 Task: Plan a trip to MSila, Algeria from 2nd December, 2023 to 10th December, 2023 for 1 adult.1  bedroom having 1 bed and 1 bathroom. Amenities needed are: washing machine. Look for 4 properties as per requirement.
Action: Mouse moved to (254, 211)
Screenshot: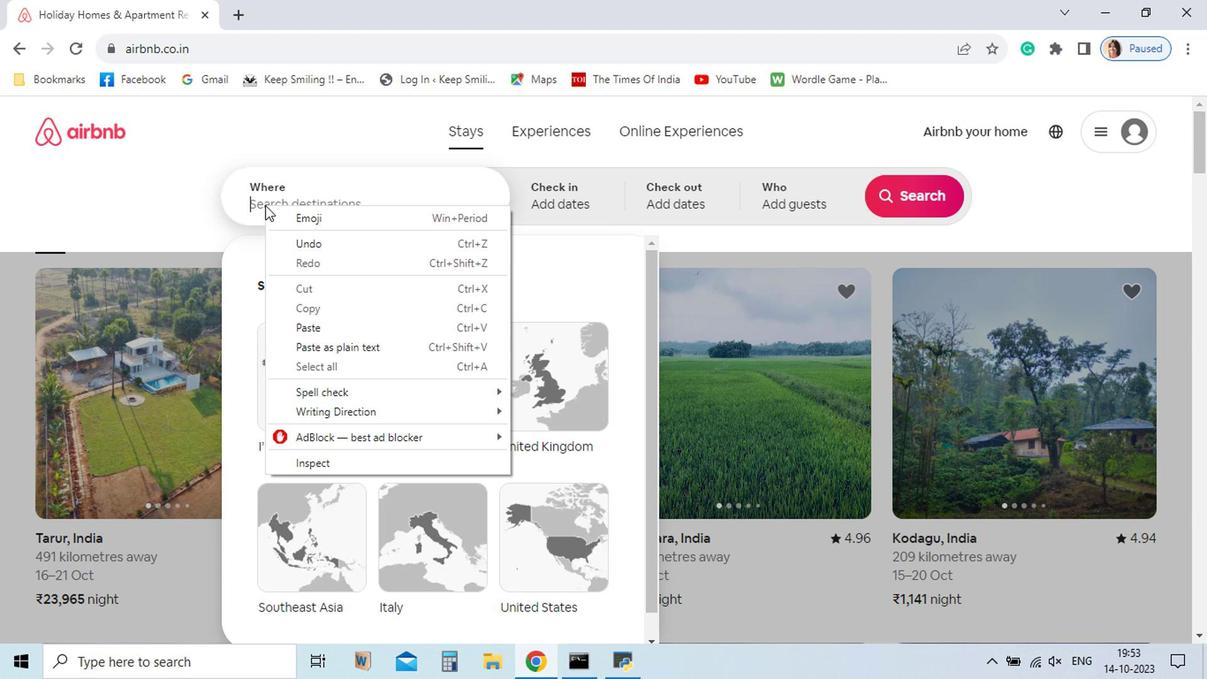 
Action: Mouse pressed right at (254, 211)
Screenshot: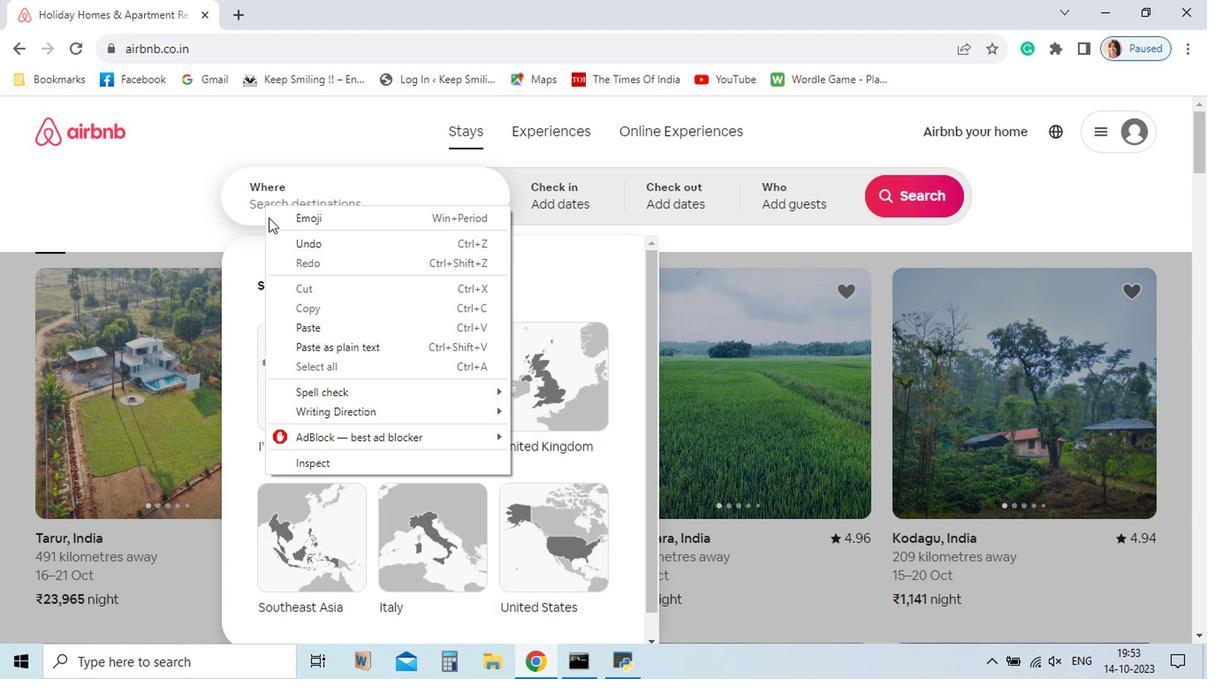 
Action: Mouse moved to (280, 301)
Screenshot: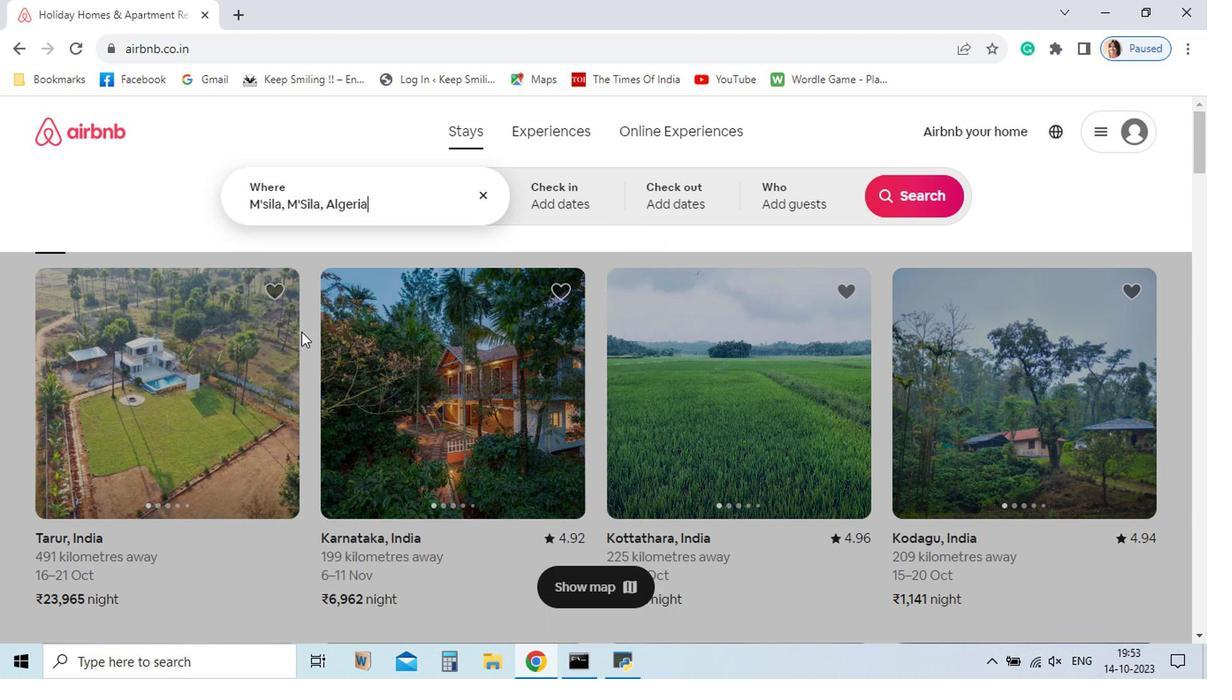 
Action: Mouse pressed left at (280, 301)
Screenshot: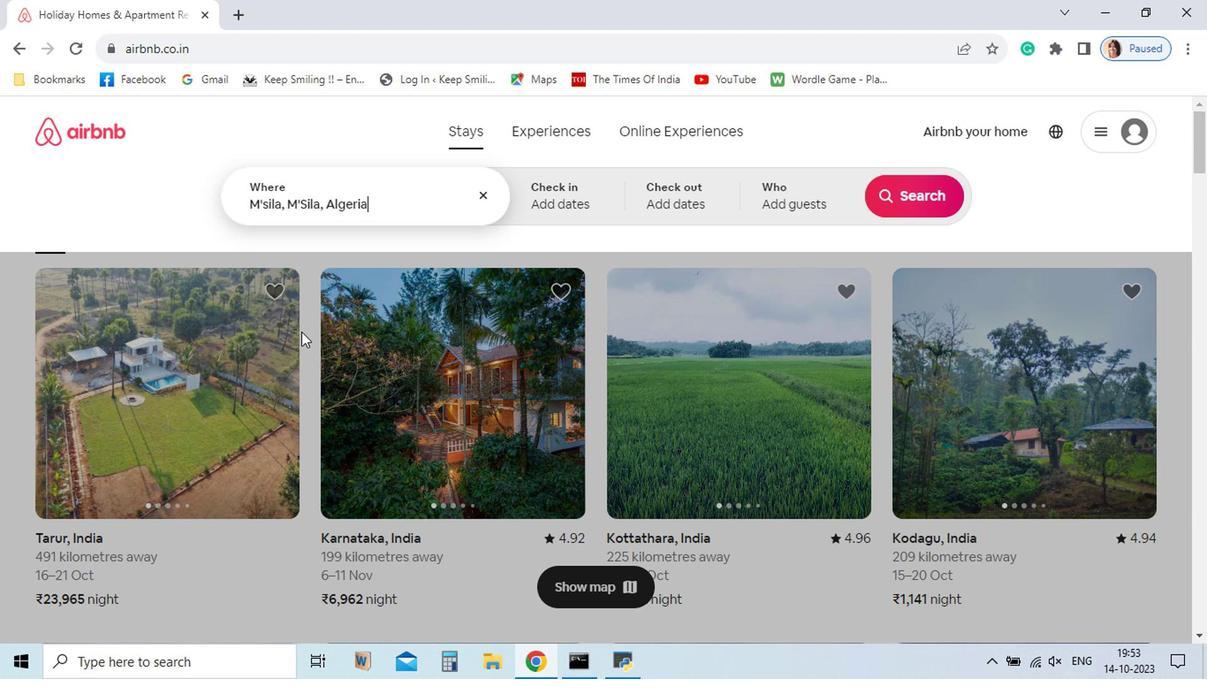 
Action: Mouse moved to (359, 269)
Screenshot: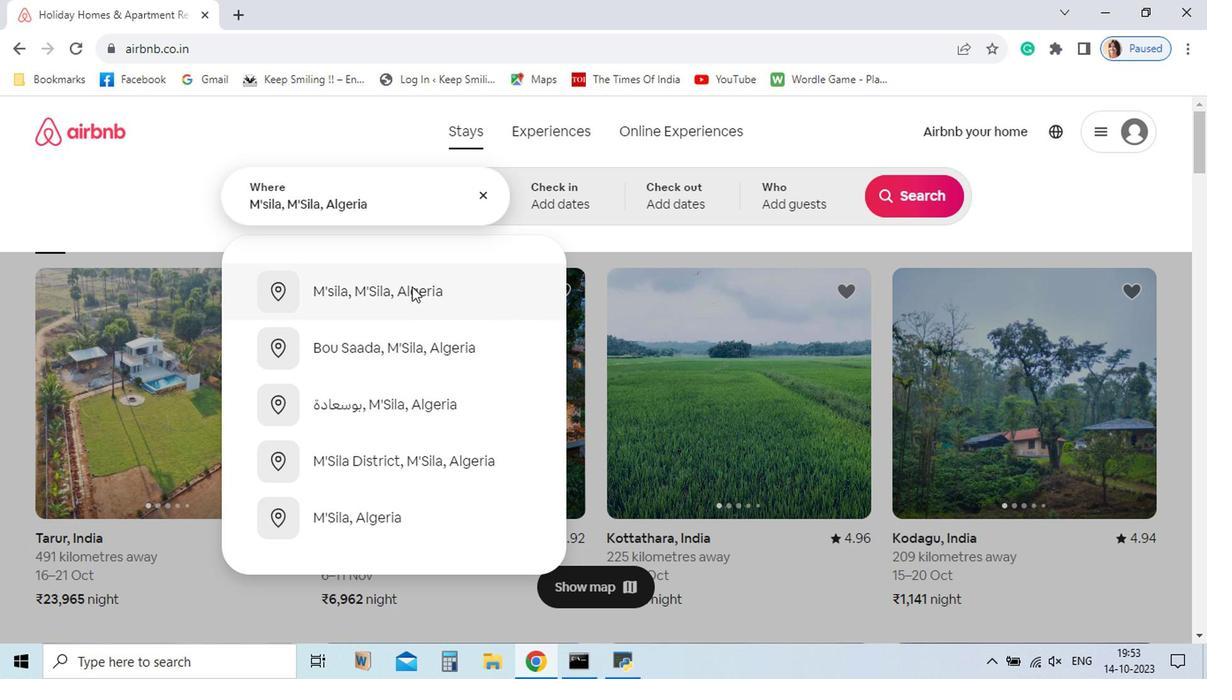 
Action: Mouse pressed left at (359, 269)
Screenshot: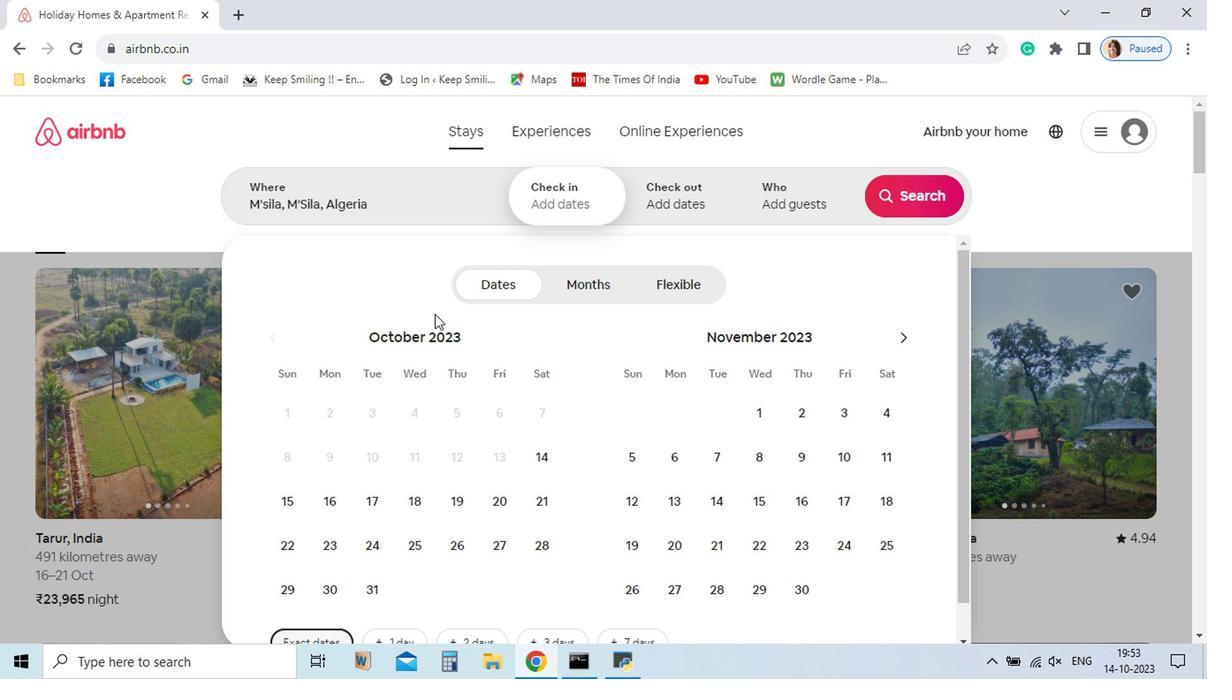 
Action: Mouse moved to (710, 306)
Screenshot: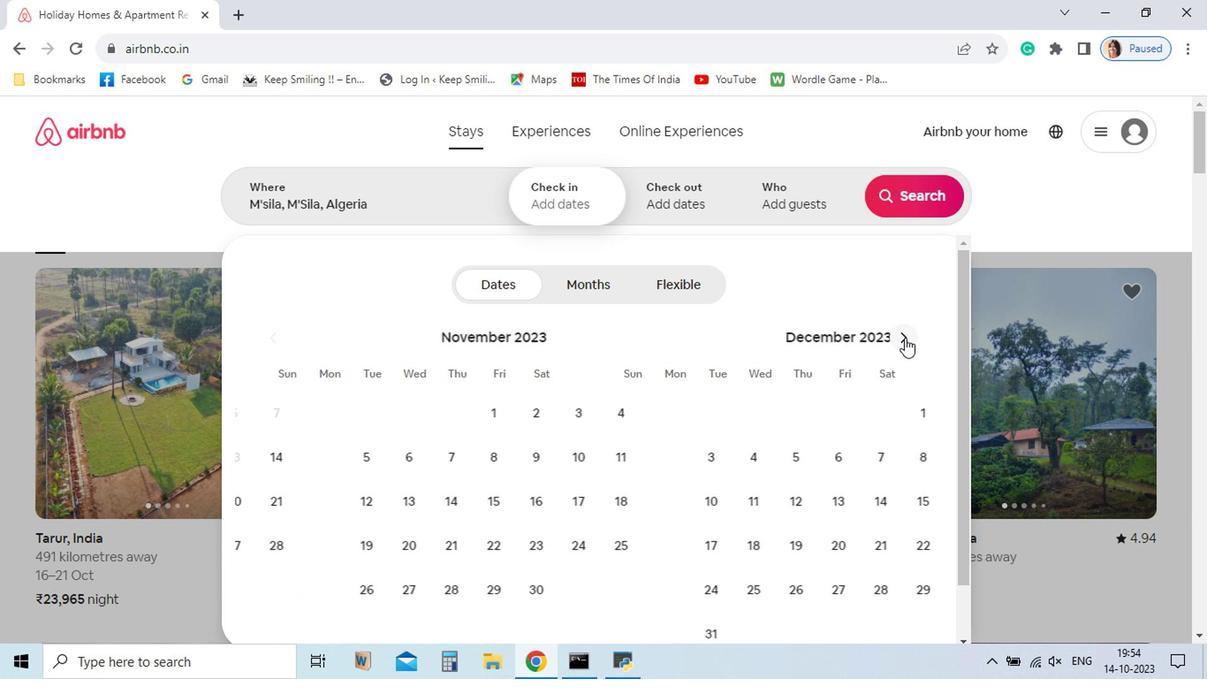 
Action: Mouse pressed left at (710, 306)
Screenshot: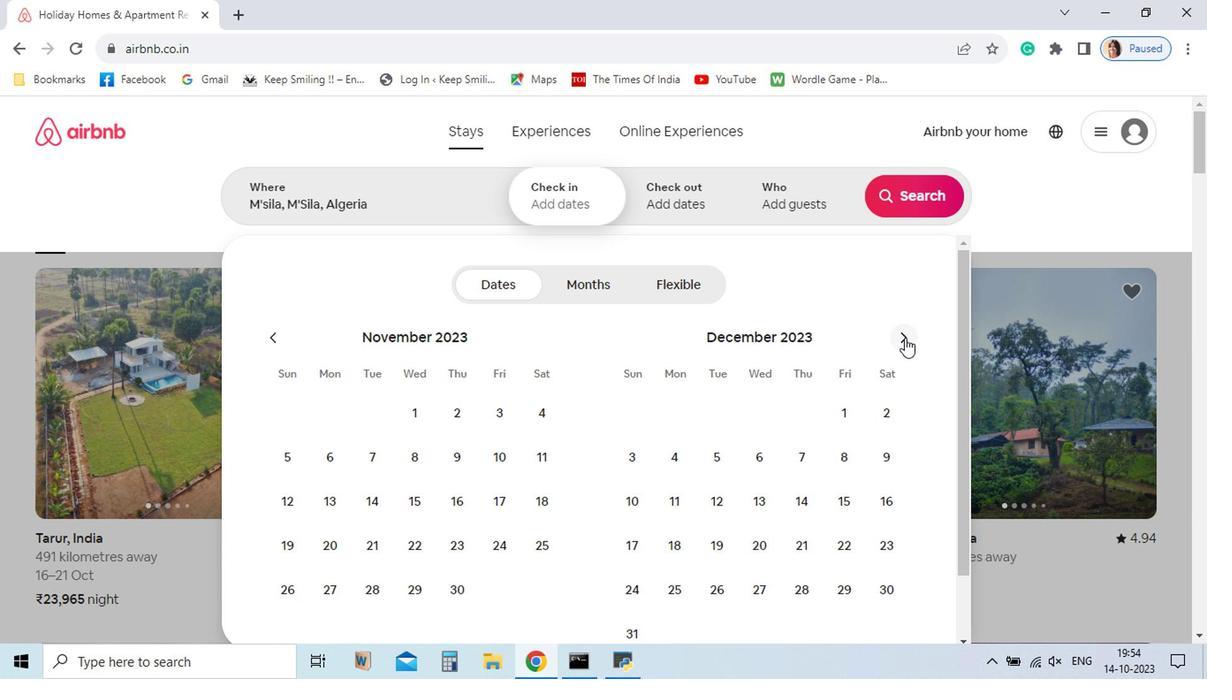 
Action: Mouse moved to (692, 356)
Screenshot: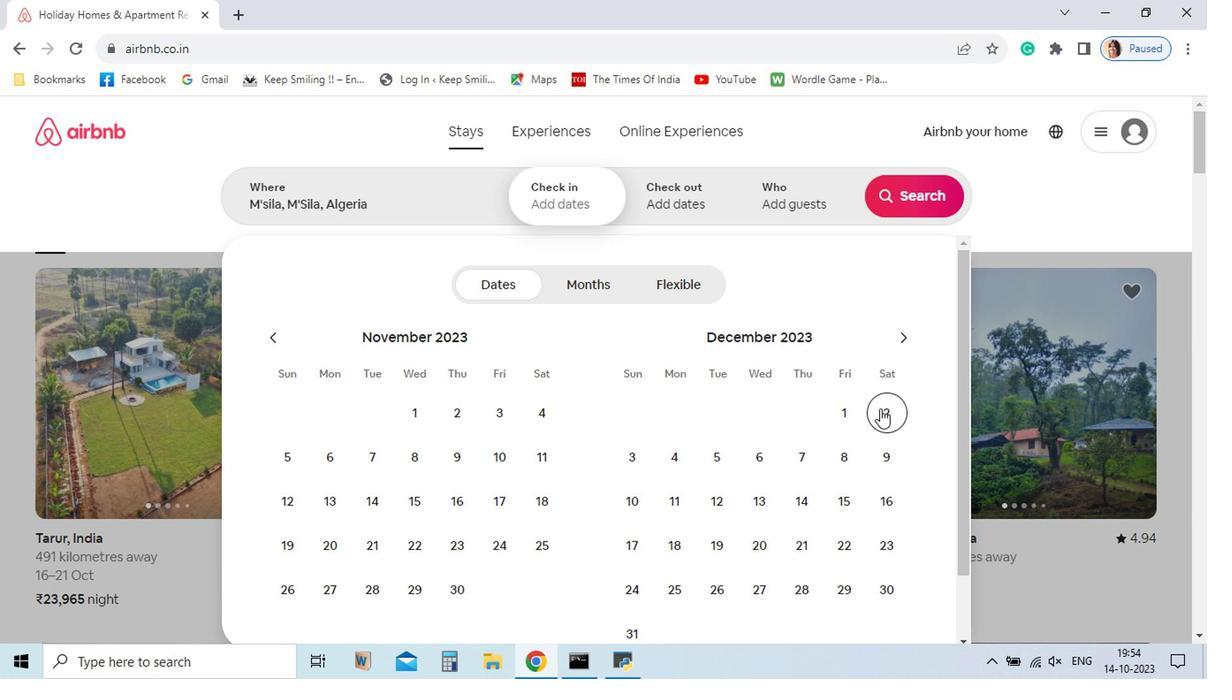 
Action: Mouse pressed left at (692, 356)
Screenshot: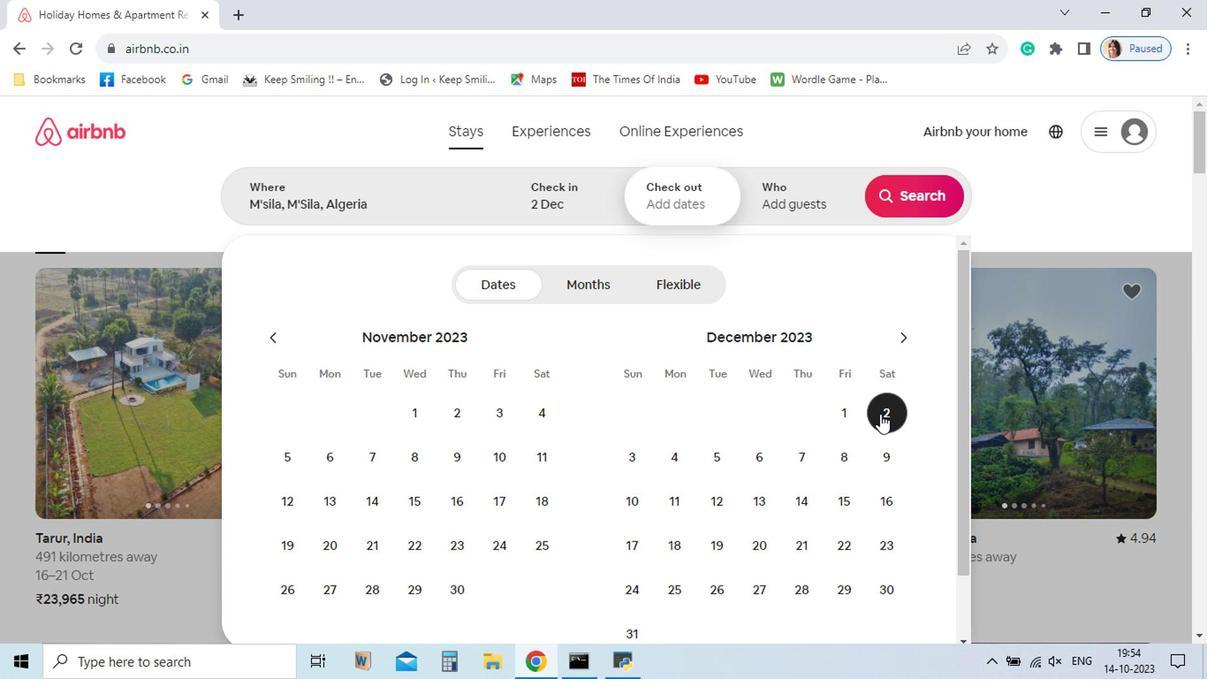 
Action: Mouse moved to (519, 423)
Screenshot: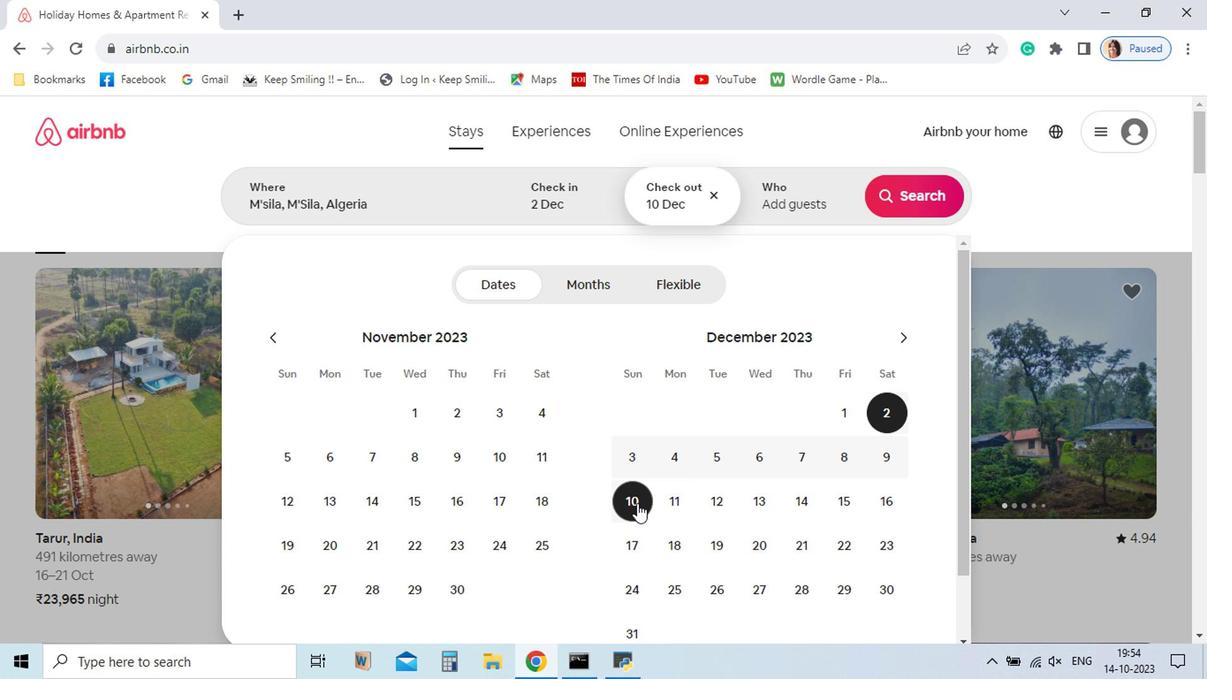 
Action: Mouse pressed left at (519, 423)
Screenshot: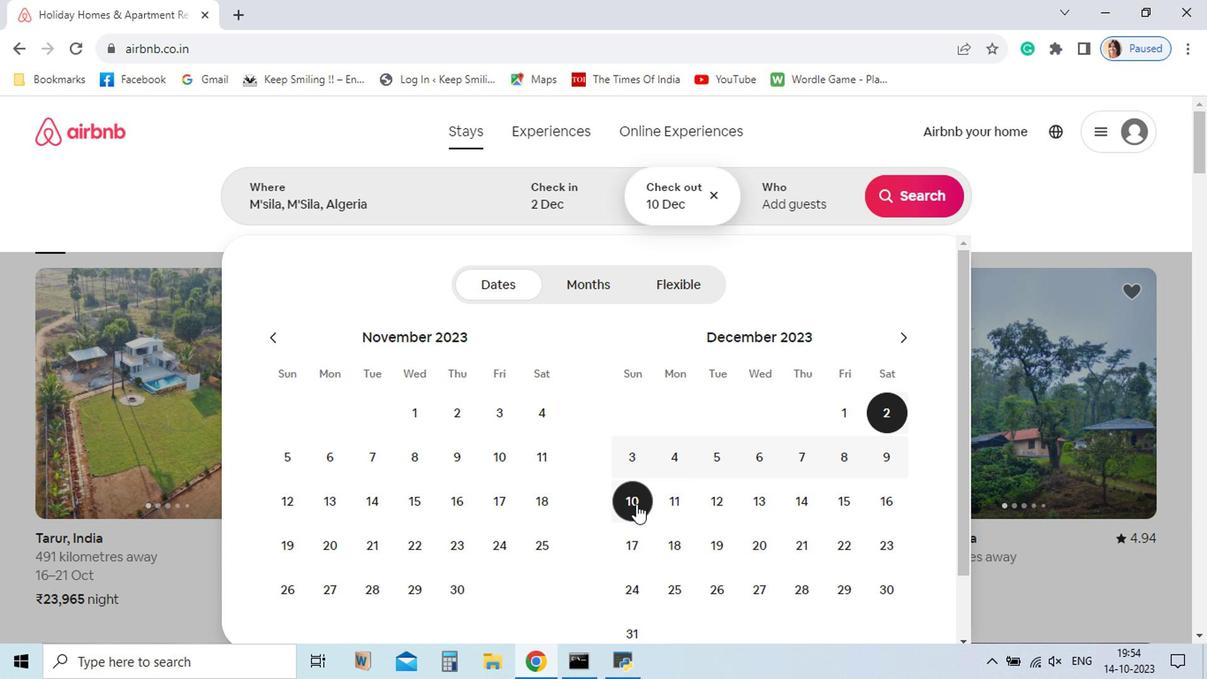 
Action: Mouse moved to (623, 210)
Screenshot: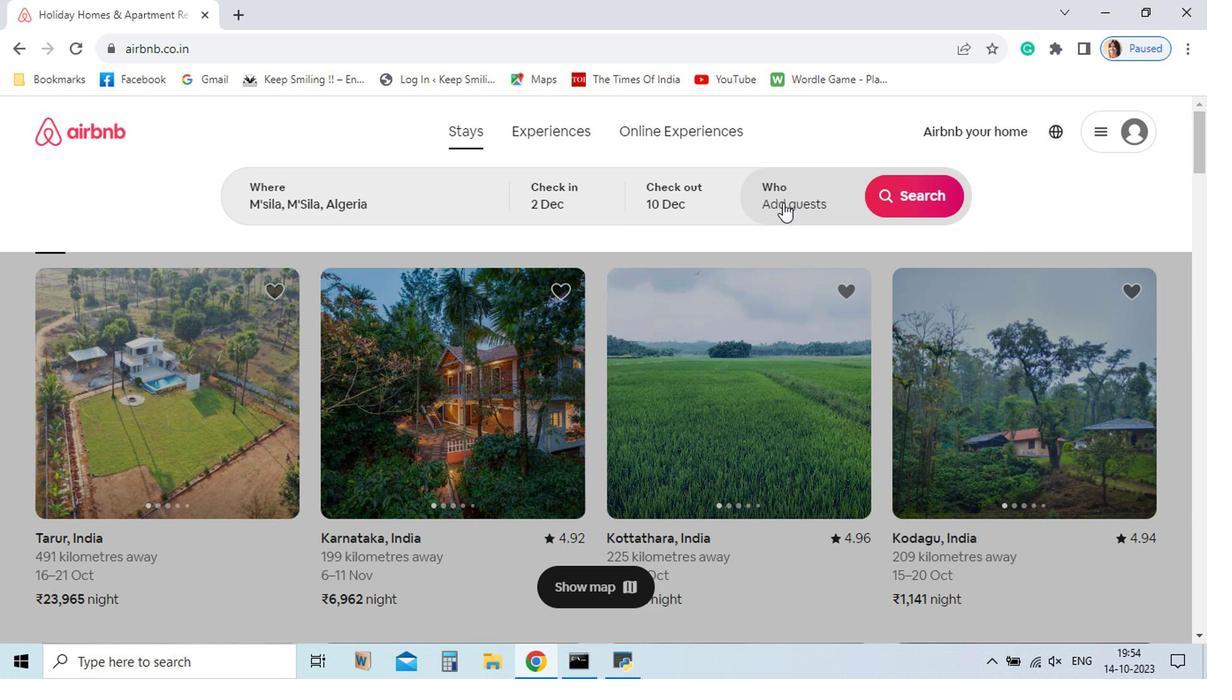 
Action: Mouse pressed left at (623, 210)
Screenshot: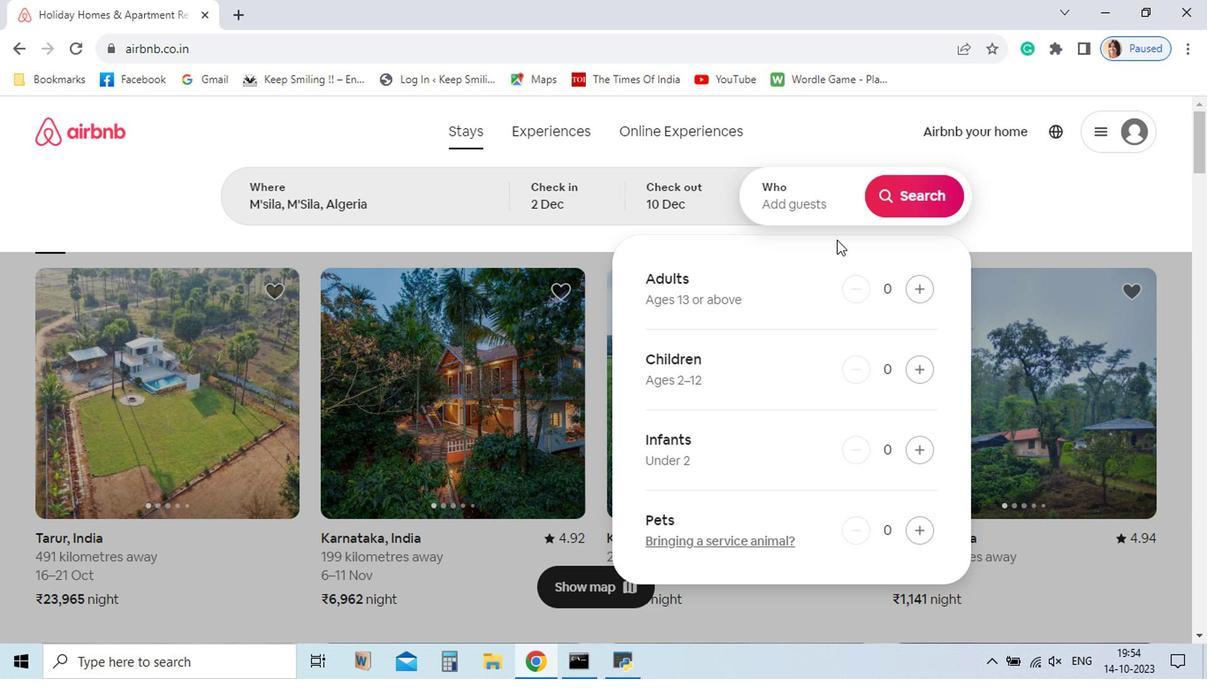 
Action: Mouse moved to (721, 274)
Screenshot: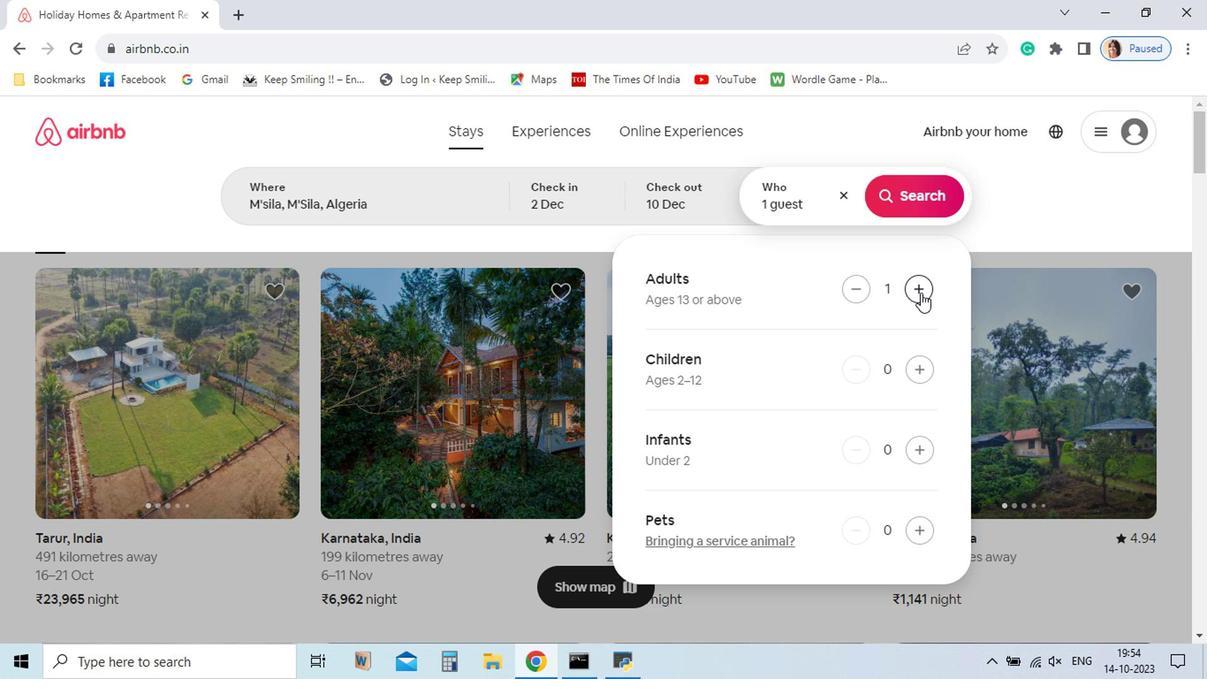 
Action: Mouse pressed left at (721, 274)
Screenshot: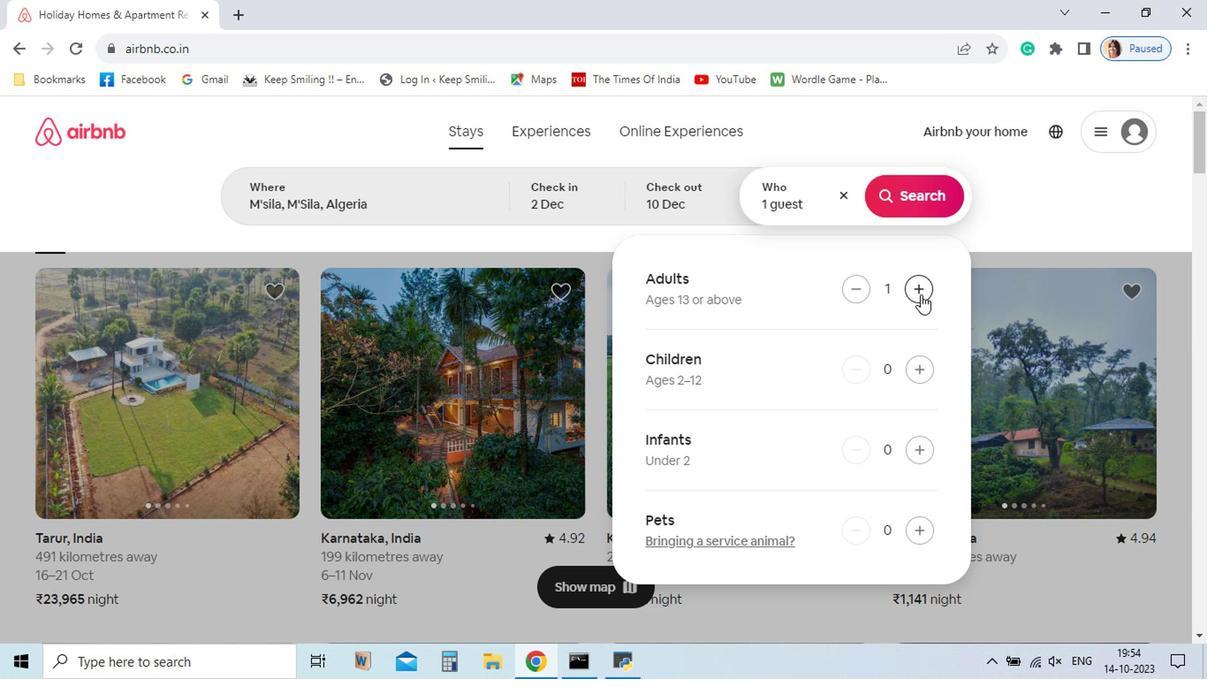 
Action: Mouse moved to (722, 205)
Screenshot: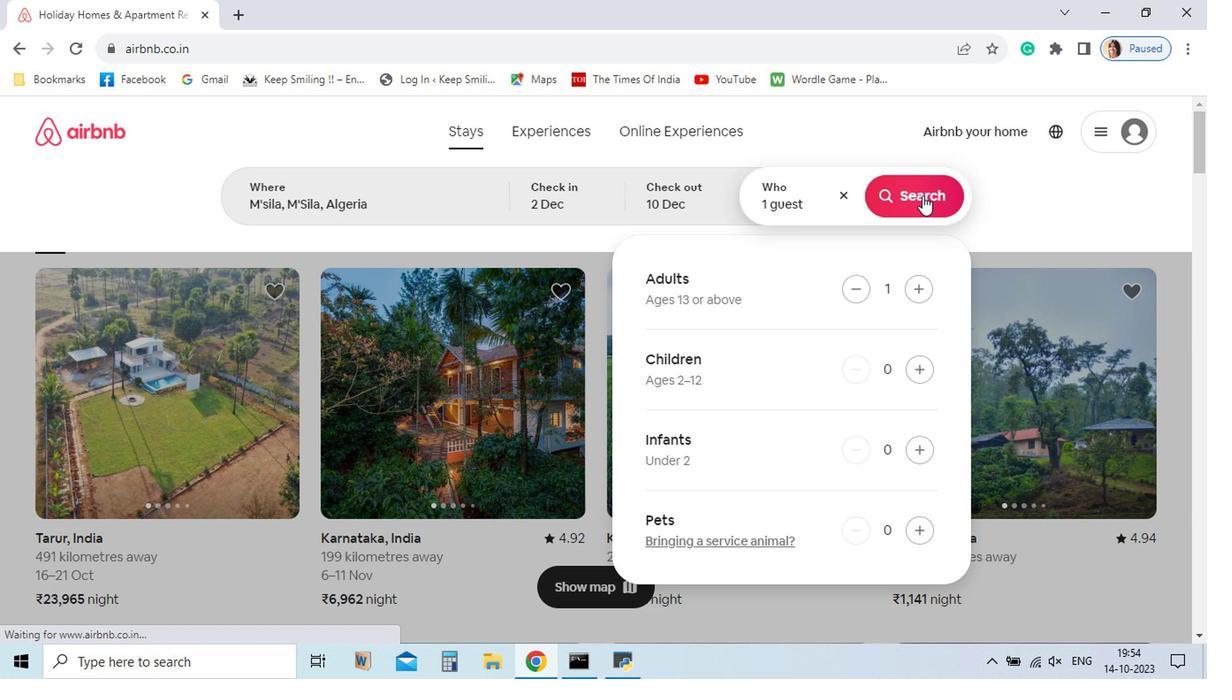 
Action: Mouse pressed left at (722, 205)
Screenshot: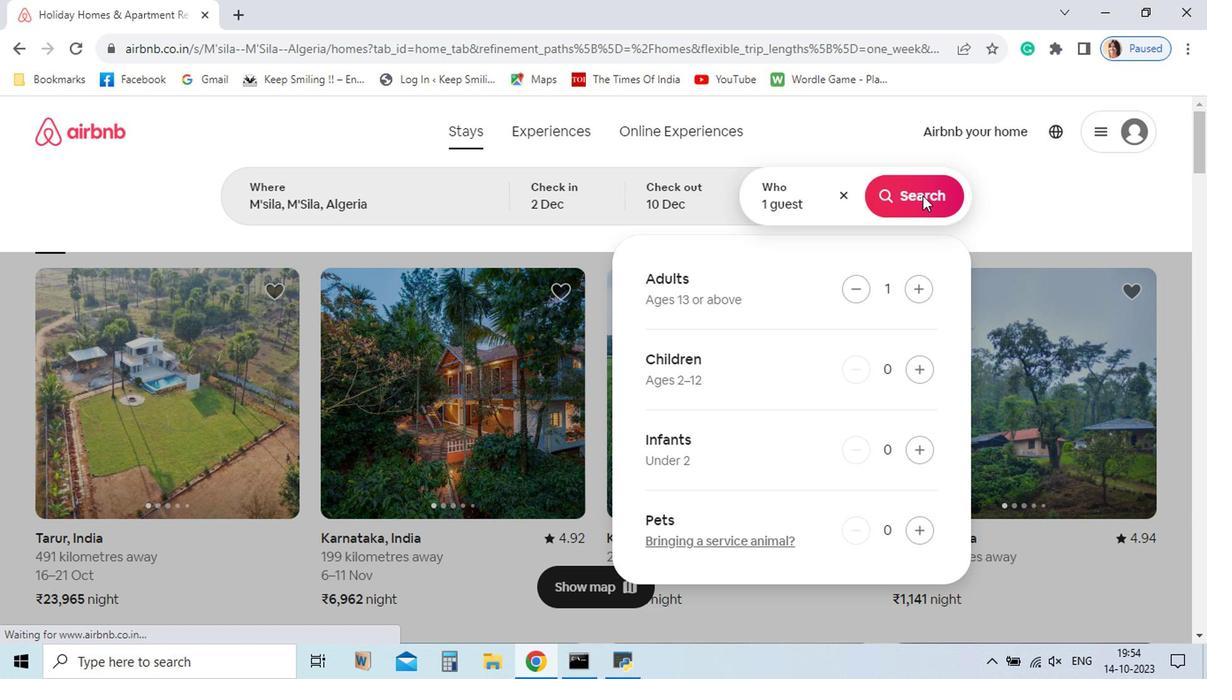 
Action: Mouse moved to (725, 206)
Screenshot: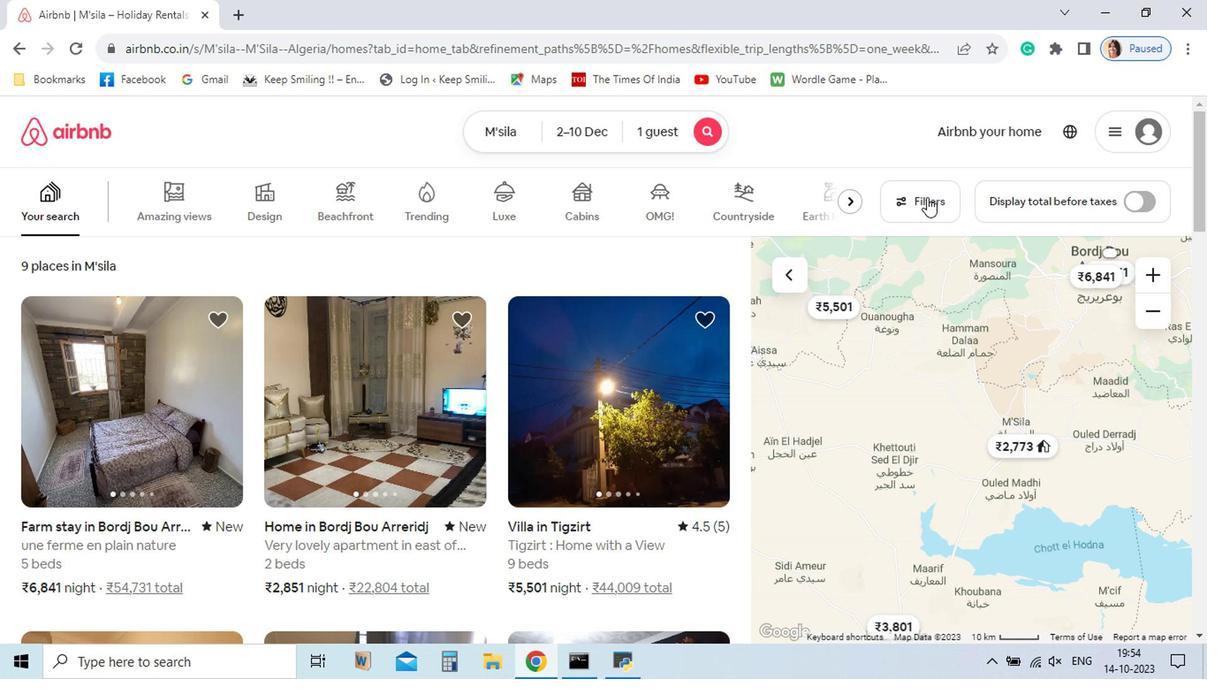 
Action: Mouse pressed left at (725, 206)
Screenshot: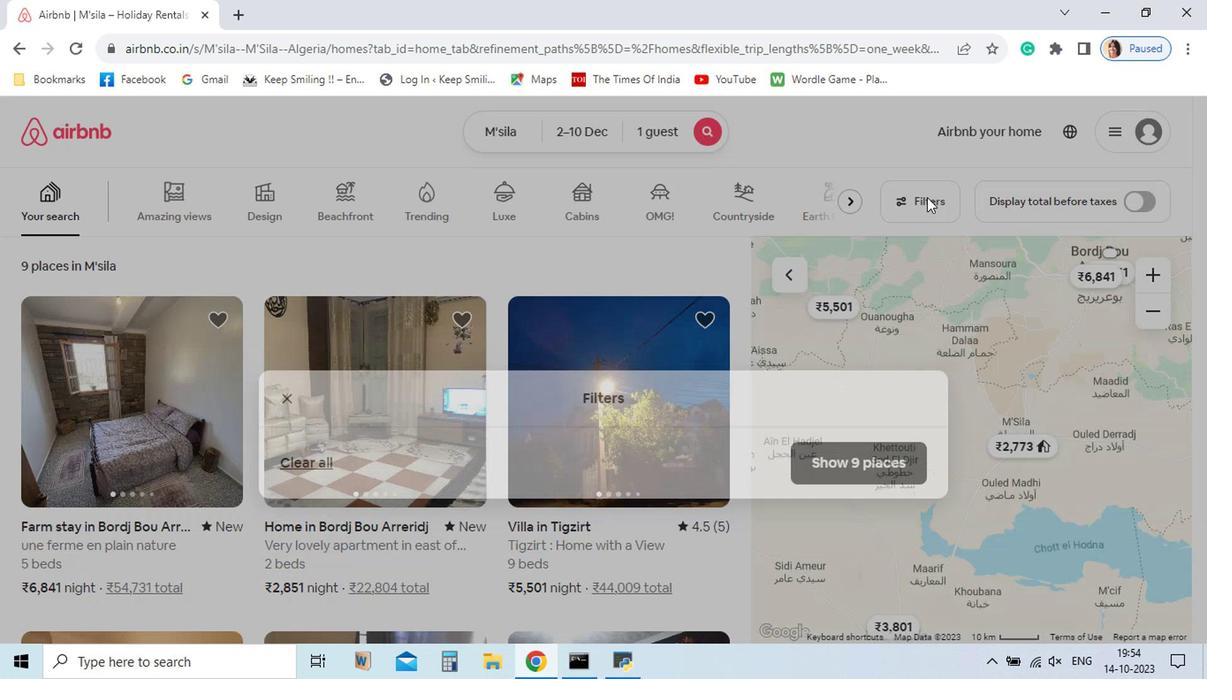 
Action: Mouse moved to (735, 239)
Screenshot: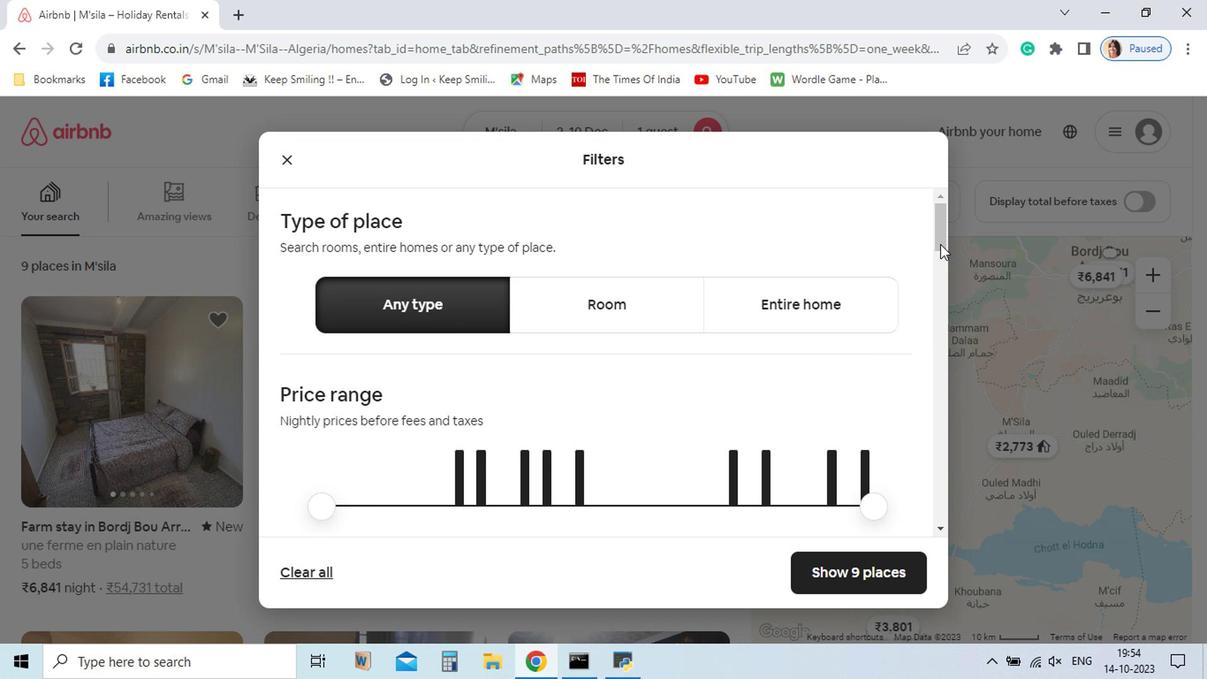 
Action: Mouse pressed left at (735, 239)
Screenshot: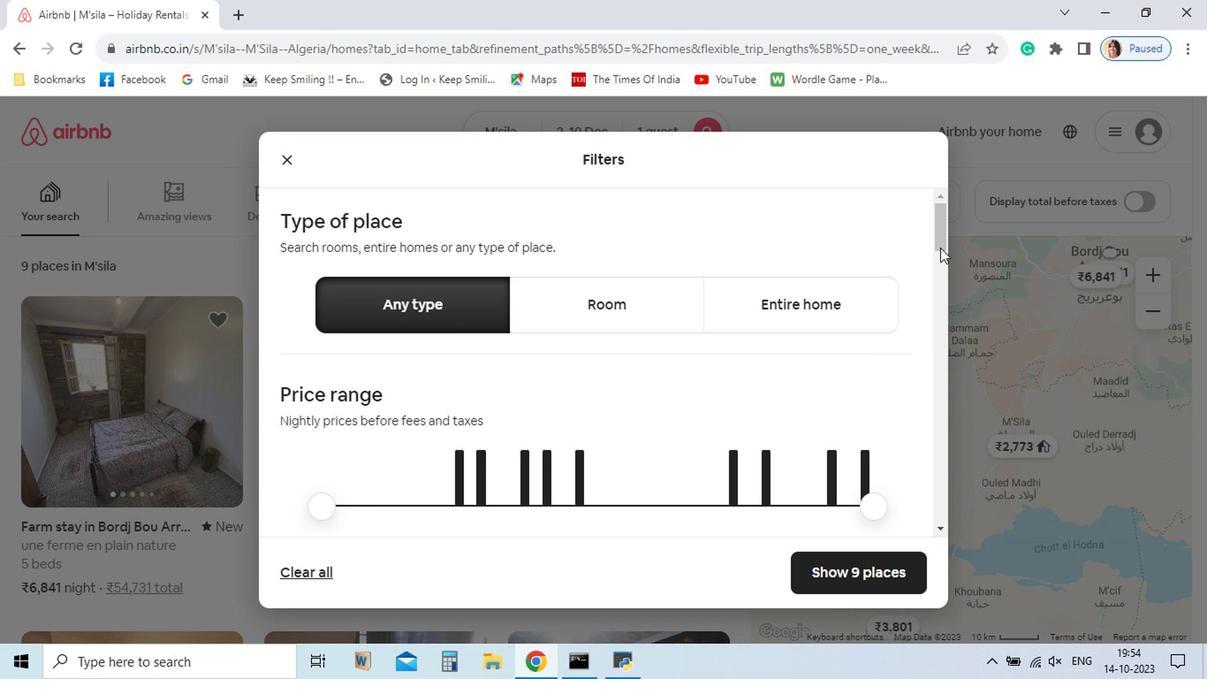 
Action: Mouse moved to (335, 259)
Screenshot: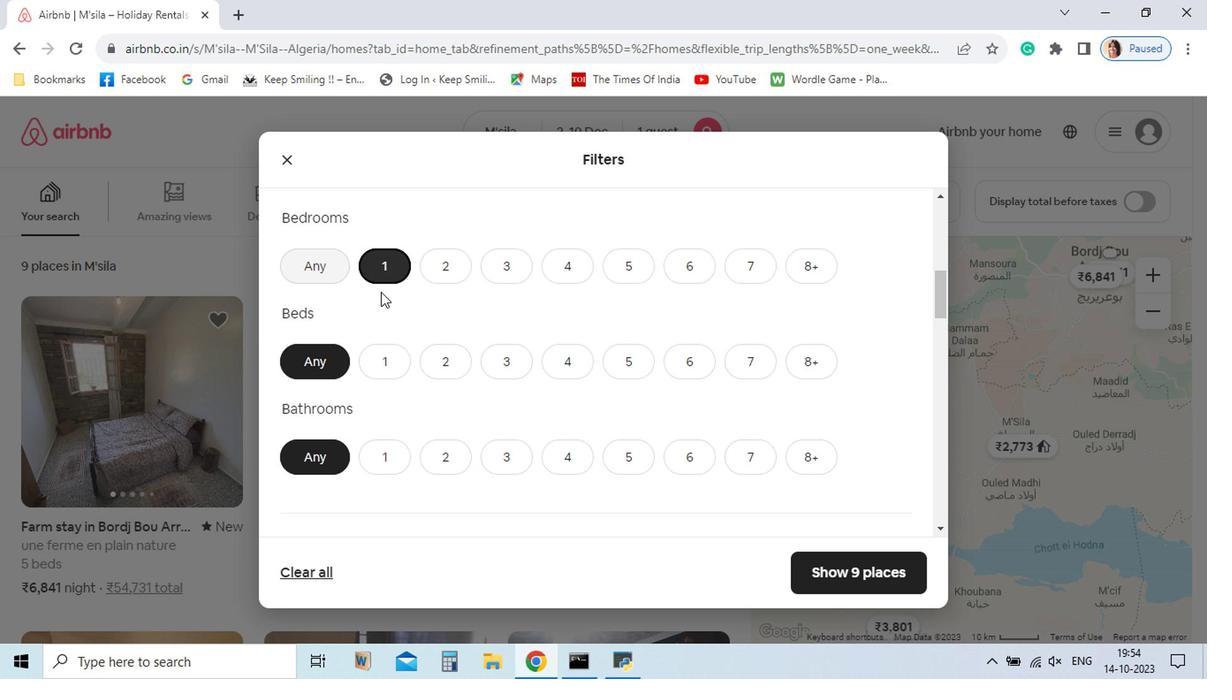 
Action: Mouse pressed left at (335, 259)
Screenshot: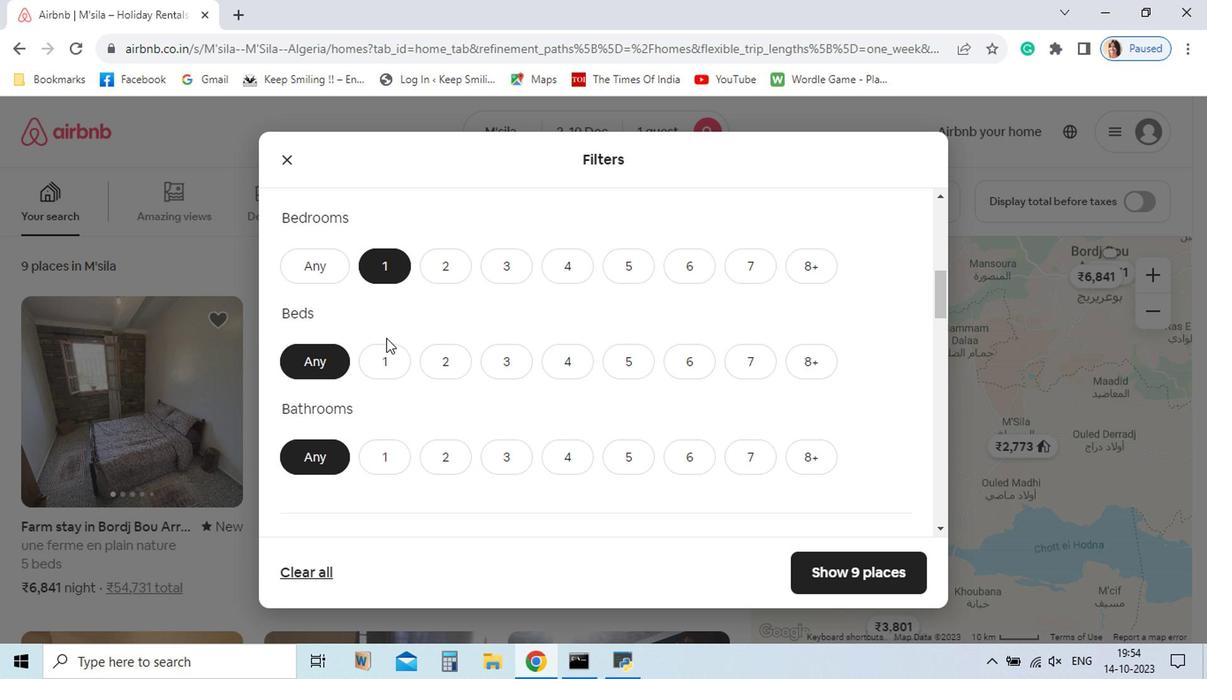 
Action: Mouse moved to (337, 318)
Screenshot: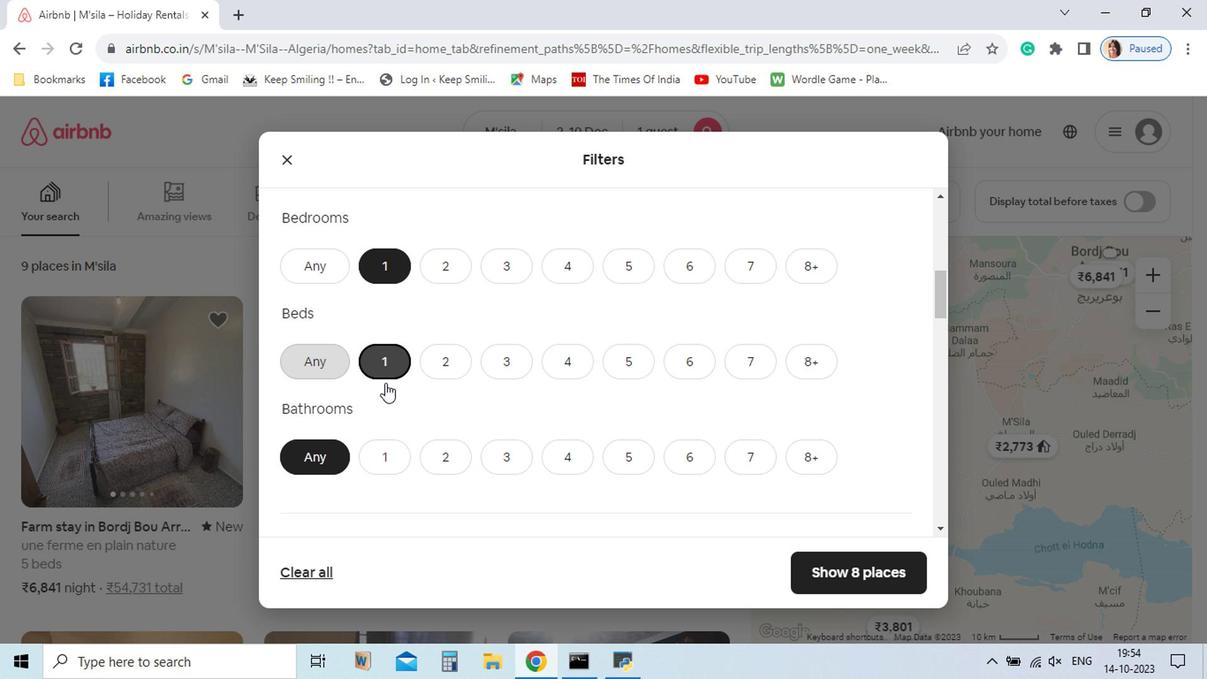 
Action: Mouse pressed left at (337, 318)
Screenshot: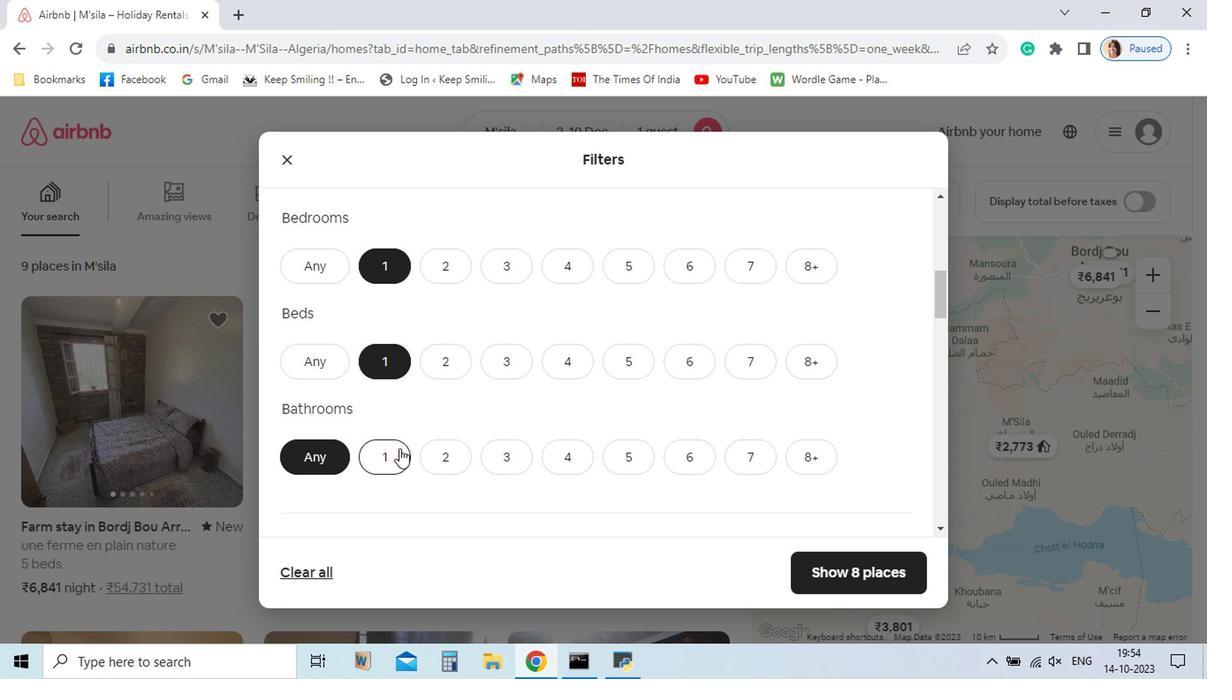 
Action: Mouse moved to (337, 396)
Screenshot: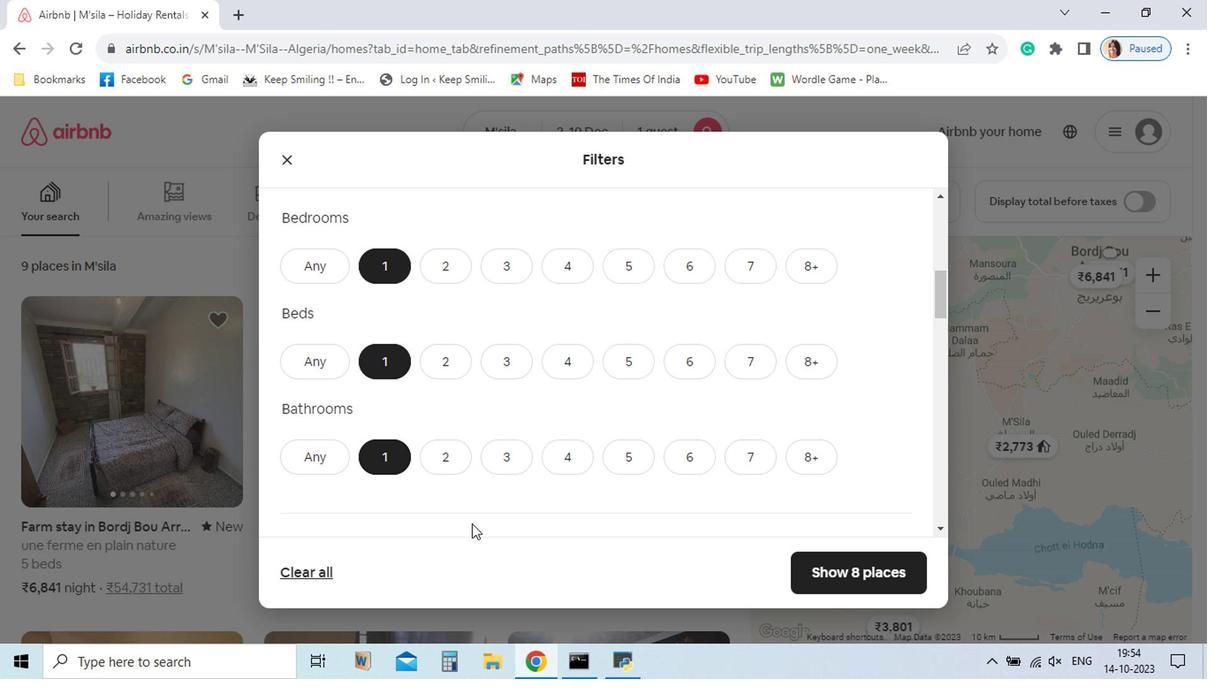 
Action: Mouse pressed left at (337, 396)
Screenshot: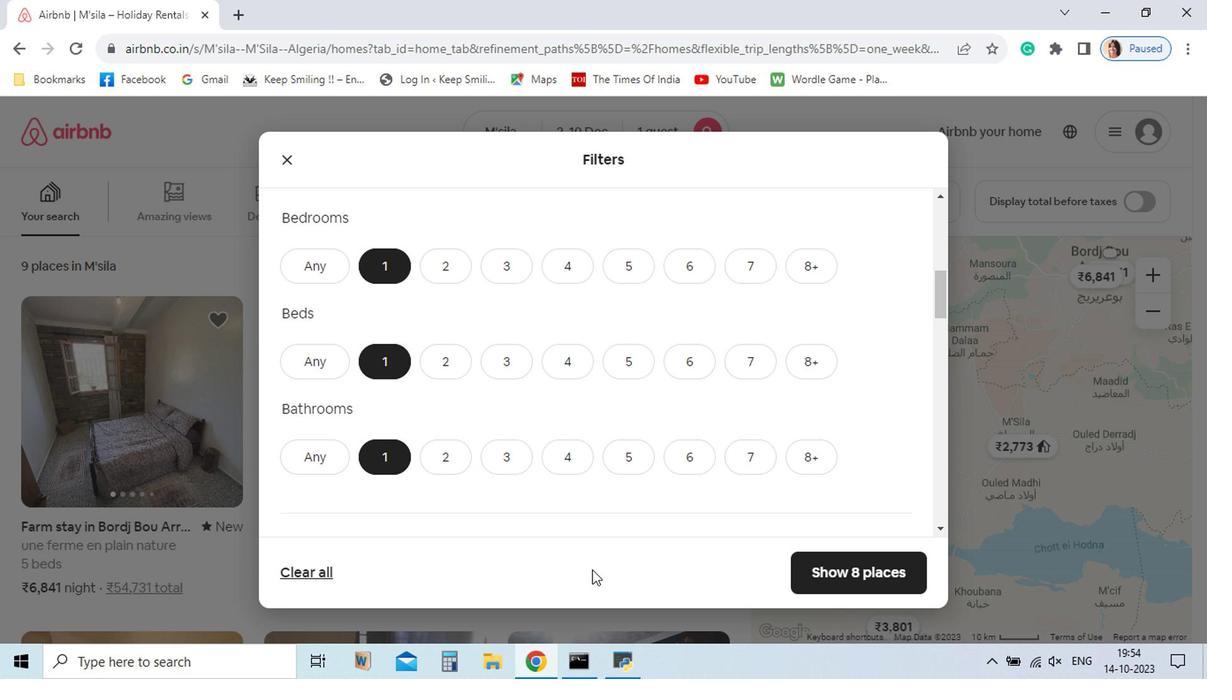 
Action: Mouse moved to (735, 284)
Screenshot: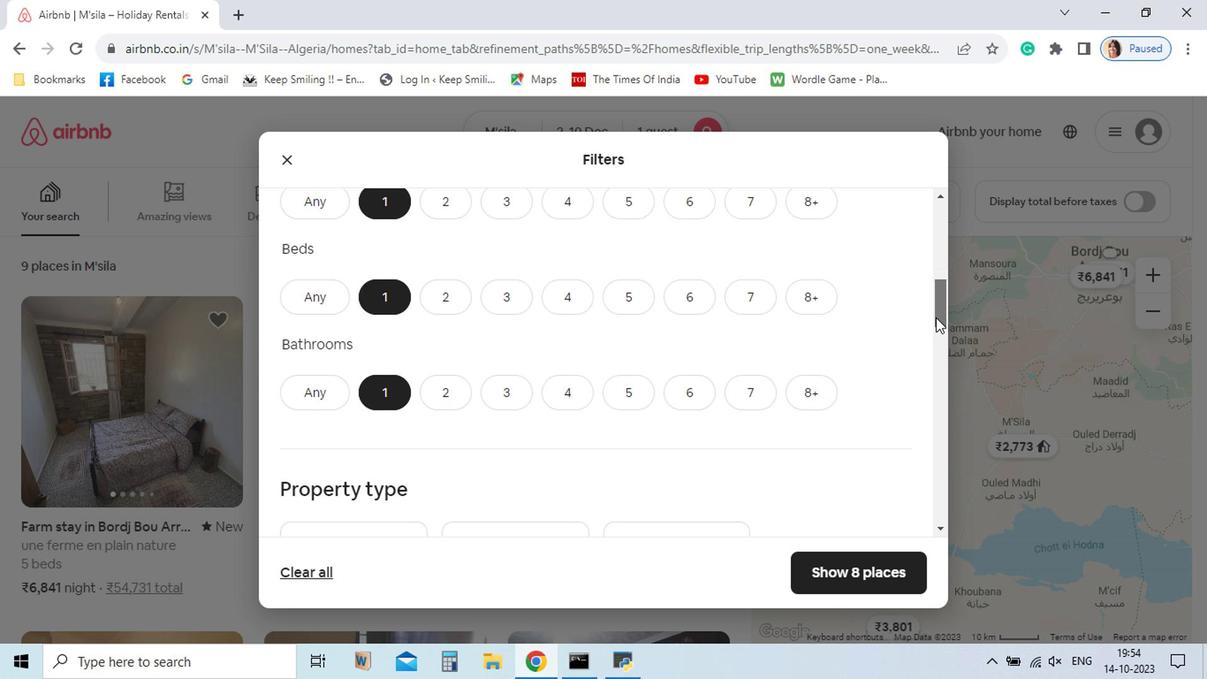 
Action: Mouse pressed left at (735, 284)
Screenshot: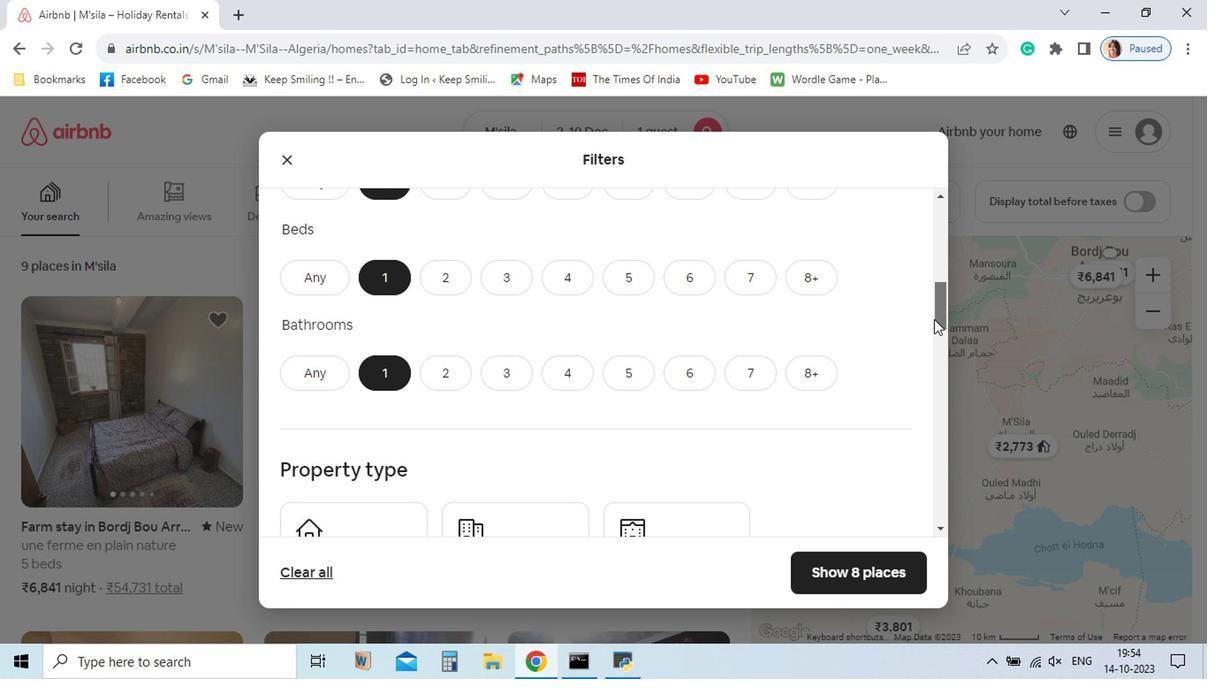 
Action: Mouse moved to (527, 331)
Screenshot: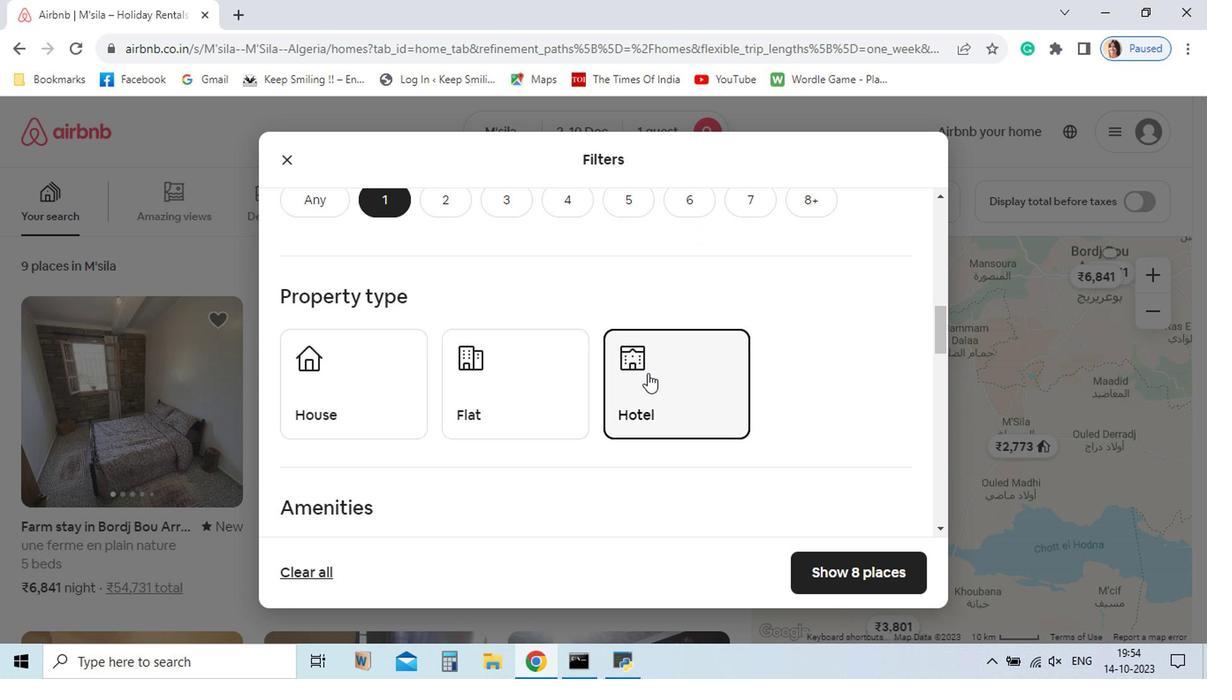 
Action: Mouse pressed left at (527, 331)
Screenshot: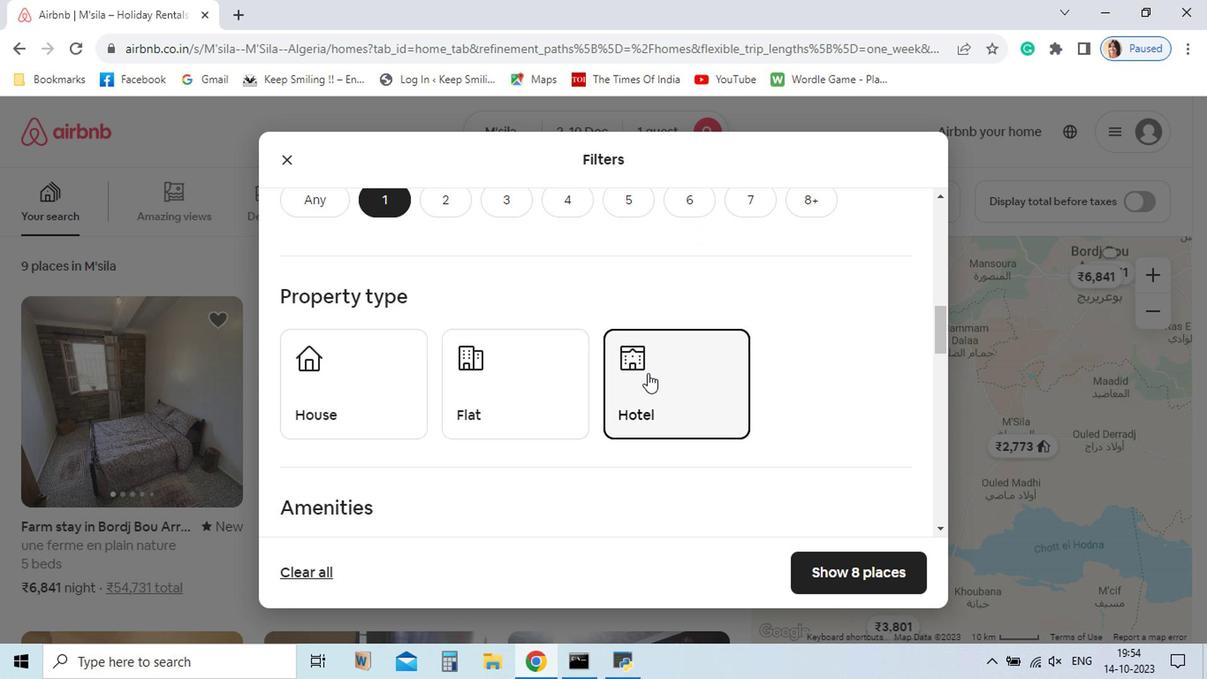
Action: Mouse moved to (528, 340)
Screenshot: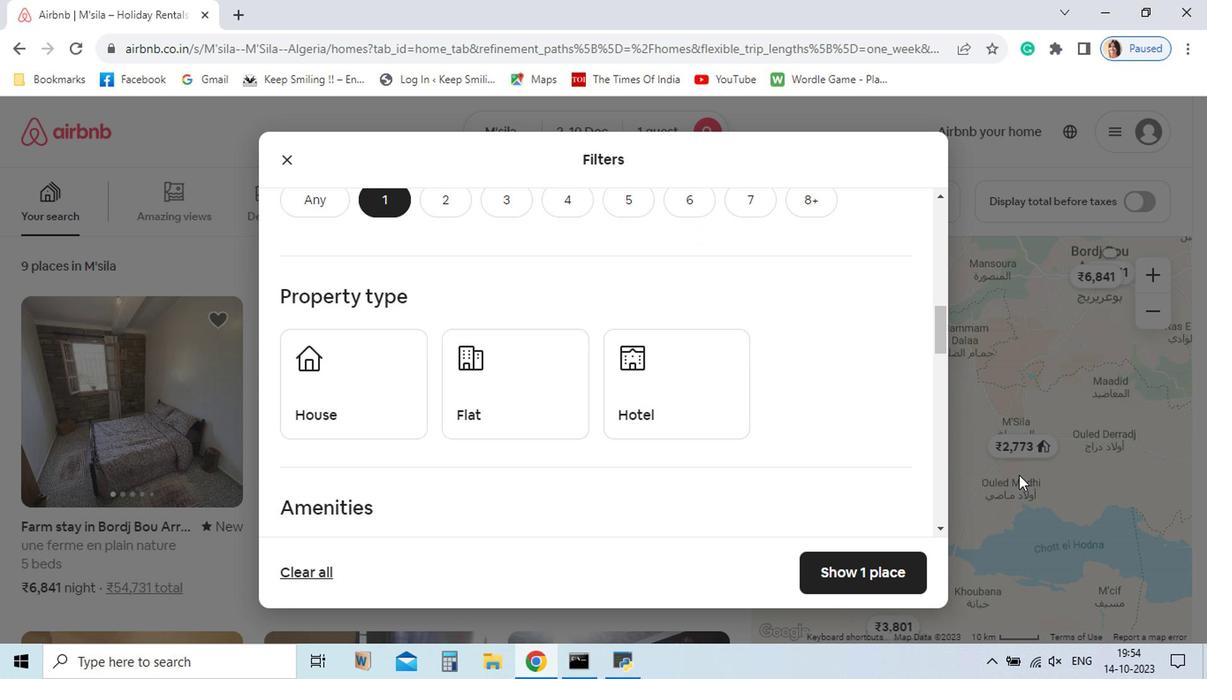 
Action: Mouse pressed left at (528, 340)
Screenshot: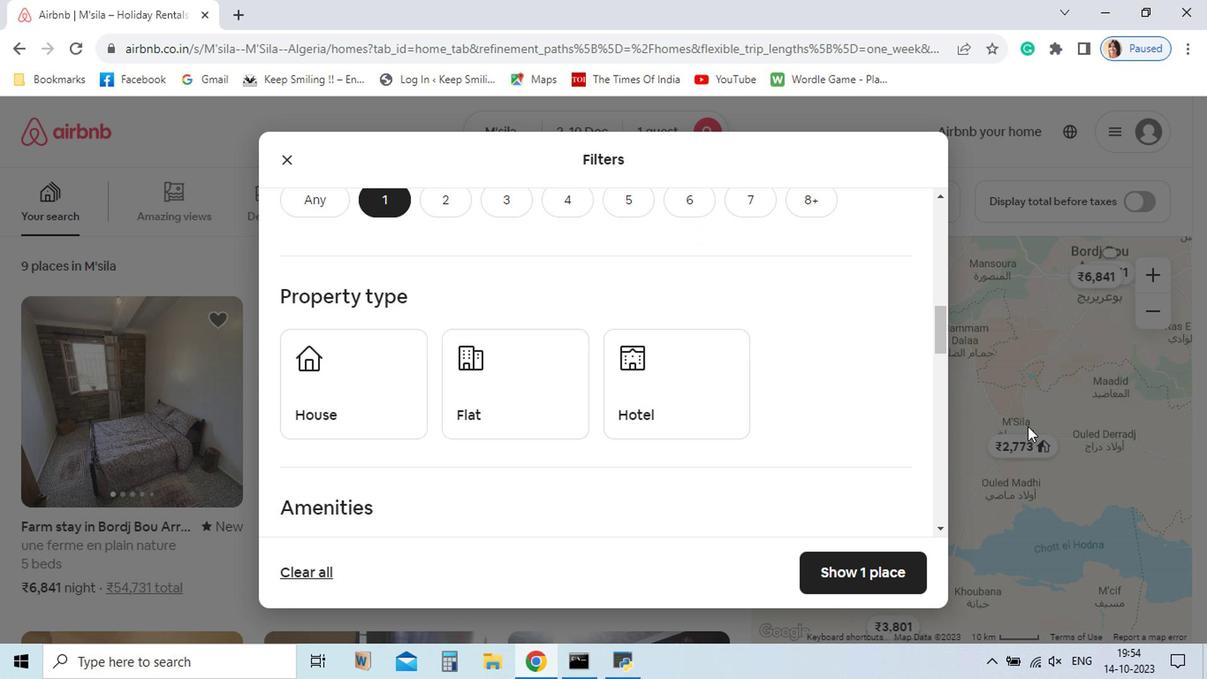 
Action: Mouse moved to (735, 310)
Screenshot: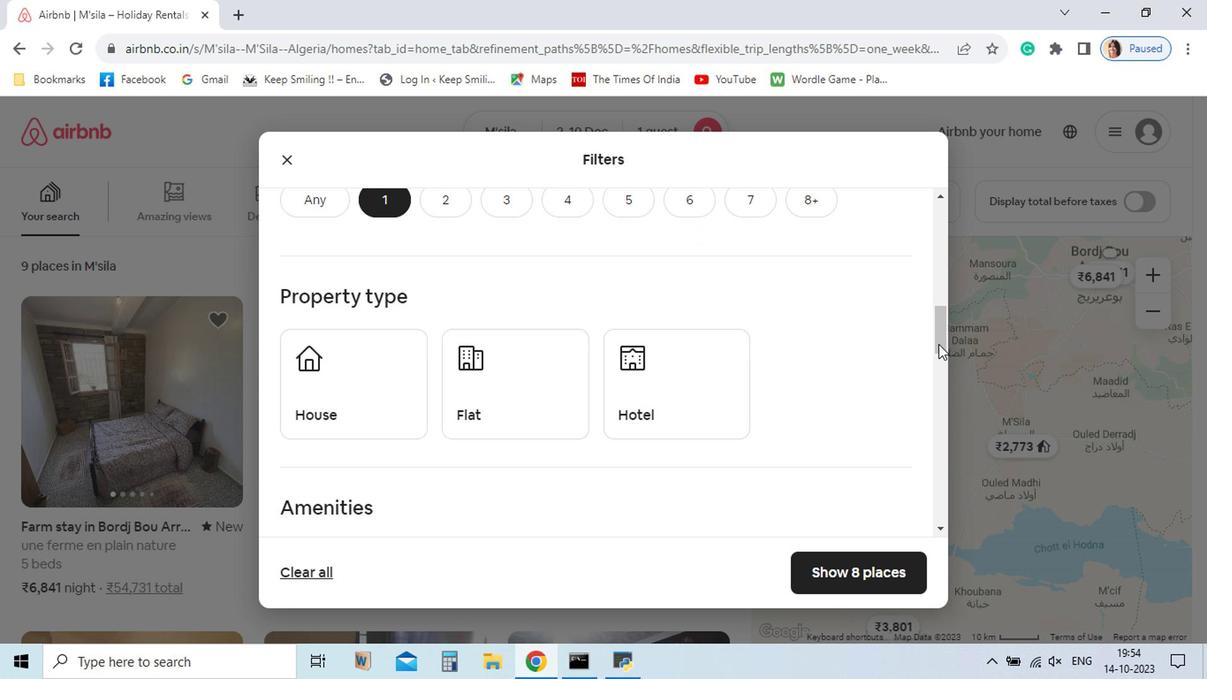 
Action: Mouse pressed left at (735, 310)
Screenshot: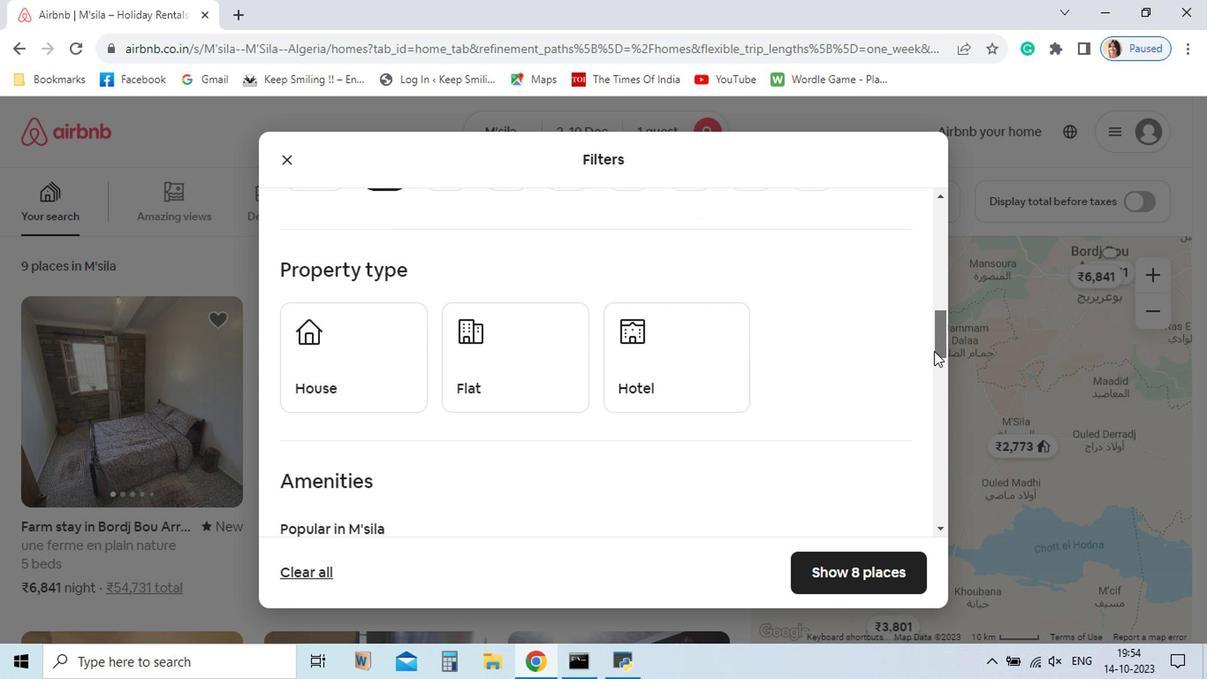 
Action: Mouse moved to (497, 379)
Screenshot: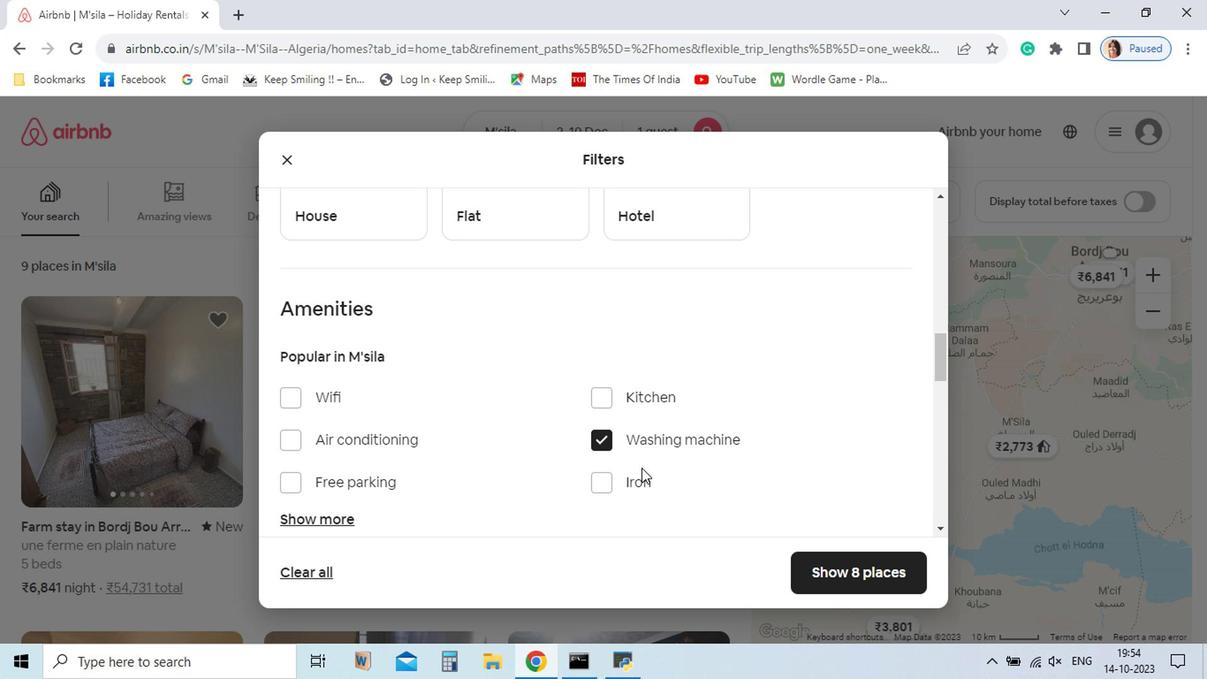 
Action: Mouse pressed left at (497, 379)
Screenshot: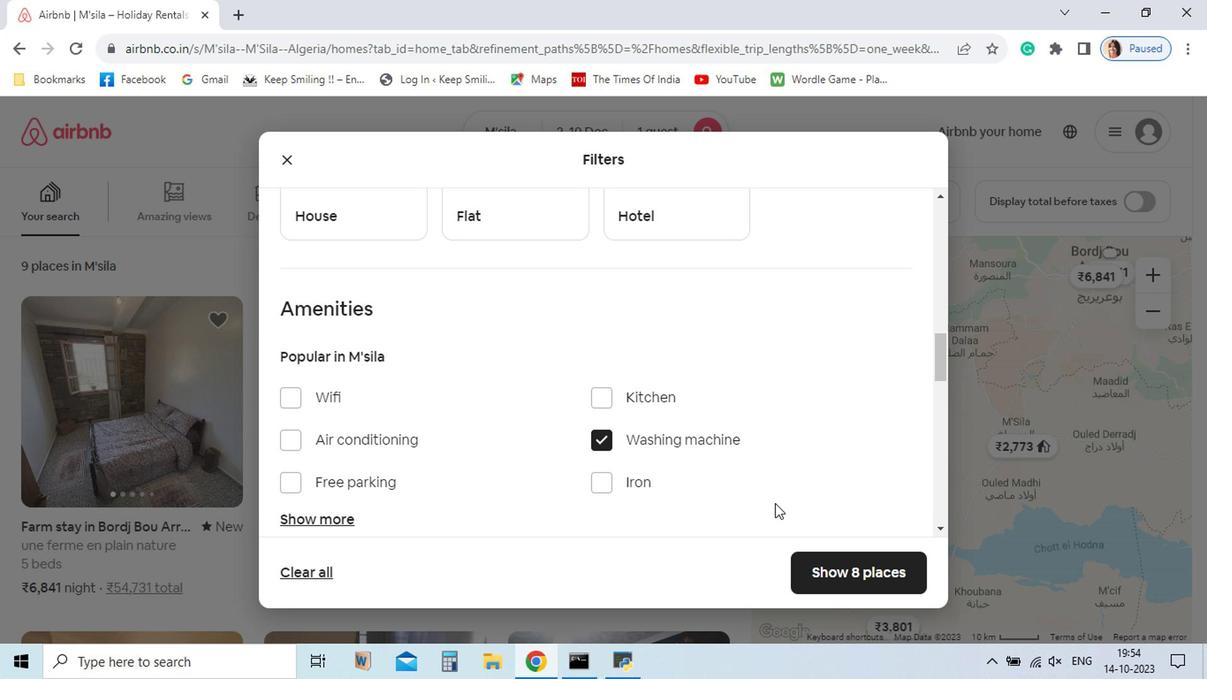 
Action: Mouse moved to (732, 324)
Screenshot: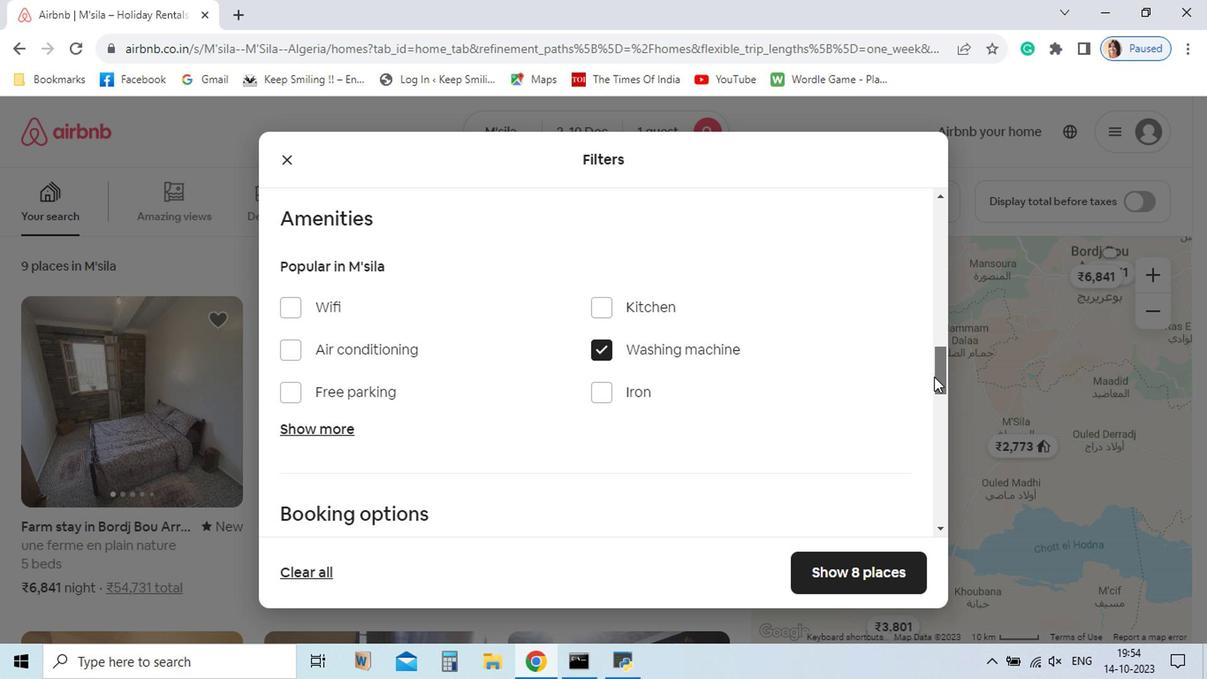 
Action: Mouse pressed left at (732, 324)
Screenshot: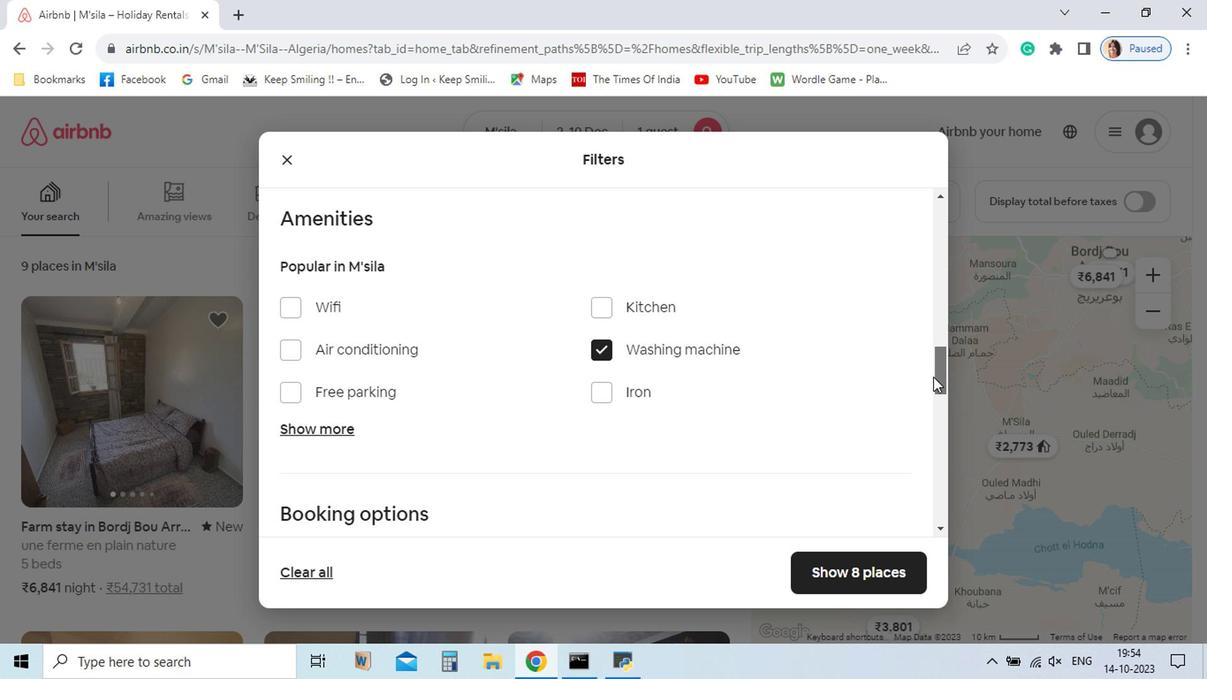 
Action: Mouse moved to (679, 473)
Screenshot: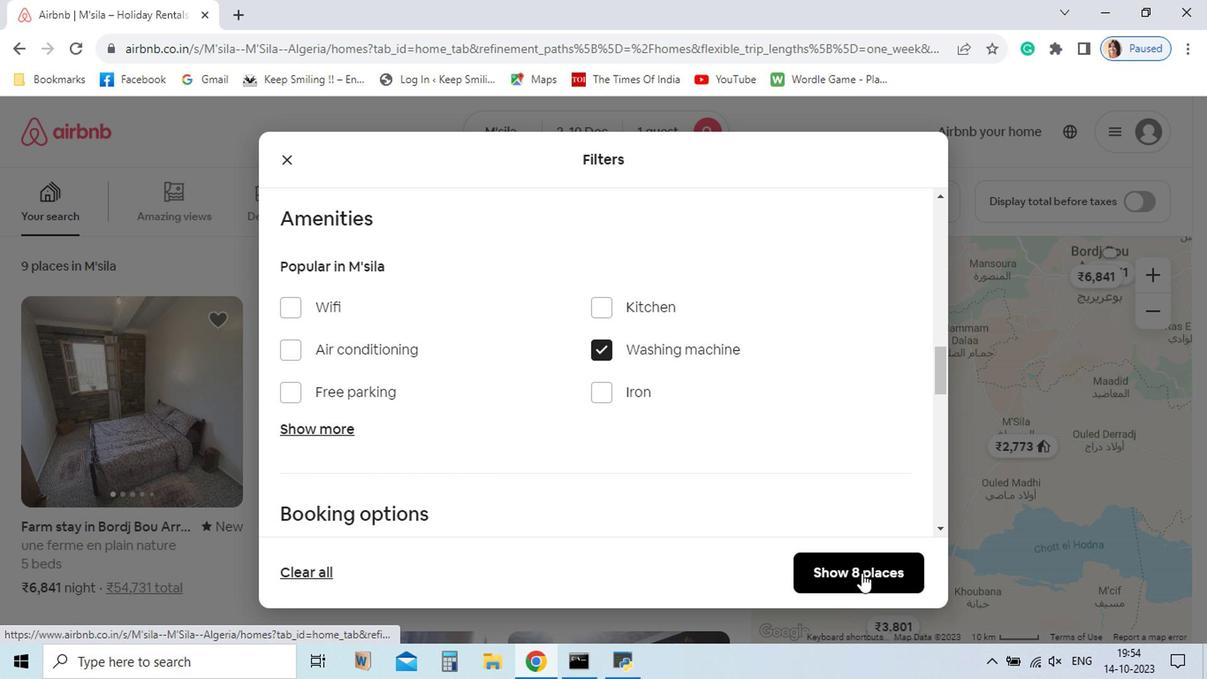 
Action: Mouse pressed left at (679, 473)
Screenshot: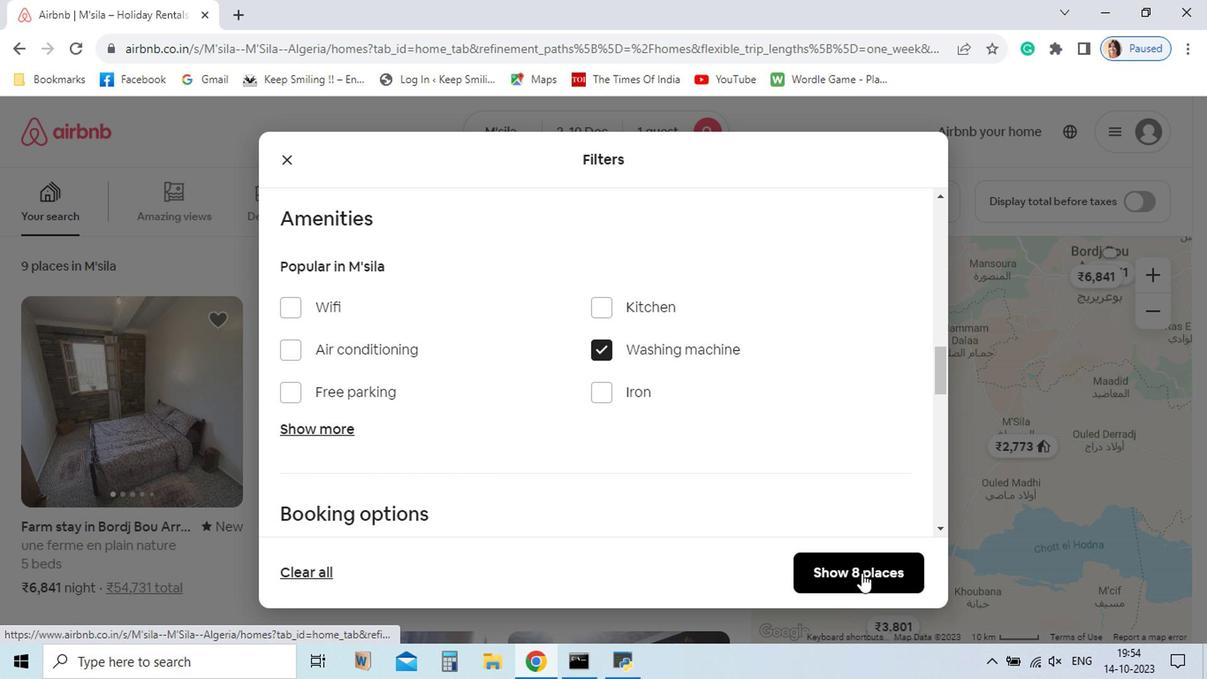 
Action: Mouse moved to (530, 501)
Screenshot: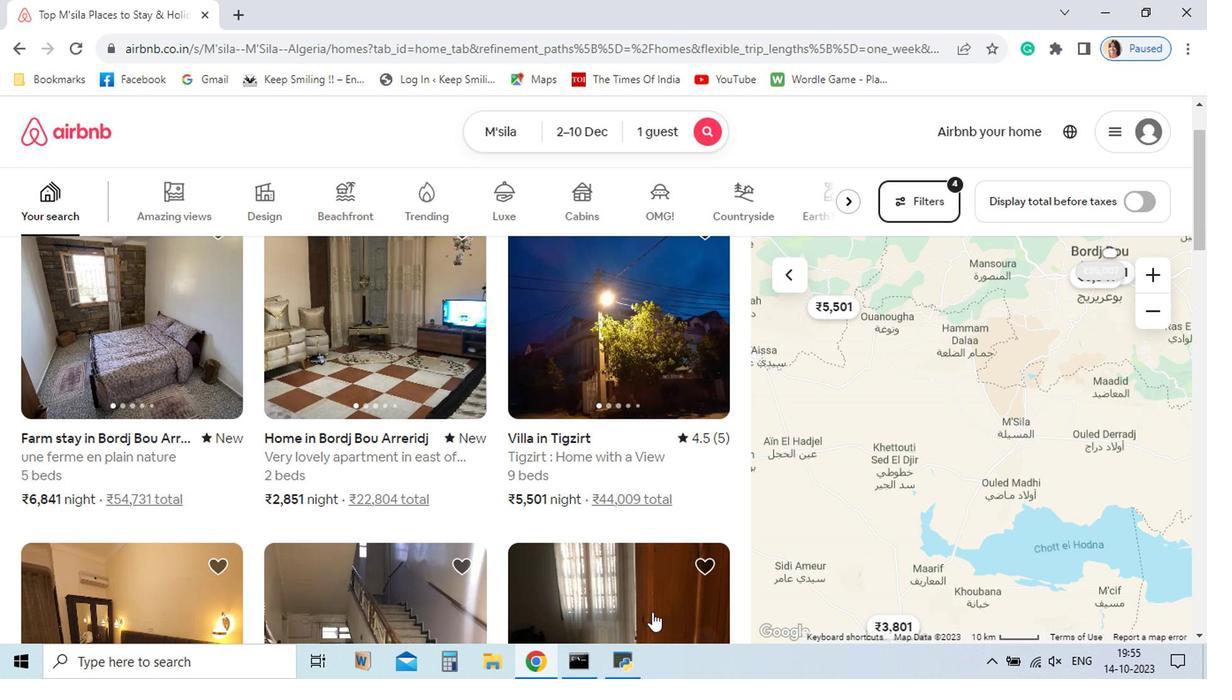 
Action: Mouse scrolled (530, 501) with delta (0, 0)
Screenshot: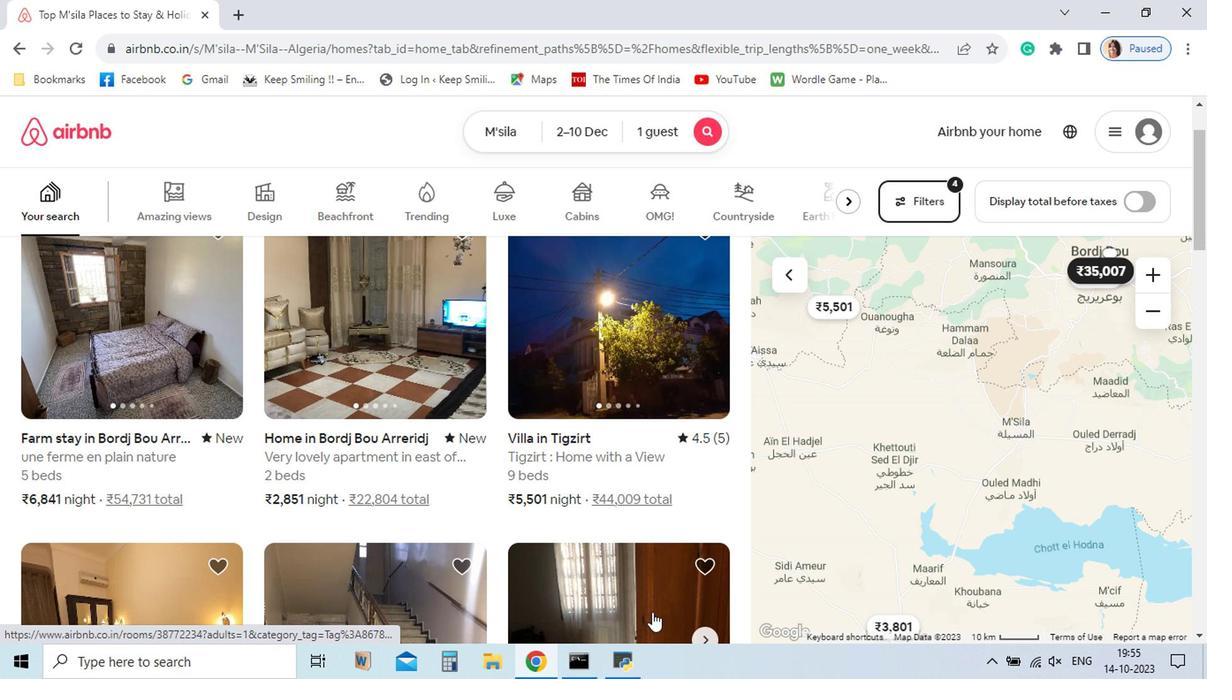 
Action: Mouse moved to (530, 501)
Screenshot: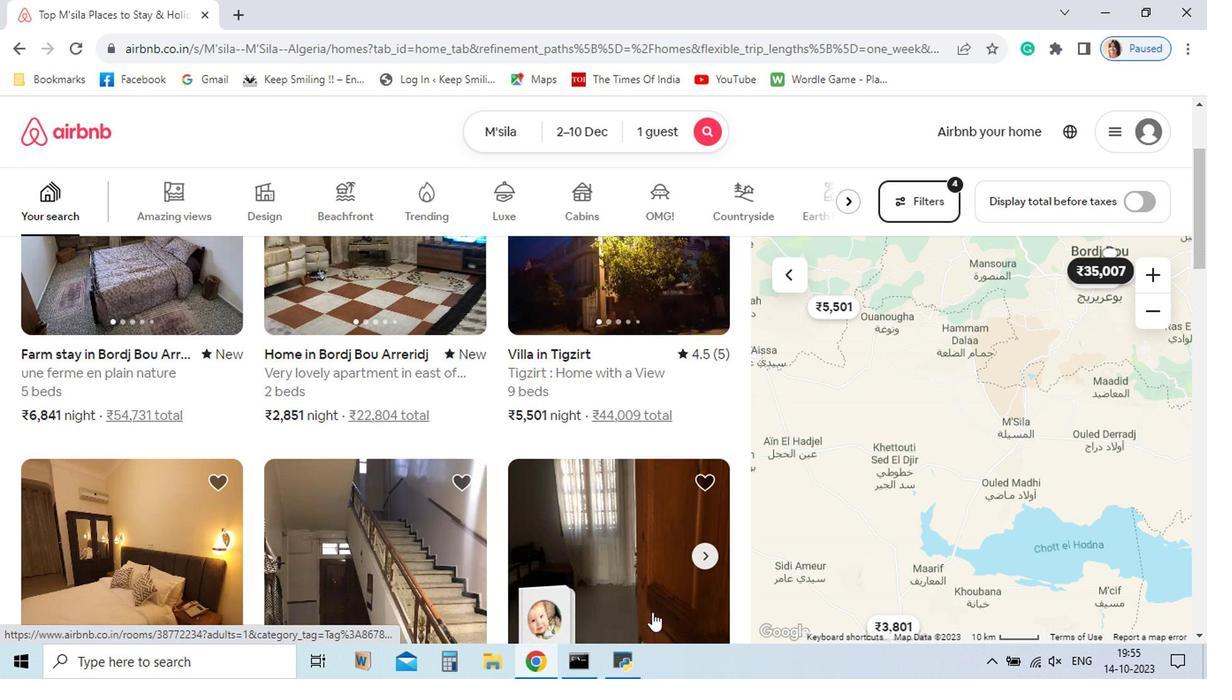 
Action: Mouse scrolled (530, 500) with delta (0, 0)
Screenshot: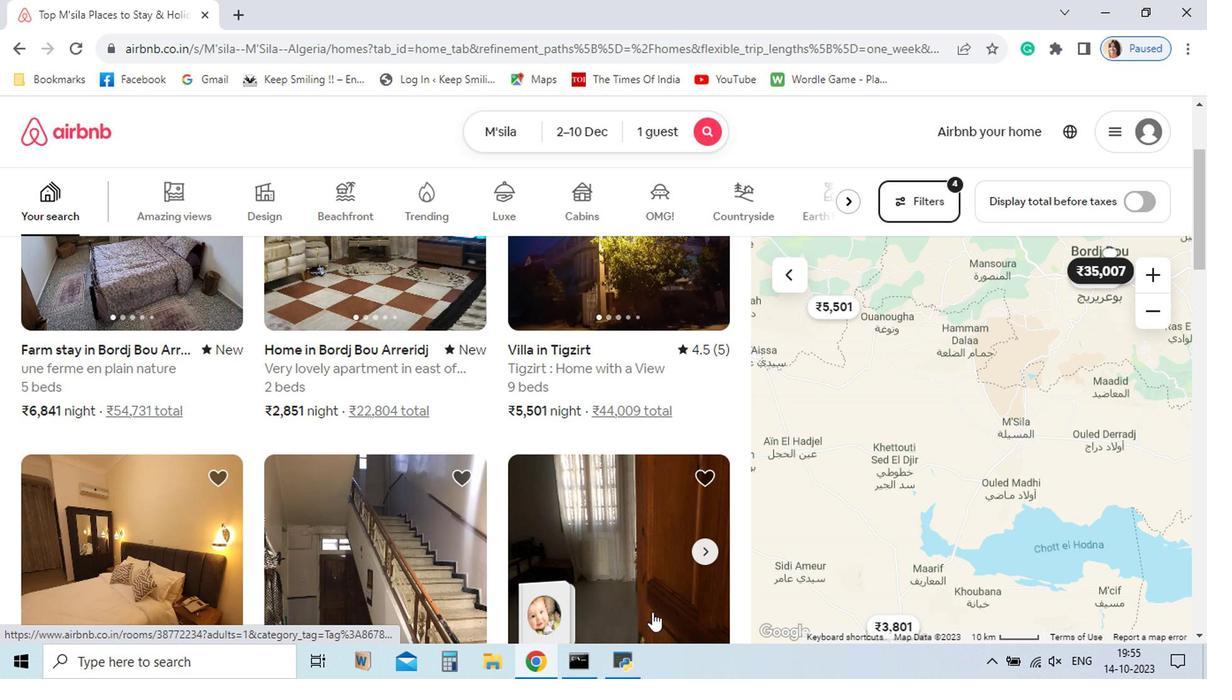 
Action: Mouse scrolled (530, 500) with delta (0, 0)
Screenshot: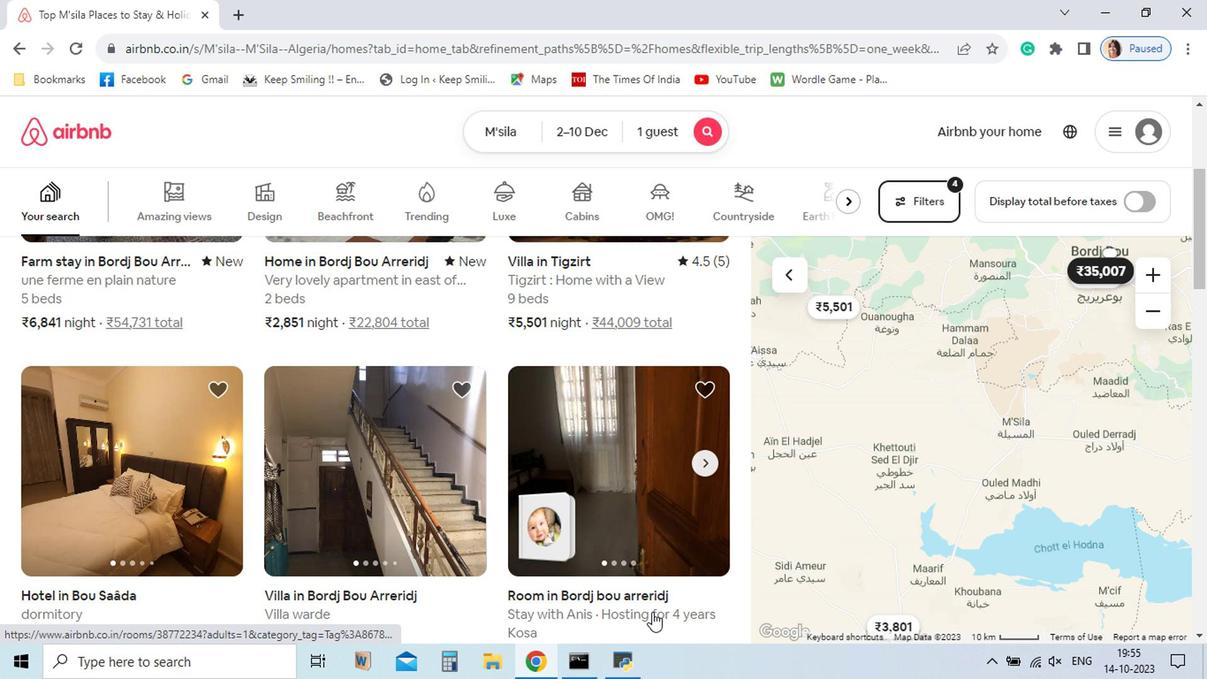 
Action: Mouse scrolled (530, 500) with delta (0, 0)
Screenshot: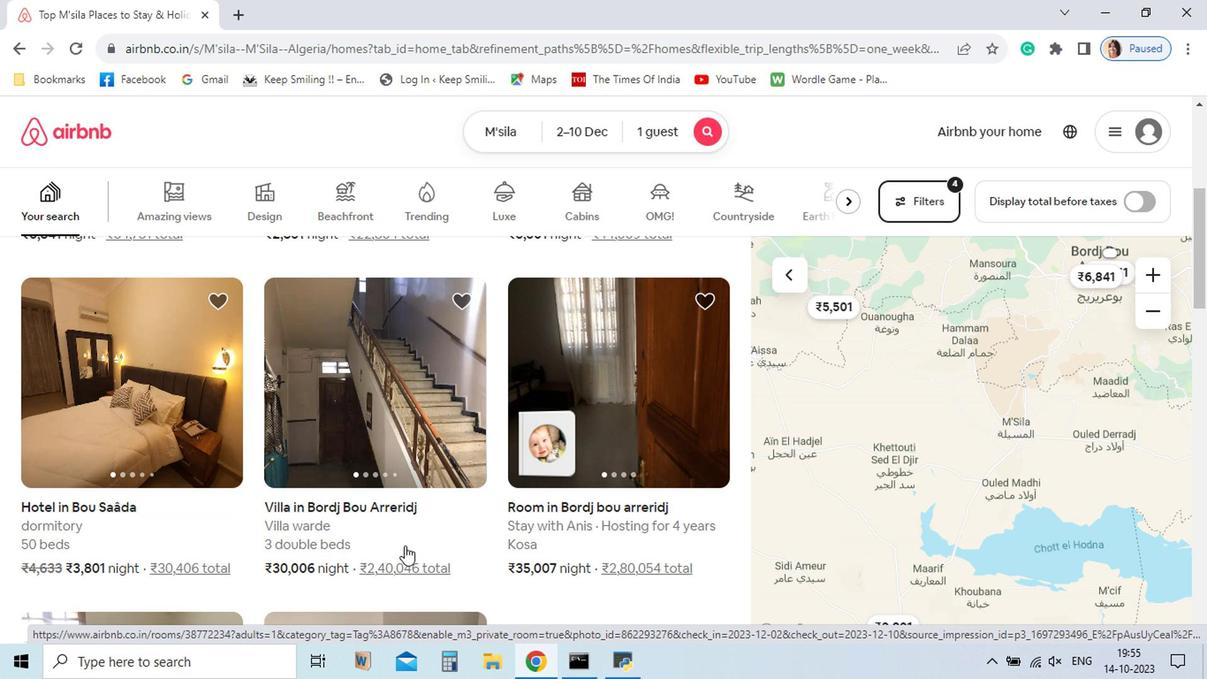 
Action: Mouse moved to (127, 427)
Screenshot: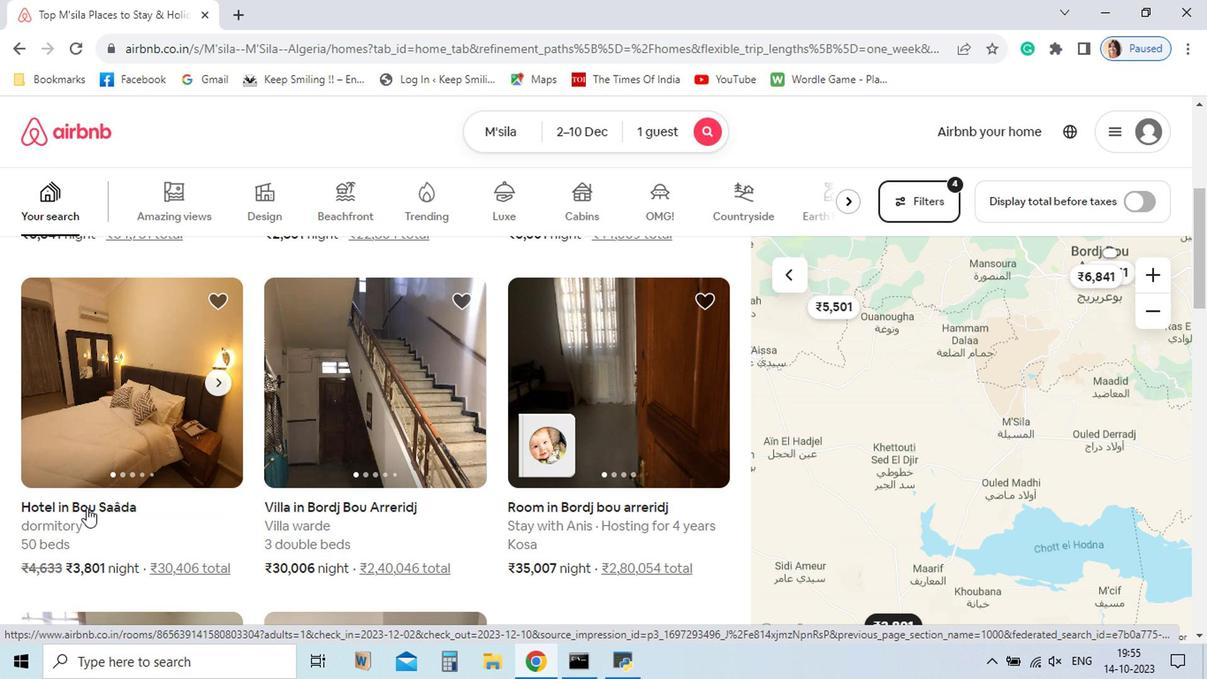 
Action: Mouse pressed left at (127, 427)
Screenshot: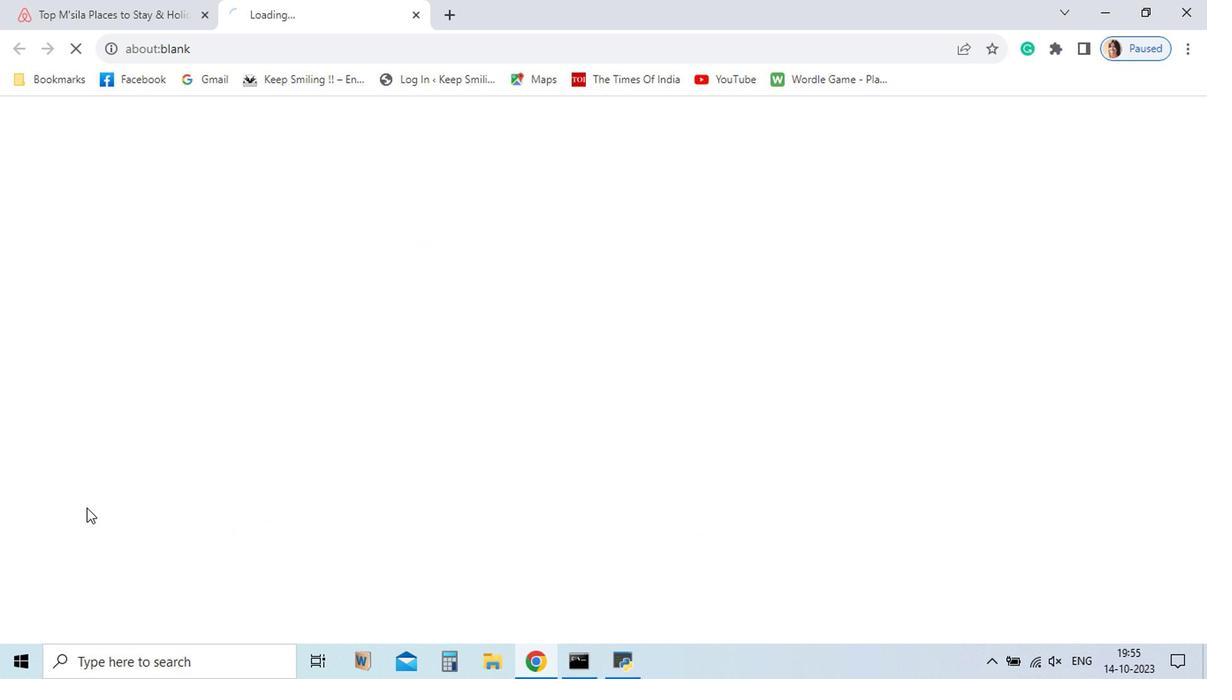 
Action: Mouse moved to (774, 416)
Screenshot: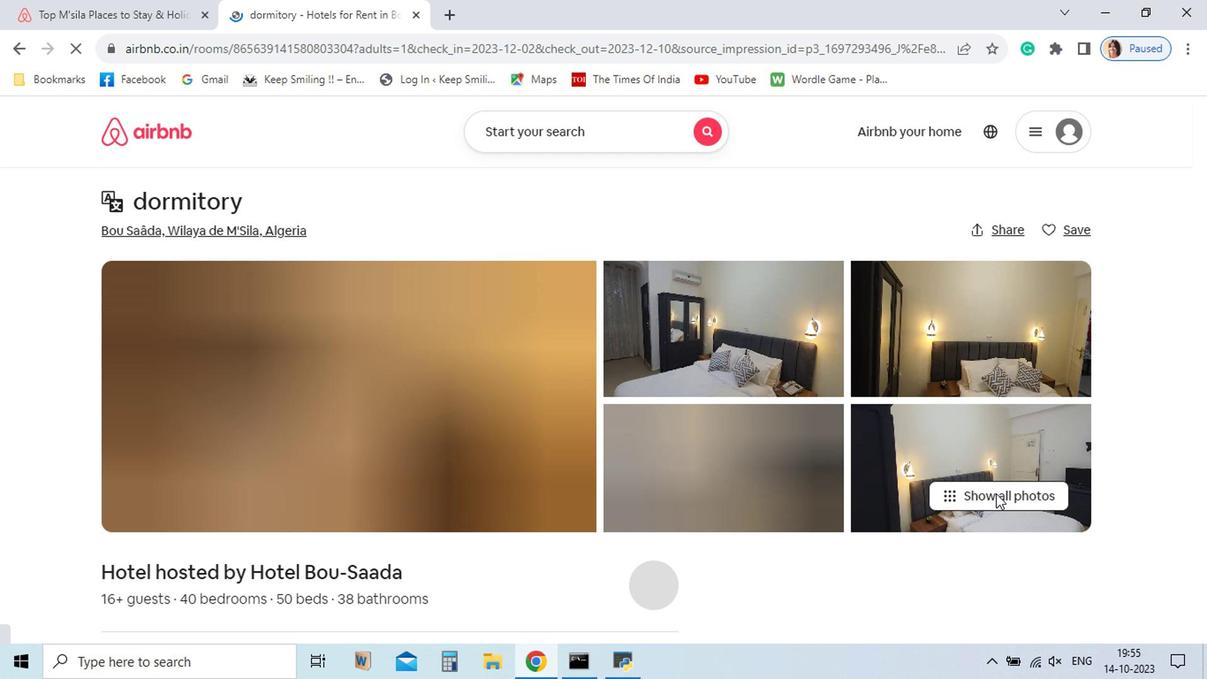
Action: Mouse pressed left at (774, 416)
Screenshot: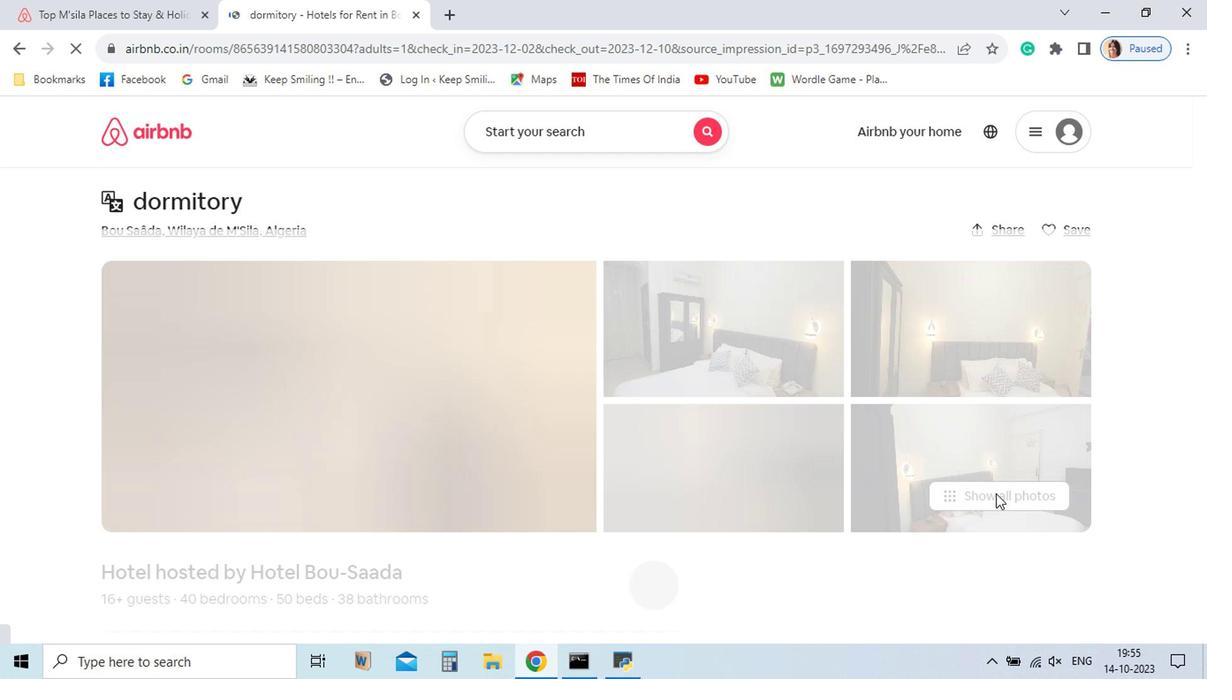 
Action: Mouse moved to (920, 226)
Screenshot: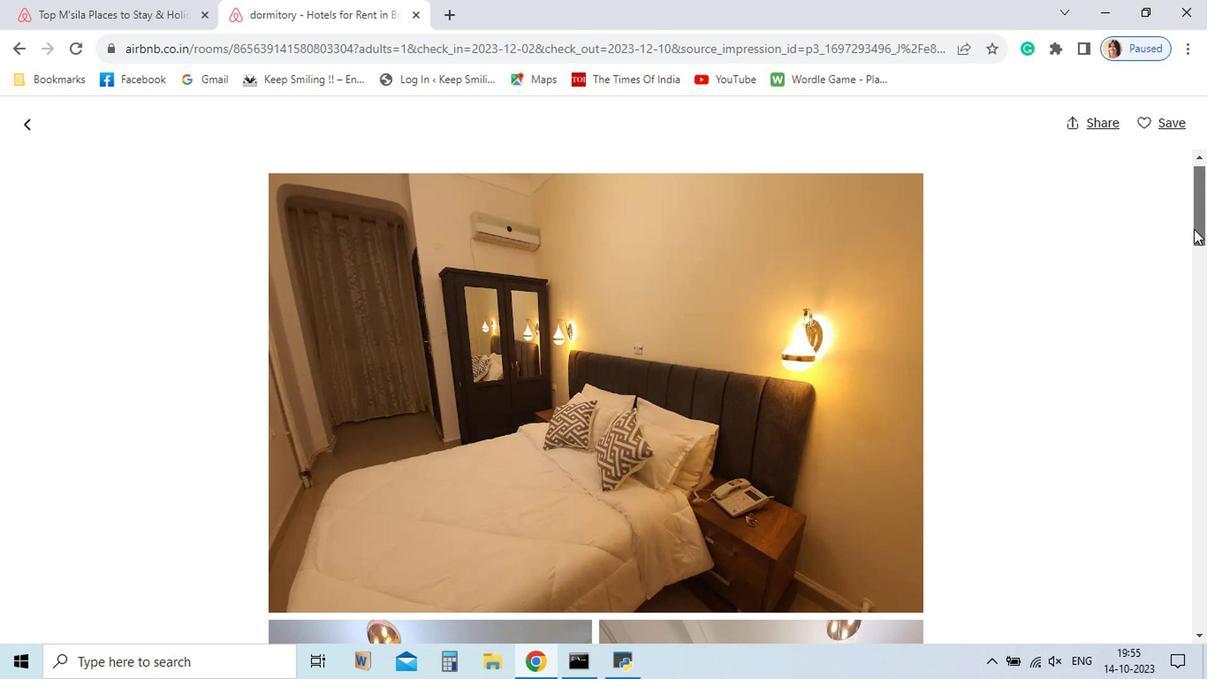
Action: Mouse pressed left at (920, 226)
Screenshot: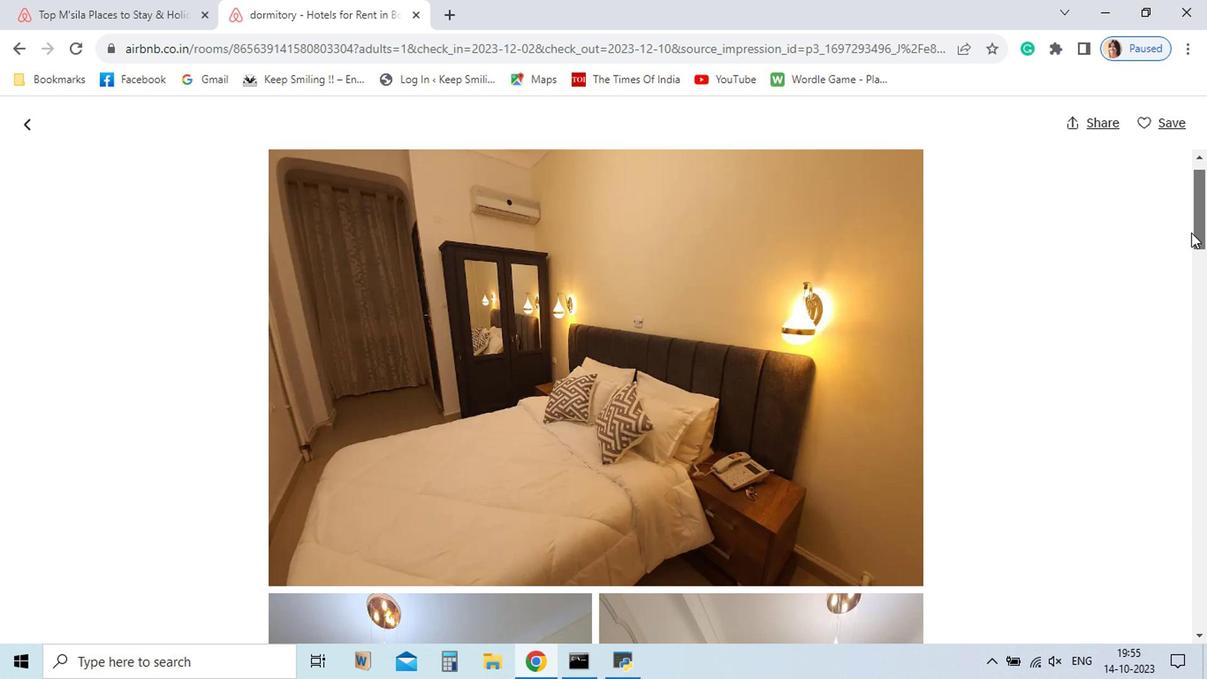 
Action: Mouse moved to (91, 155)
Screenshot: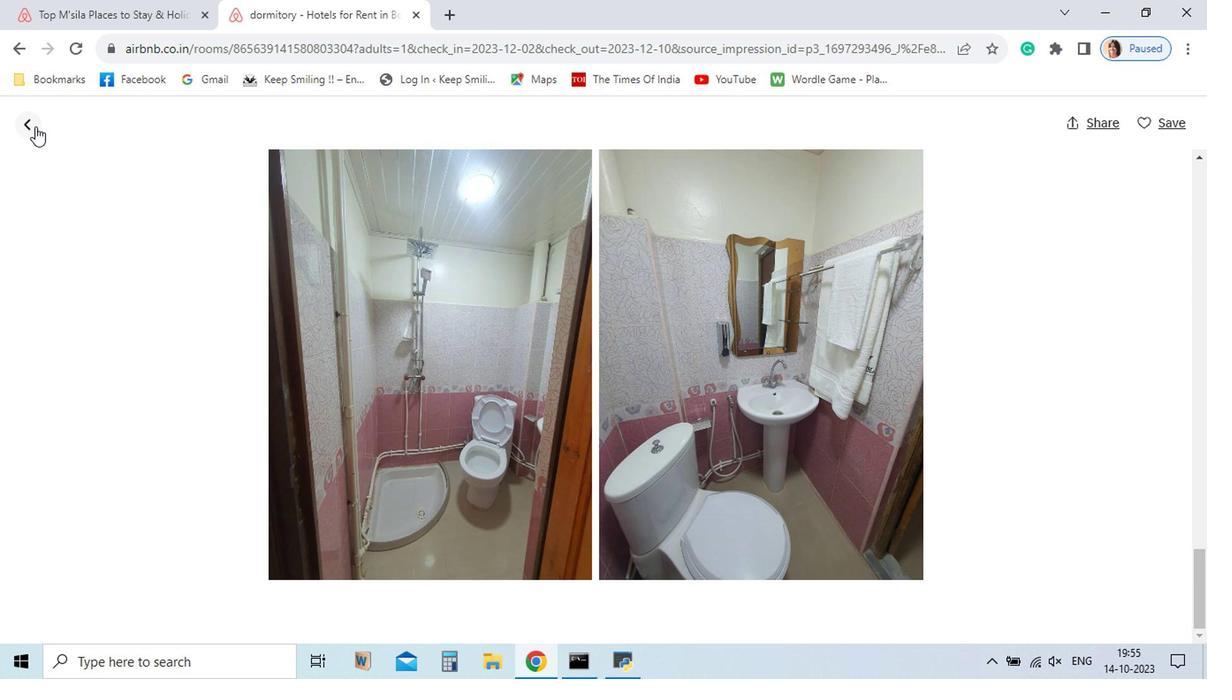 
Action: Mouse pressed left at (91, 155)
Screenshot: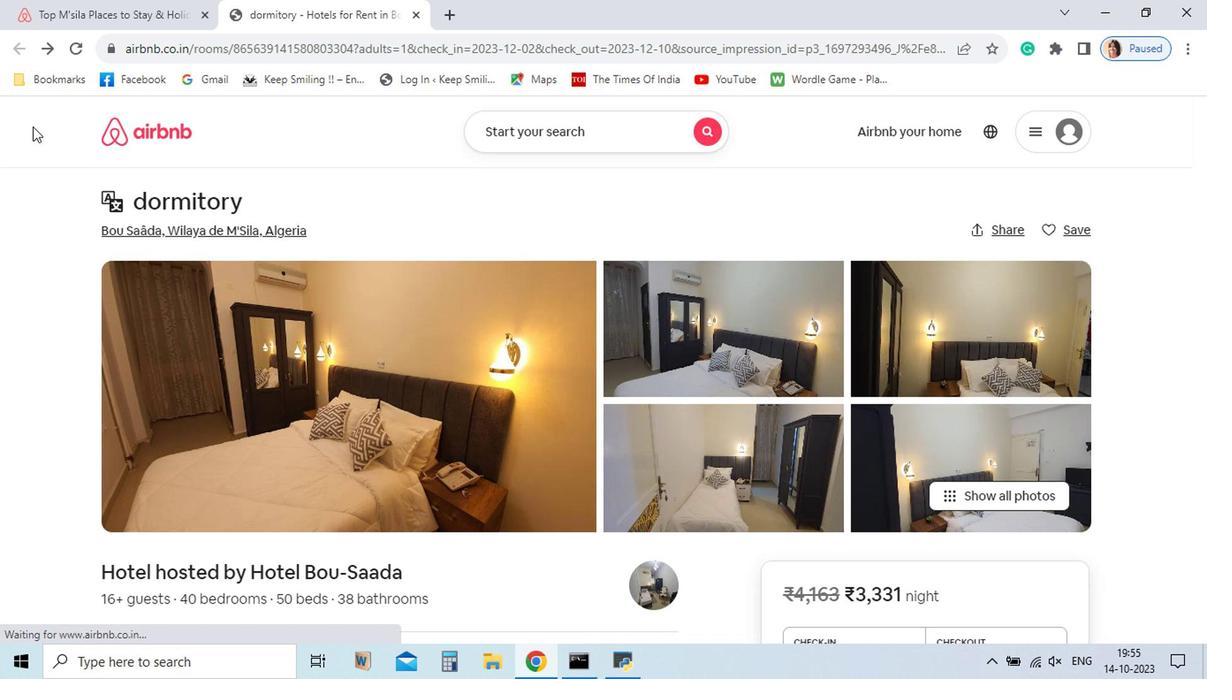 
Action: Mouse moved to (918, 521)
Screenshot: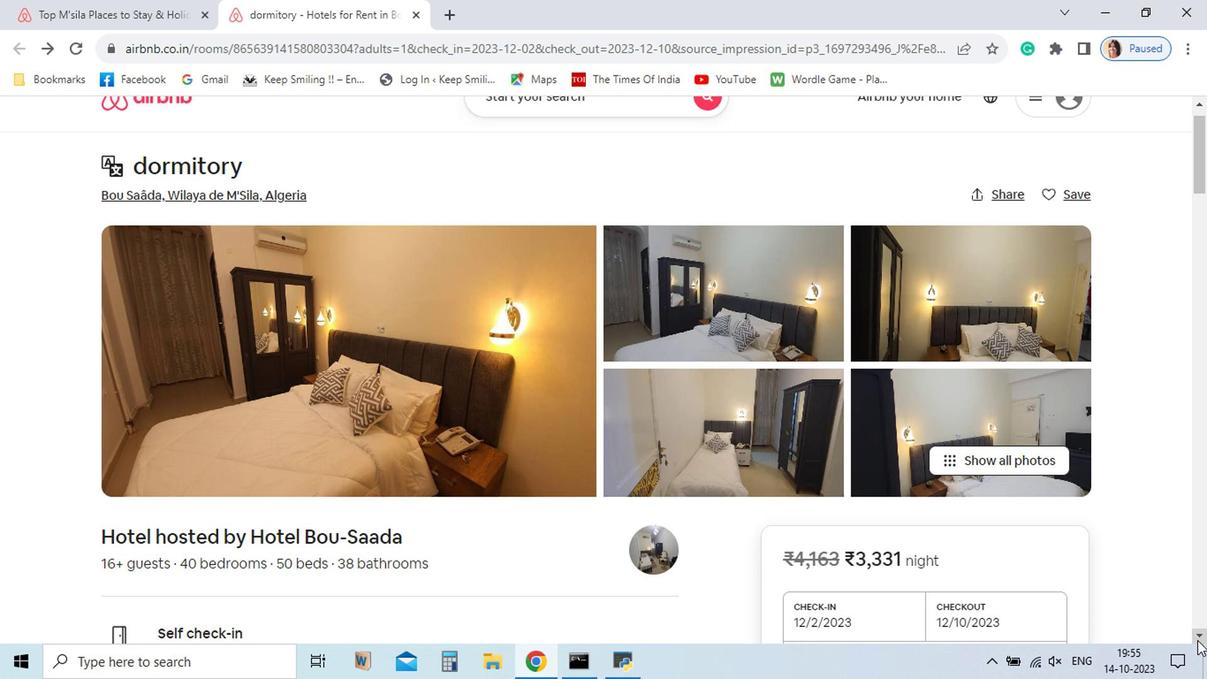 
Action: Mouse pressed left at (918, 521)
Screenshot: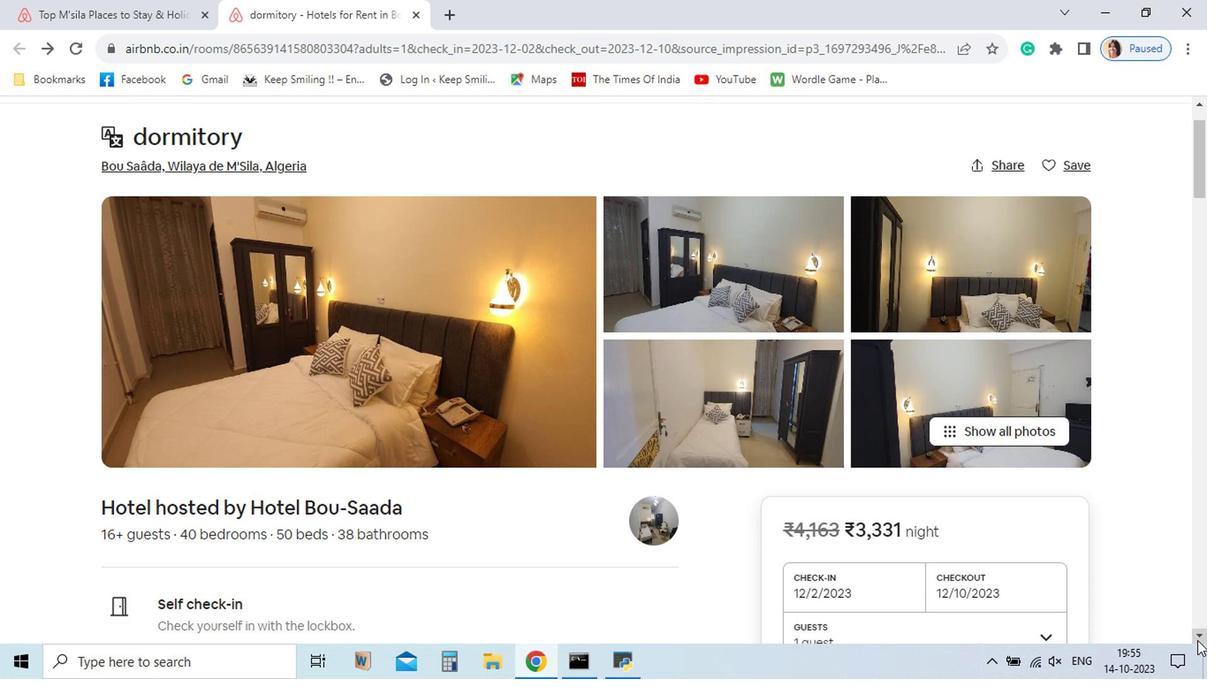 
Action: Mouse pressed left at (918, 521)
Screenshot: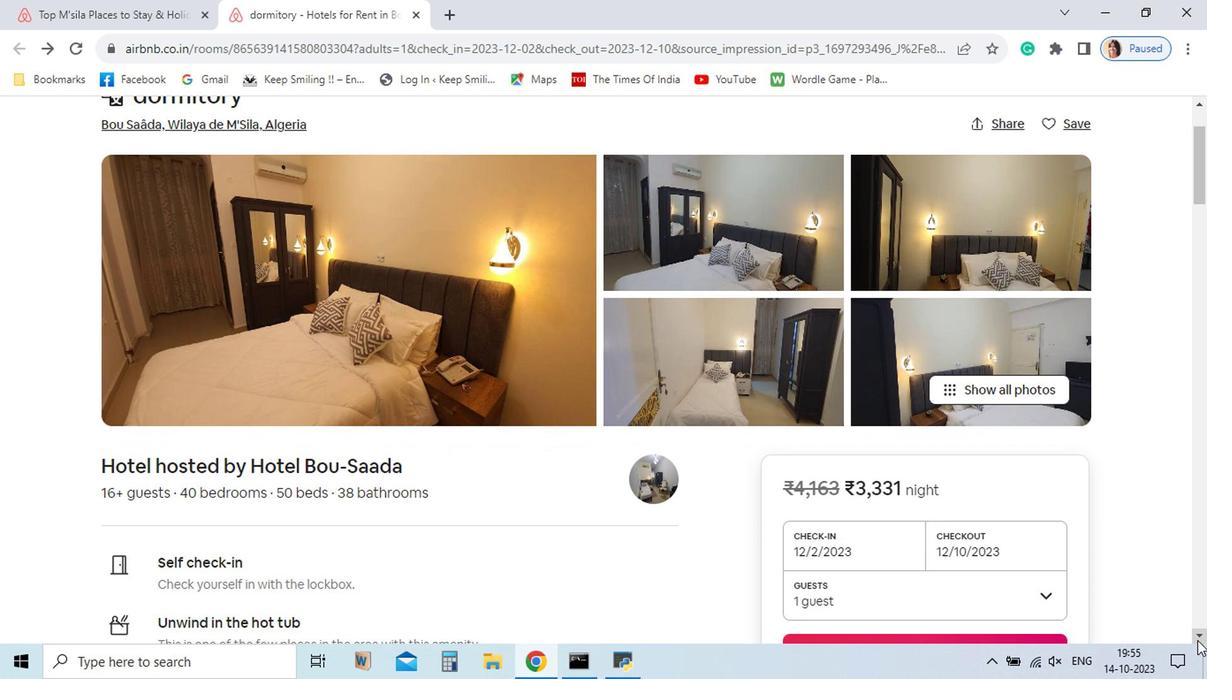 
Action: Mouse pressed left at (918, 521)
Screenshot: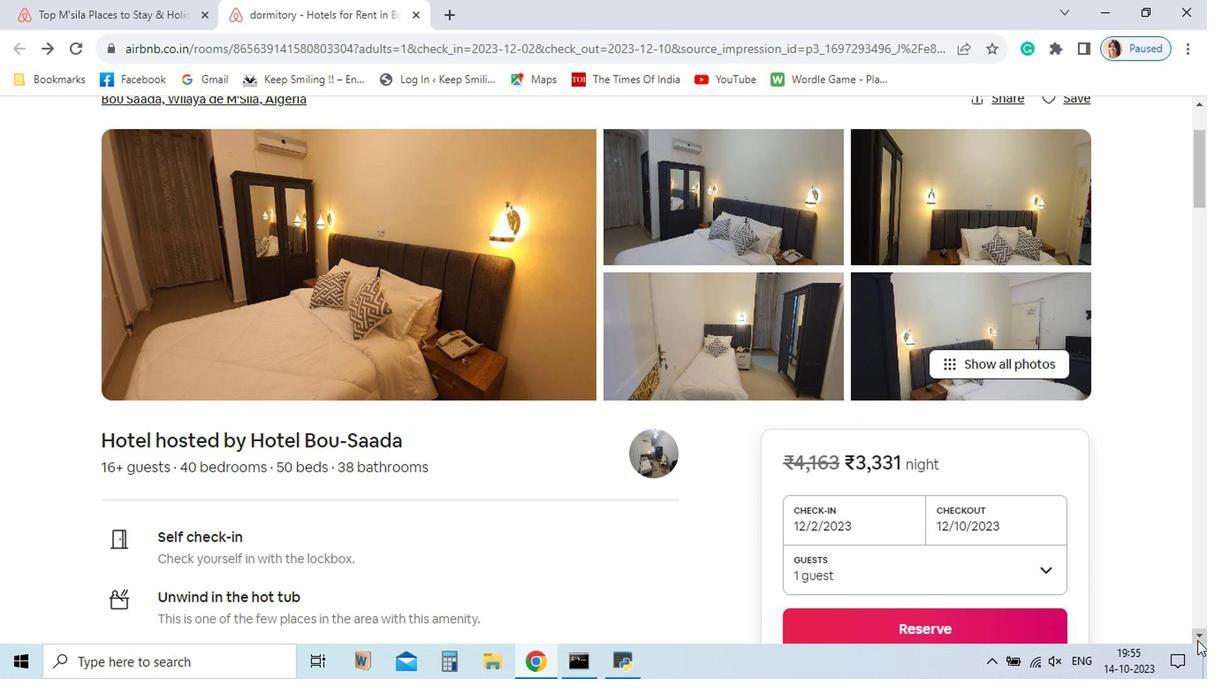 
Action: Mouse pressed left at (918, 521)
Screenshot: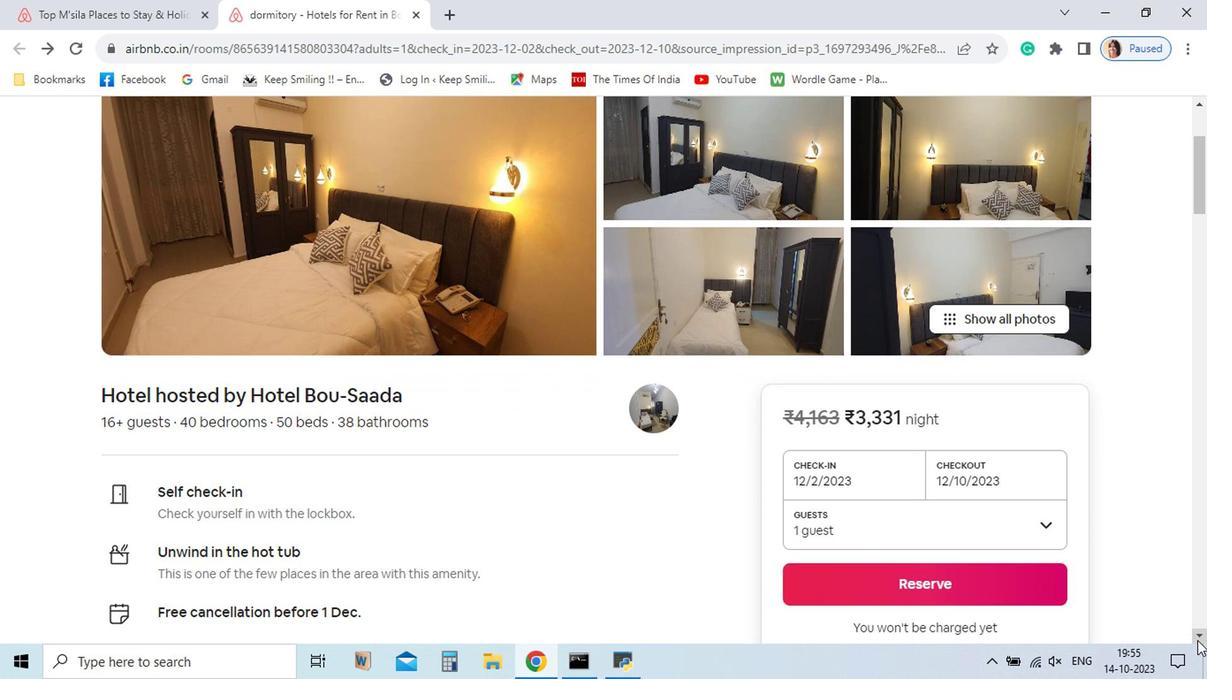 
Action: Mouse pressed left at (918, 521)
Screenshot: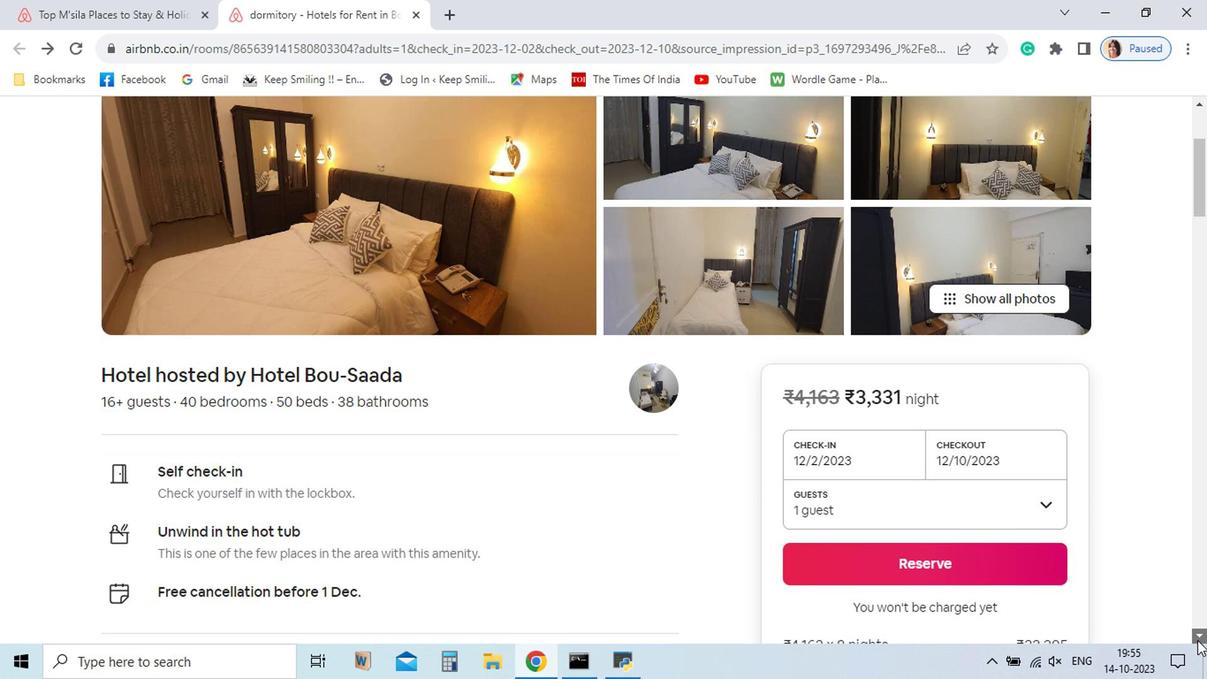 
Action: Mouse pressed left at (918, 521)
Screenshot: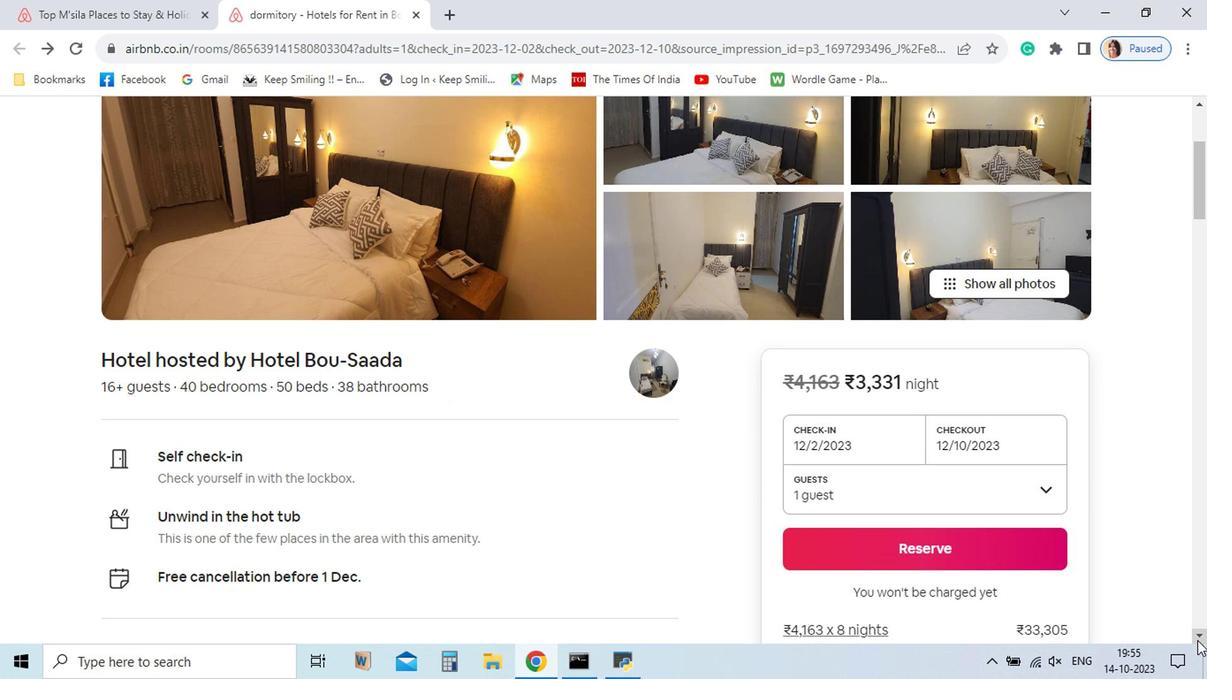 
Action: Mouse pressed left at (918, 521)
Screenshot: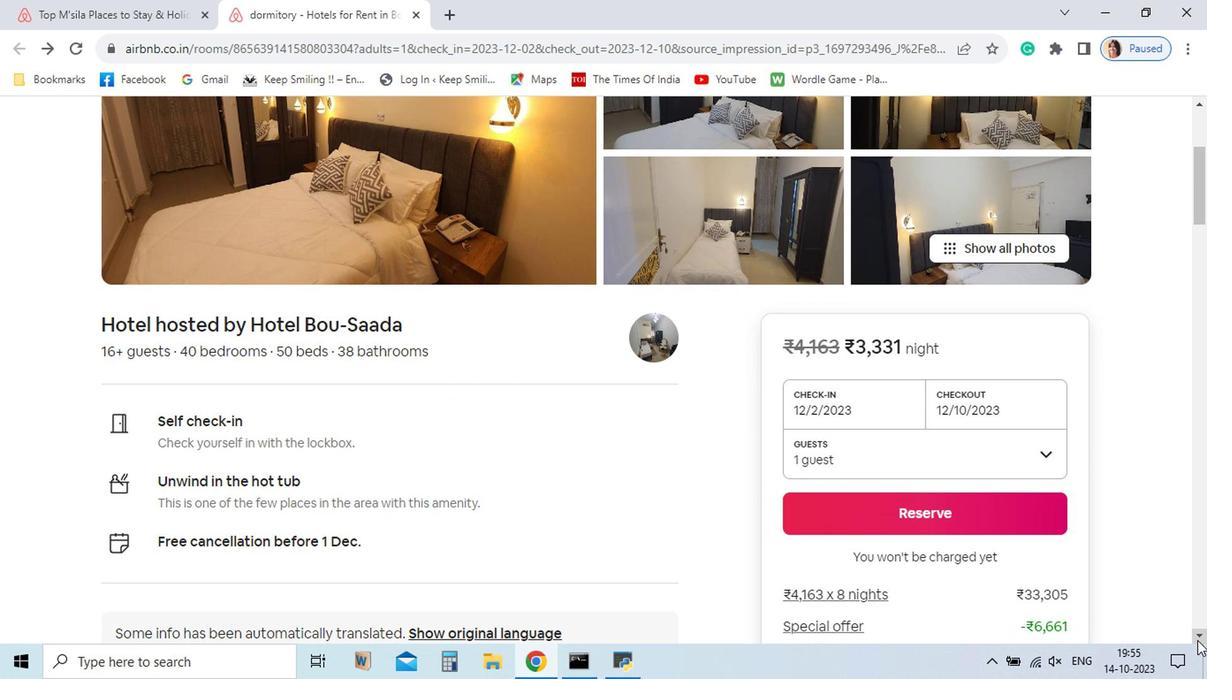 
Action: Mouse pressed left at (918, 521)
Screenshot: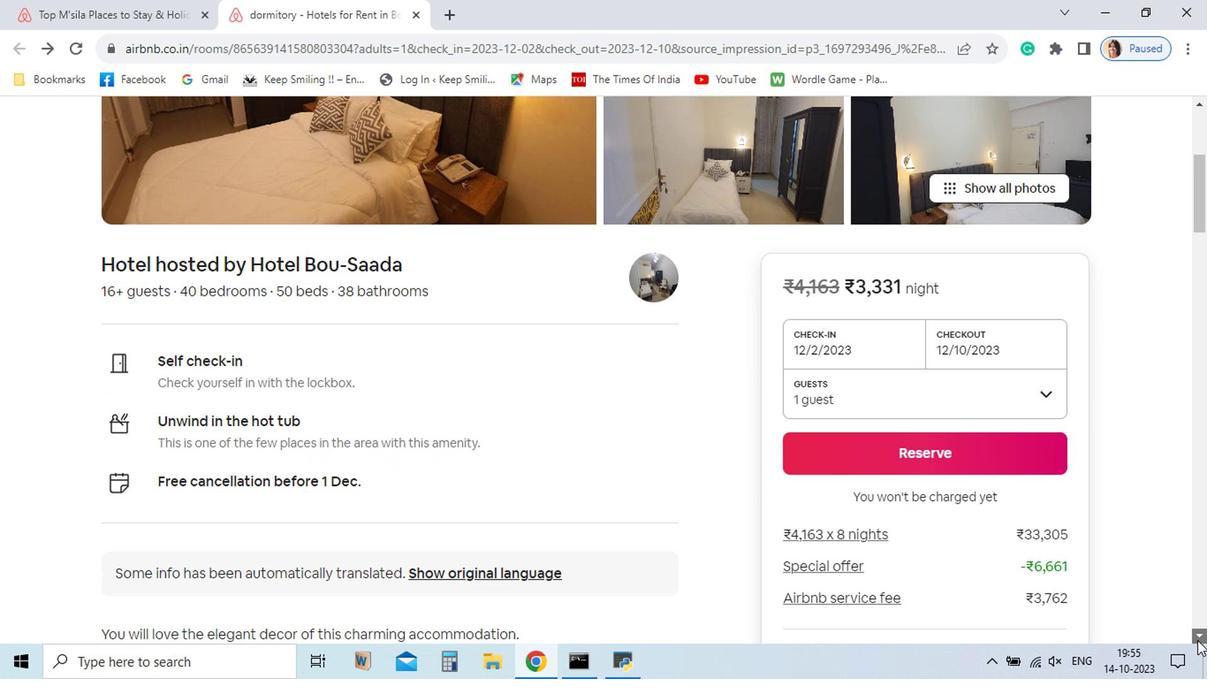 
Action: Mouse pressed left at (918, 521)
Screenshot: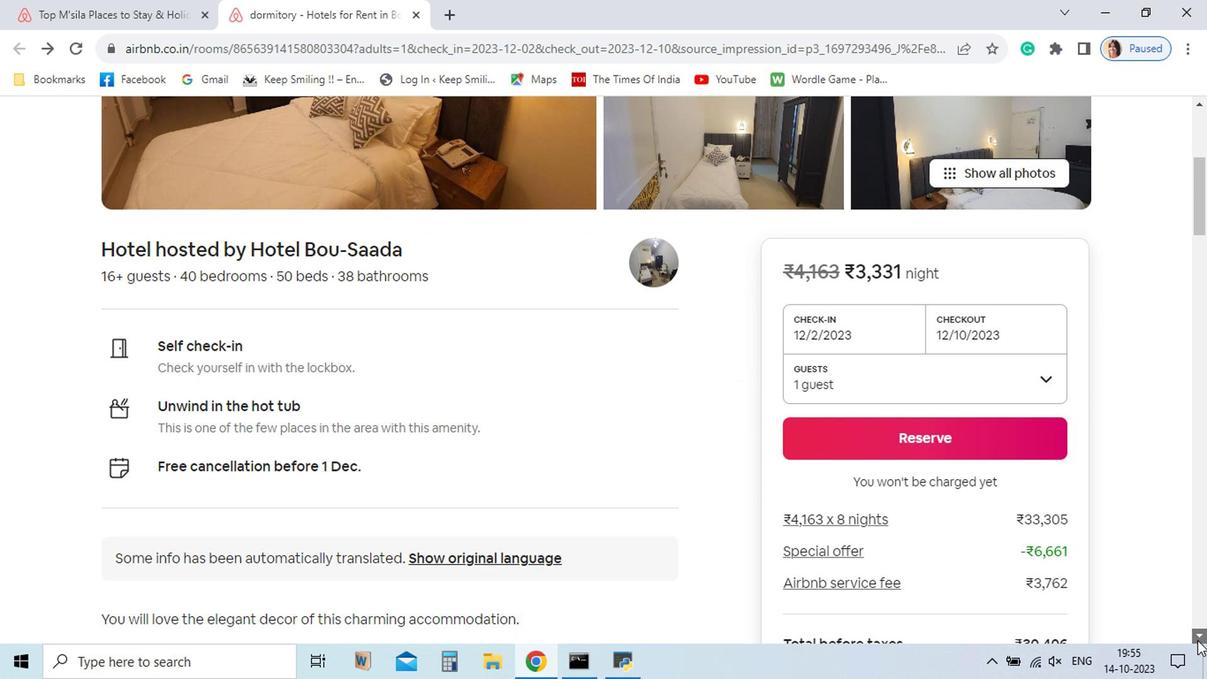 
Action: Mouse pressed left at (918, 521)
Screenshot: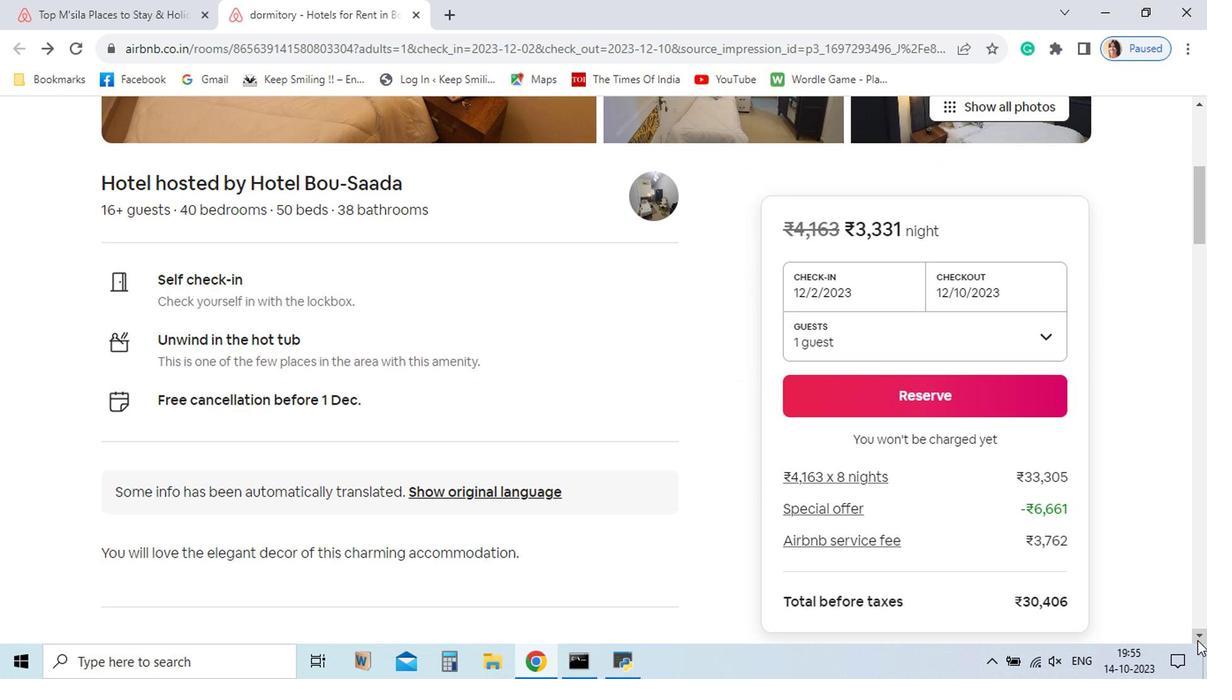 
Action: Mouse pressed left at (918, 521)
Screenshot: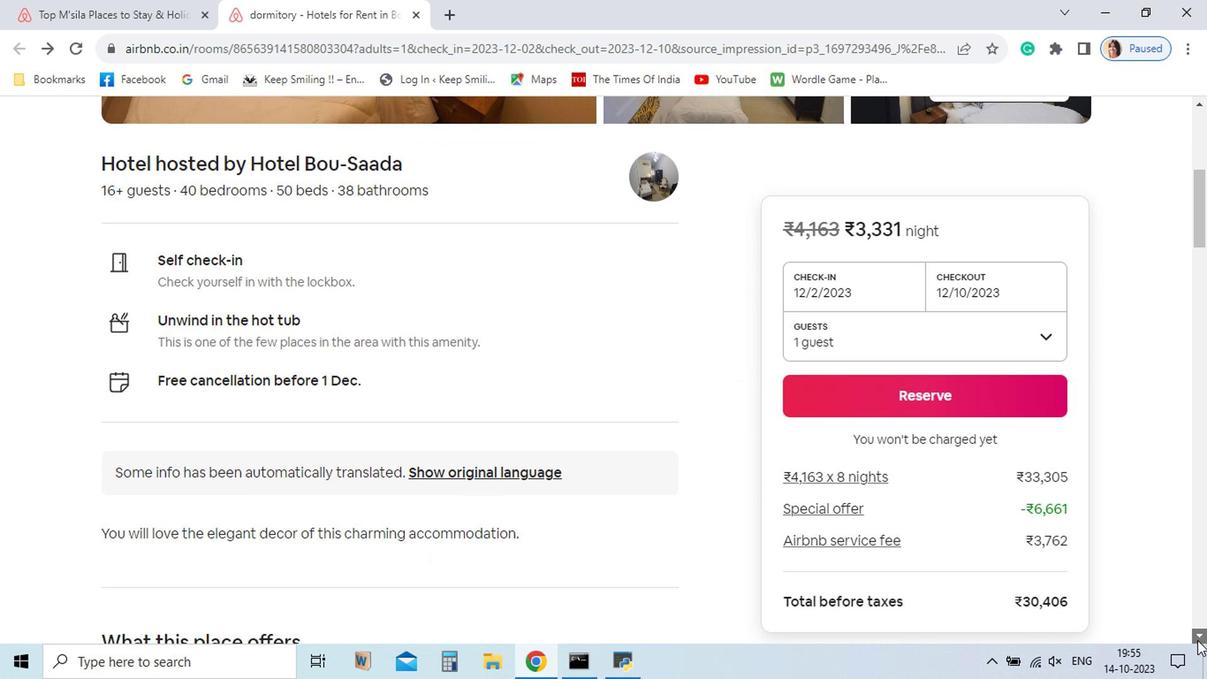 
Action: Mouse pressed left at (918, 521)
Screenshot: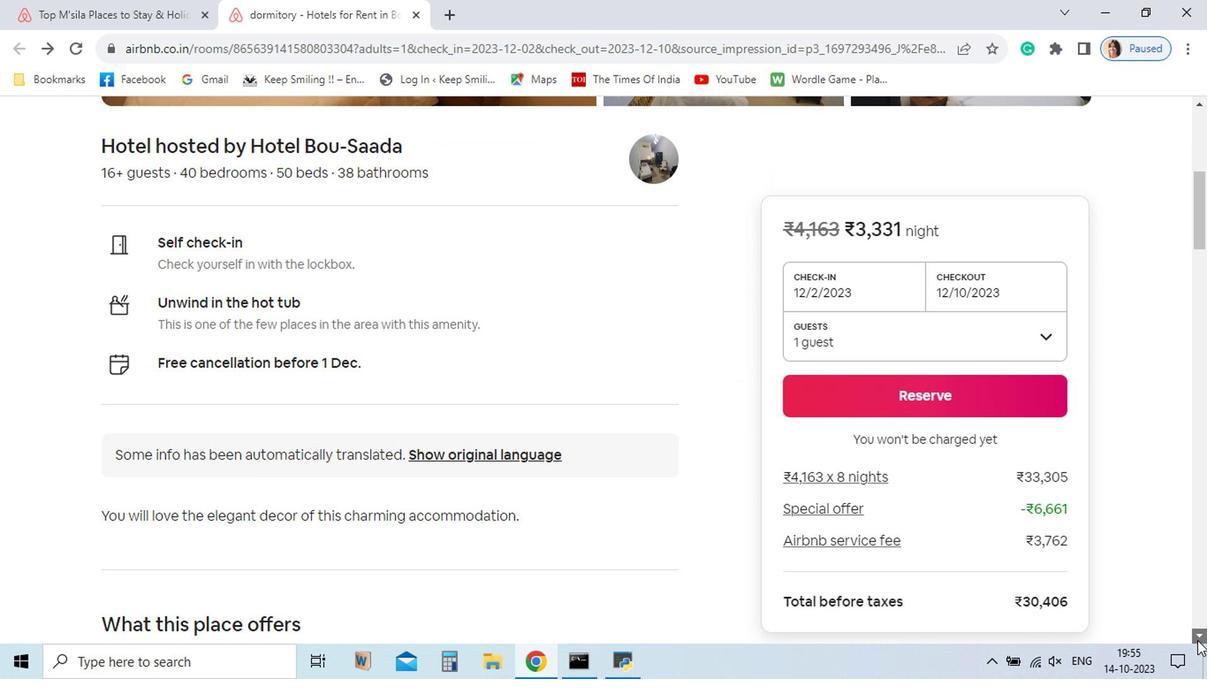 
Action: Mouse pressed left at (918, 521)
Screenshot: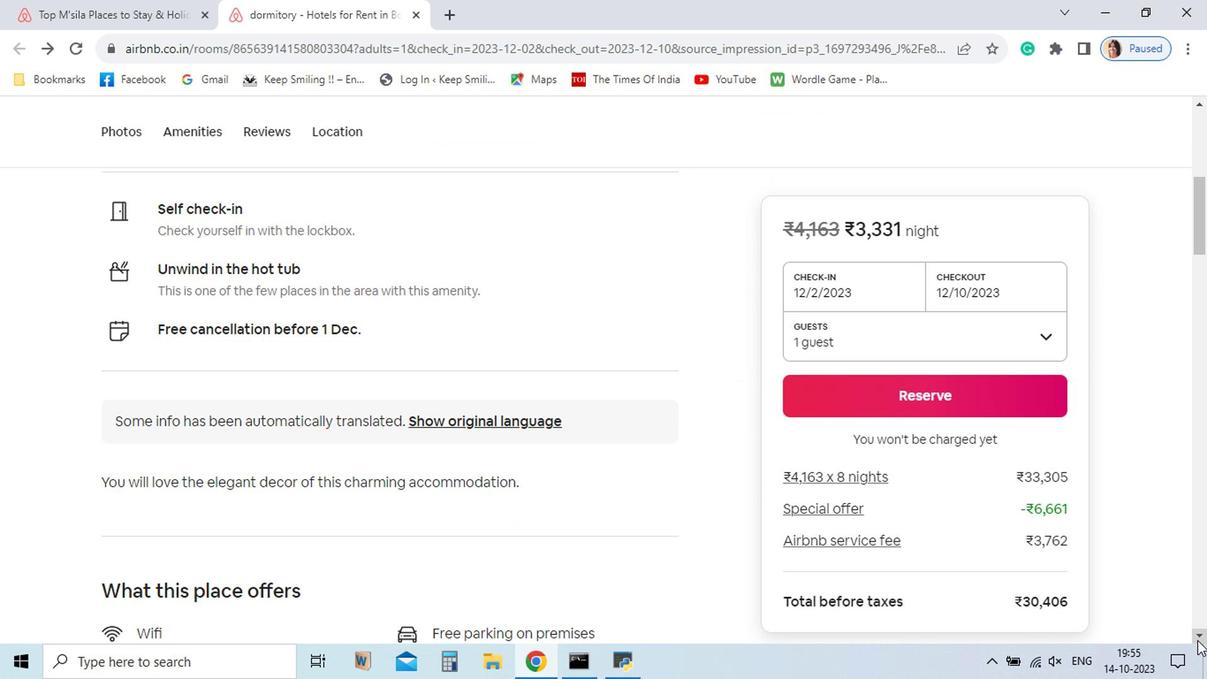 
Action: Mouse pressed left at (918, 521)
Screenshot: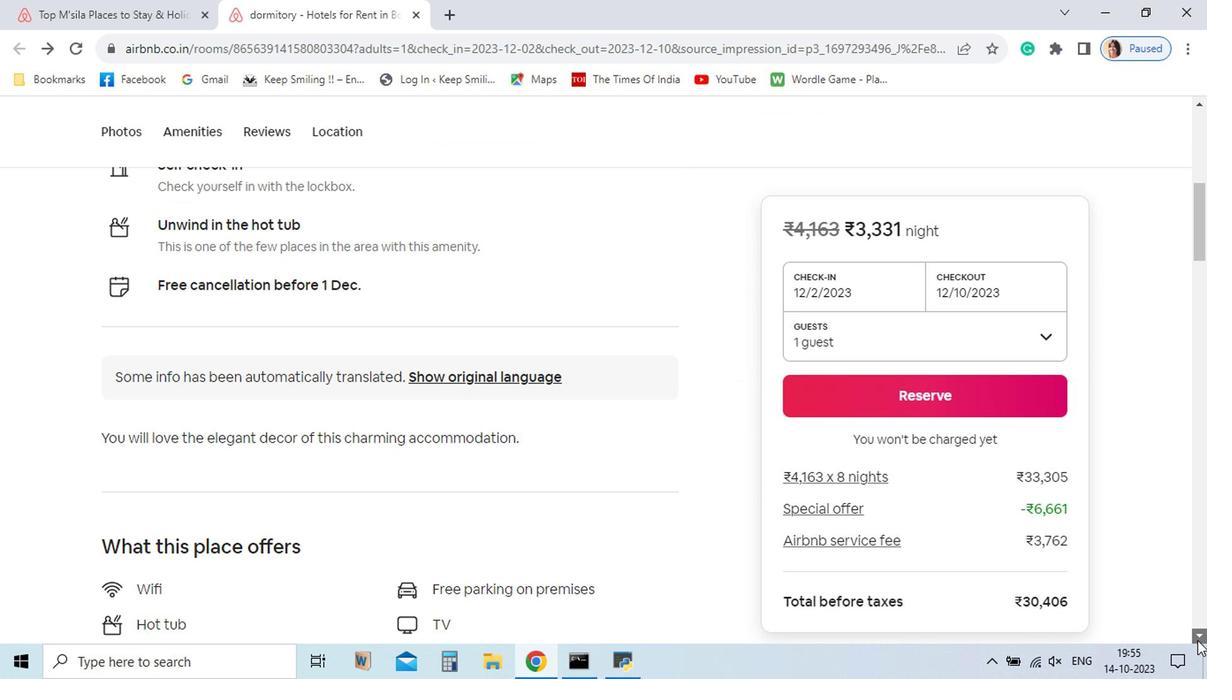 
Action: Mouse pressed left at (918, 521)
Screenshot: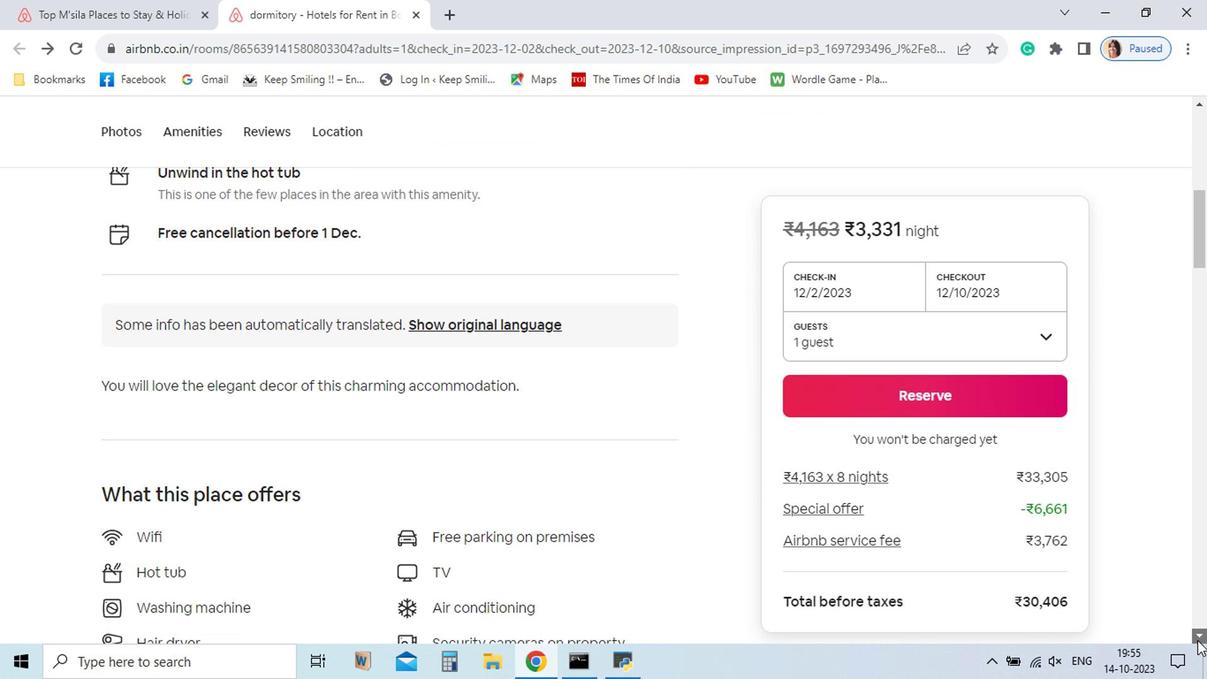 
Action: Mouse pressed left at (918, 521)
Screenshot: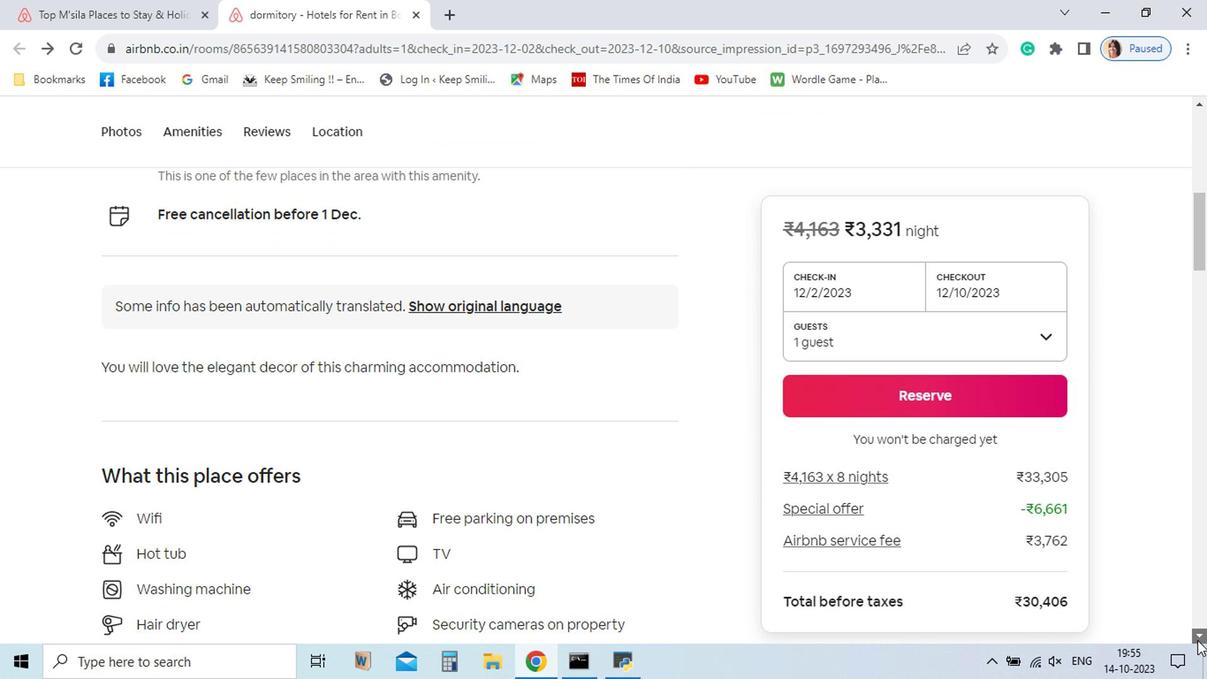 
Action: Mouse pressed left at (918, 521)
Screenshot: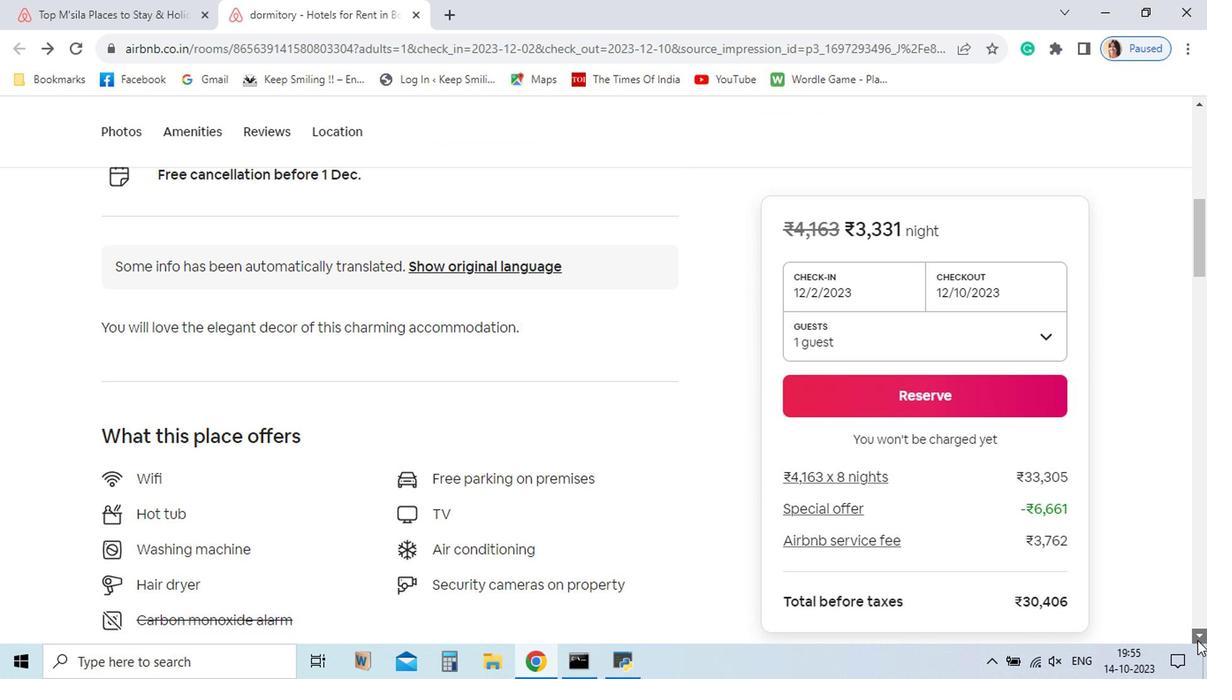 
Action: Mouse pressed left at (918, 521)
Screenshot: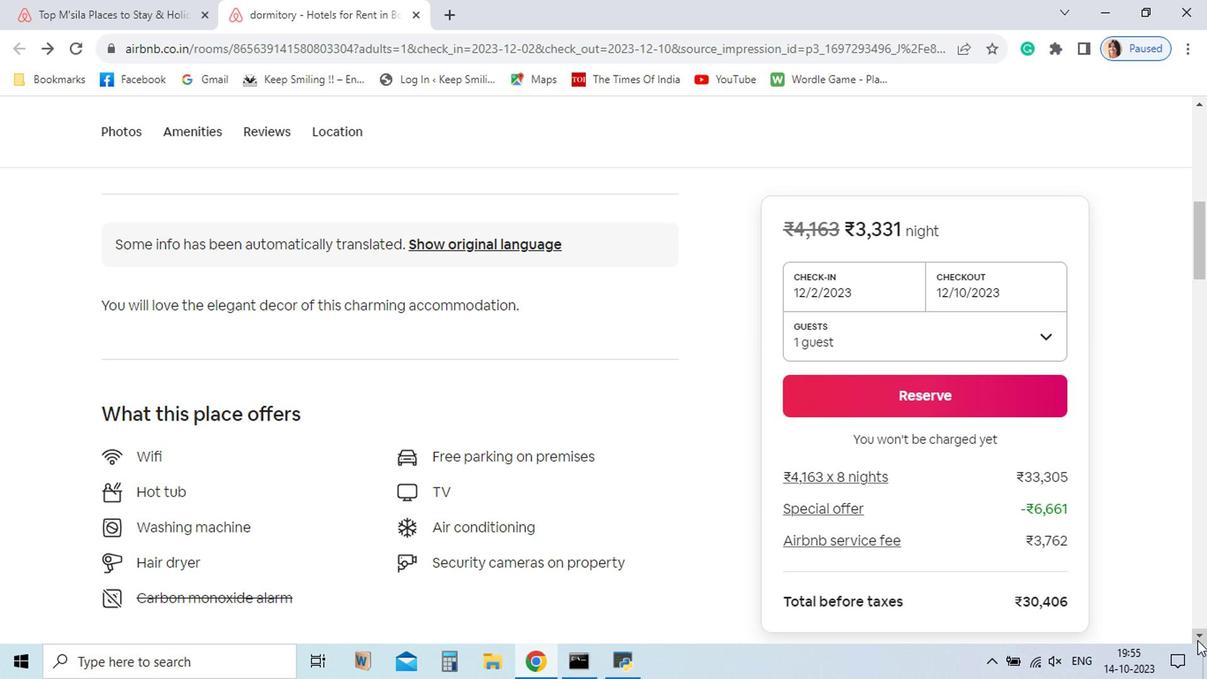 
Action: Mouse pressed left at (918, 521)
Screenshot: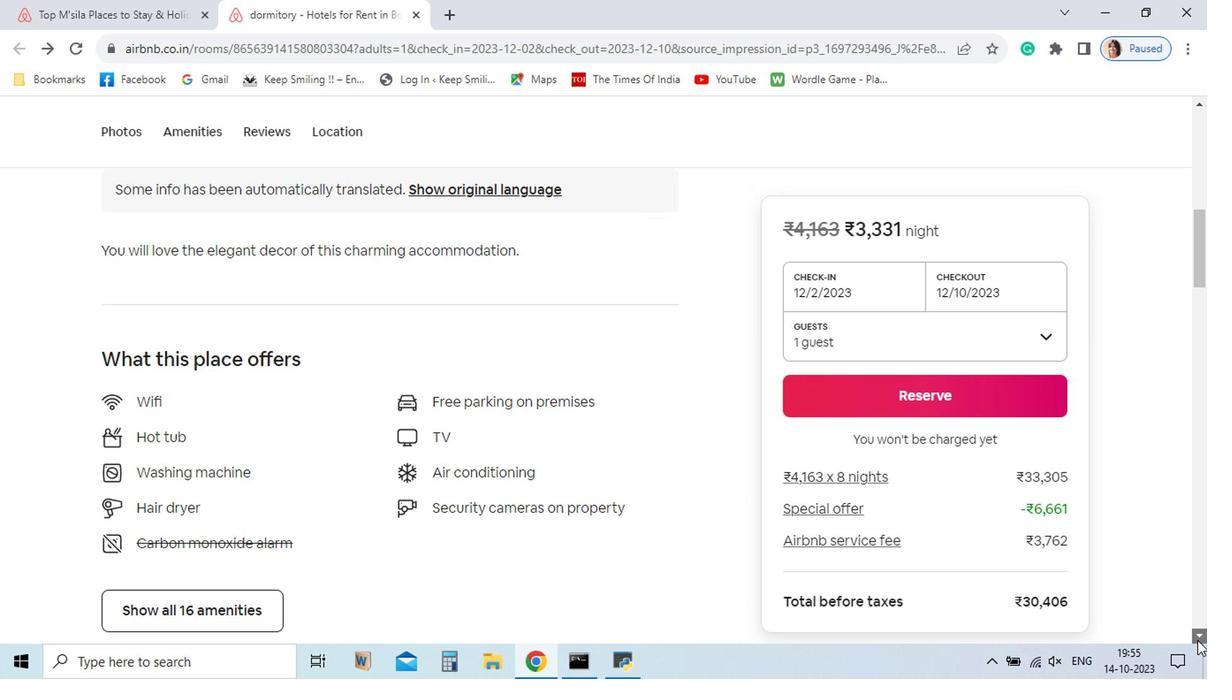 
Action: Mouse pressed left at (918, 521)
Screenshot: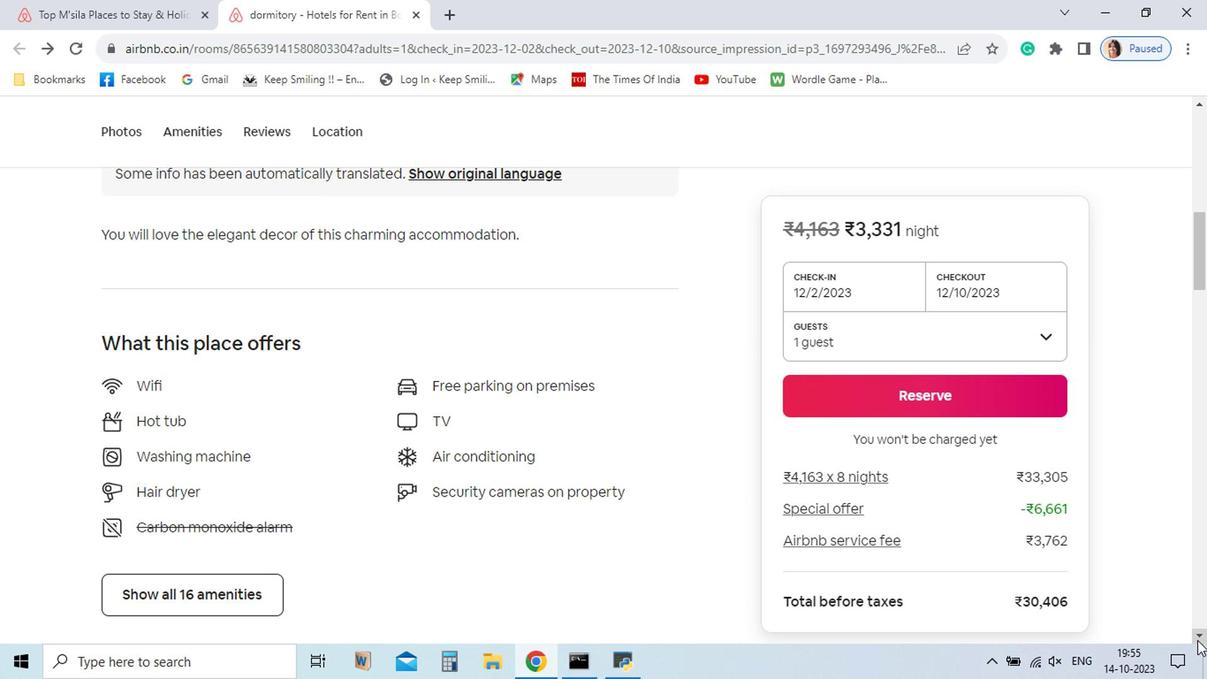 
Action: Mouse moved to (201, 487)
Screenshot: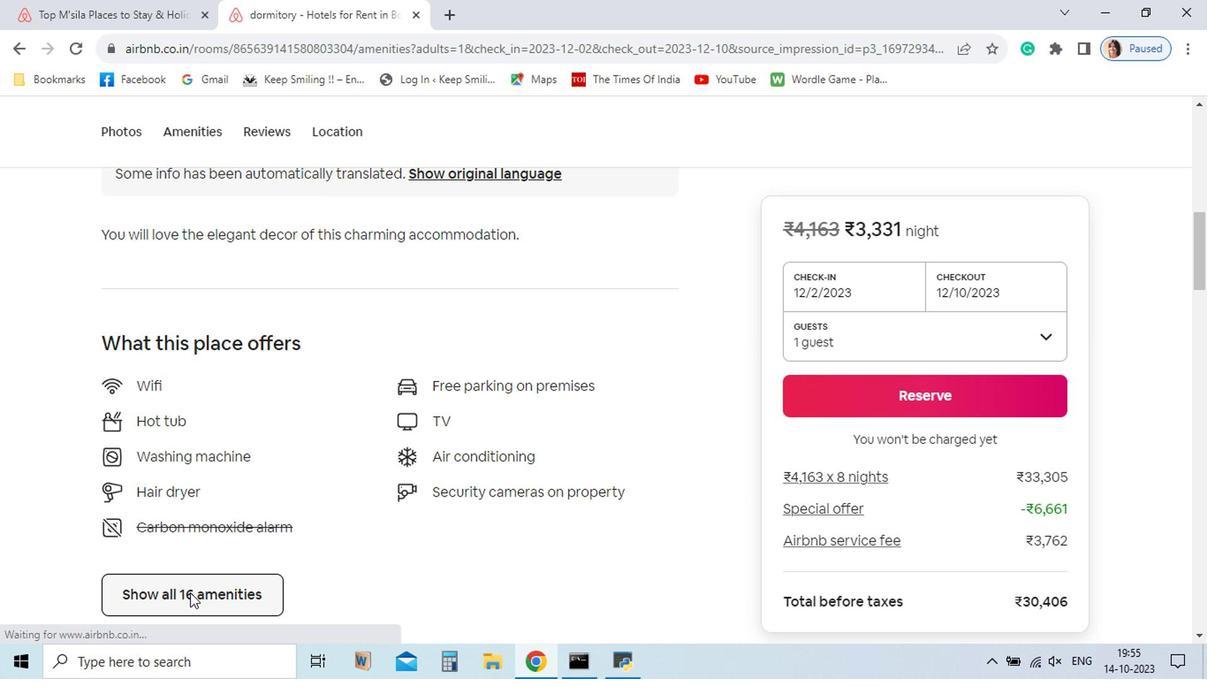
Action: Mouse pressed left at (201, 487)
Screenshot: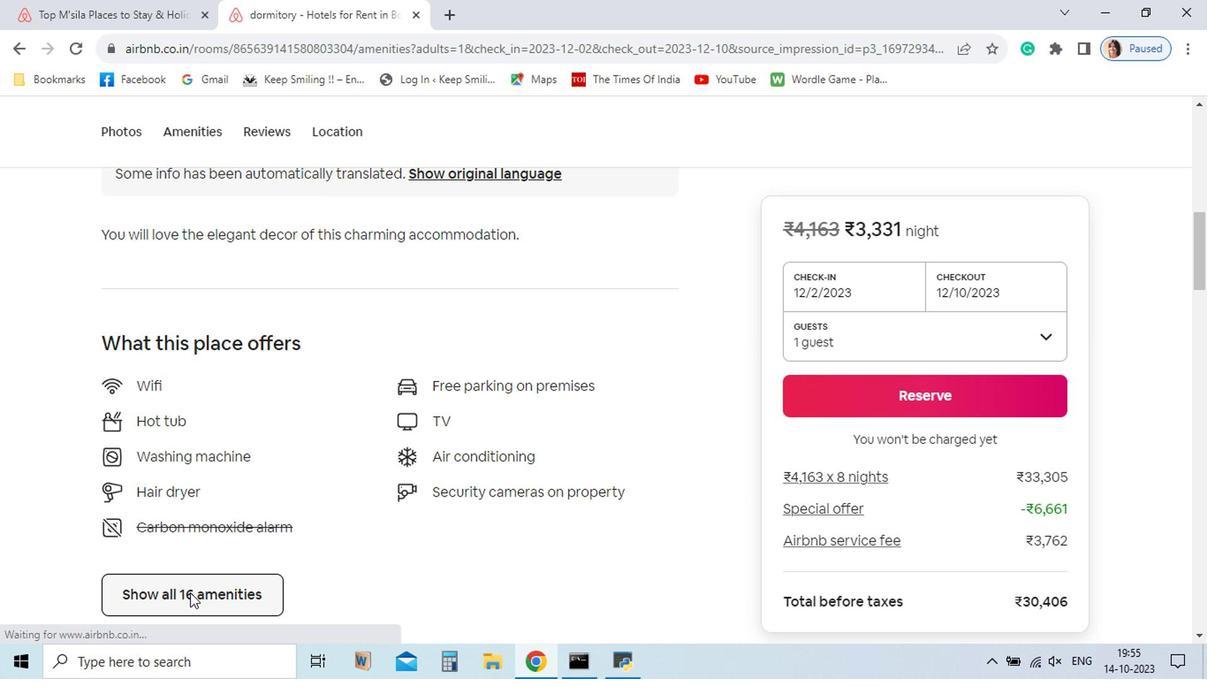 
Action: Mouse moved to (733, 493)
Screenshot: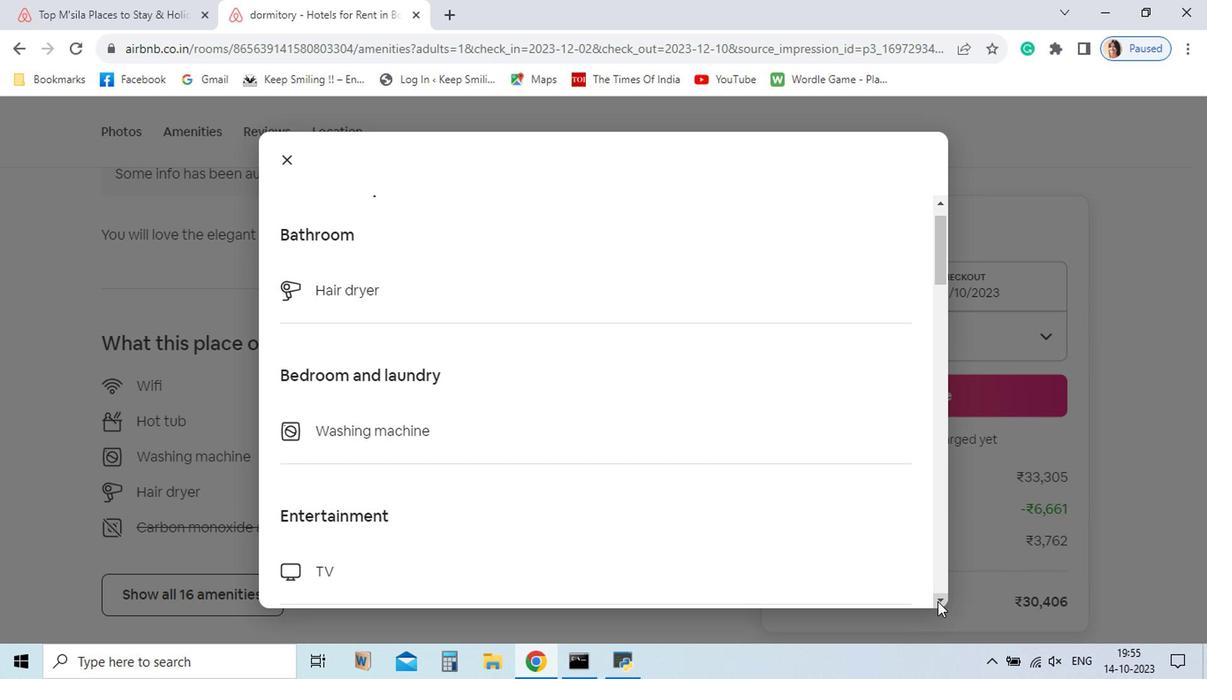 
Action: Mouse pressed left at (733, 493)
Screenshot: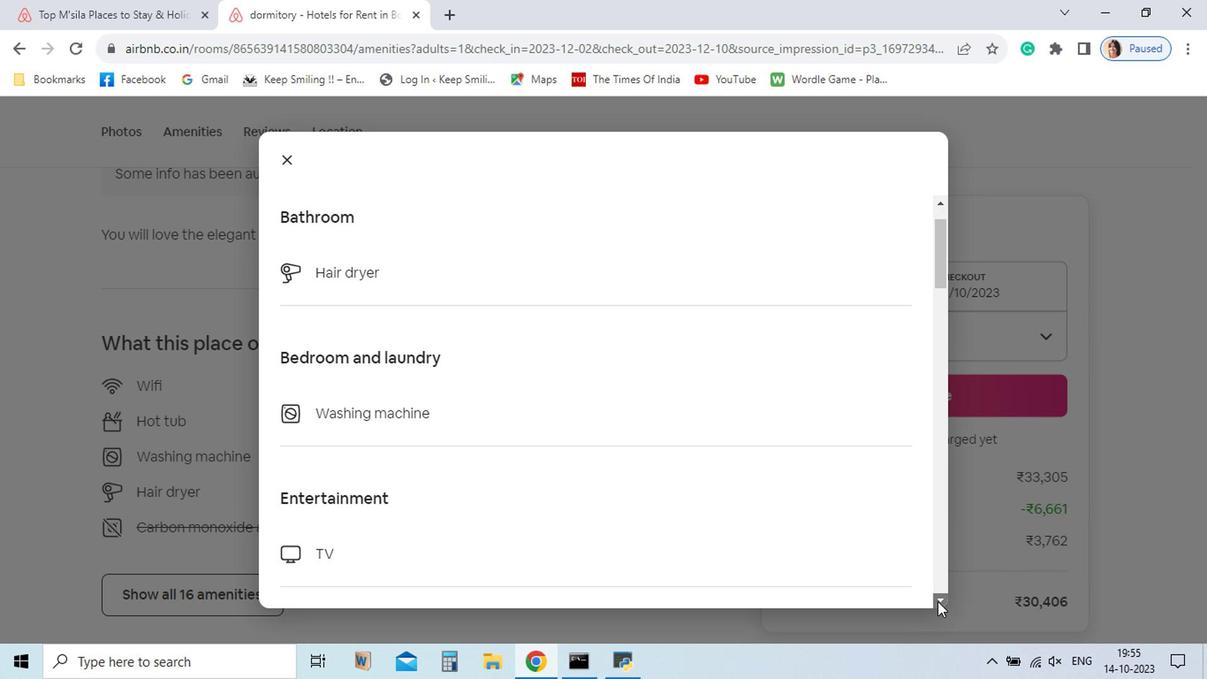 
Action: Mouse pressed left at (733, 493)
Screenshot: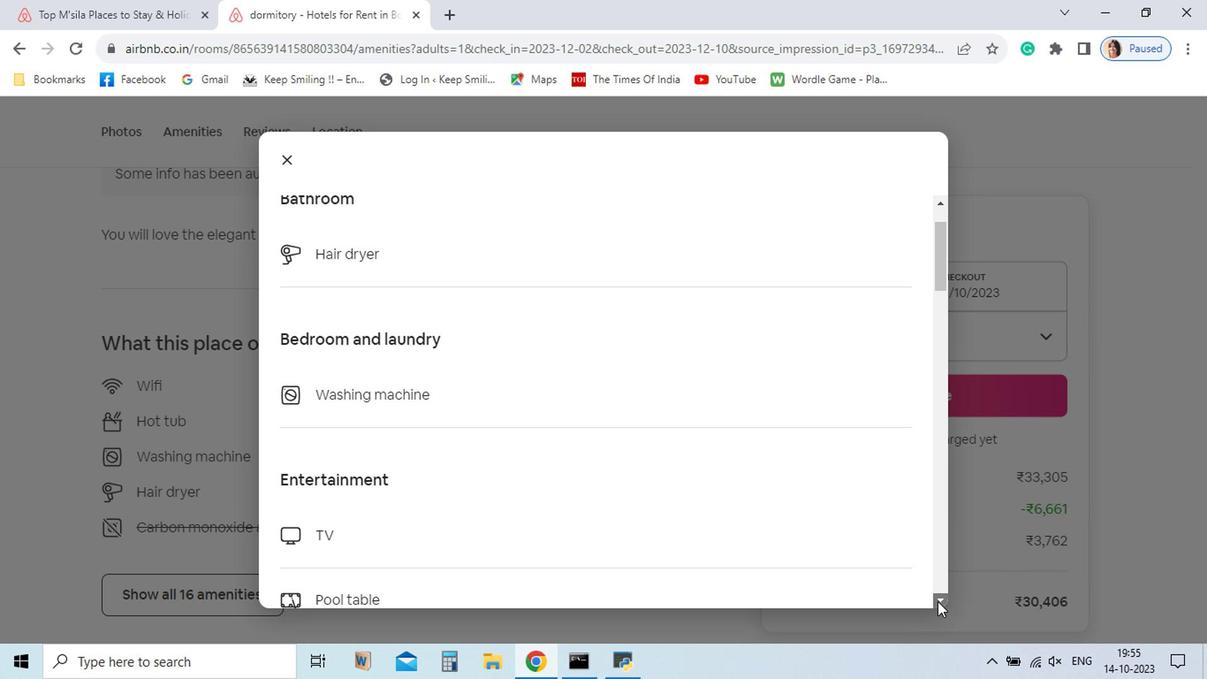 
Action: Mouse pressed left at (733, 493)
Screenshot: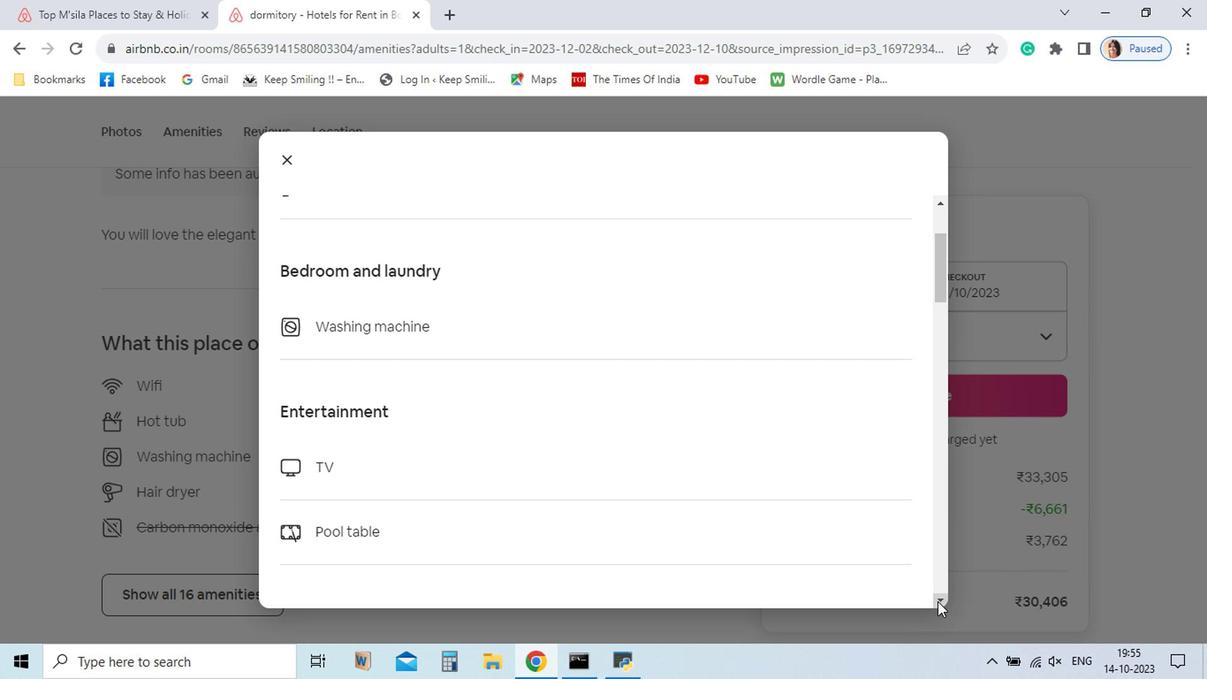 
Action: Mouse pressed left at (733, 493)
Screenshot: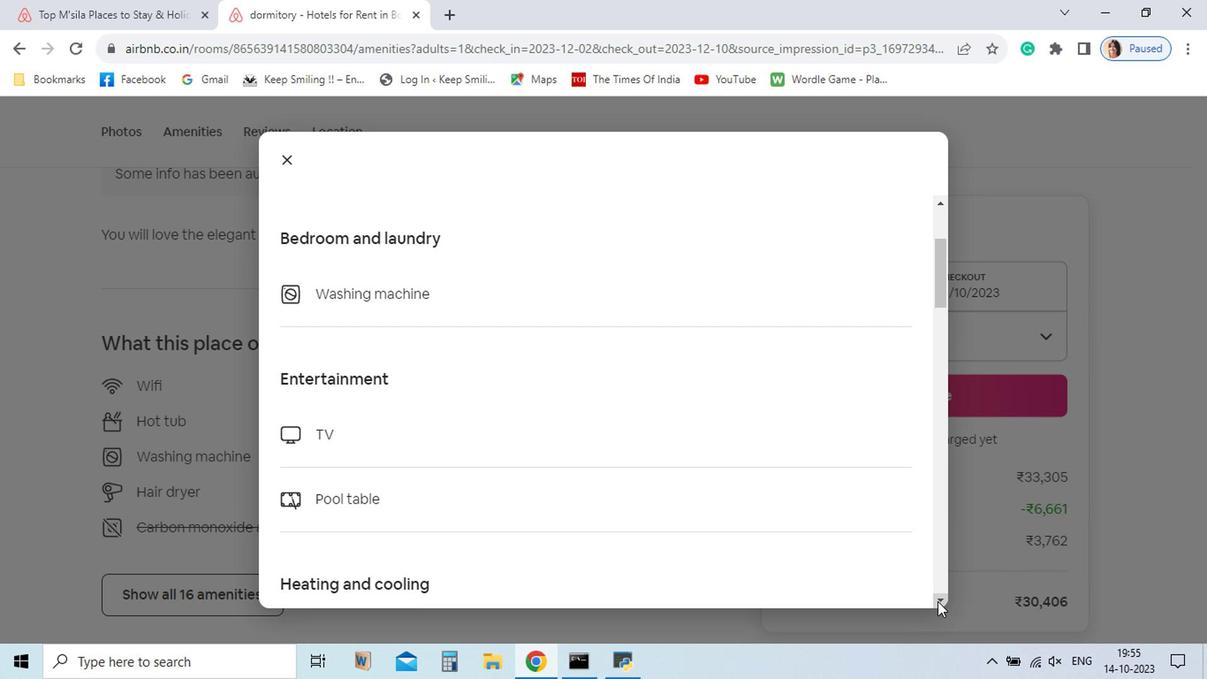 
Action: Mouse pressed left at (733, 493)
Screenshot: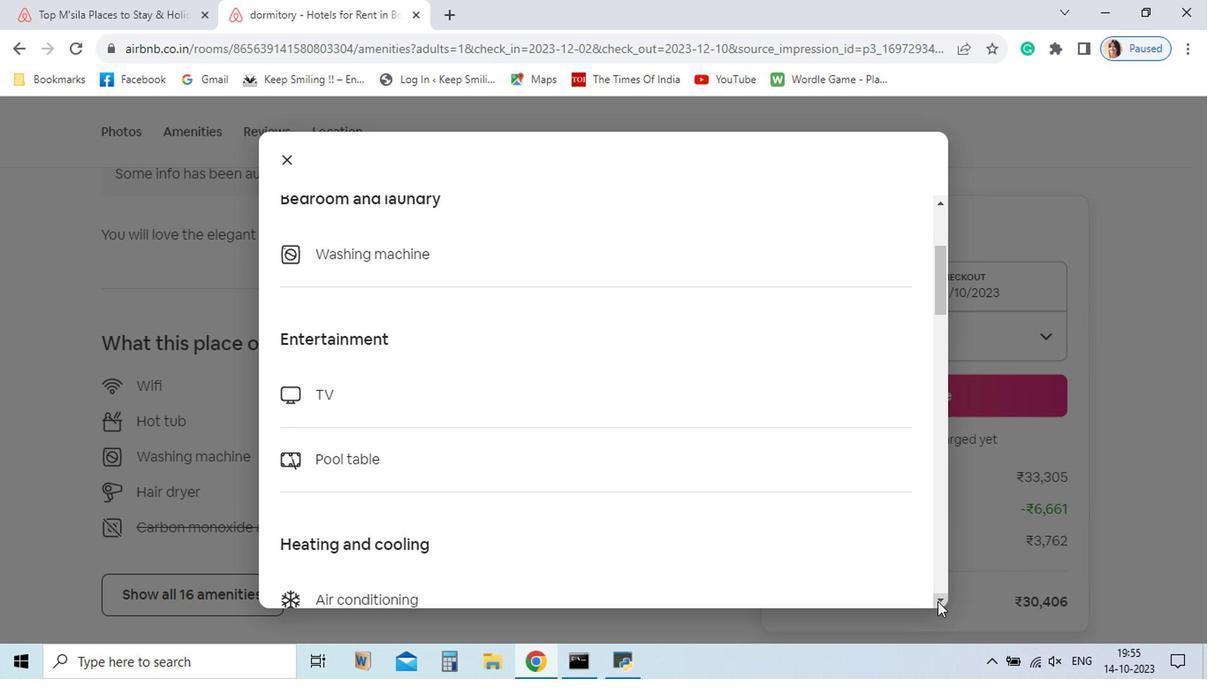 
Action: Mouse pressed left at (733, 493)
Screenshot: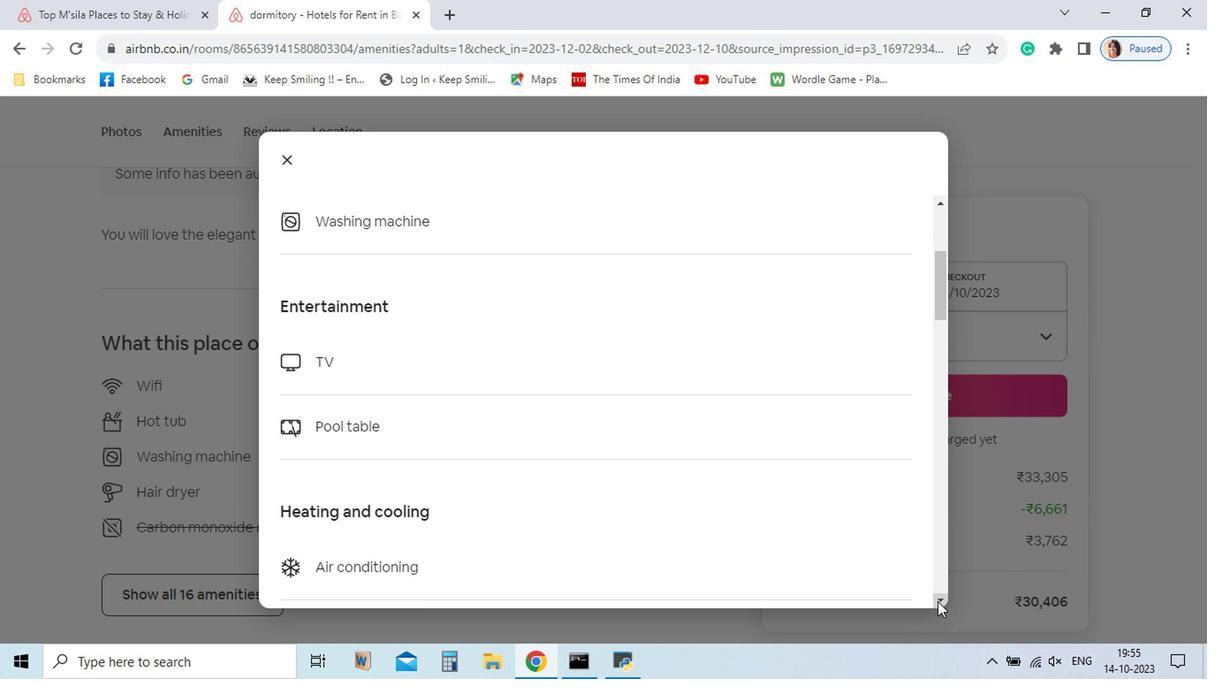
Action: Mouse pressed left at (733, 493)
Screenshot: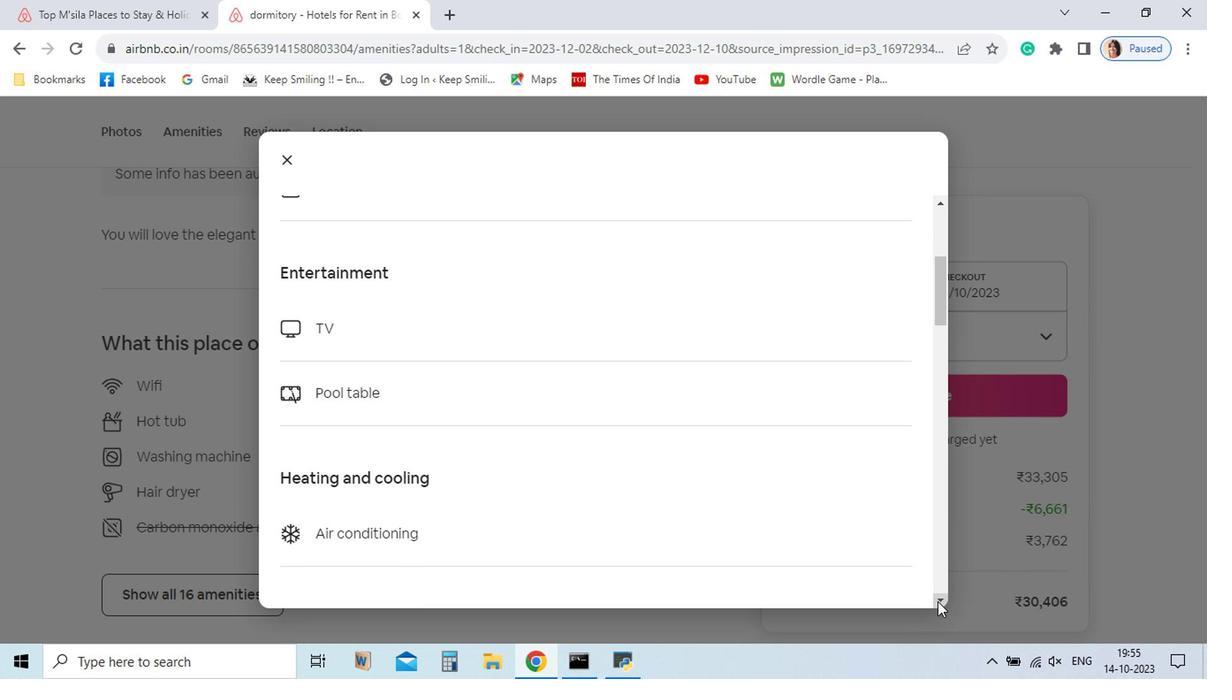 
Action: Mouse pressed left at (733, 493)
Screenshot: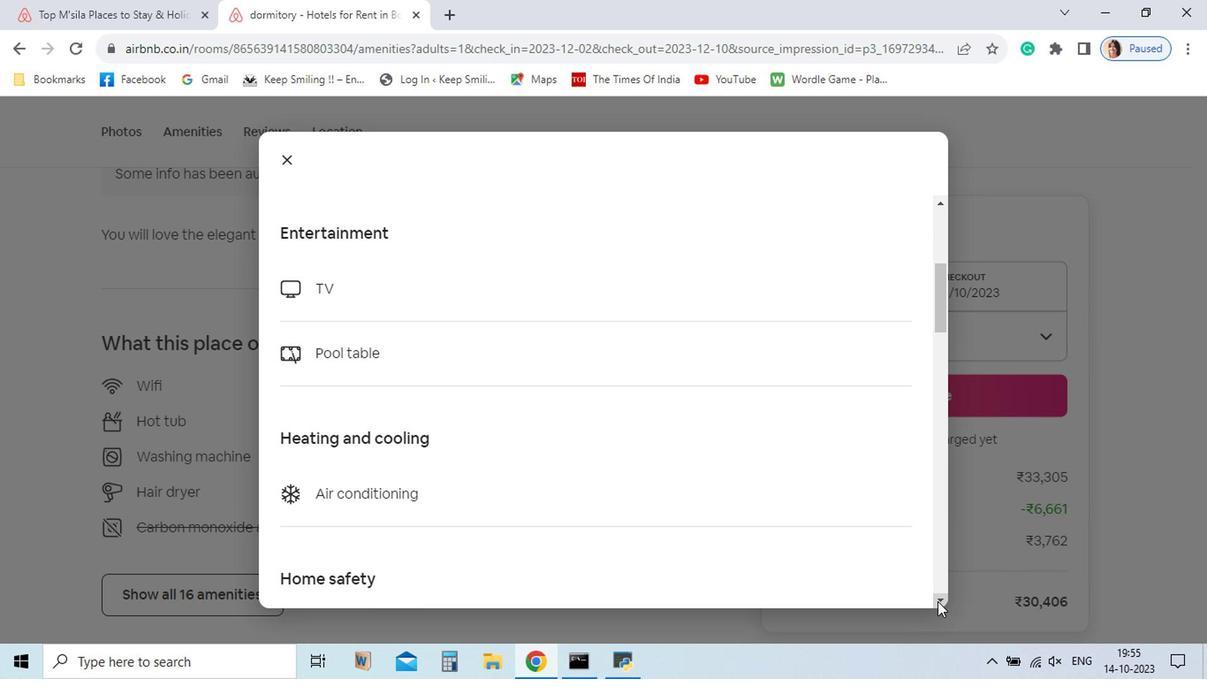 
Action: Mouse pressed left at (733, 493)
Screenshot: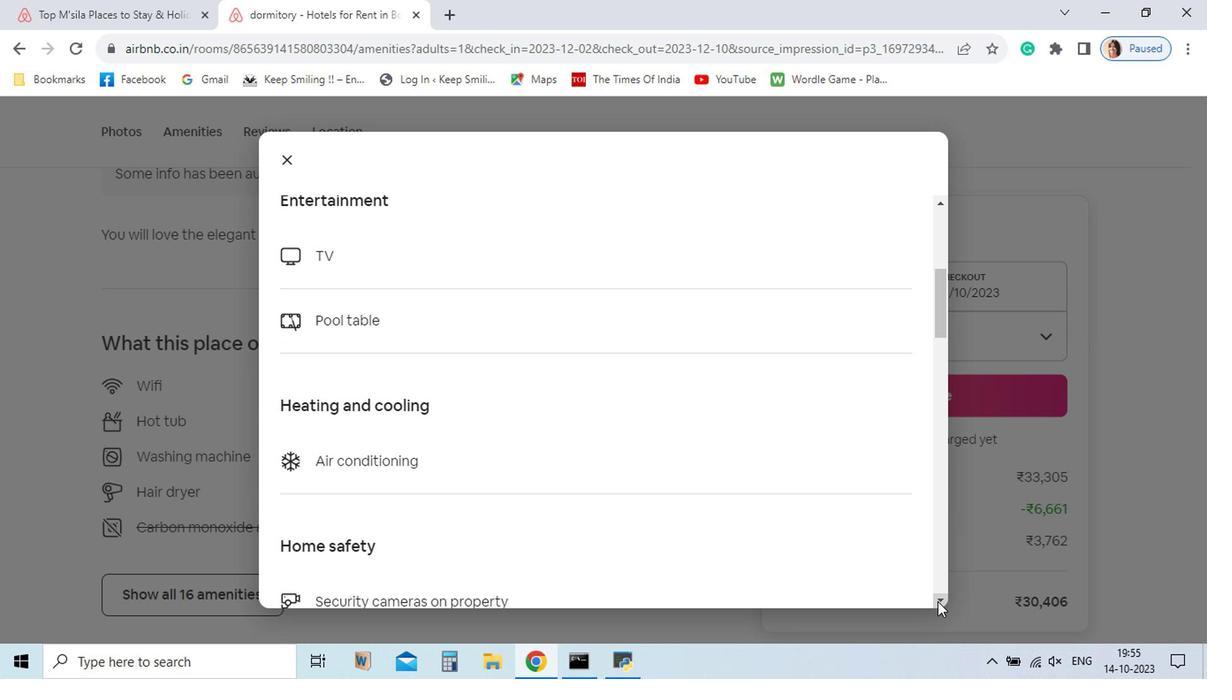 
Action: Mouse pressed left at (733, 493)
Screenshot: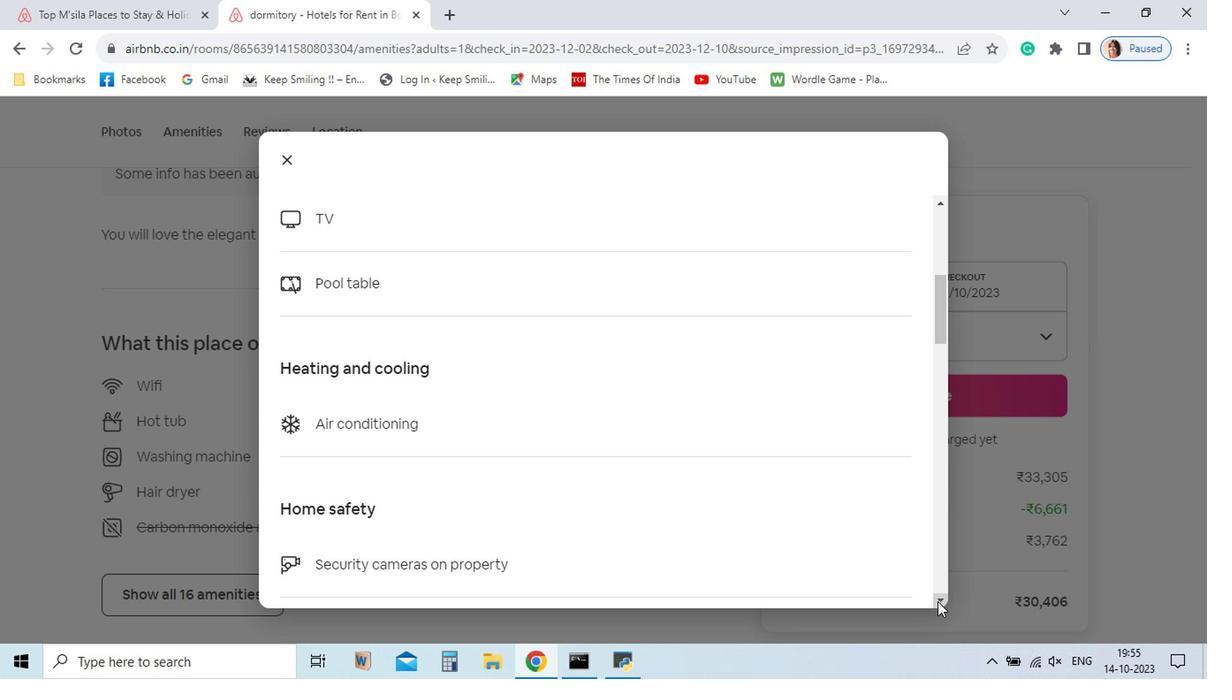 
Action: Mouse pressed left at (733, 493)
Screenshot: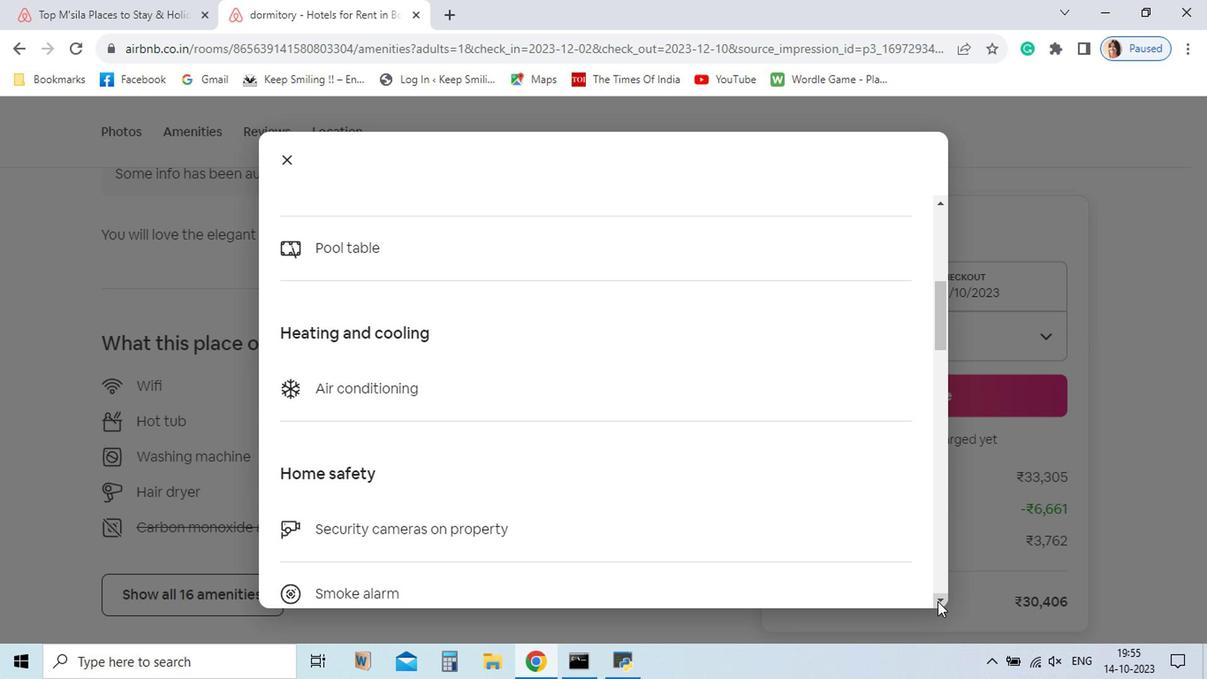 
Action: Mouse pressed left at (733, 493)
Screenshot: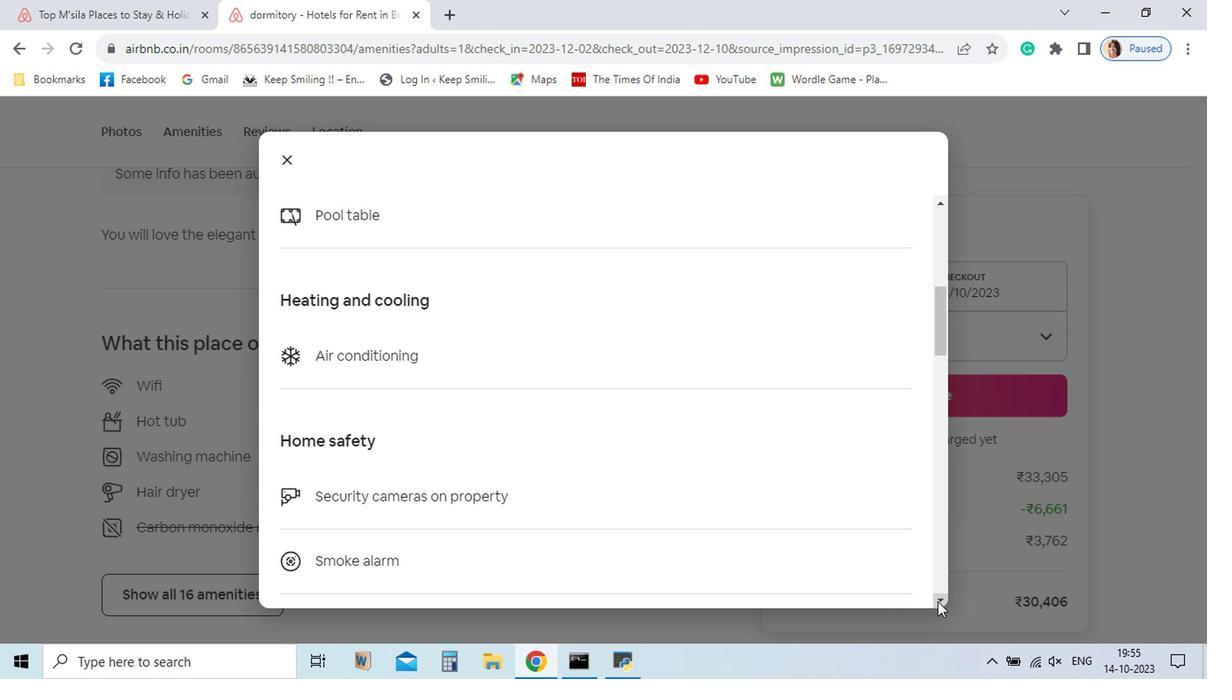 
Action: Mouse pressed left at (733, 493)
Screenshot: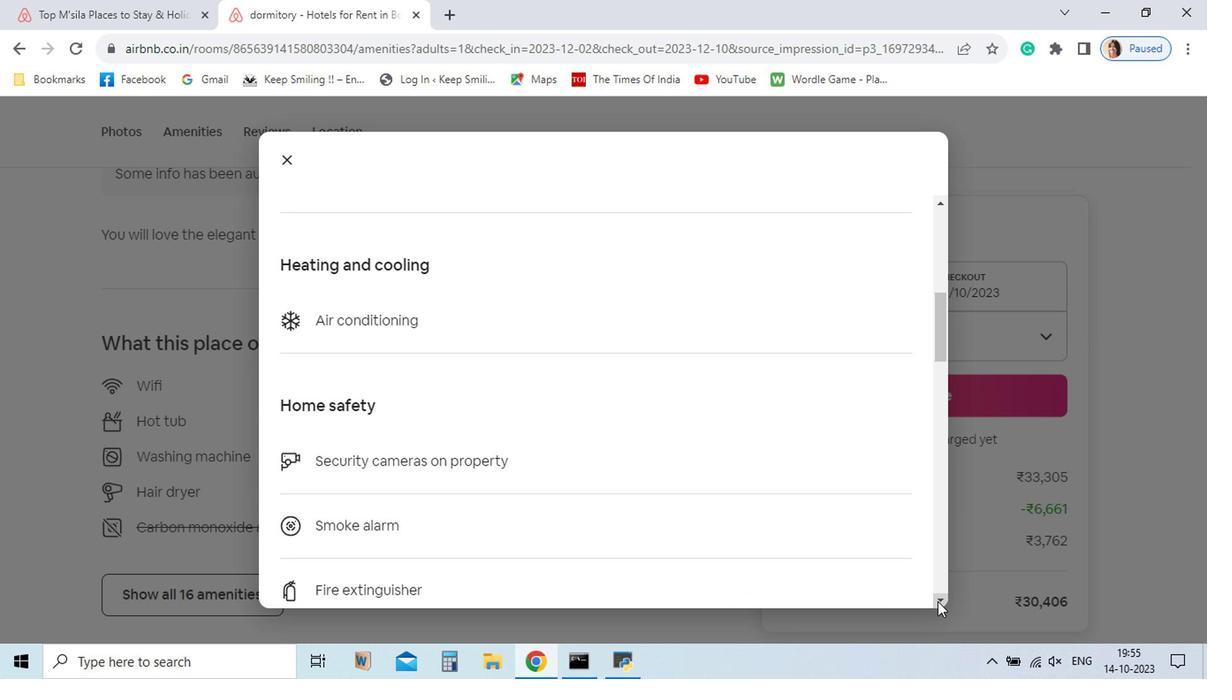 
Action: Mouse pressed left at (733, 493)
Screenshot: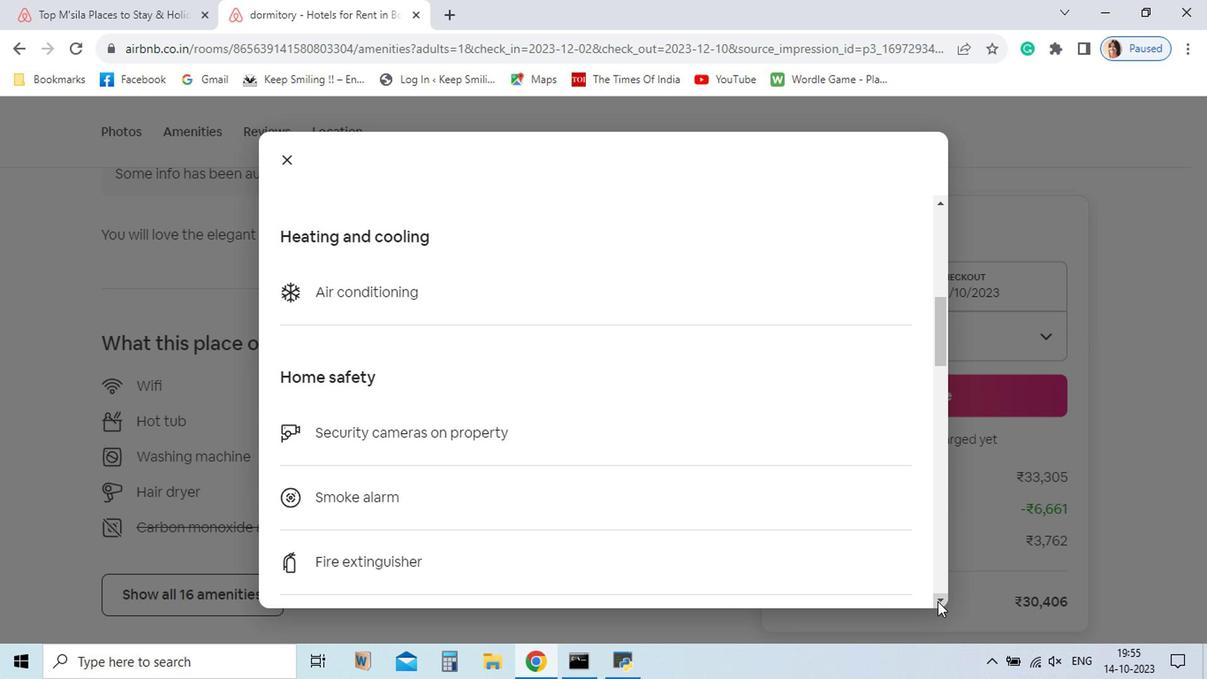 
Action: Mouse pressed left at (733, 493)
Screenshot: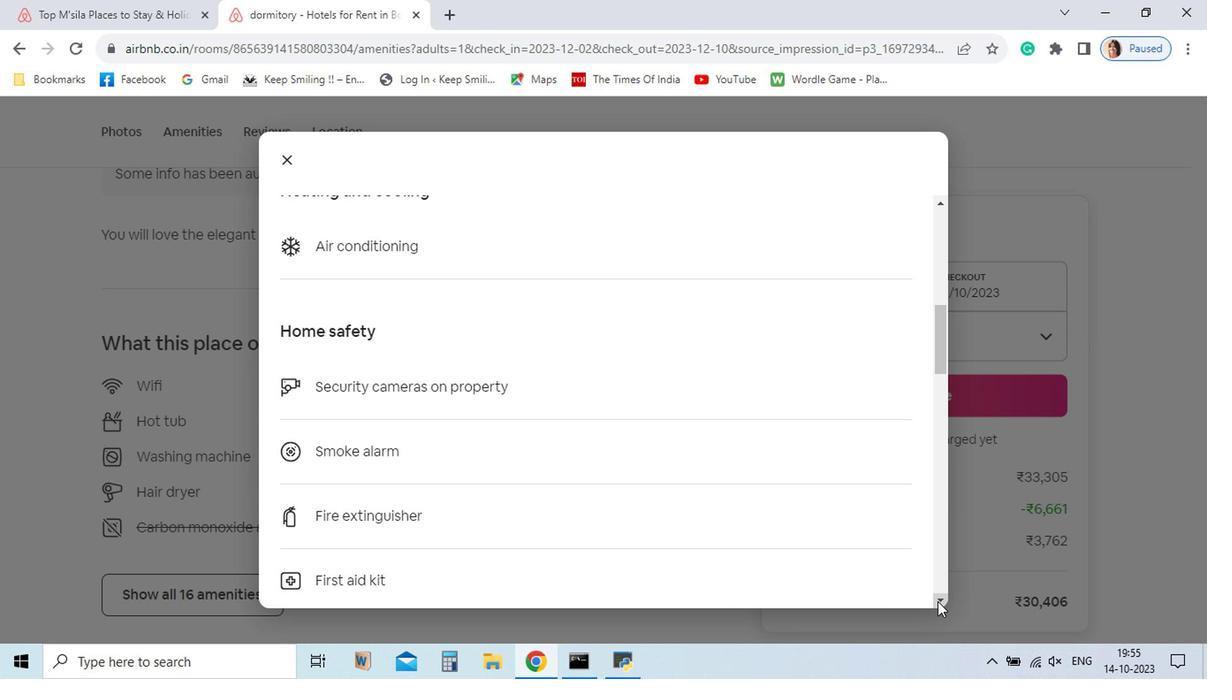 
Action: Mouse pressed left at (733, 493)
Screenshot: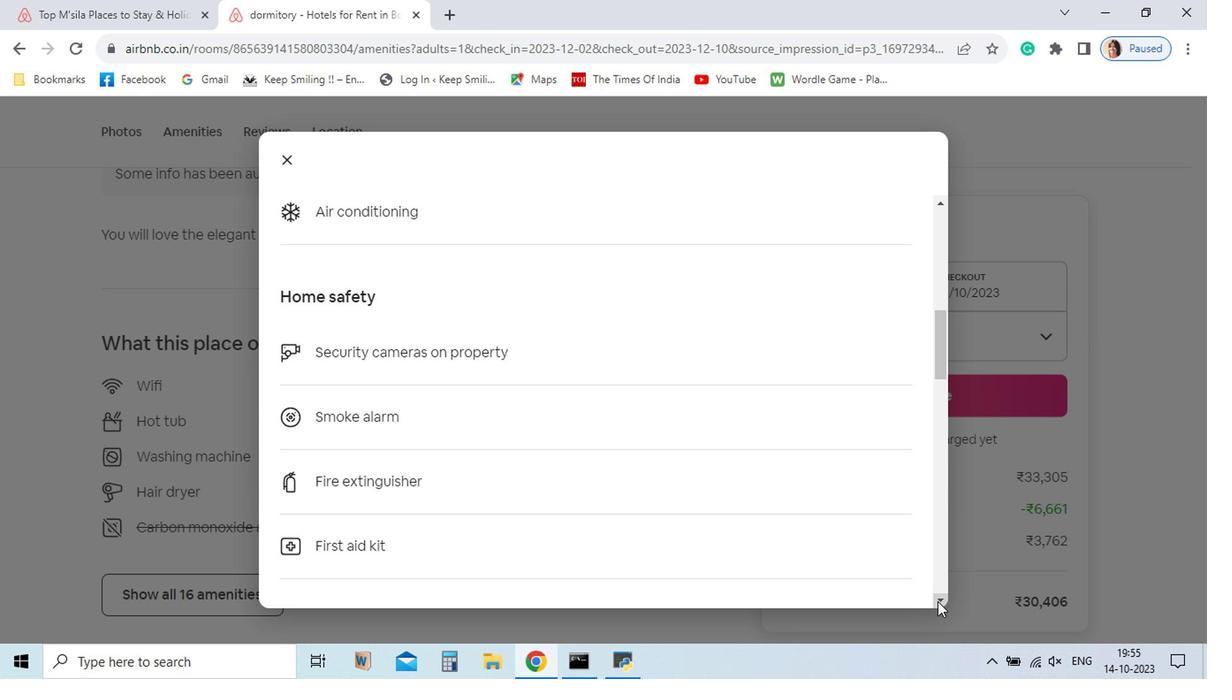 
Action: Mouse pressed left at (733, 493)
Screenshot: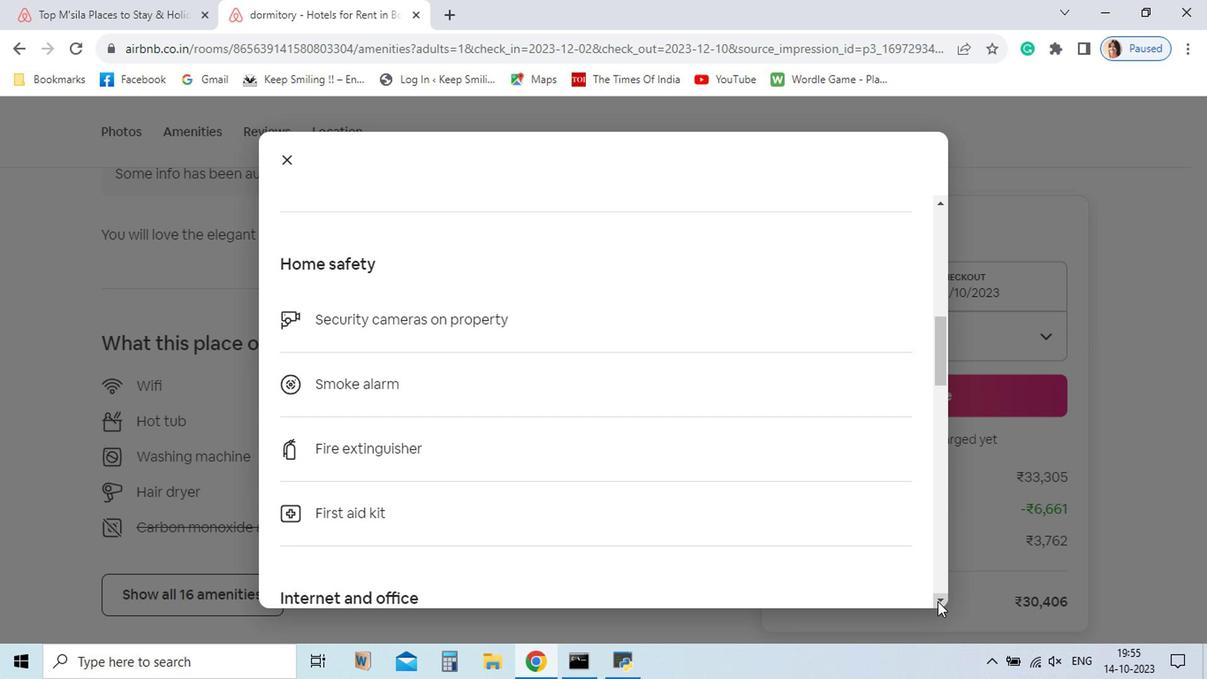 
Action: Mouse pressed left at (733, 493)
Screenshot: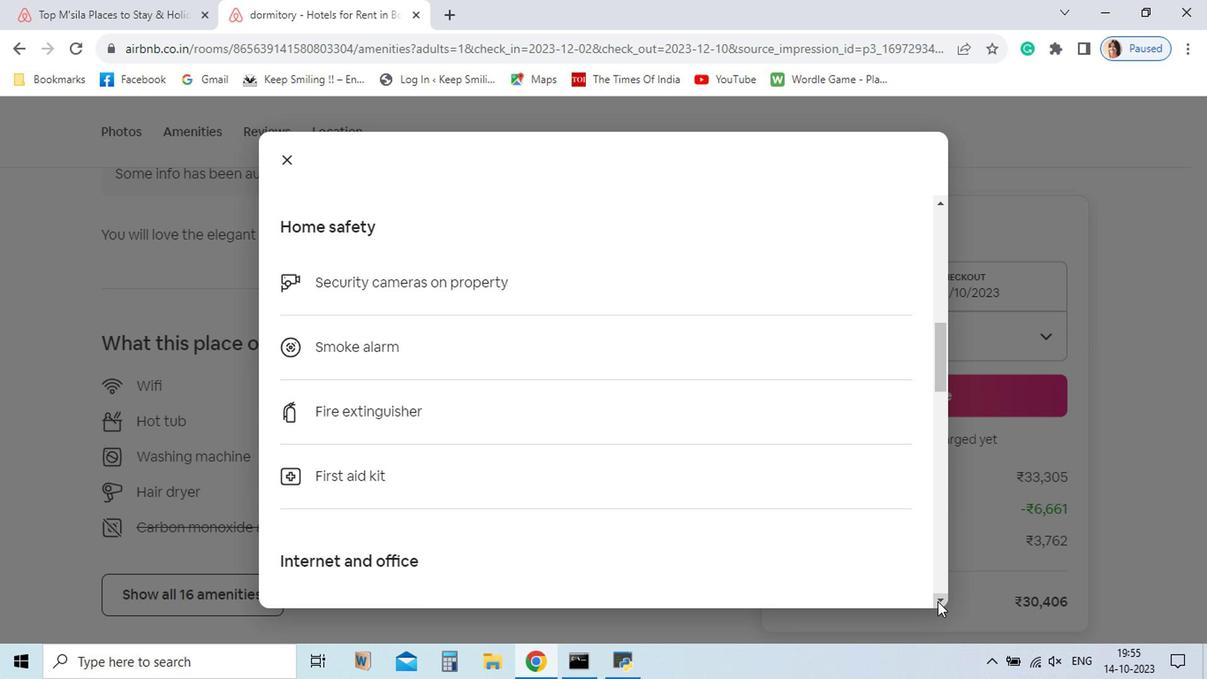 
Action: Mouse pressed left at (733, 493)
Screenshot: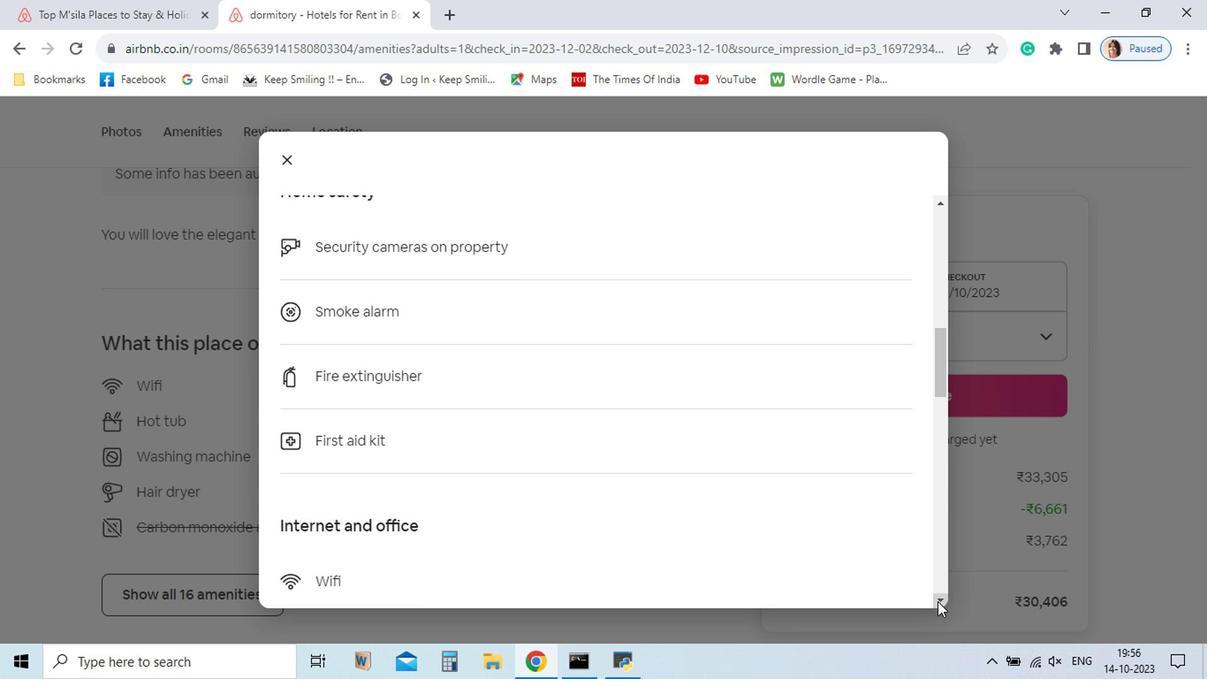 
Action: Mouse pressed left at (733, 493)
Screenshot: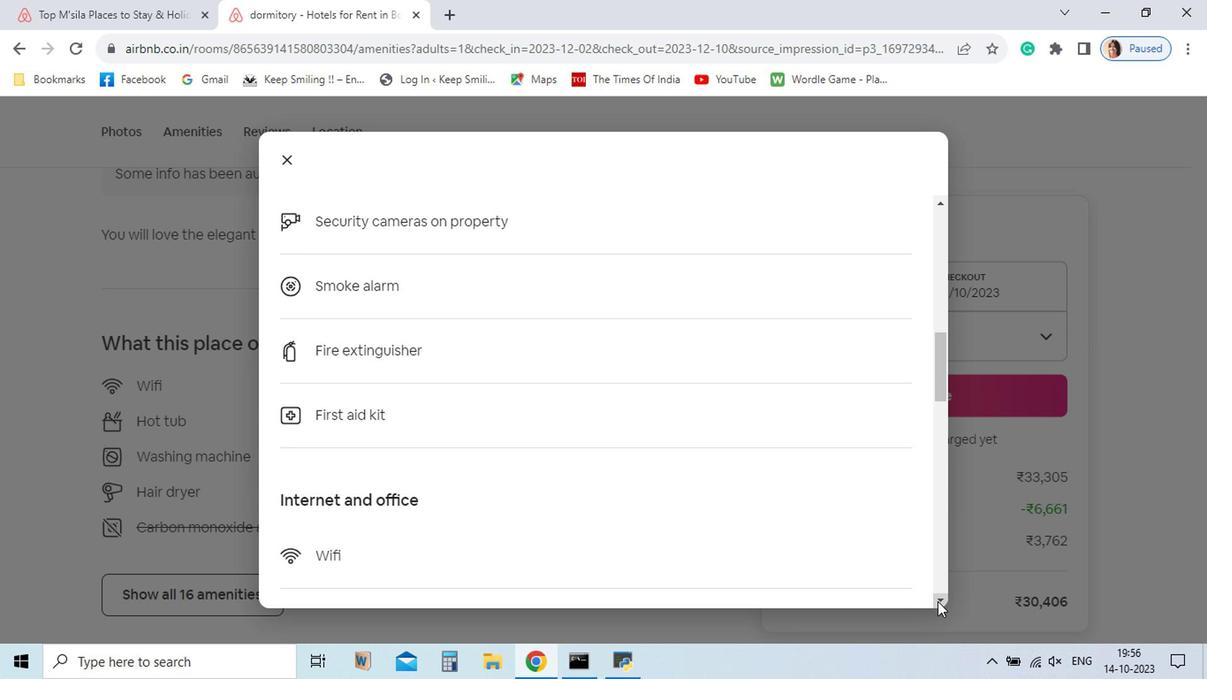 
Action: Mouse pressed left at (733, 493)
Screenshot: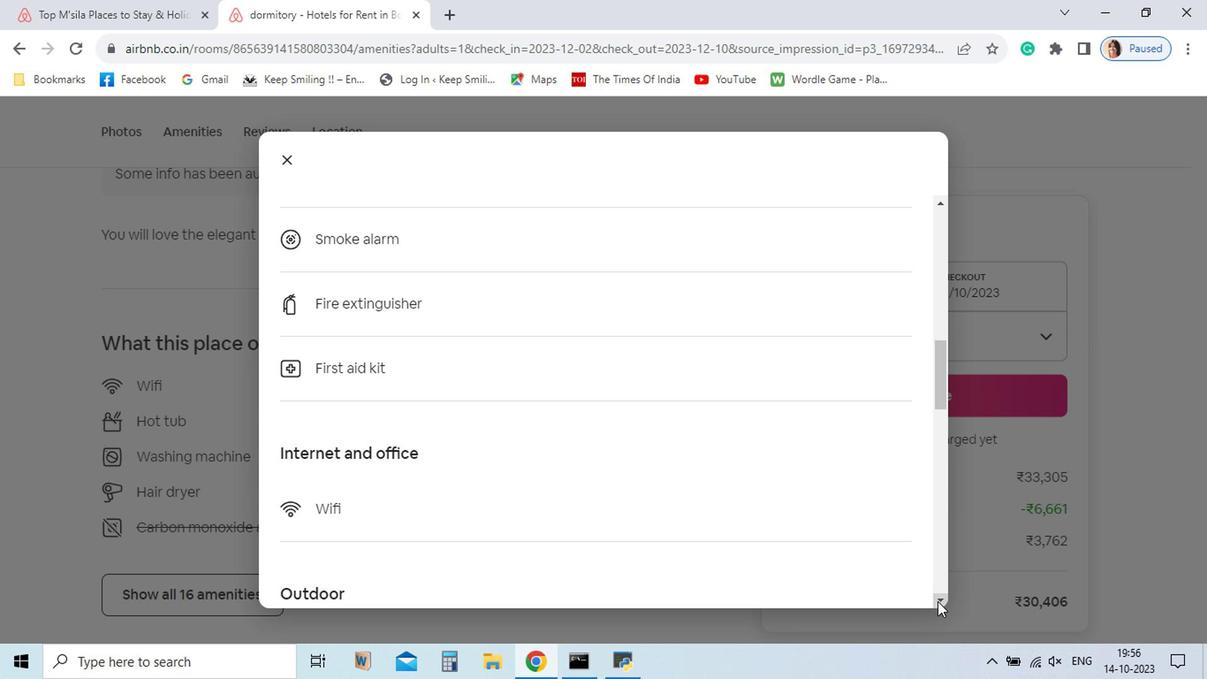 
Action: Mouse pressed left at (733, 493)
Screenshot: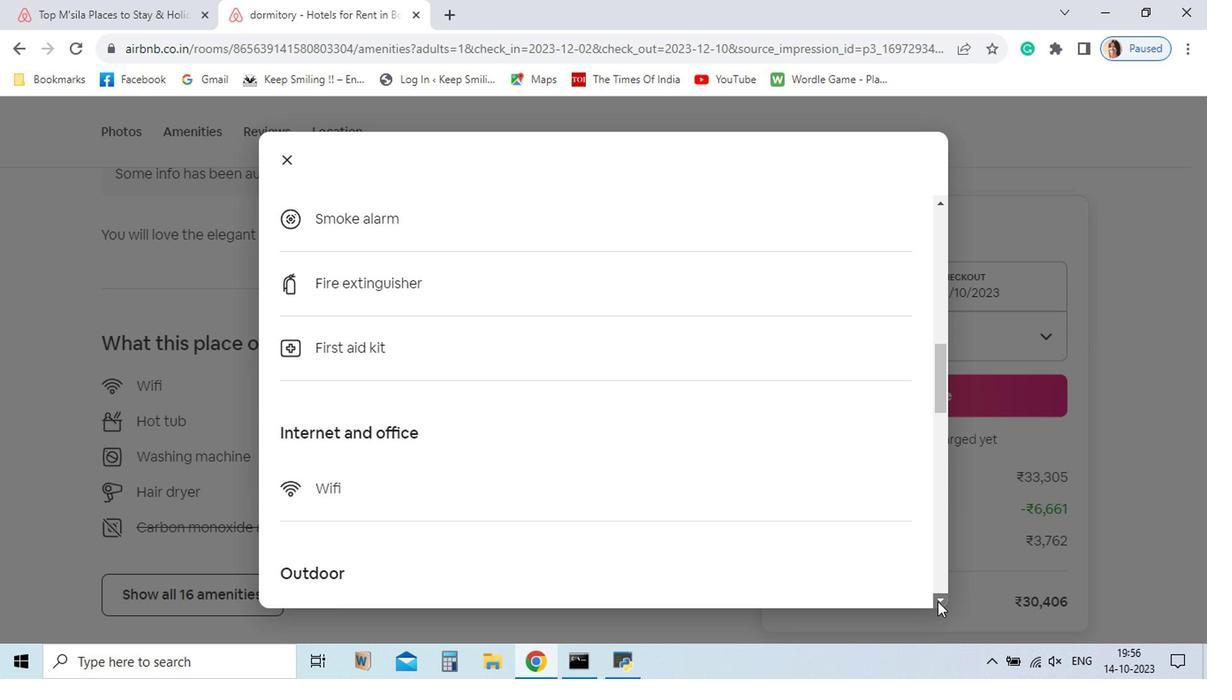 
Action: Mouse pressed left at (733, 493)
Screenshot: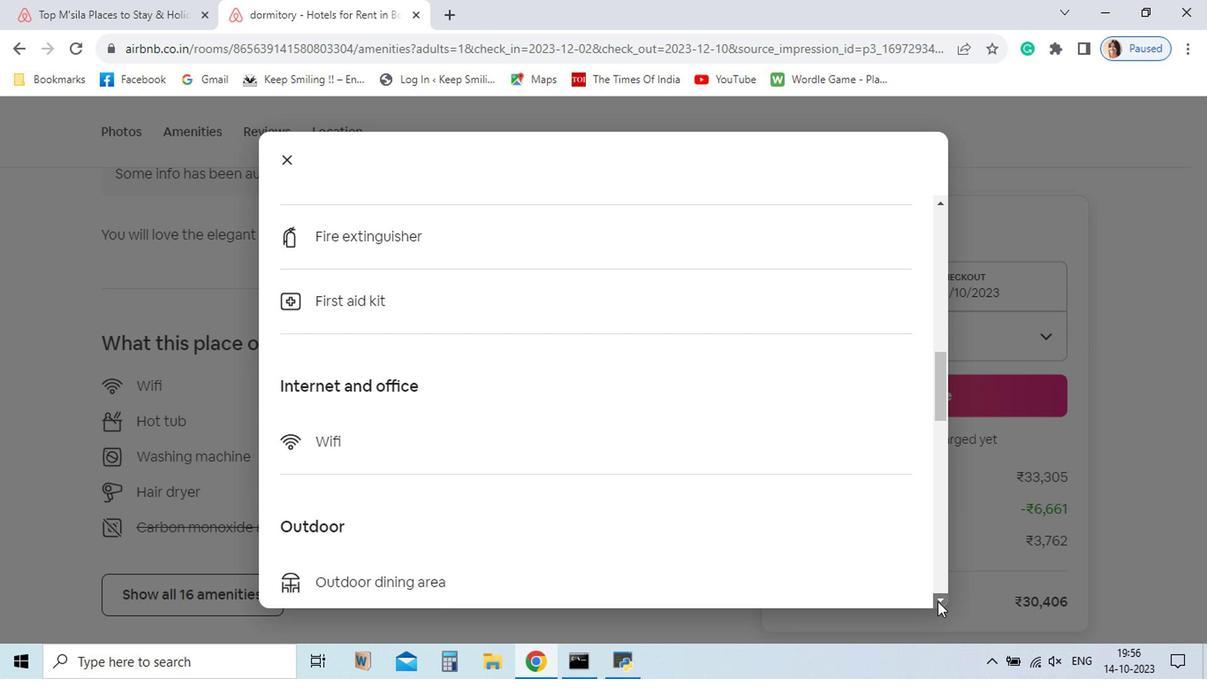 
Action: Mouse pressed left at (733, 493)
Screenshot: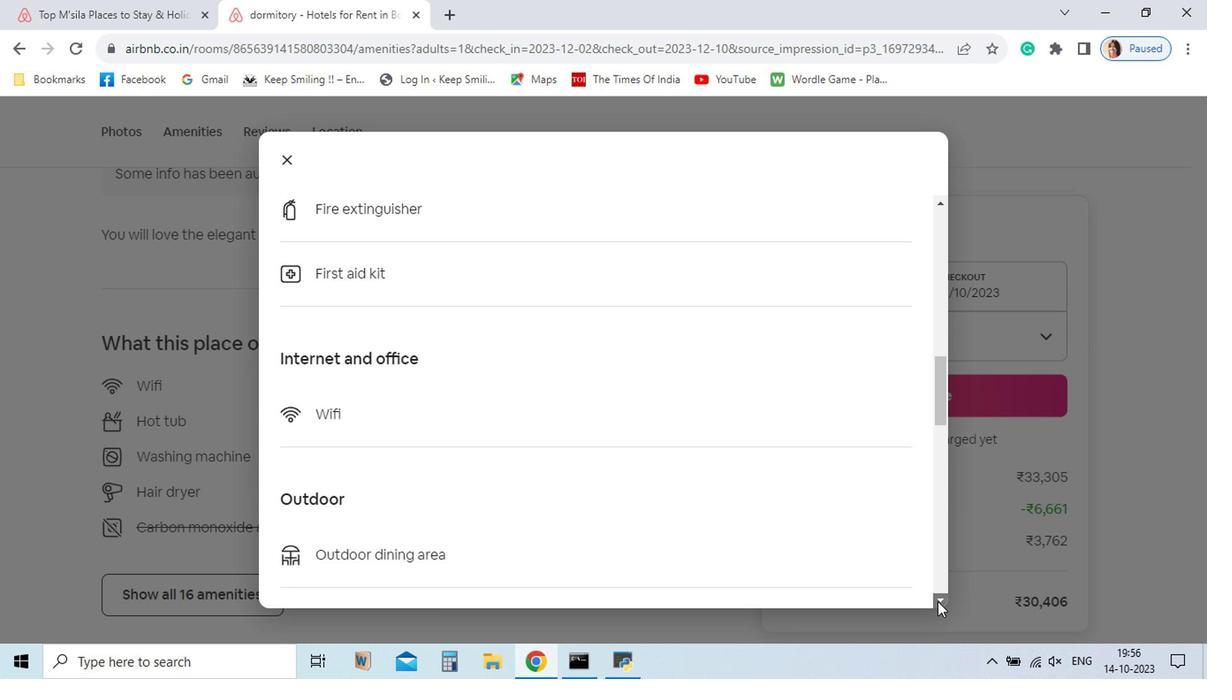 
Action: Mouse pressed left at (733, 493)
Screenshot: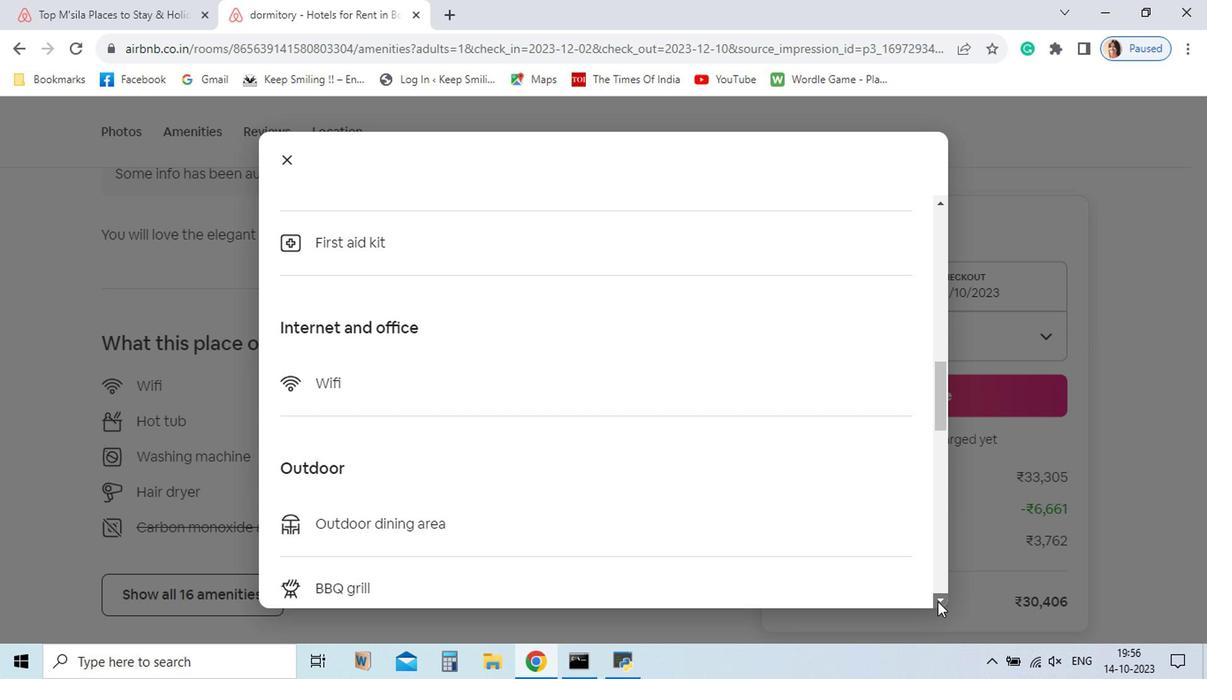 
Action: Mouse pressed left at (733, 493)
Screenshot: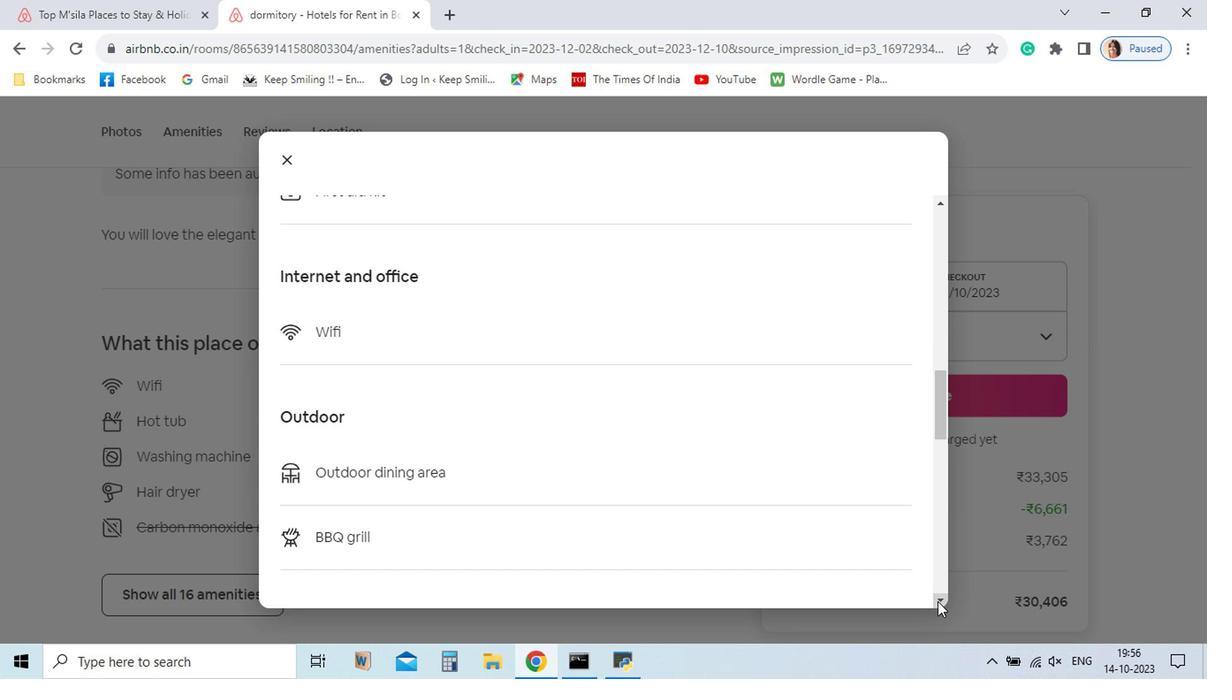 
Action: Mouse pressed left at (733, 493)
Screenshot: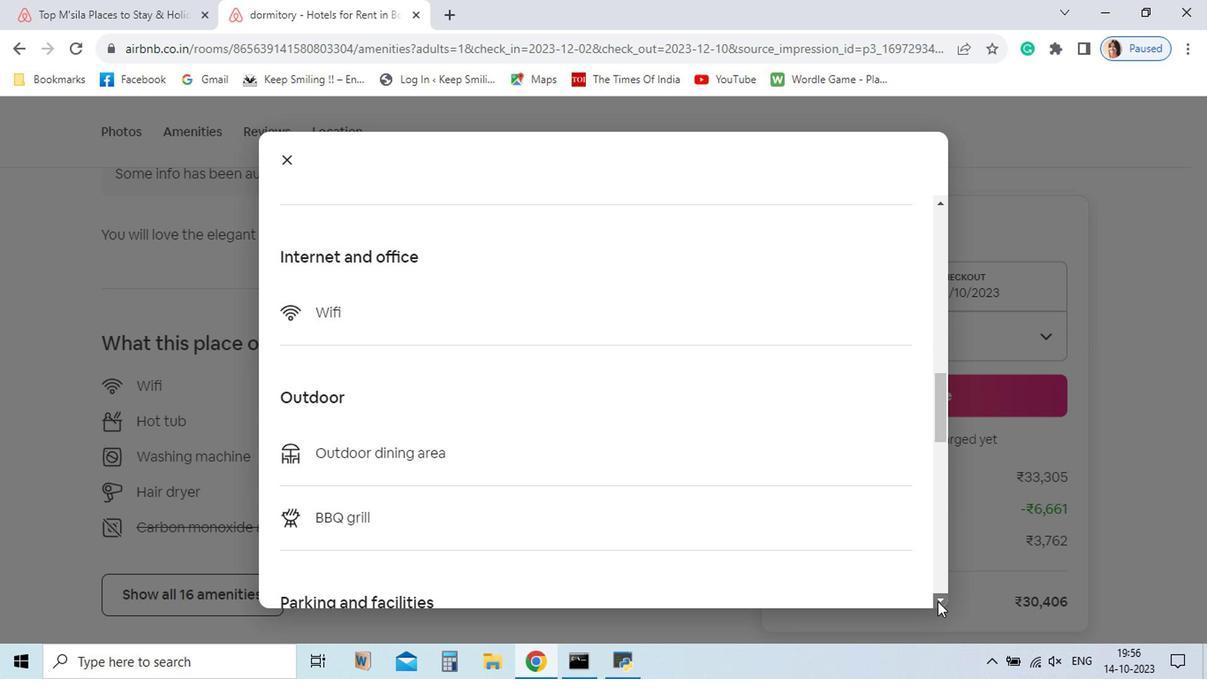 
Action: Mouse pressed left at (733, 493)
Screenshot: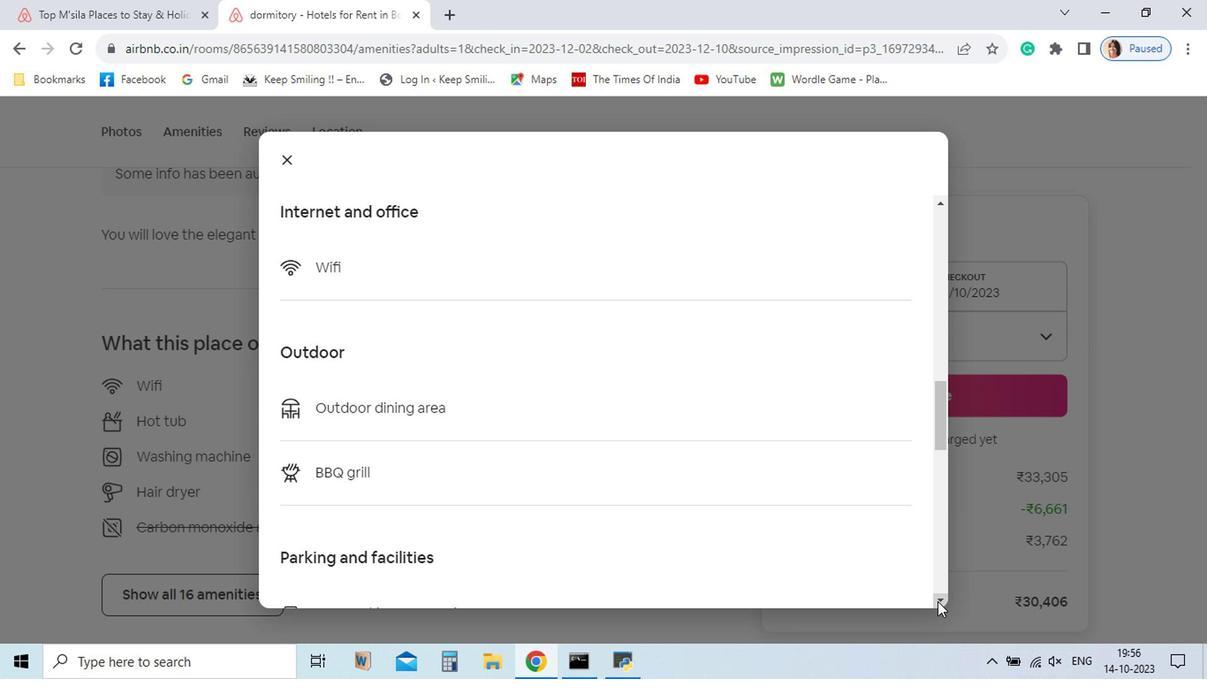 
Action: Mouse pressed left at (733, 493)
Screenshot: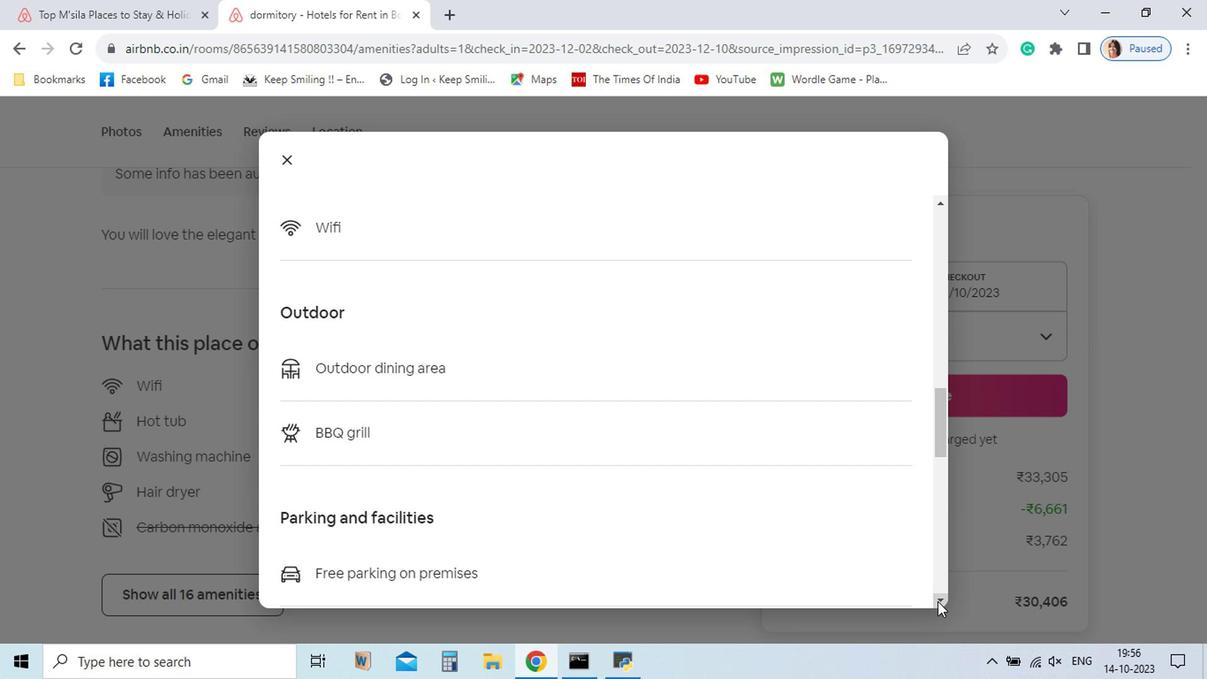 
Action: Mouse pressed left at (733, 493)
Screenshot: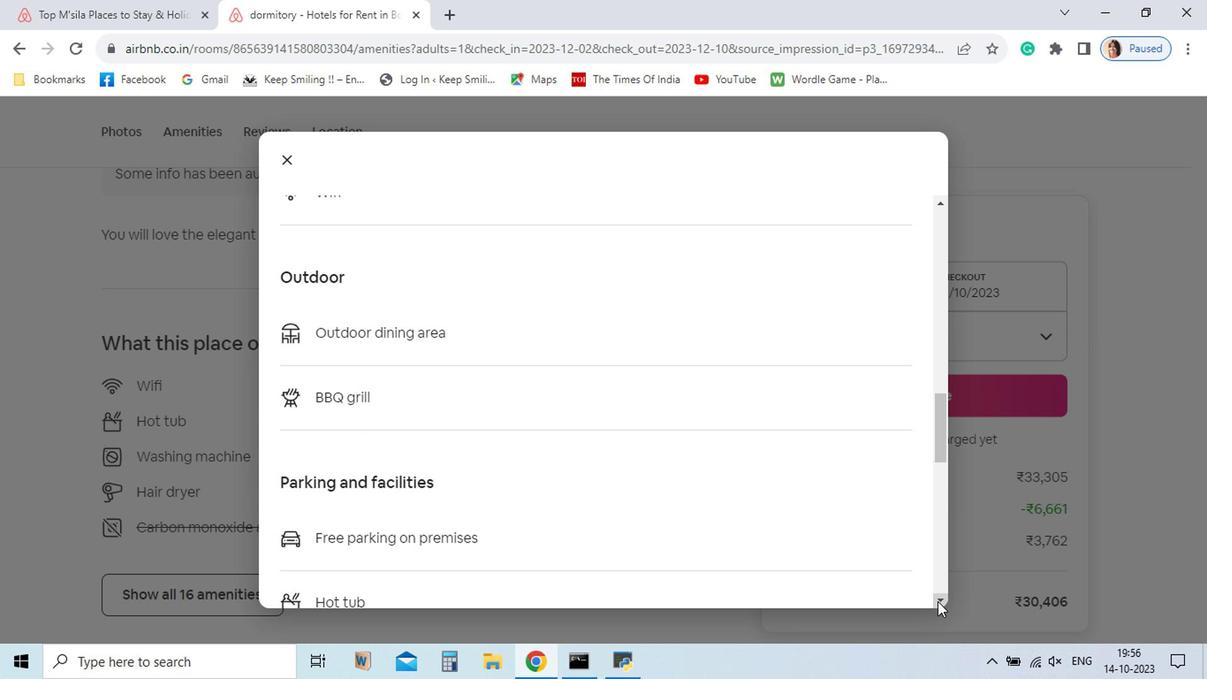 
Action: Mouse pressed left at (733, 493)
Screenshot: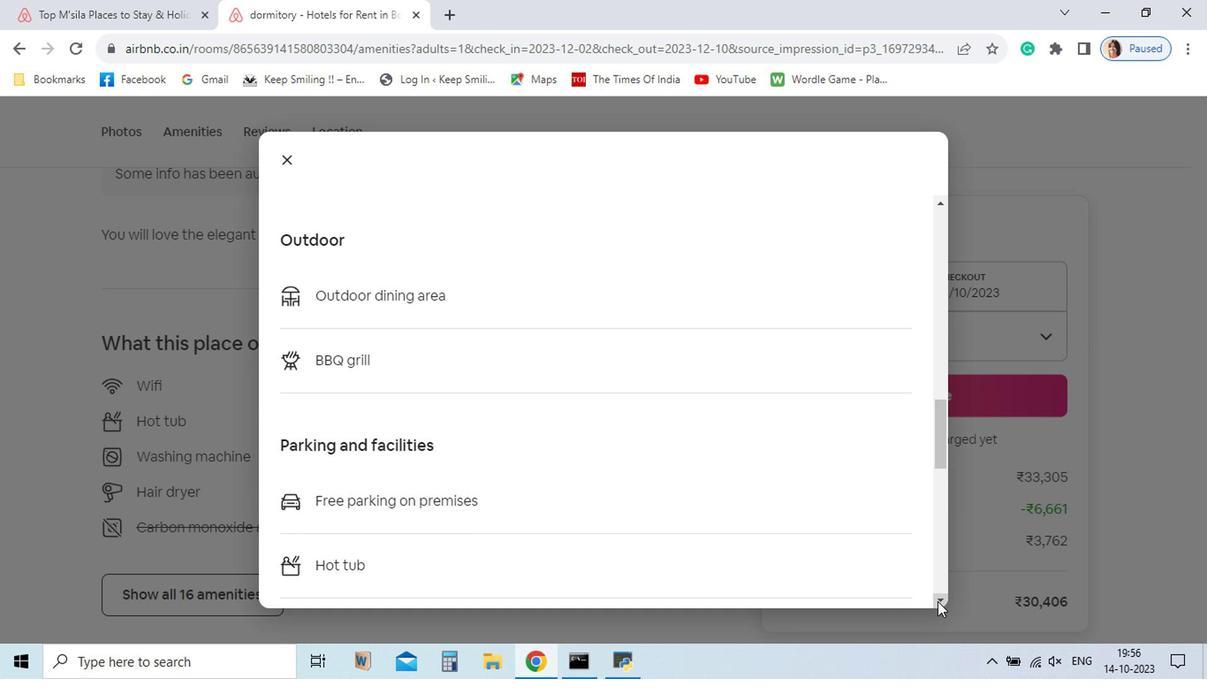 
Action: Mouse pressed left at (733, 493)
Screenshot: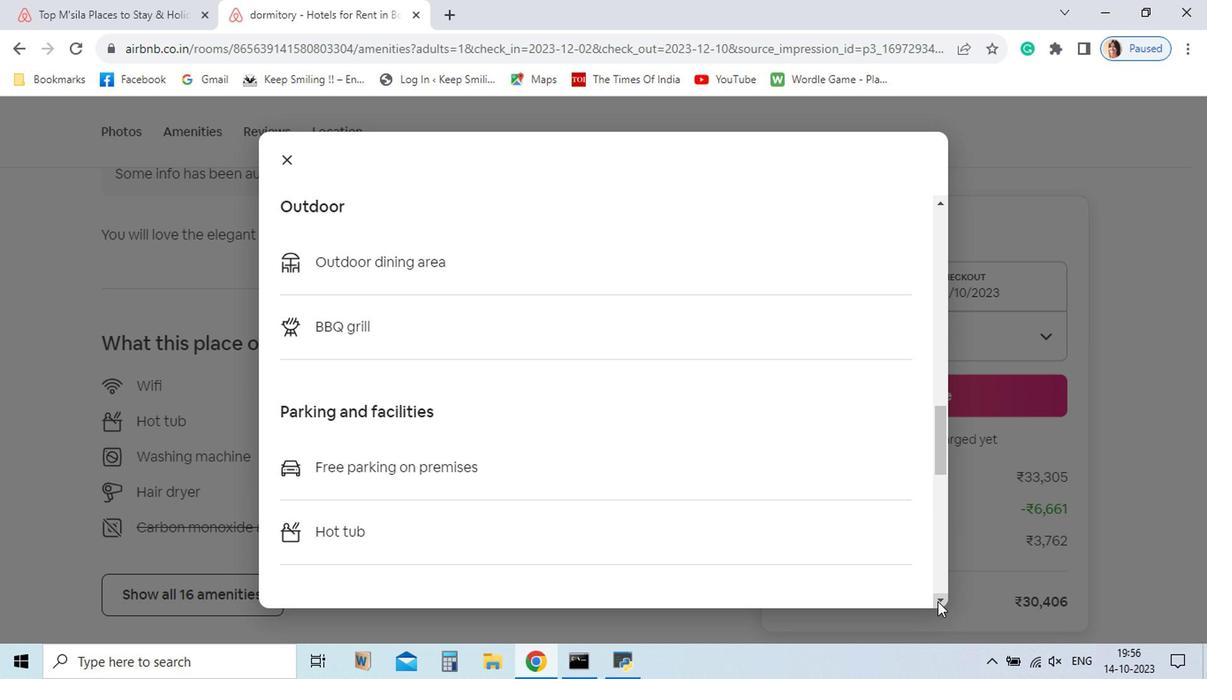
Action: Mouse pressed left at (733, 493)
Screenshot: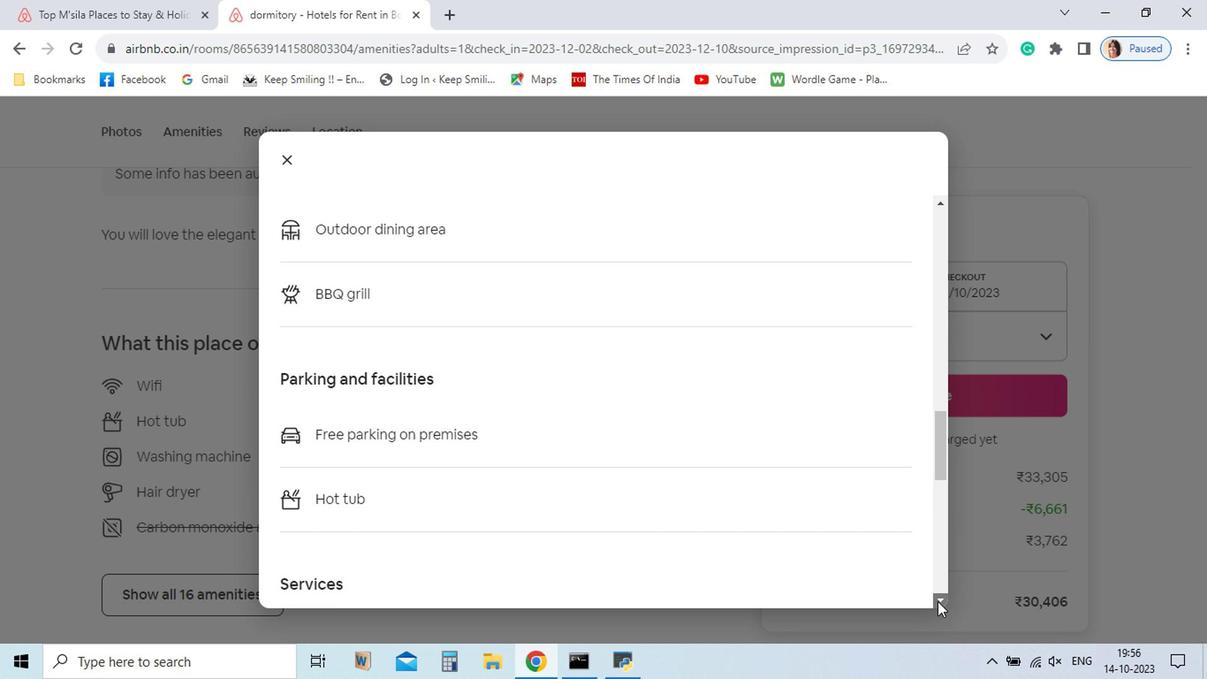 
Action: Mouse pressed left at (733, 493)
Screenshot: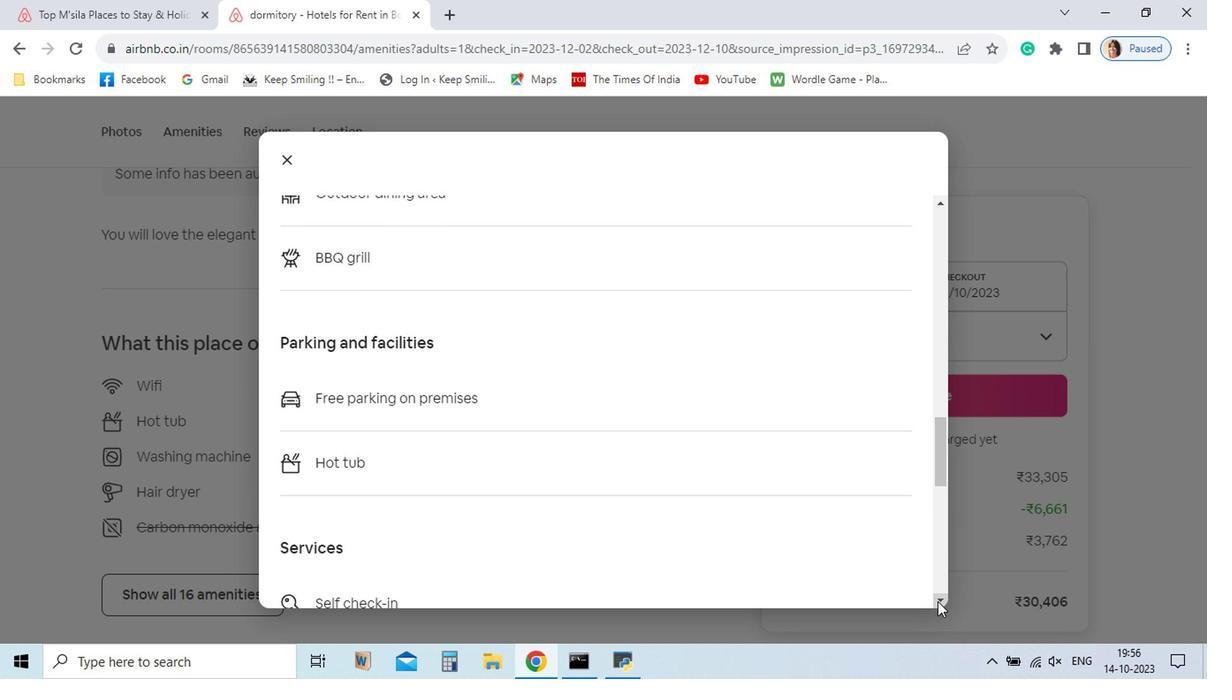
Action: Mouse pressed left at (733, 493)
Screenshot: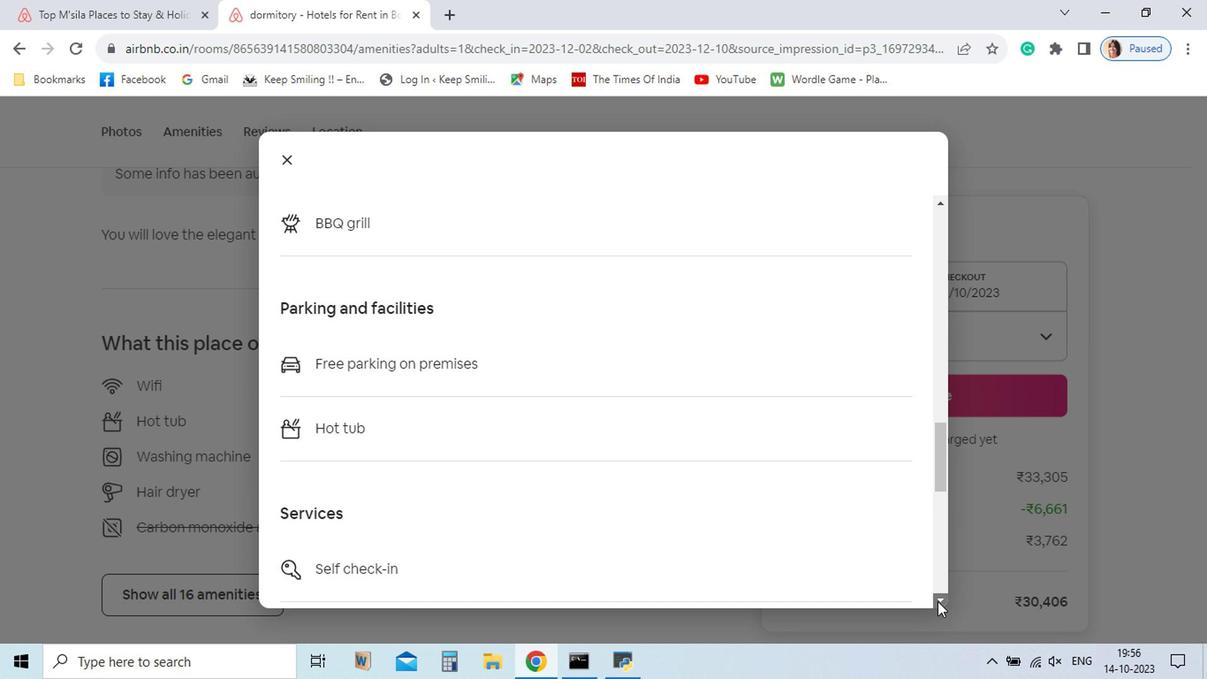 
Action: Mouse pressed left at (733, 493)
Screenshot: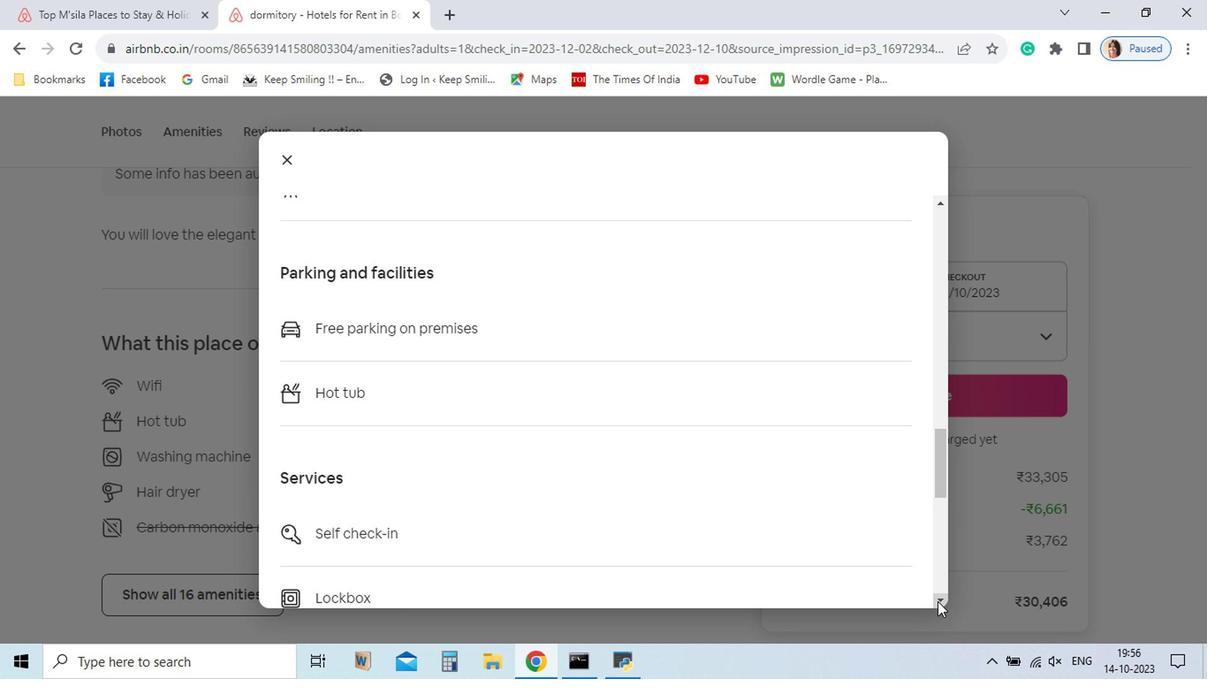 
Action: Mouse pressed left at (733, 493)
Screenshot: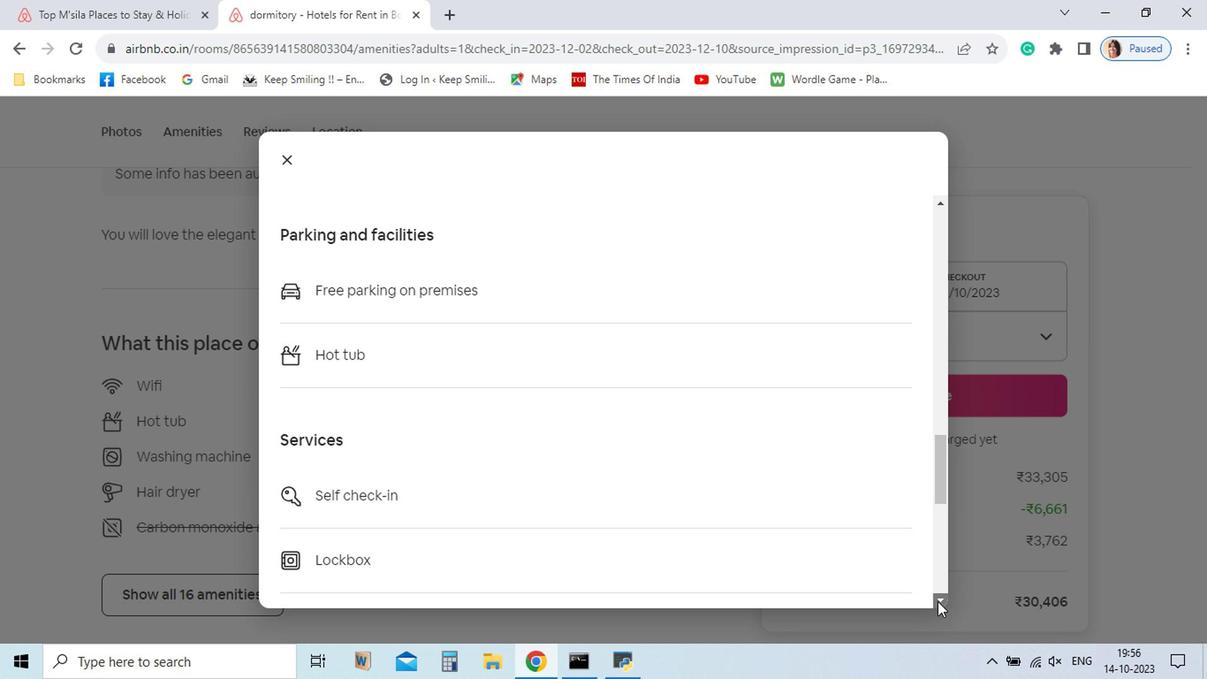 
Action: Mouse pressed left at (733, 493)
Screenshot: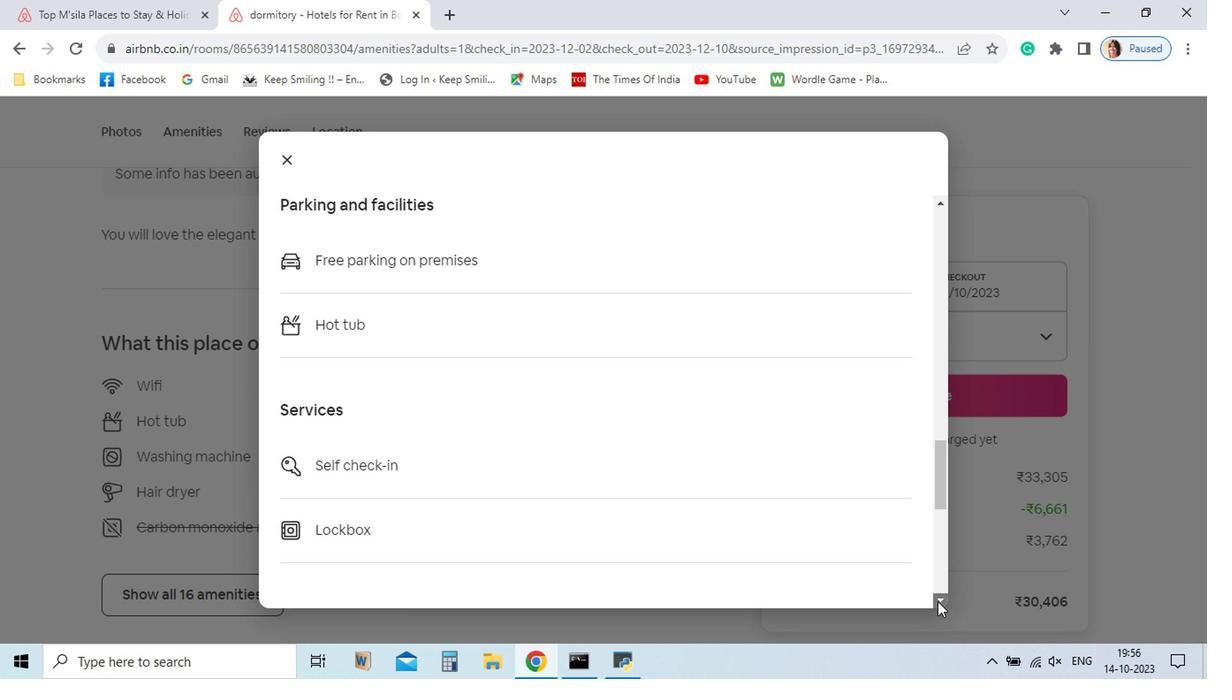 
Action: Mouse pressed left at (733, 493)
Screenshot: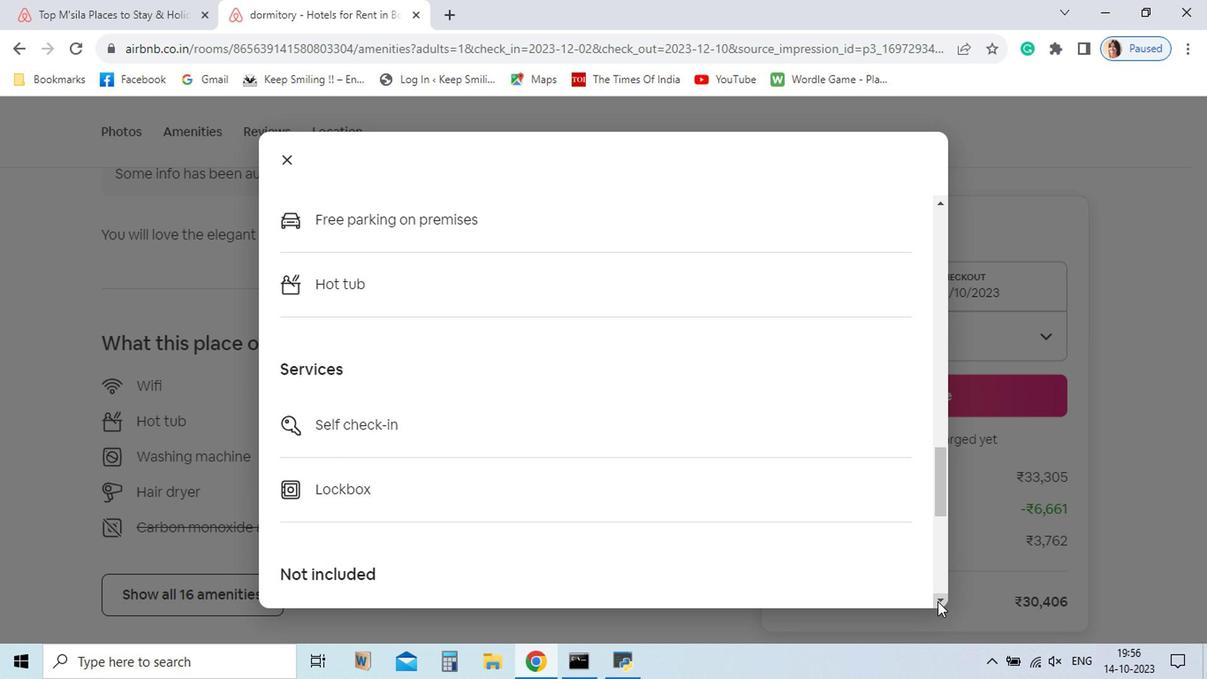 
Action: Mouse pressed left at (733, 493)
Screenshot: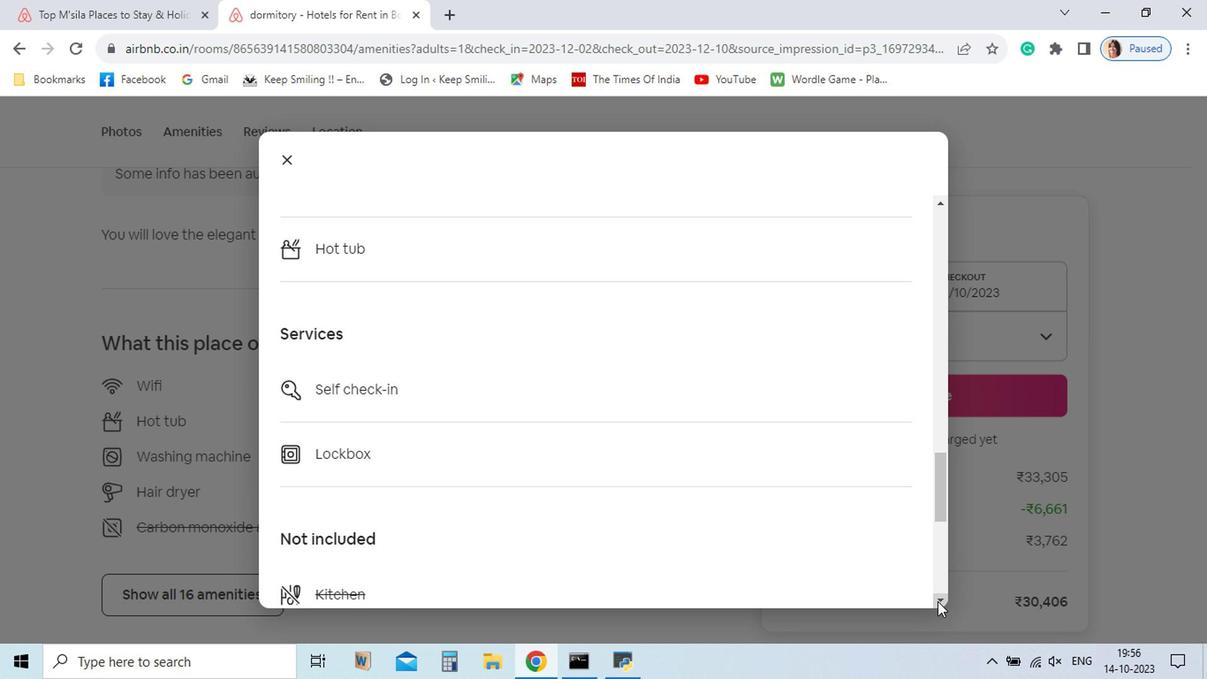 
Action: Mouse pressed left at (733, 493)
Screenshot: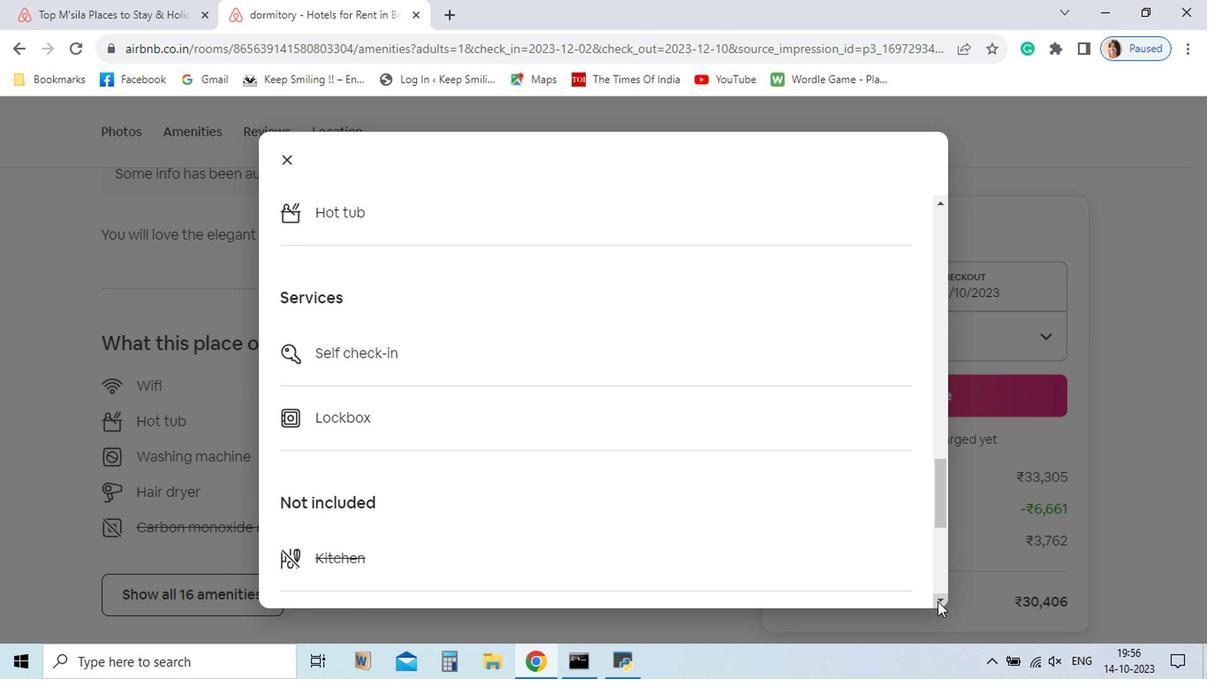 
Action: Mouse pressed left at (733, 493)
Screenshot: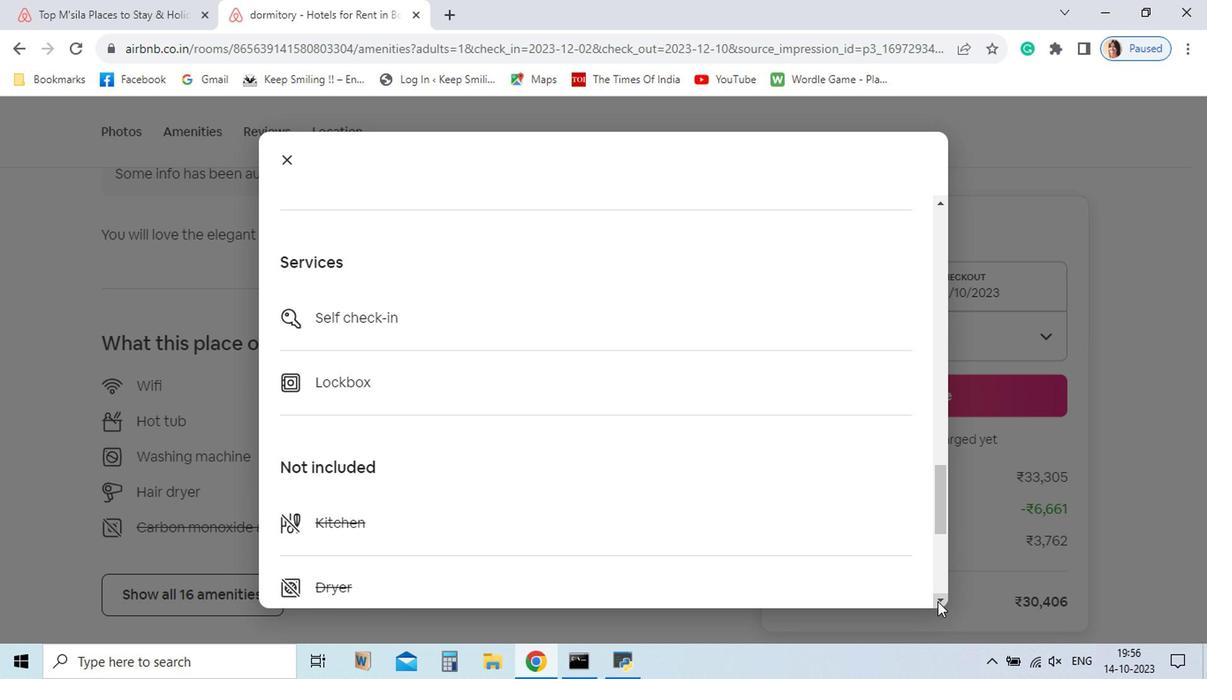 
Action: Mouse pressed left at (733, 493)
Screenshot: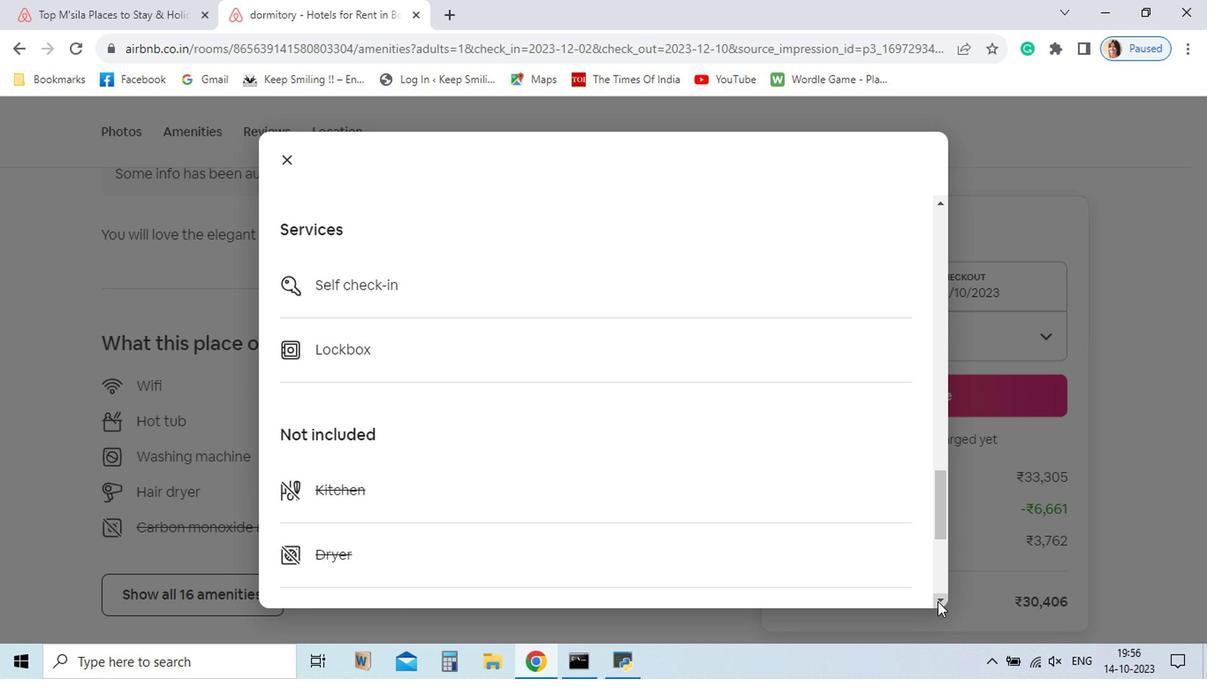 
Action: Mouse pressed left at (733, 493)
Screenshot: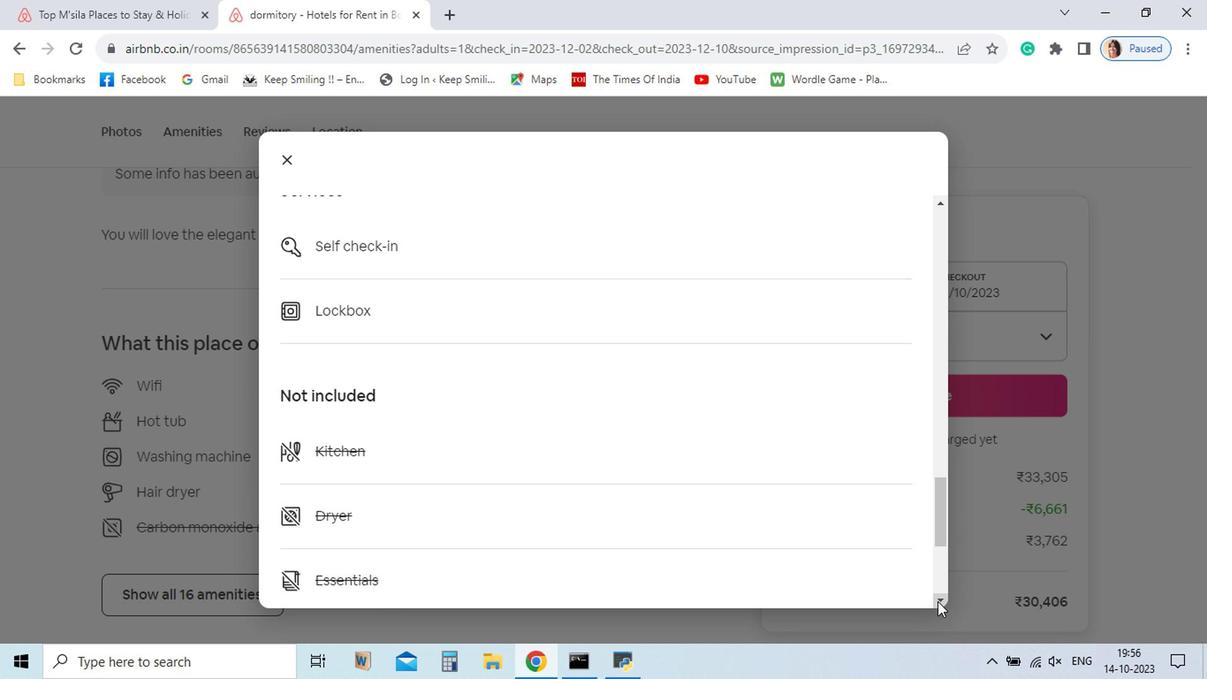 
Action: Mouse pressed left at (733, 493)
Screenshot: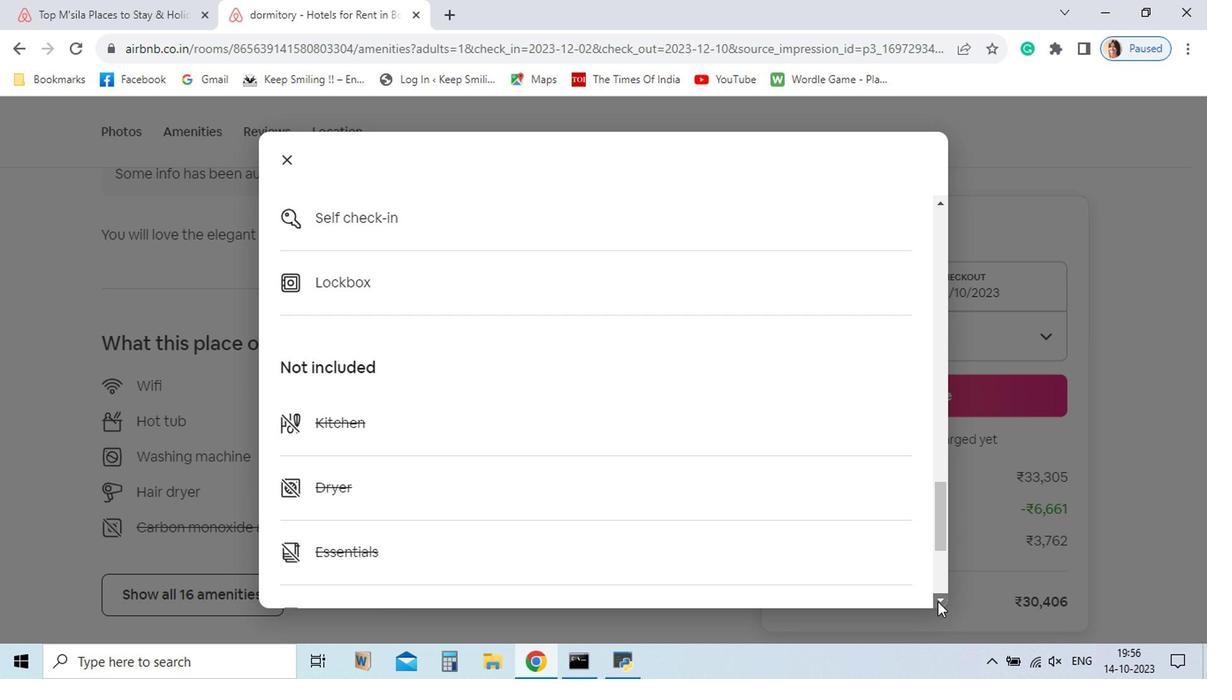 
Action: Mouse pressed left at (733, 493)
Screenshot: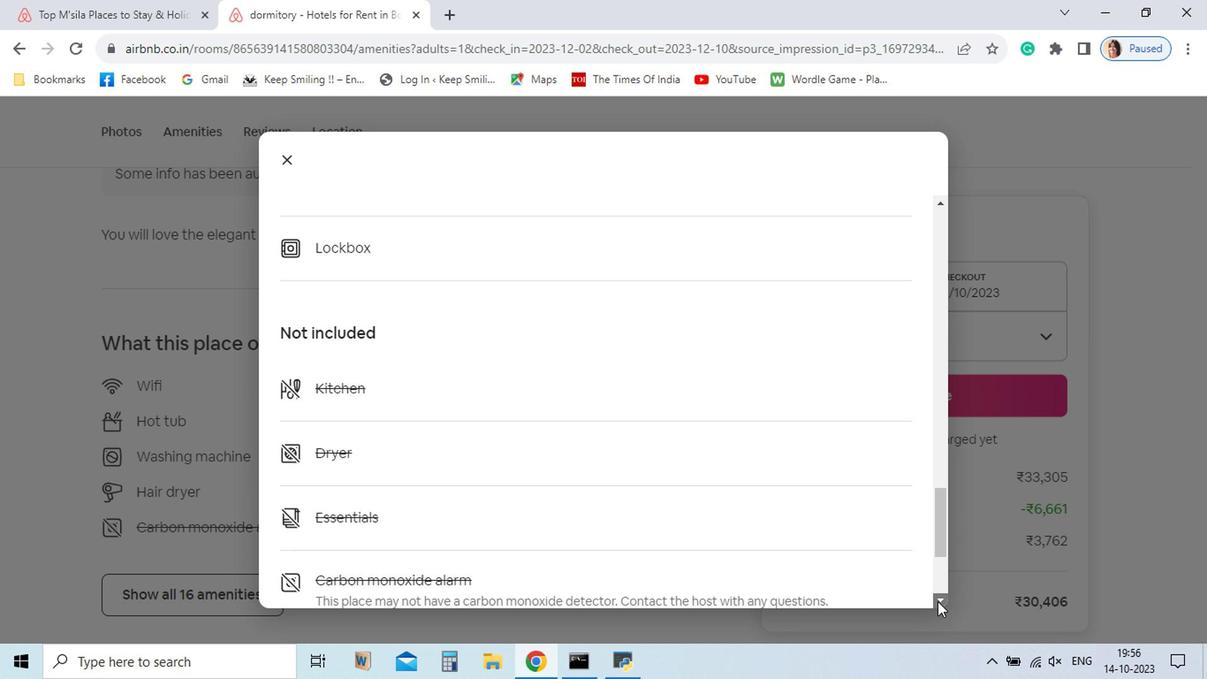 
Action: Mouse pressed left at (733, 493)
Screenshot: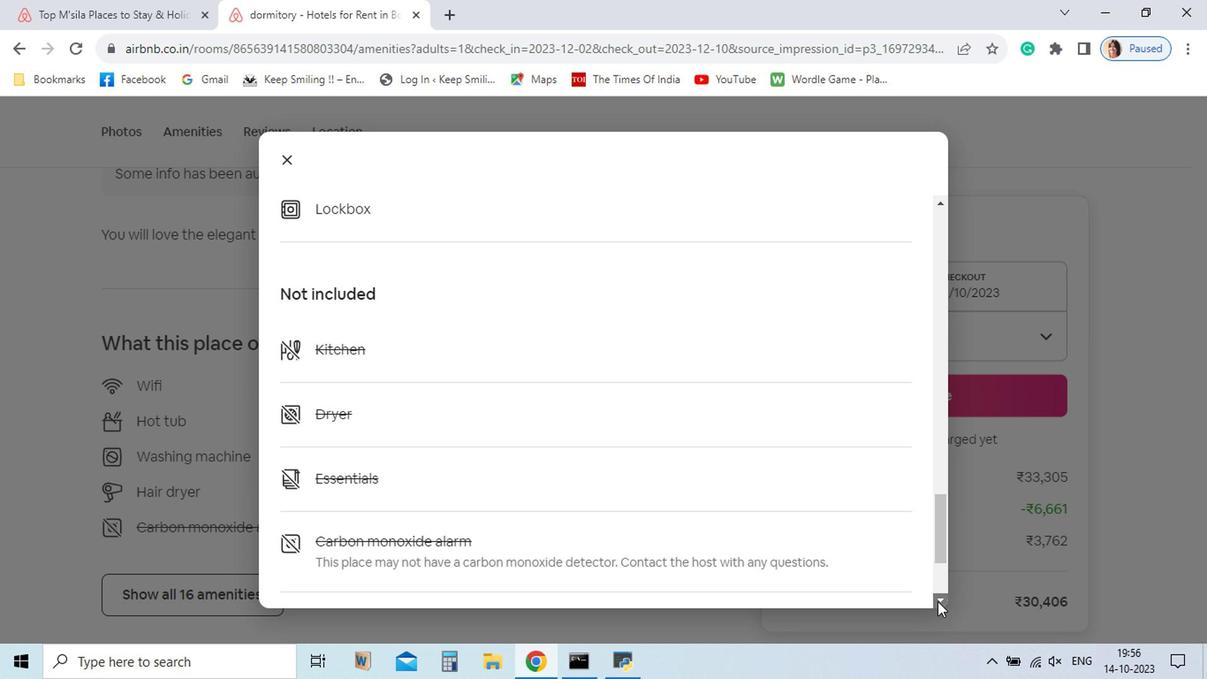 
Action: Mouse pressed left at (733, 493)
Screenshot: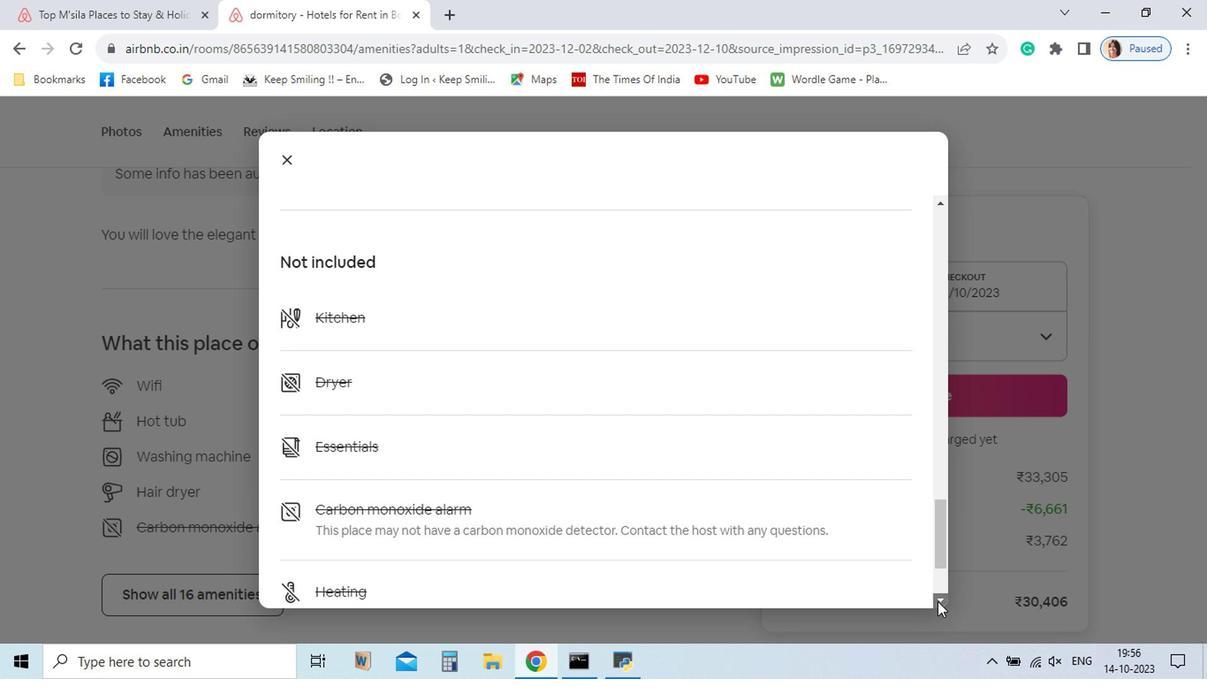 
Action: Mouse pressed left at (733, 493)
Screenshot: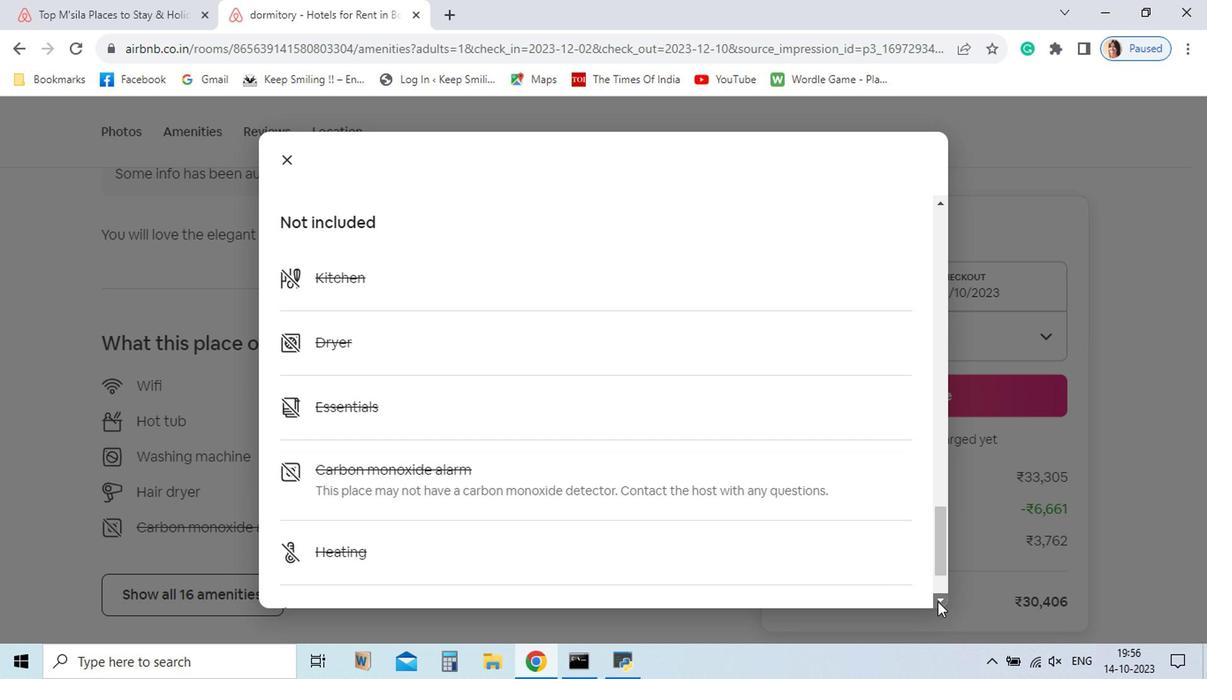 
Action: Mouse pressed left at (733, 493)
Screenshot: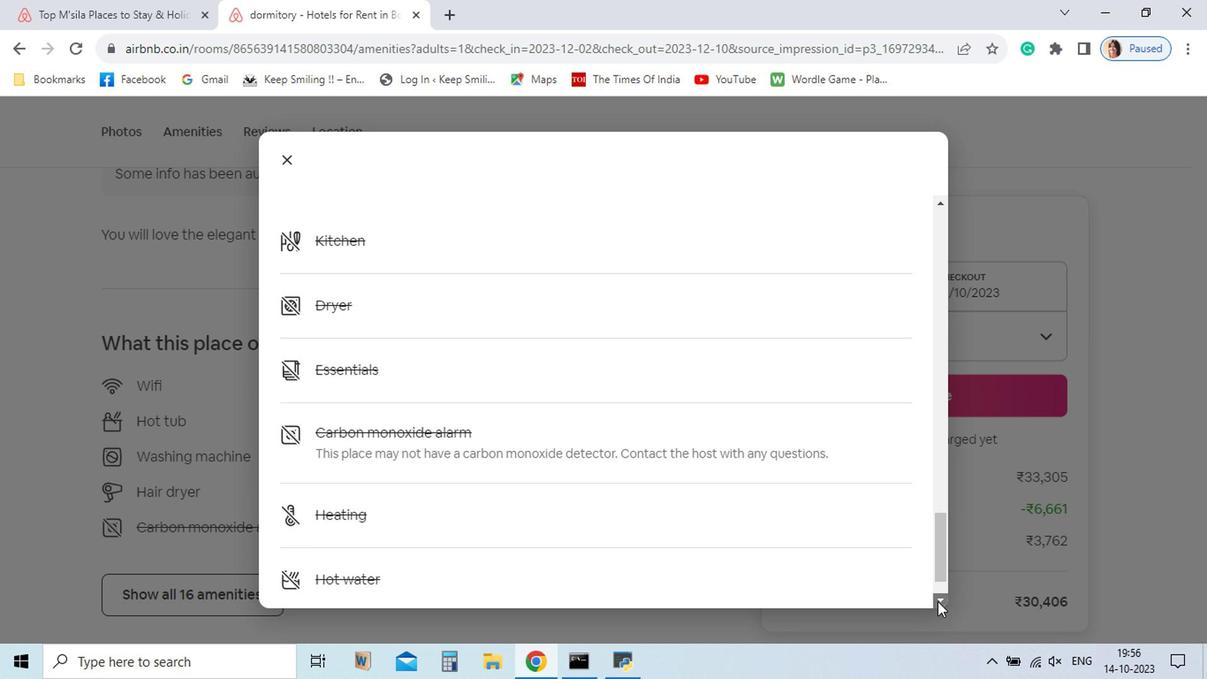 
Action: Mouse pressed left at (733, 493)
Screenshot: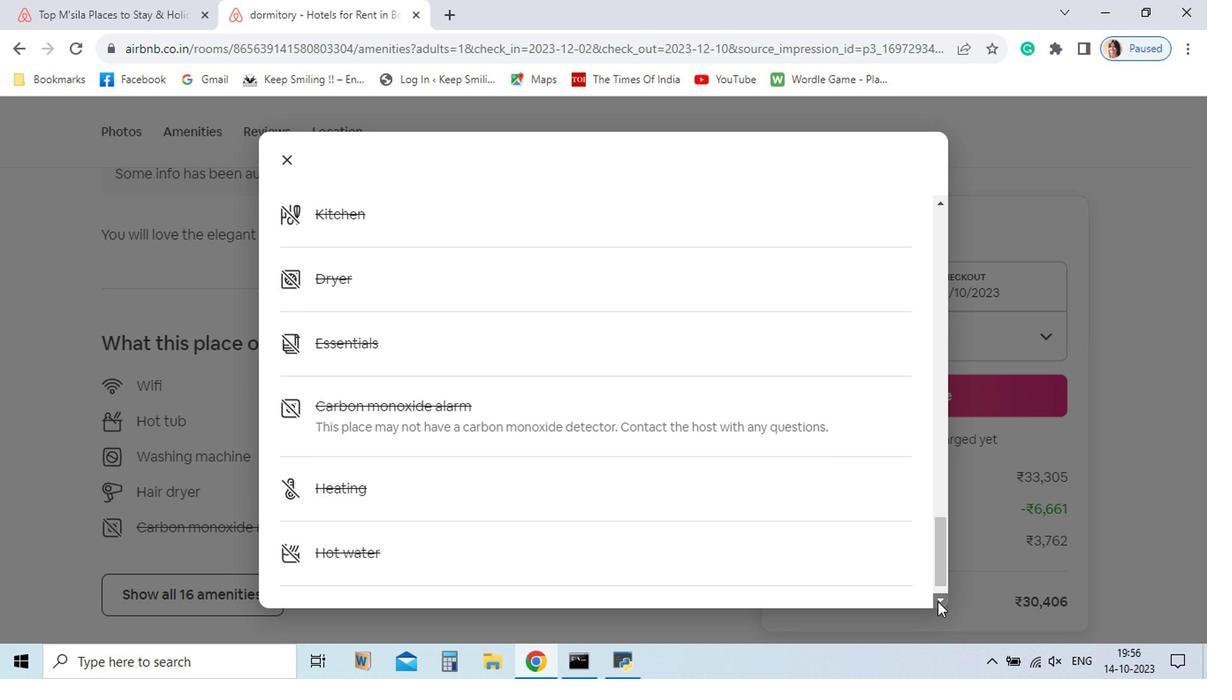 
Action: Mouse pressed left at (733, 493)
Screenshot: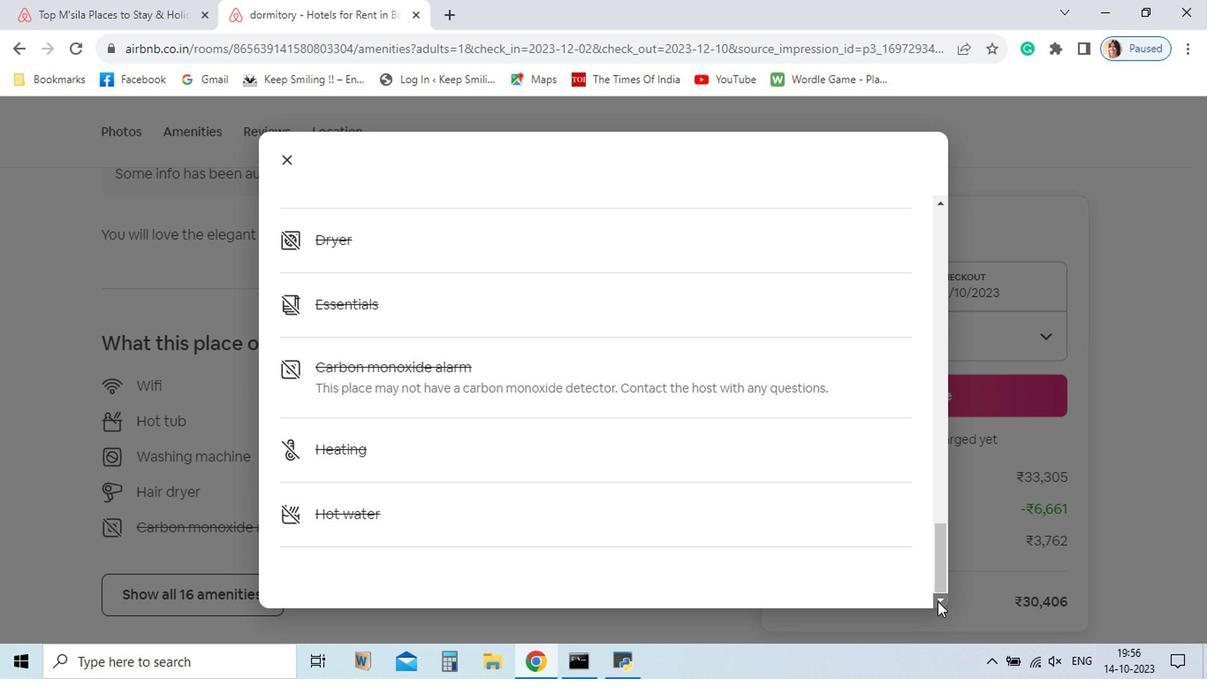 
Action: Mouse pressed left at (733, 493)
Screenshot: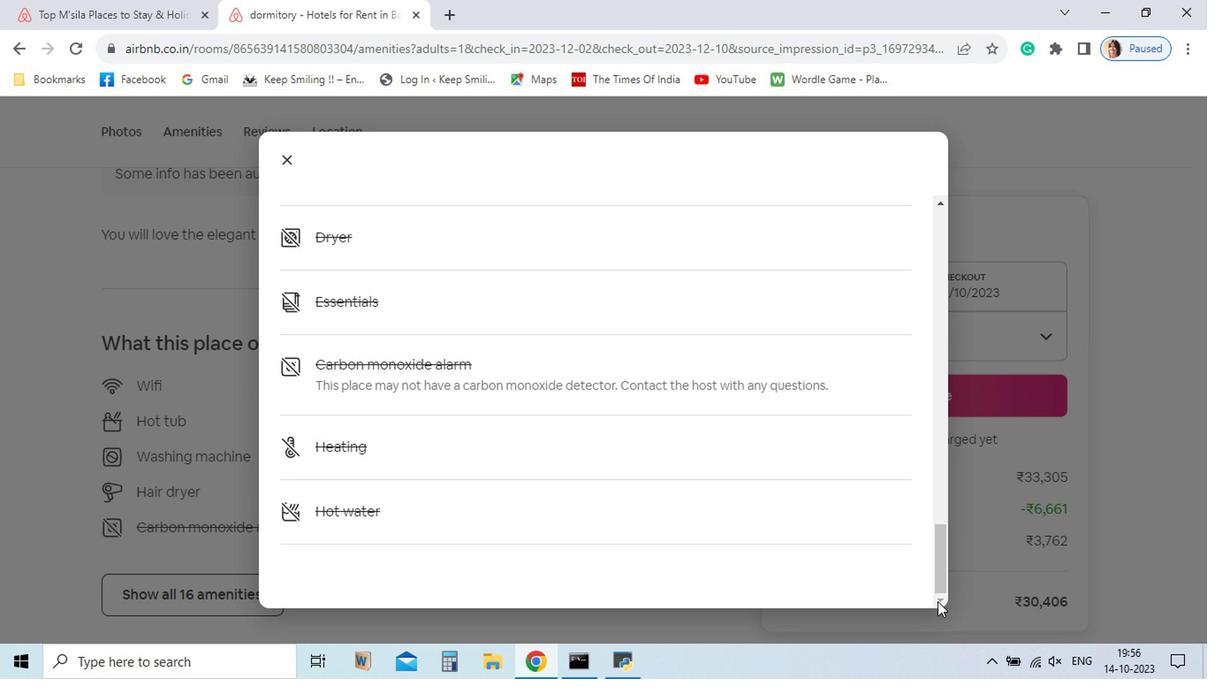
Action: Mouse pressed left at (733, 493)
Screenshot: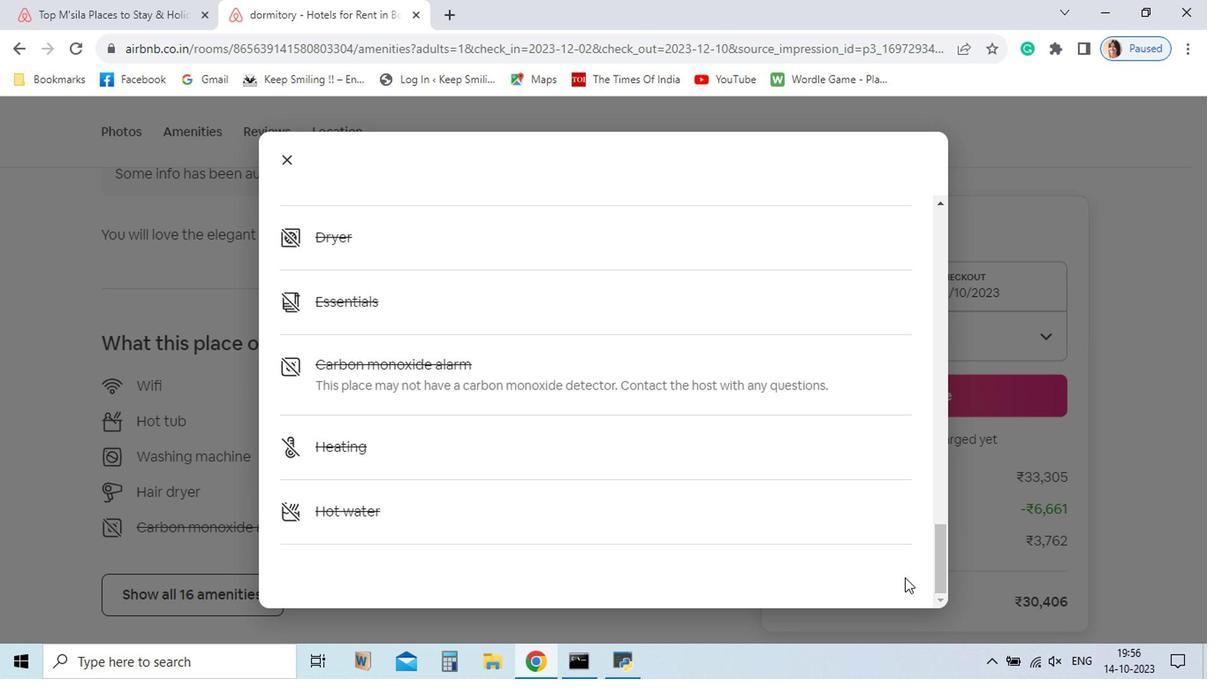 
Action: Mouse moved to (266, 178)
Screenshot: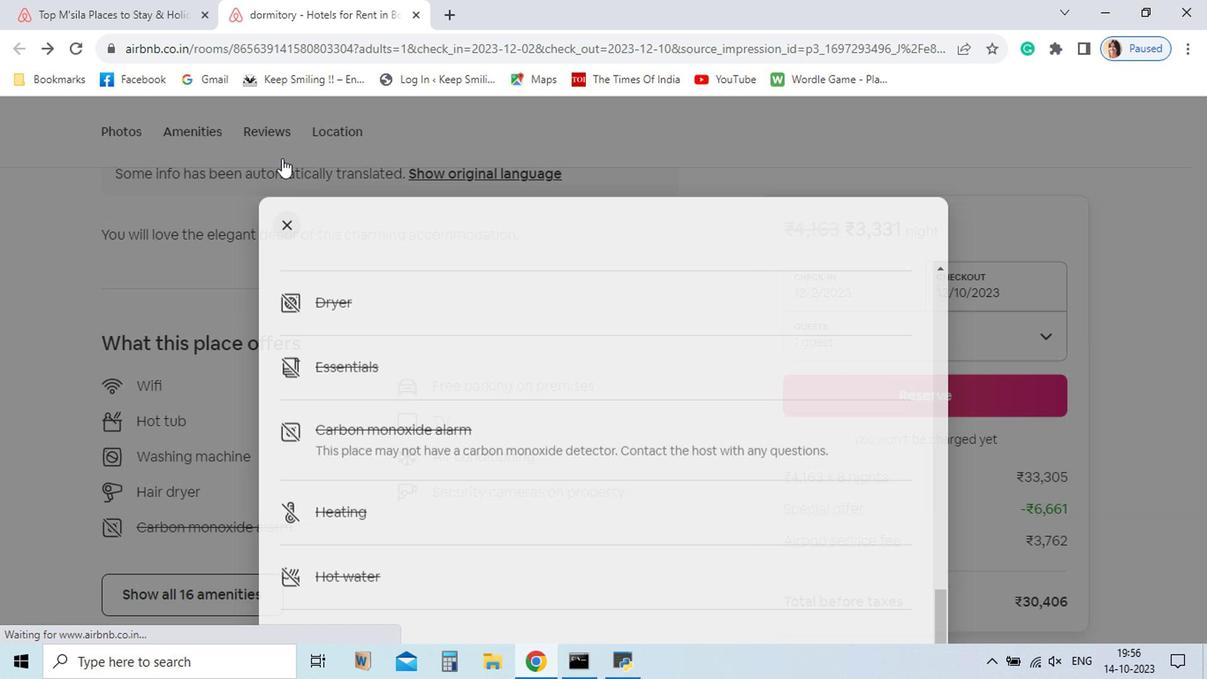 
Action: Mouse pressed left at (266, 178)
Screenshot: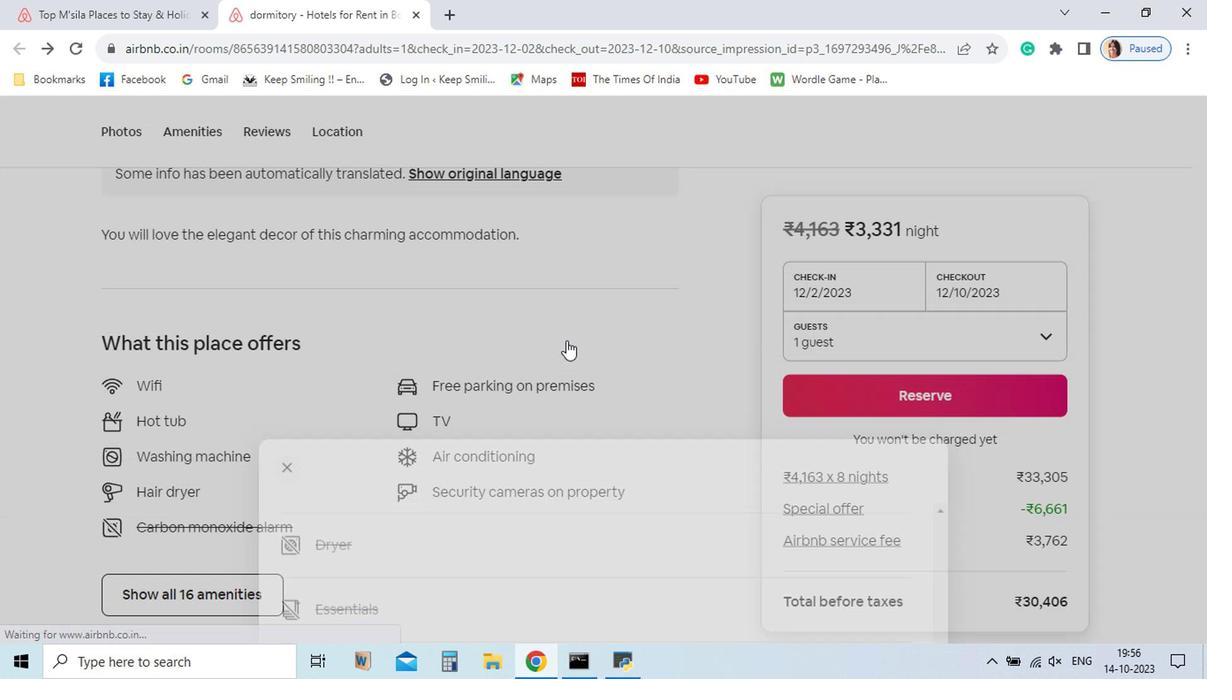
Action: Mouse moved to (917, 515)
Screenshot: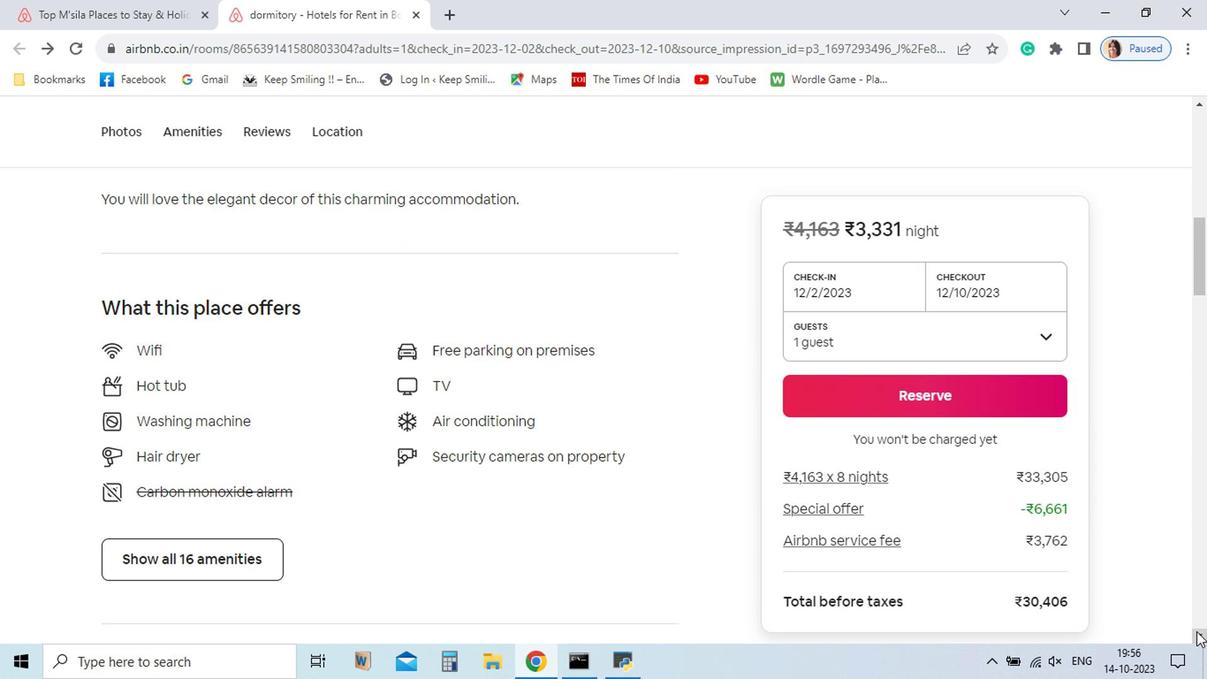 
Action: Mouse pressed left at (917, 515)
Screenshot: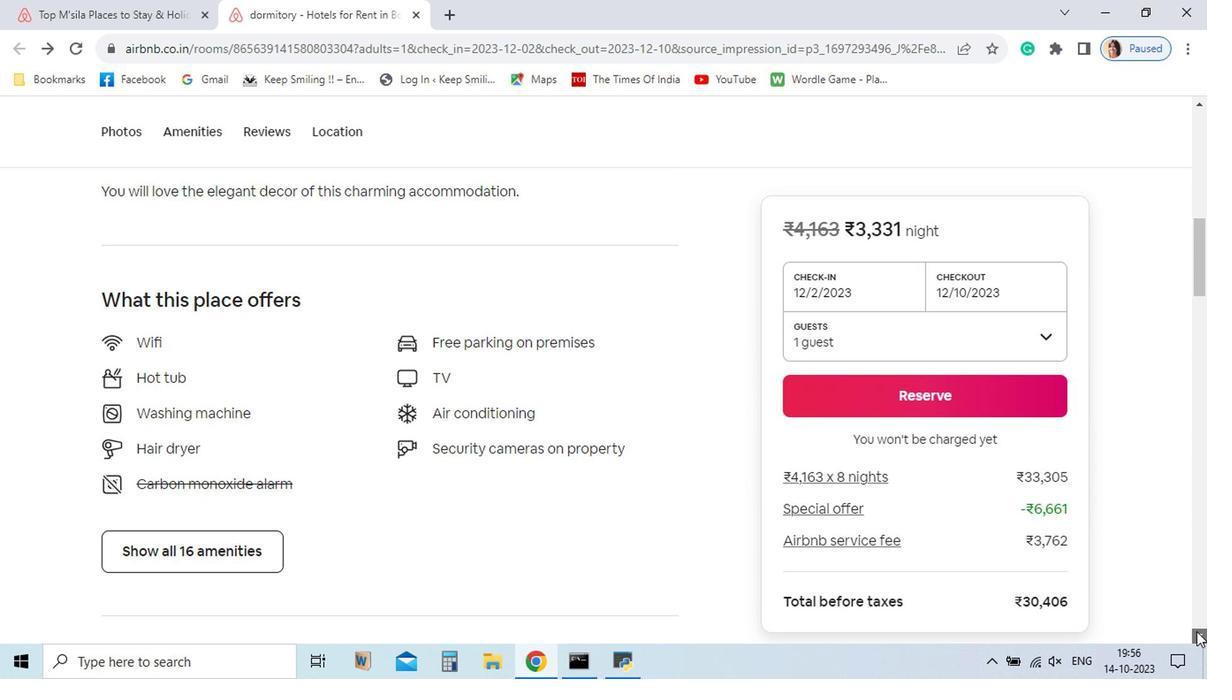 
Action: Mouse pressed left at (917, 515)
Screenshot: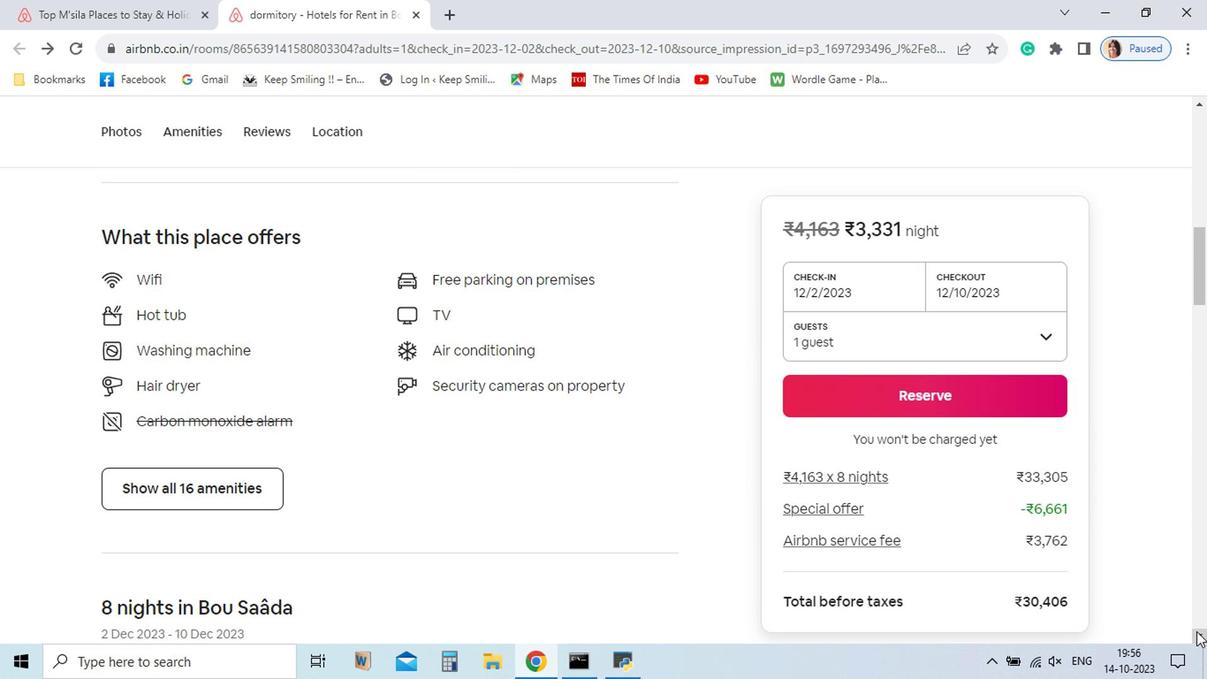 
Action: Mouse pressed left at (917, 515)
Screenshot: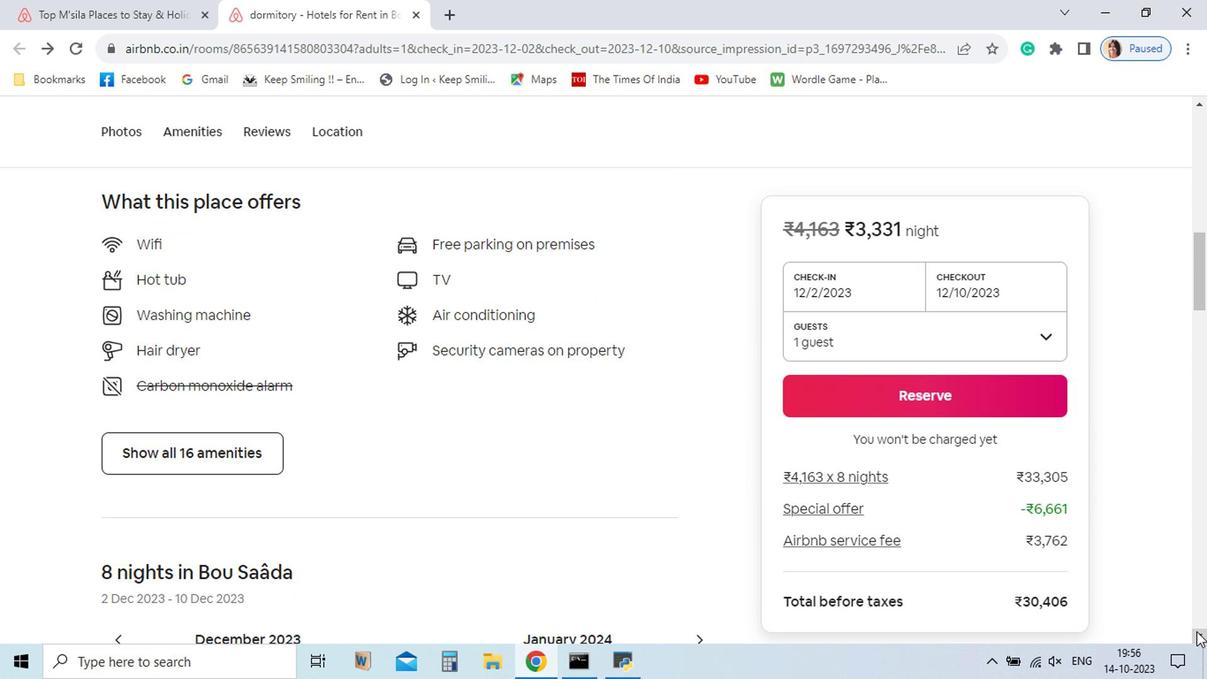 
Action: Mouse pressed left at (917, 515)
Screenshot: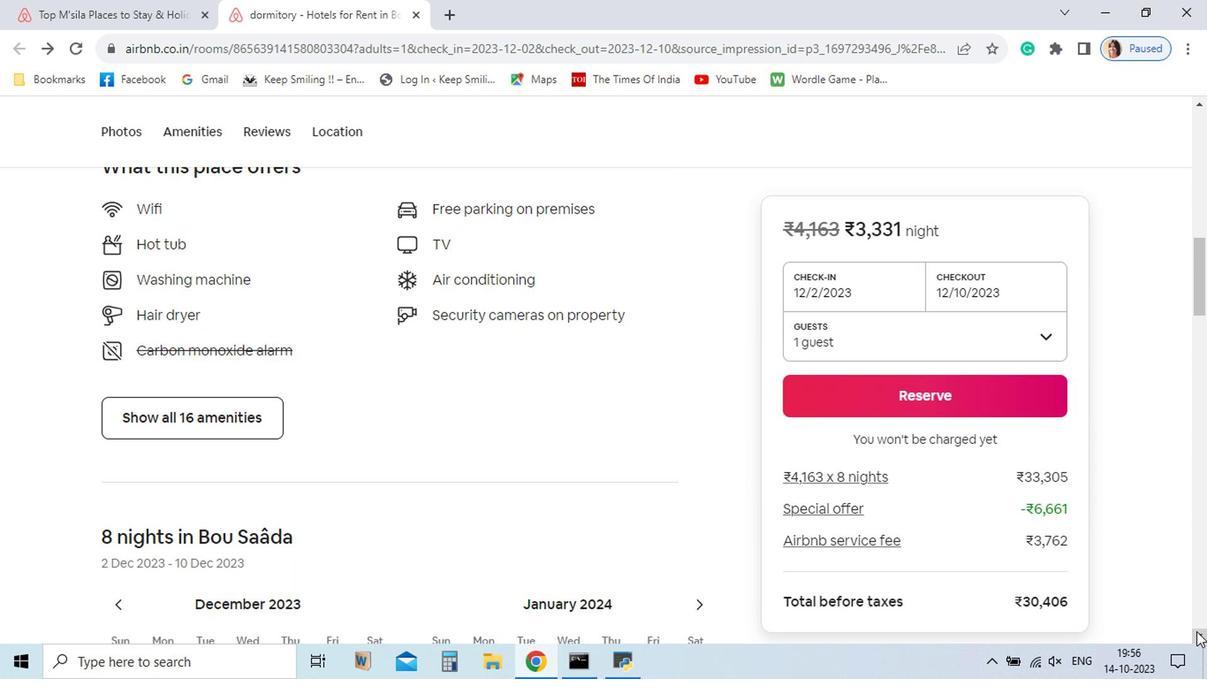 
Action: Mouse pressed left at (917, 515)
Screenshot: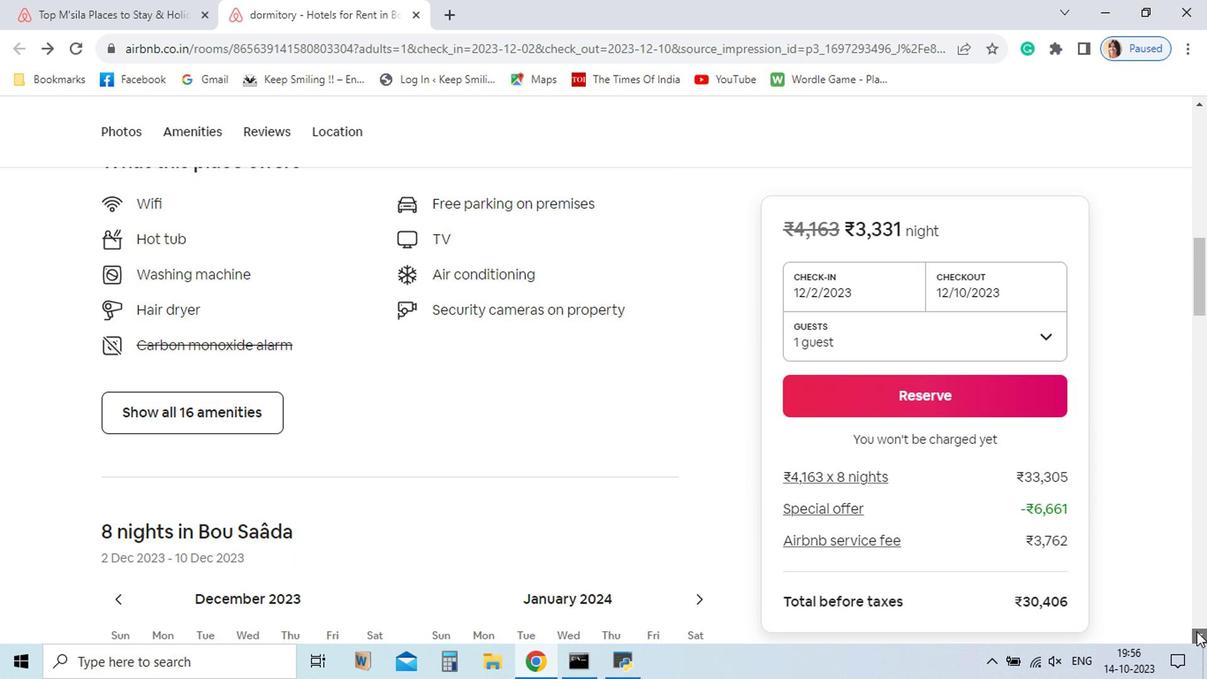 
Action: Mouse pressed left at (917, 515)
Screenshot: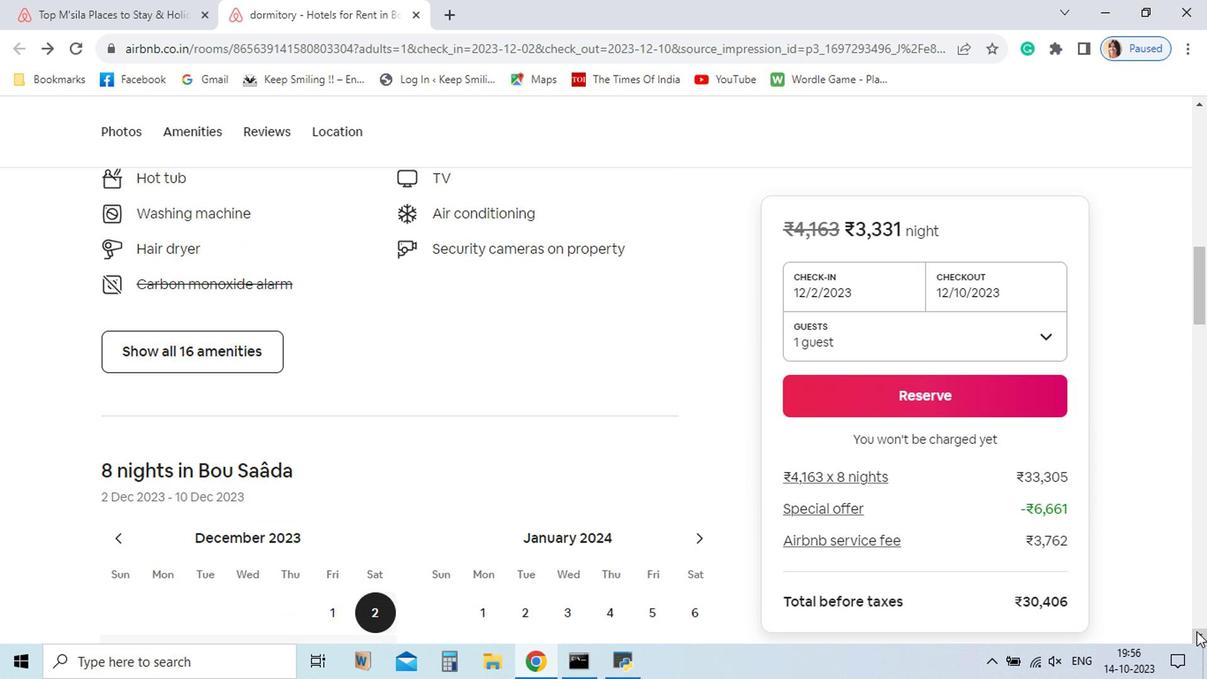 
Action: Mouse pressed left at (917, 515)
Screenshot: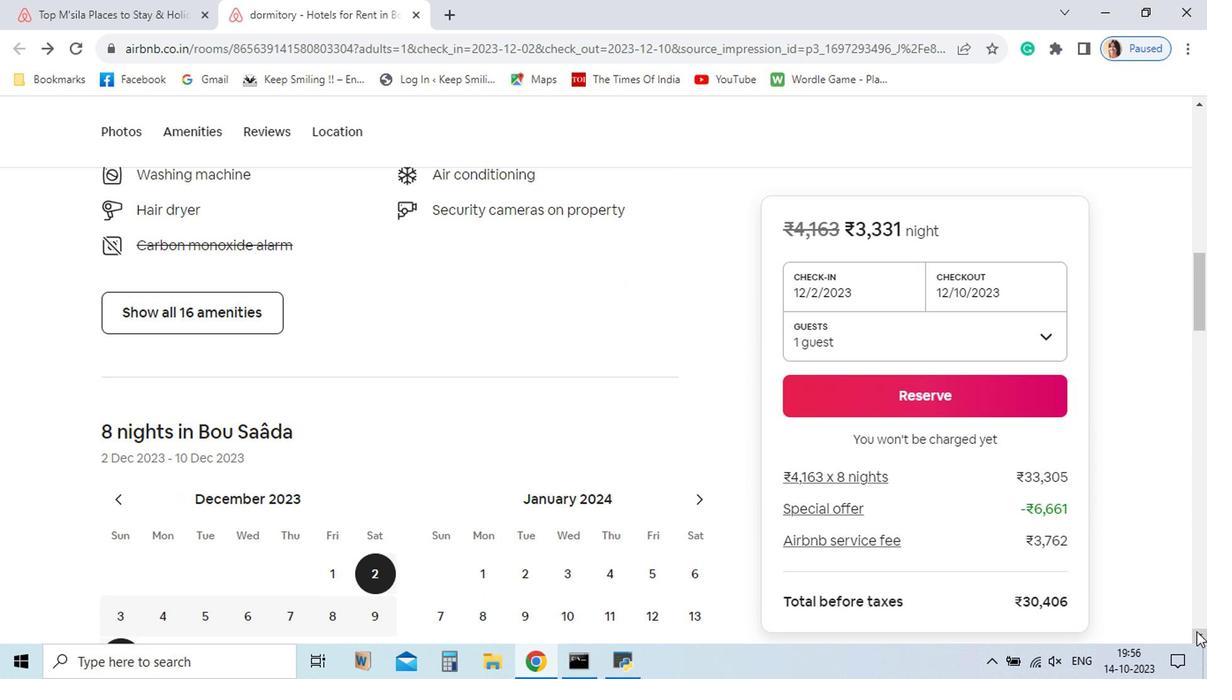 
Action: Mouse pressed left at (917, 515)
Screenshot: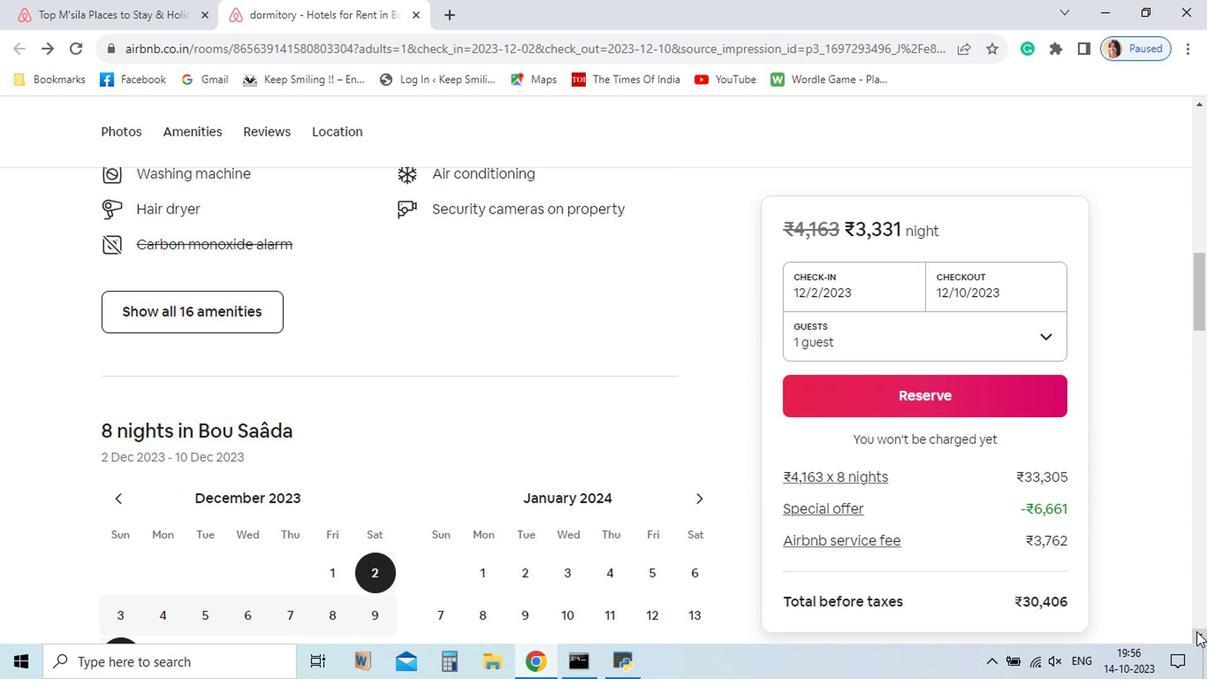 
Action: Mouse pressed left at (917, 515)
Screenshot: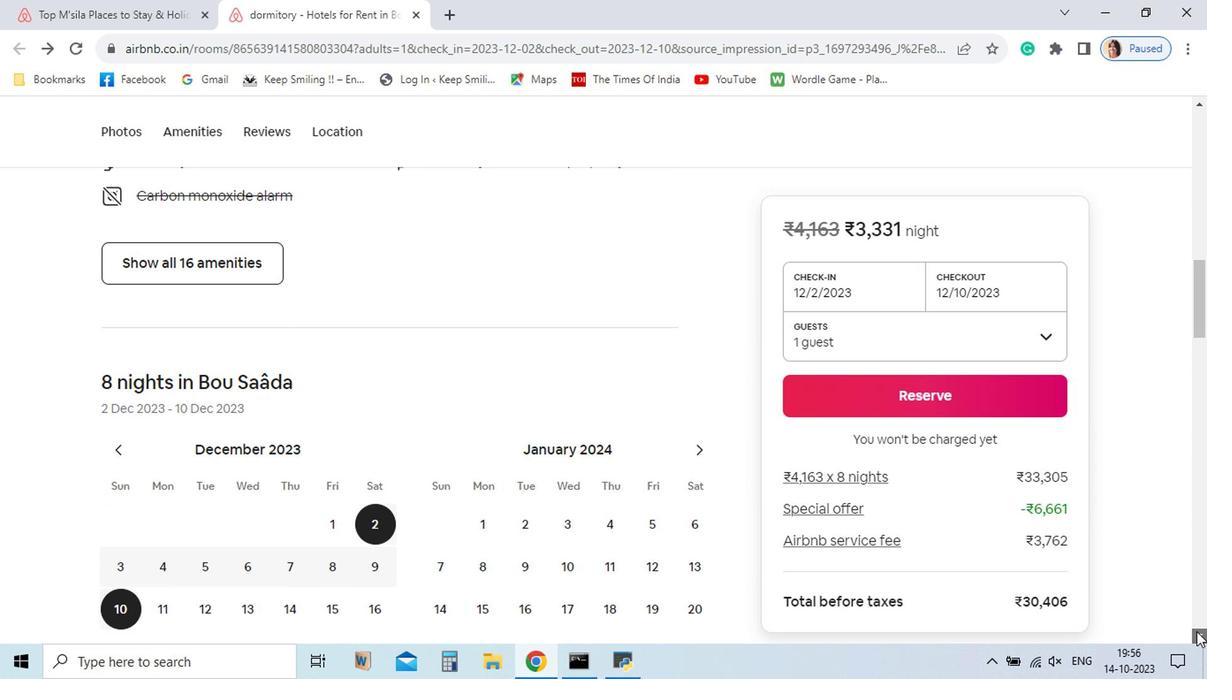 
Action: Mouse pressed left at (917, 515)
Screenshot: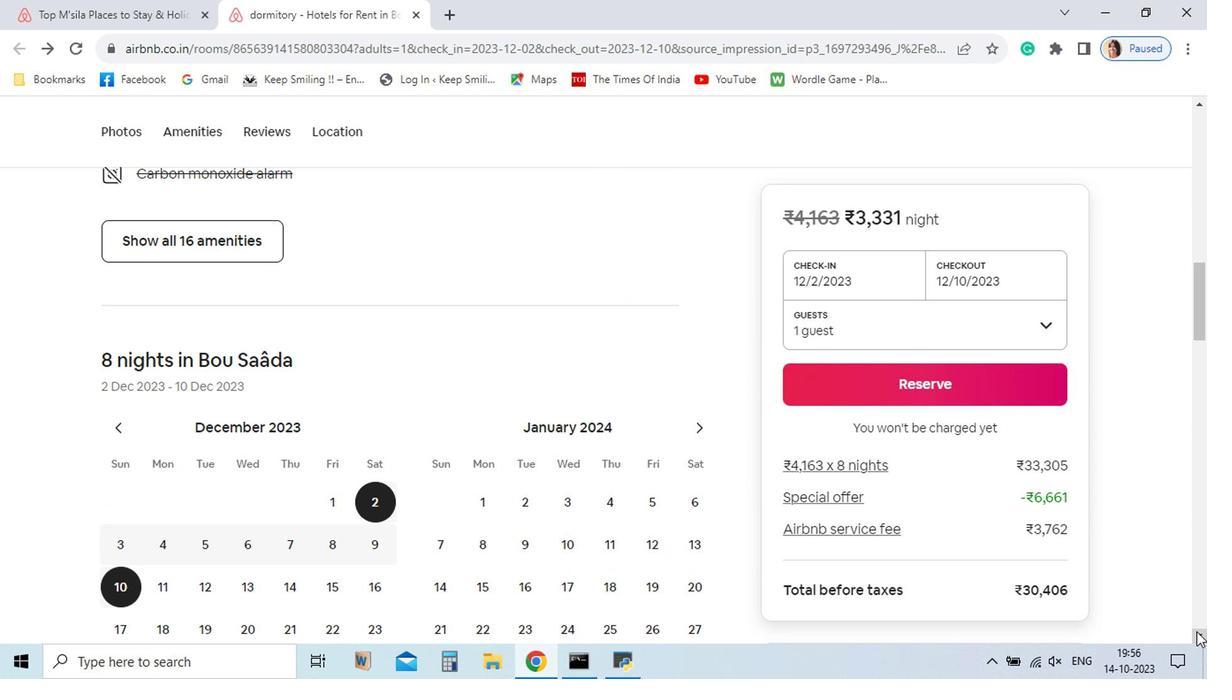 
Action: Mouse pressed left at (917, 515)
Screenshot: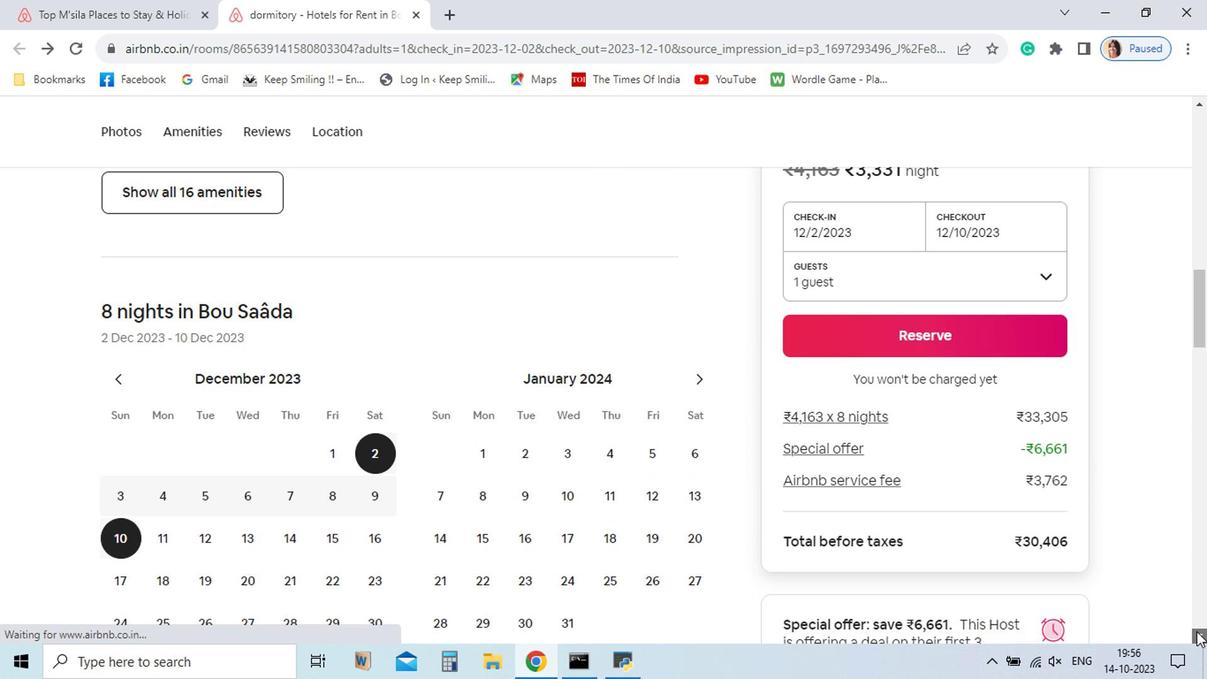 
Action: Mouse pressed left at (917, 515)
Screenshot: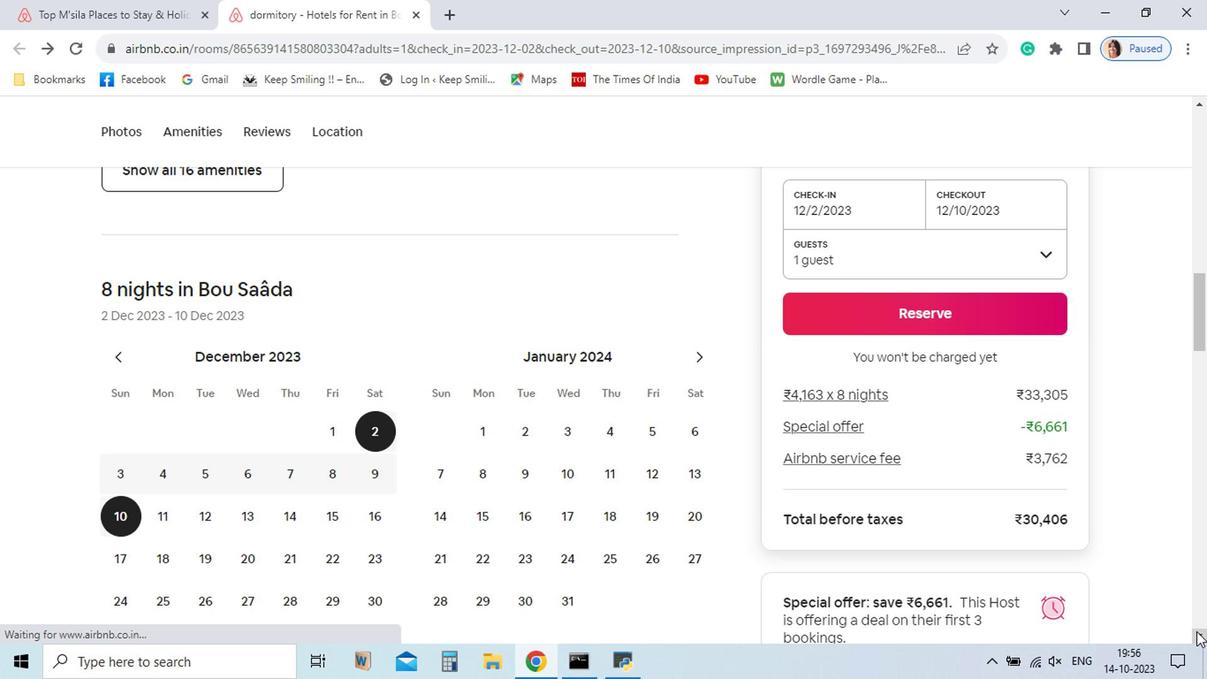 
Action: Mouse pressed left at (917, 515)
Screenshot: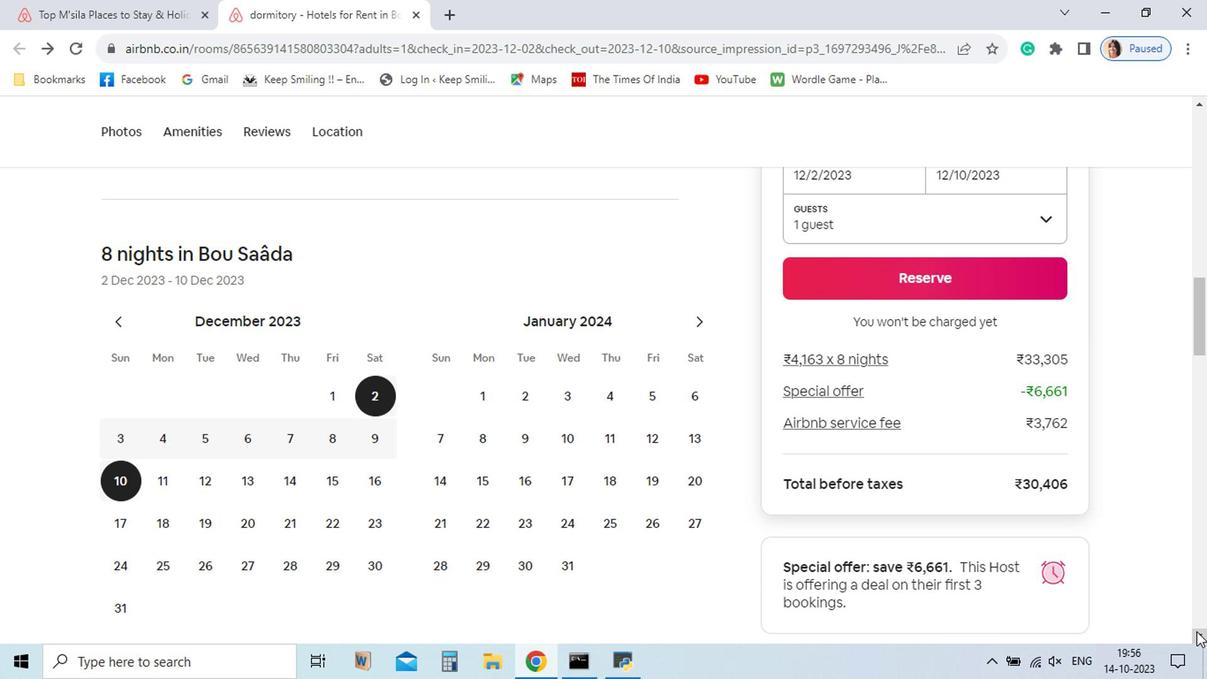 
Action: Mouse pressed left at (917, 515)
Screenshot: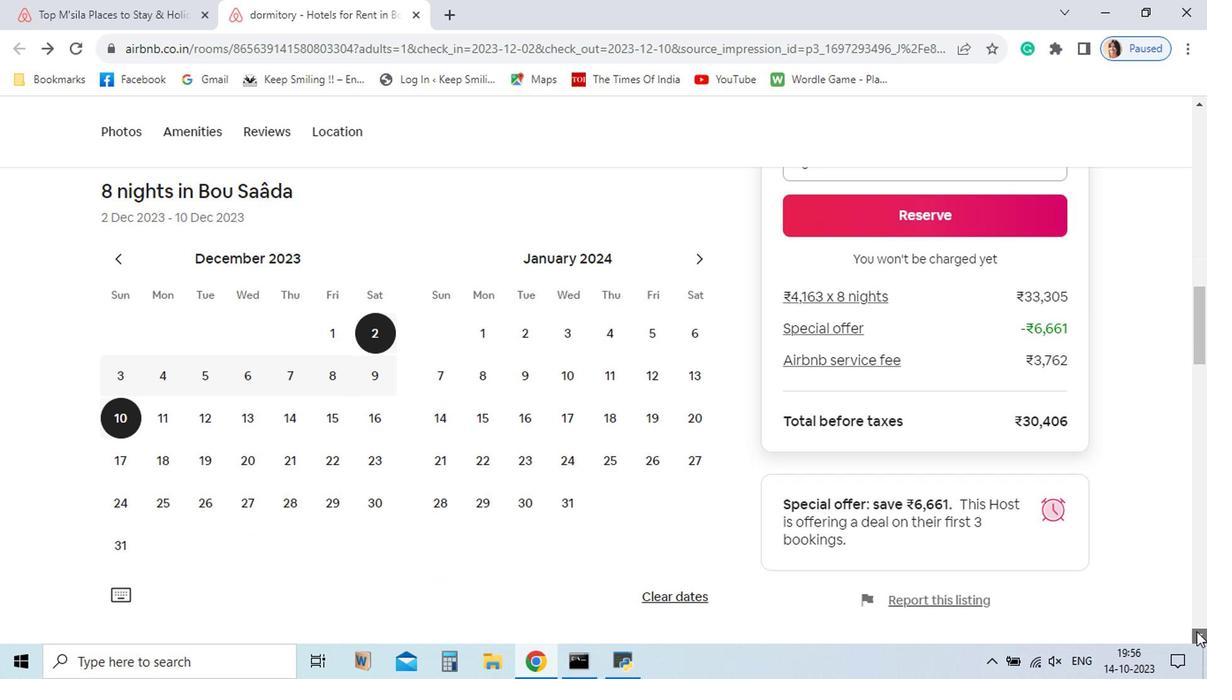 
Action: Mouse pressed left at (917, 515)
Screenshot: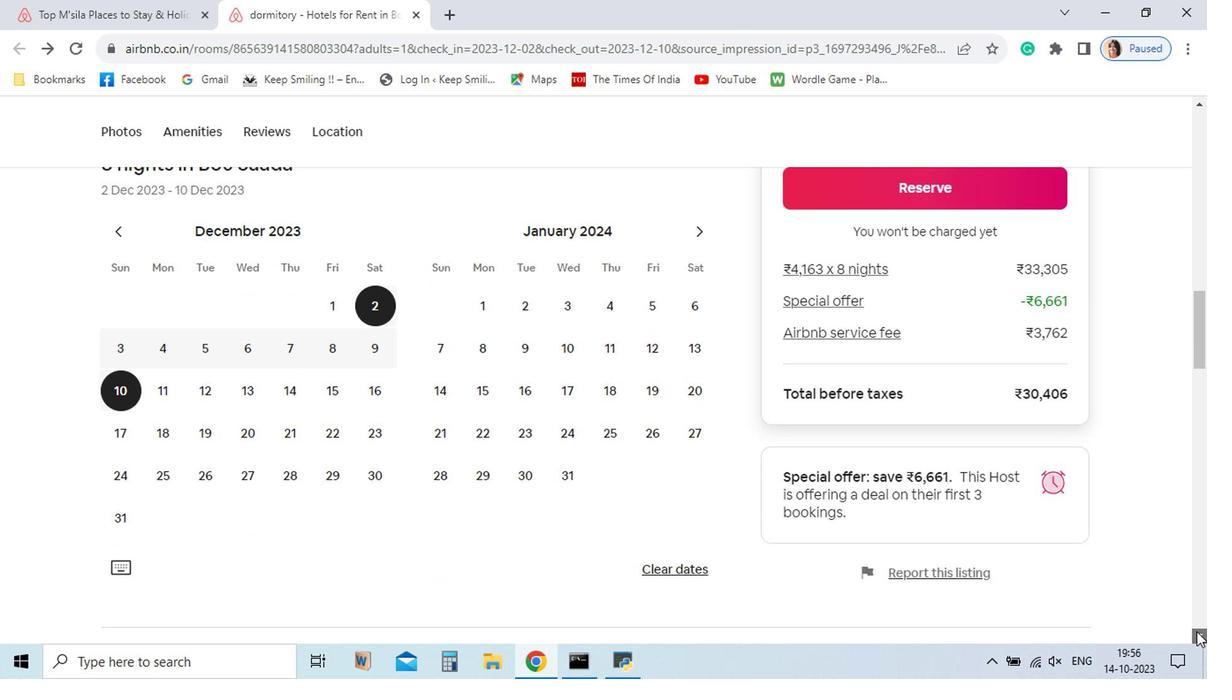 
Action: Mouse pressed left at (917, 515)
Screenshot: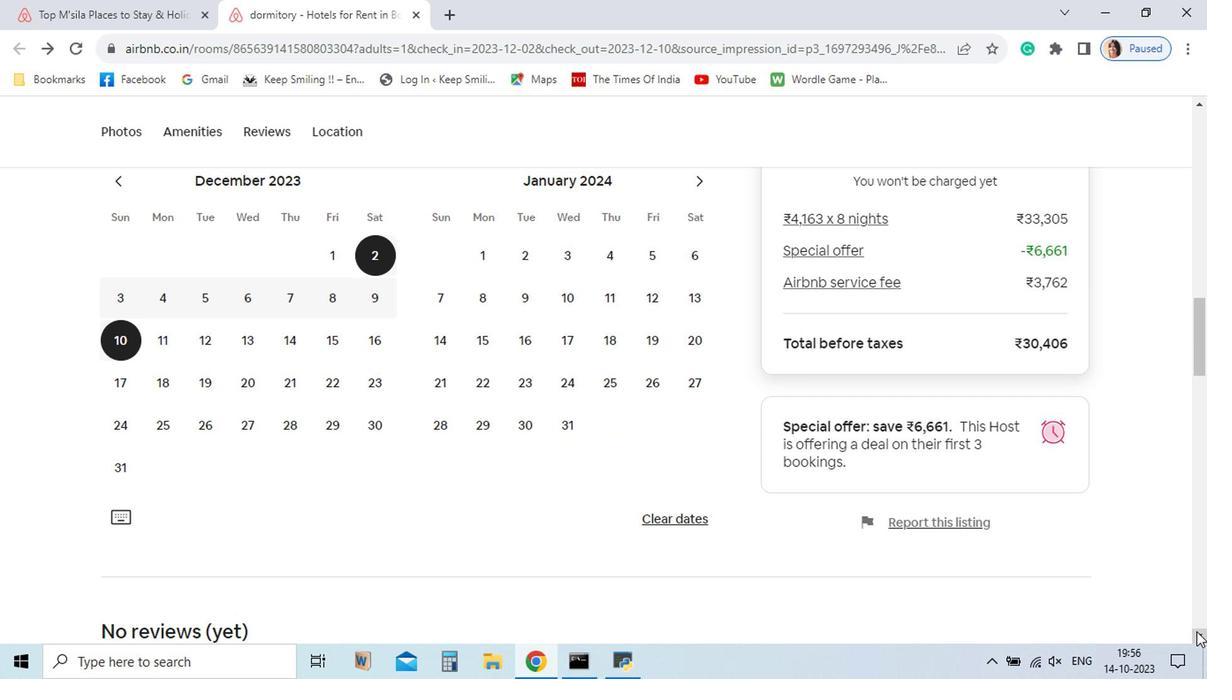 
Action: Mouse pressed left at (917, 515)
Screenshot: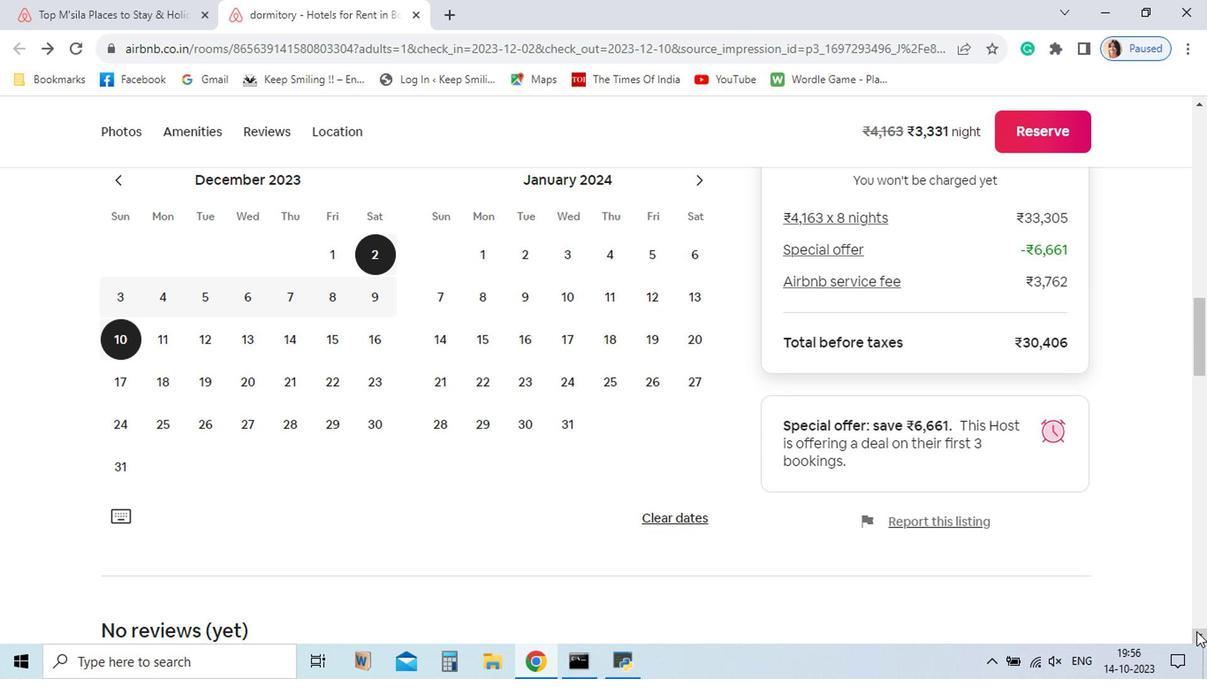 
Action: Mouse pressed left at (917, 515)
Screenshot: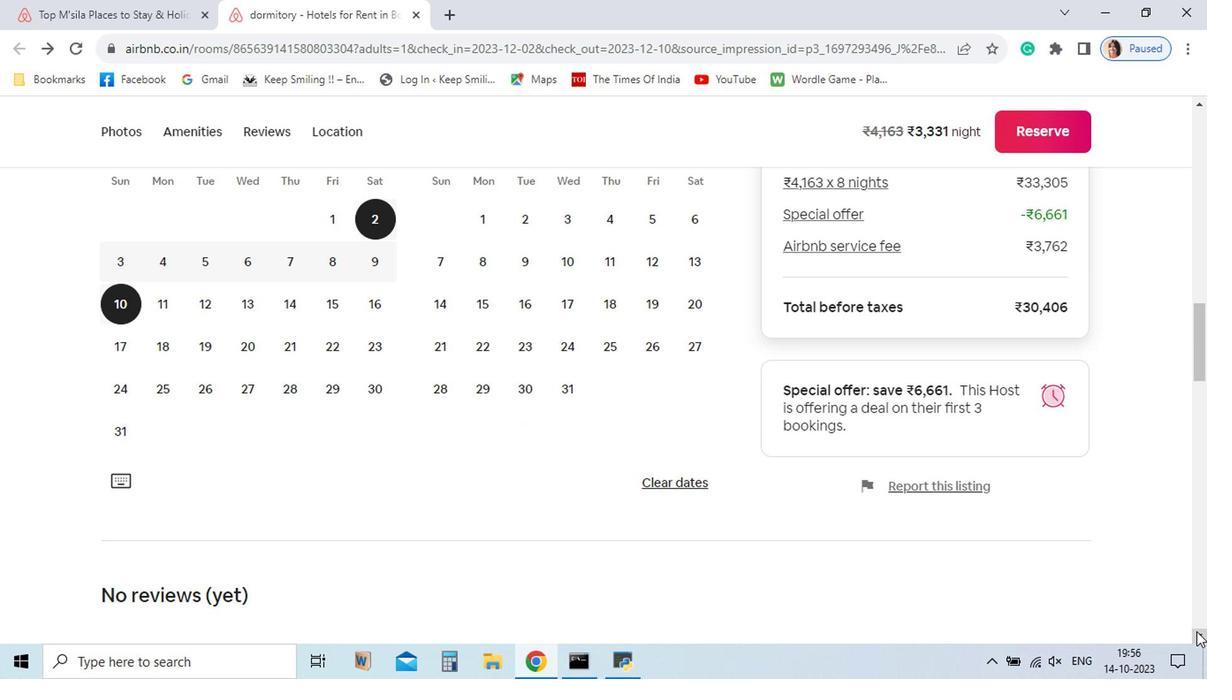 
Action: Mouse pressed left at (917, 515)
Screenshot: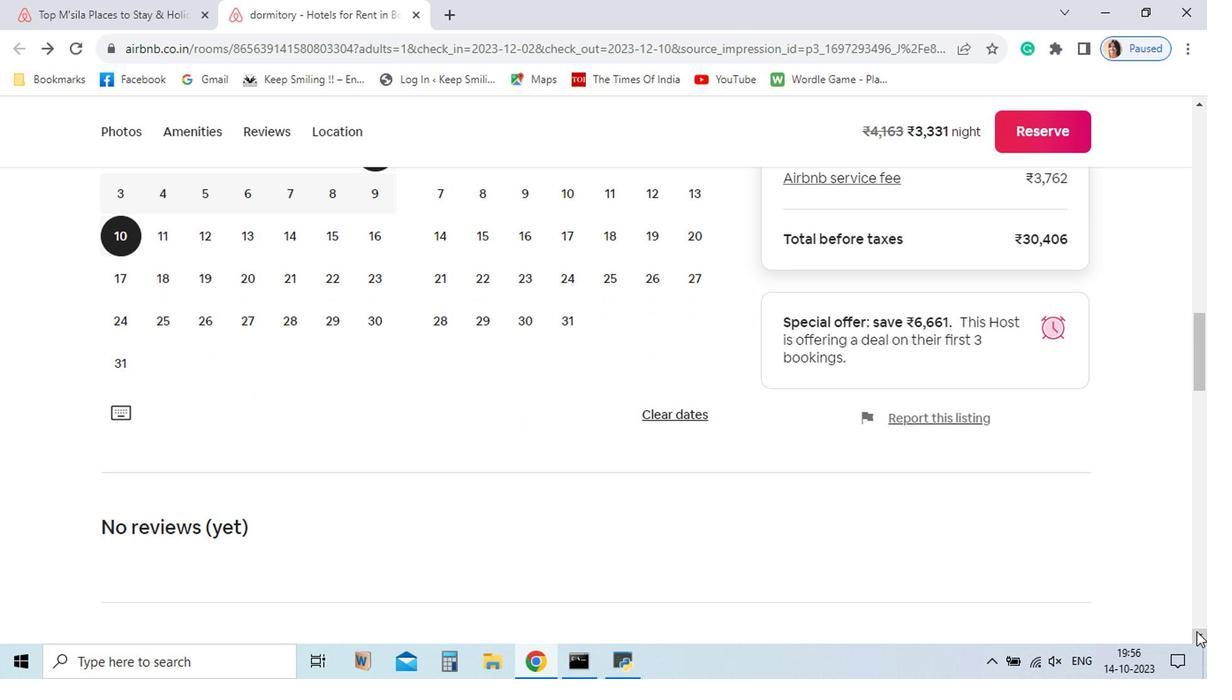 
Action: Mouse pressed left at (917, 515)
Screenshot: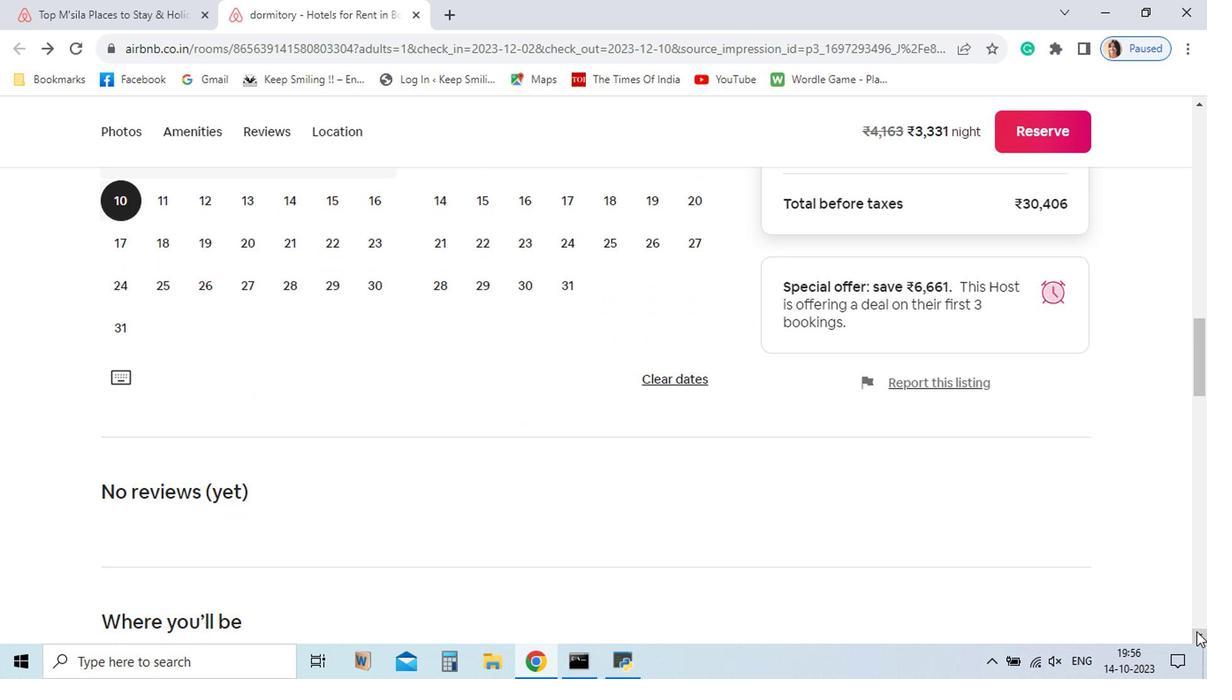 
Action: Mouse pressed left at (917, 515)
Screenshot: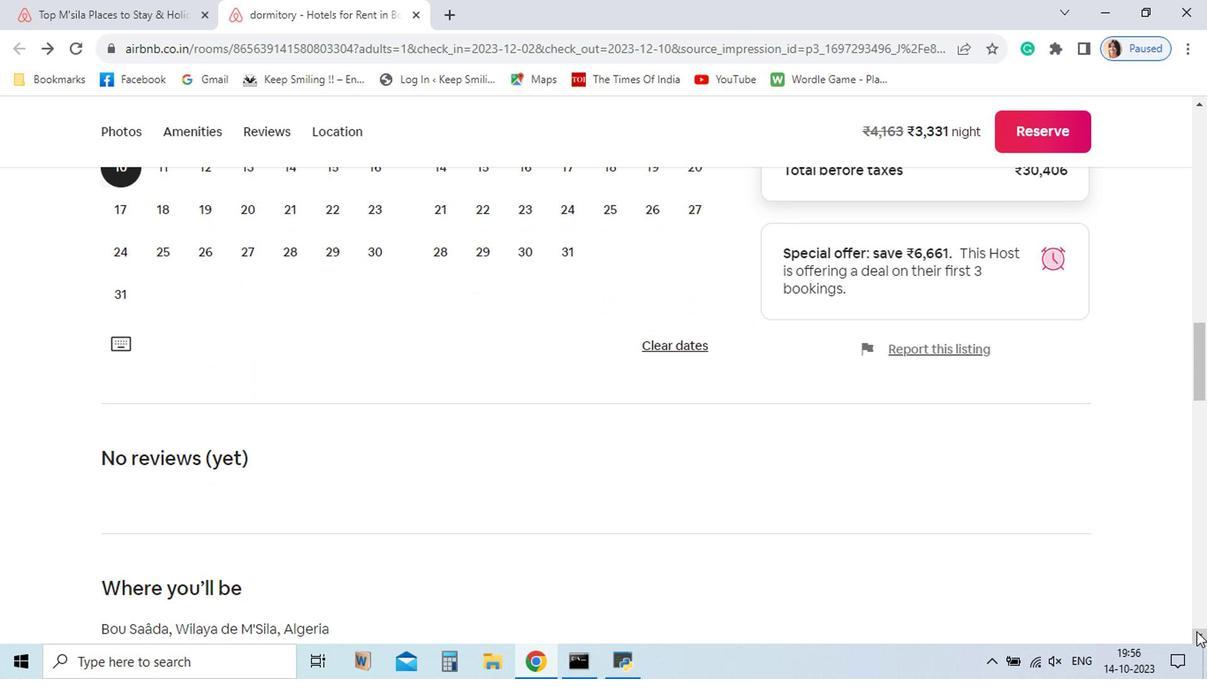 
Action: Mouse pressed left at (917, 515)
Screenshot: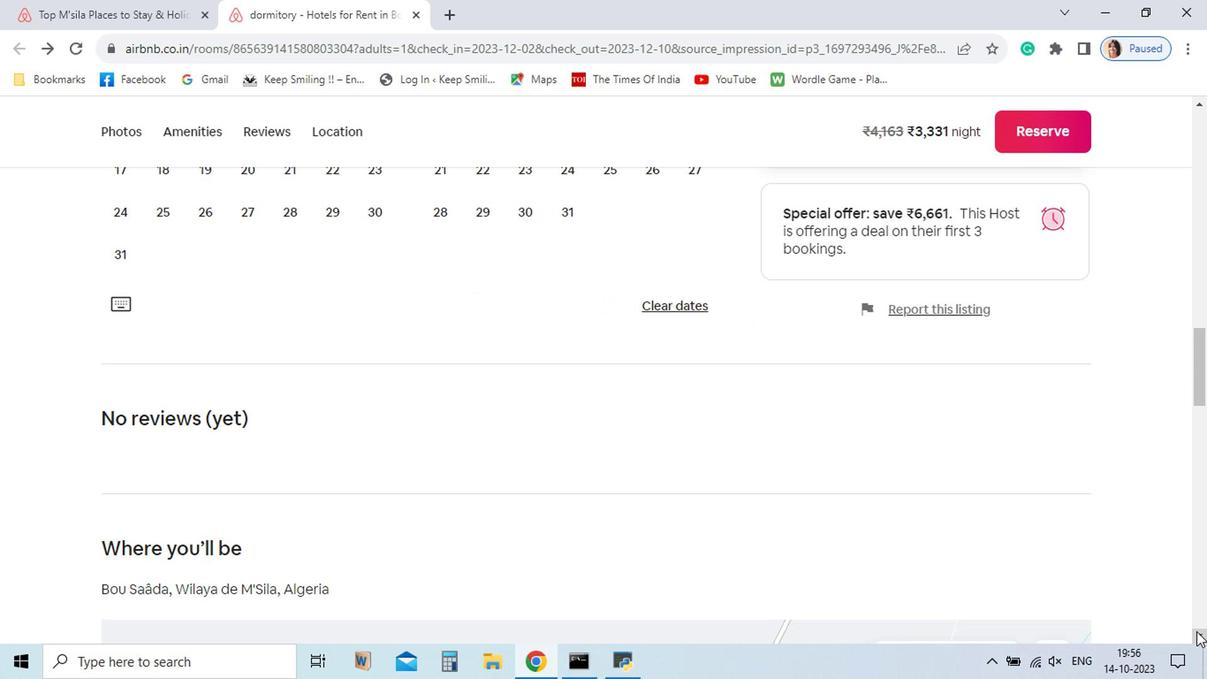 
Action: Mouse pressed left at (917, 515)
Screenshot: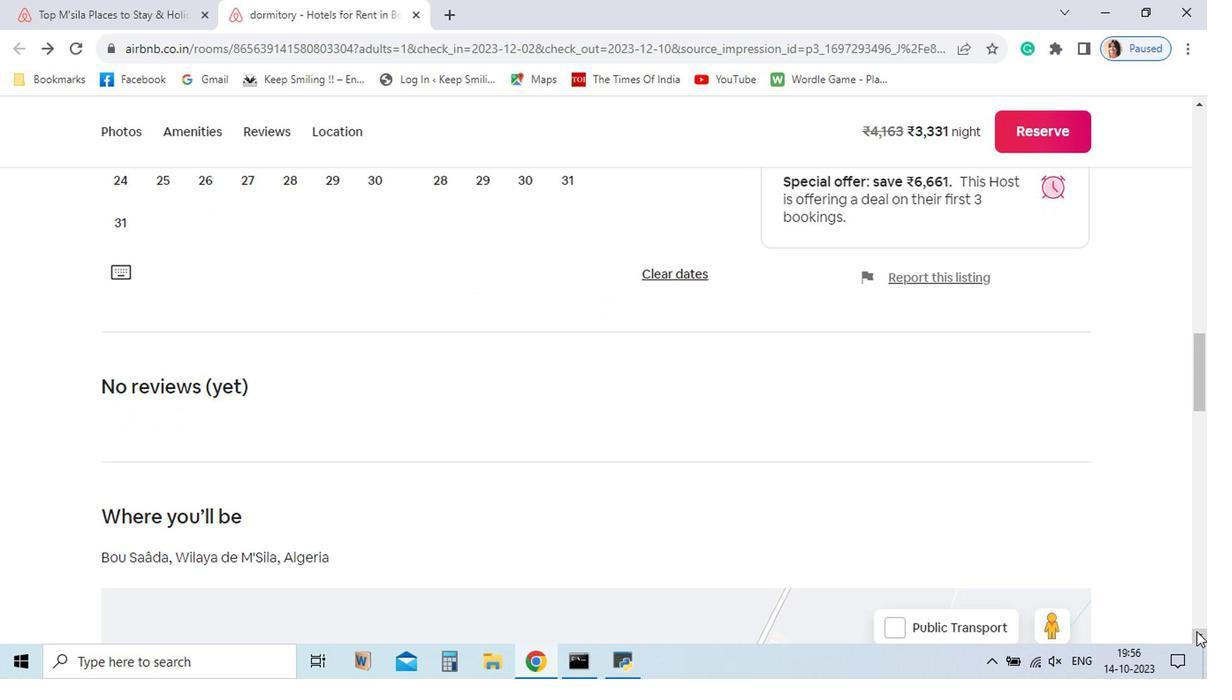 
Action: Mouse pressed left at (917, 515)
Screenshot: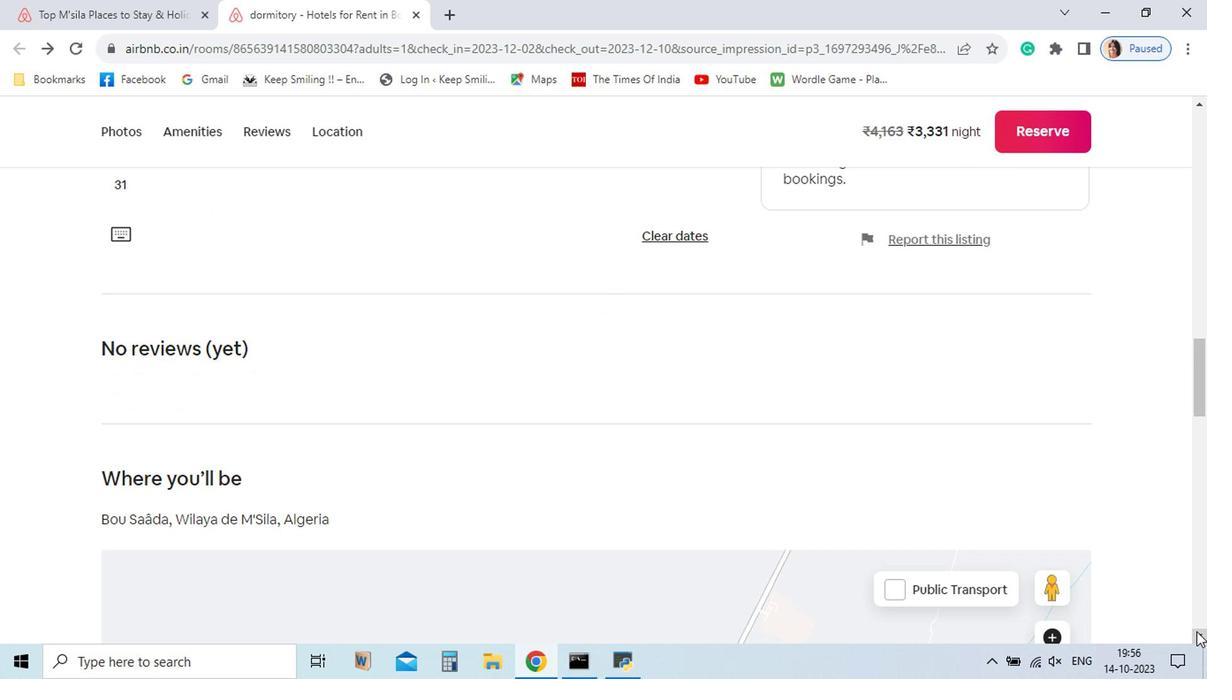 
Action: Mouse pressed left at (917, 515)
Screenshot: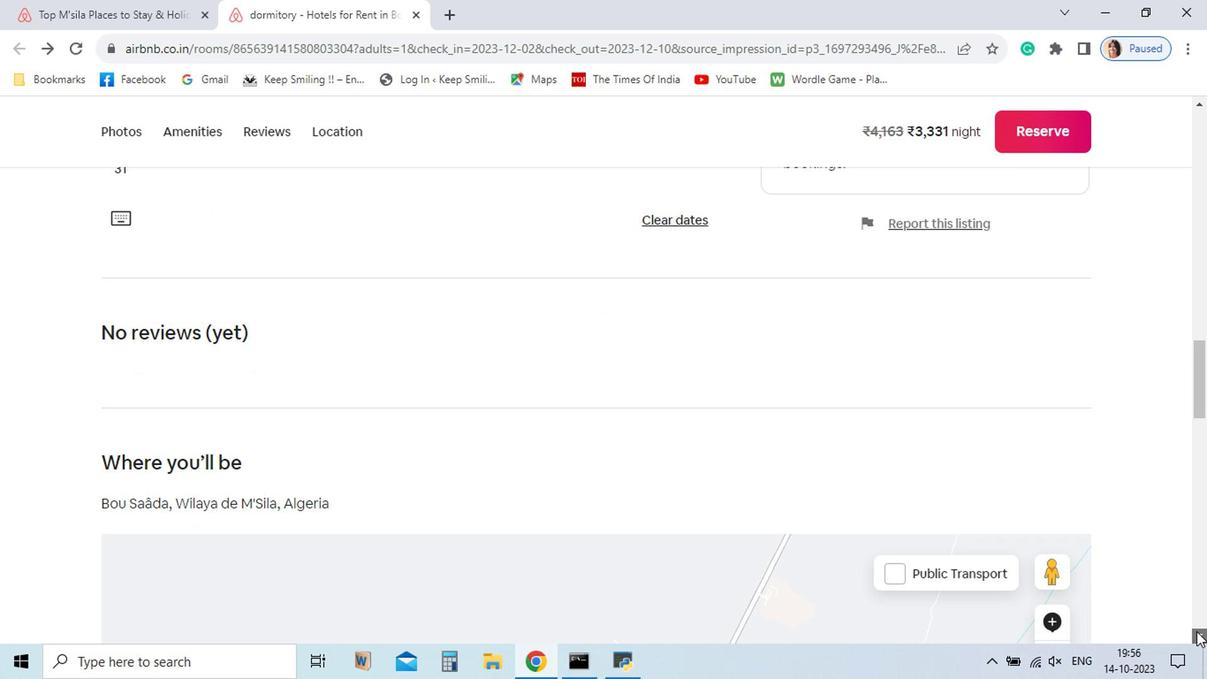 
Action: Mouse pressed left at (917, 515)
Screenshot: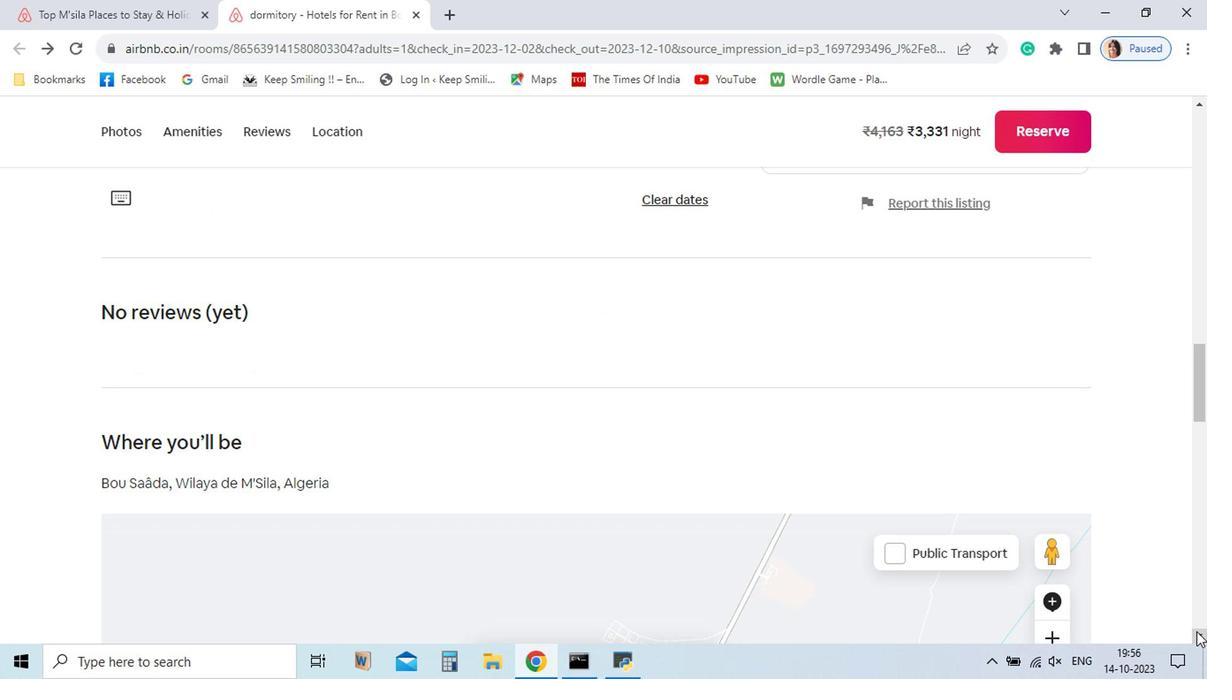 
Action: Mouse pressed left at (917, 515)
Screenshot: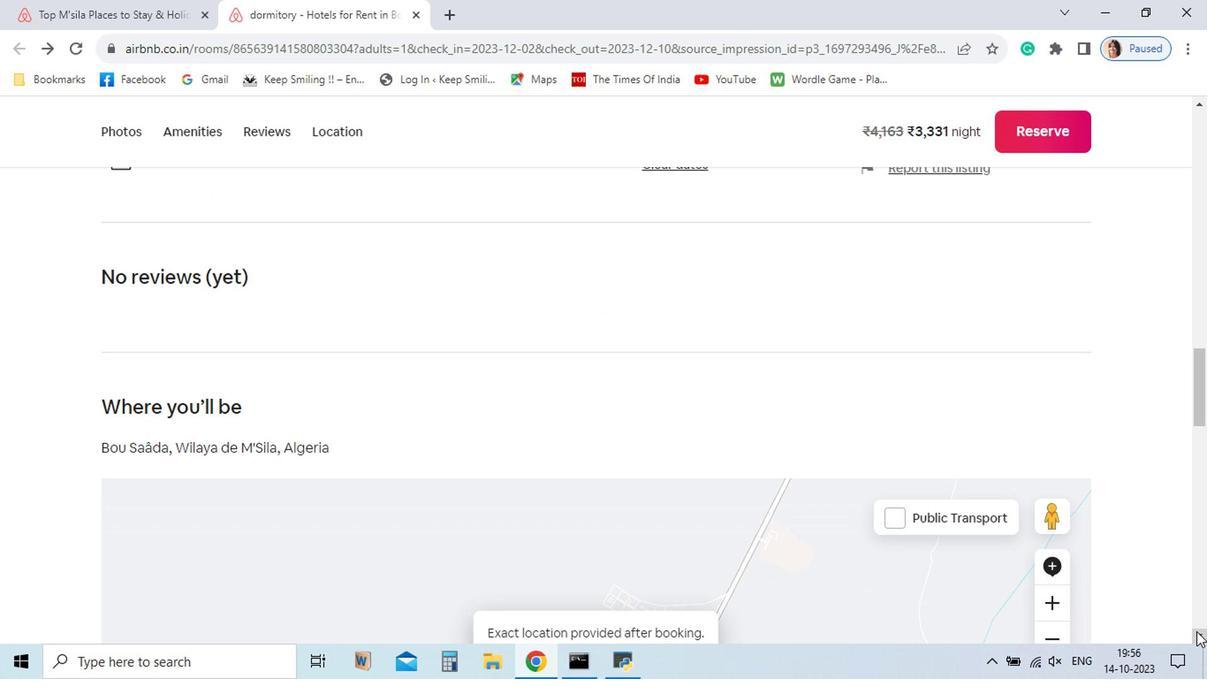 
Action: Mouse pressed left at (917, 515)
Screenshot: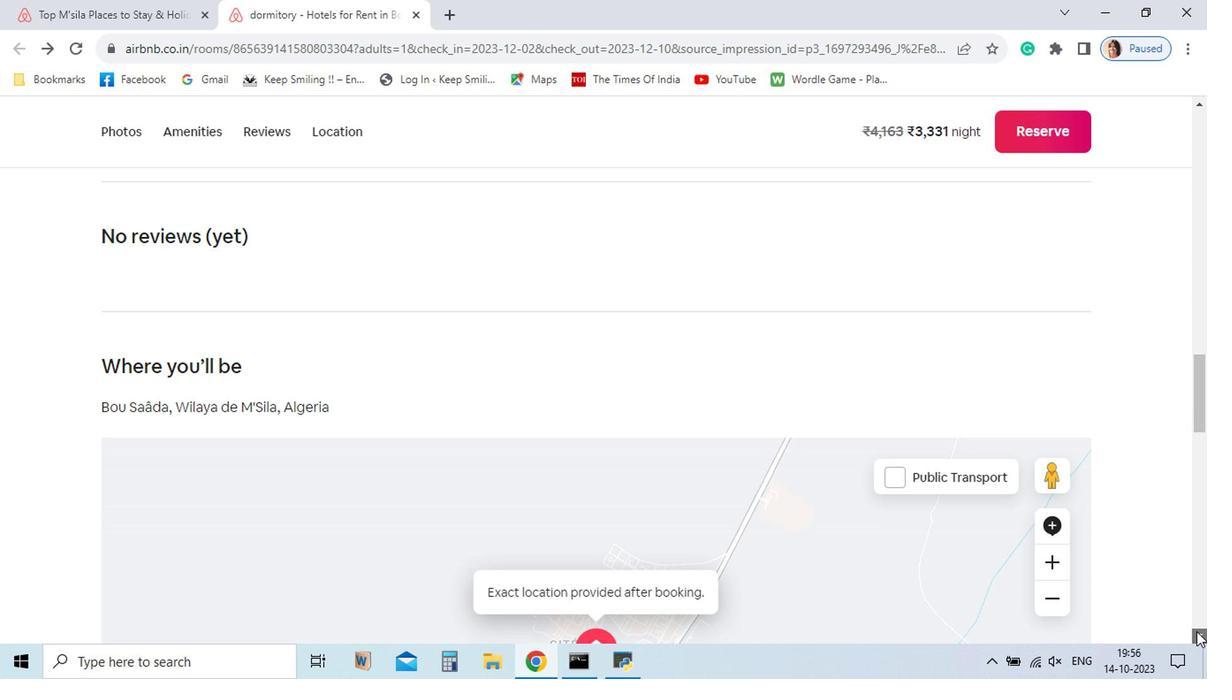 
Action: Mouse pressed left at (917, 515)
Screenshot: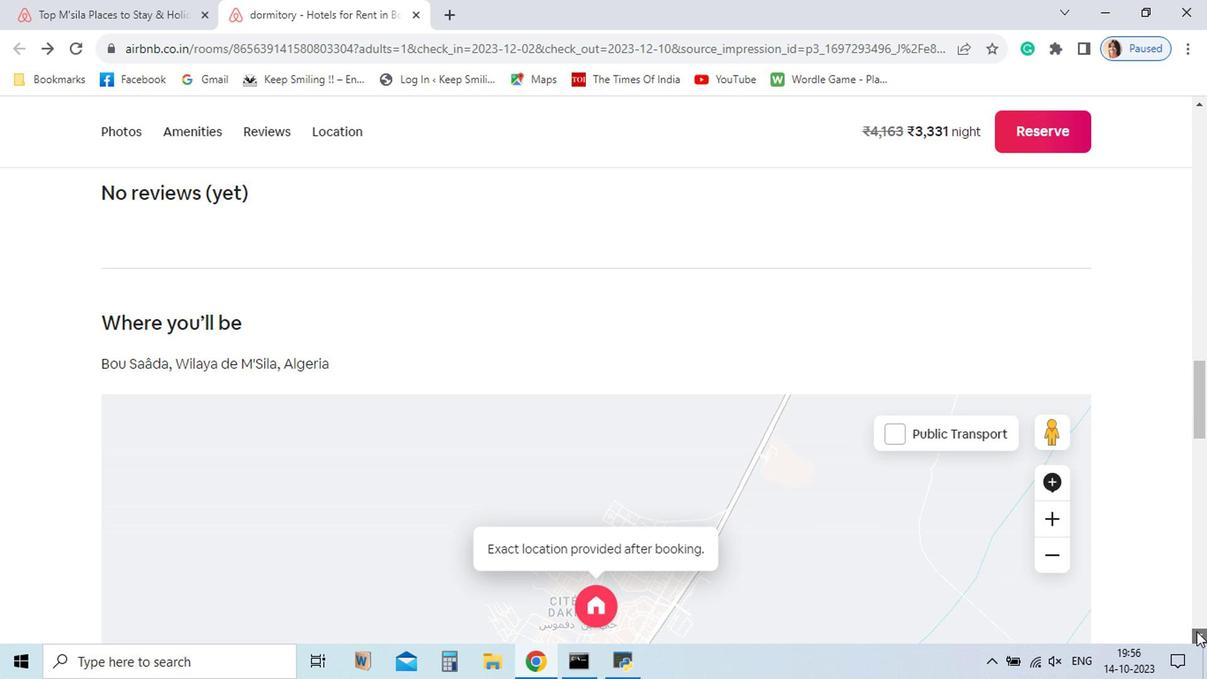 
Action: Mouse pressed left at (917, 515)
Screenshot: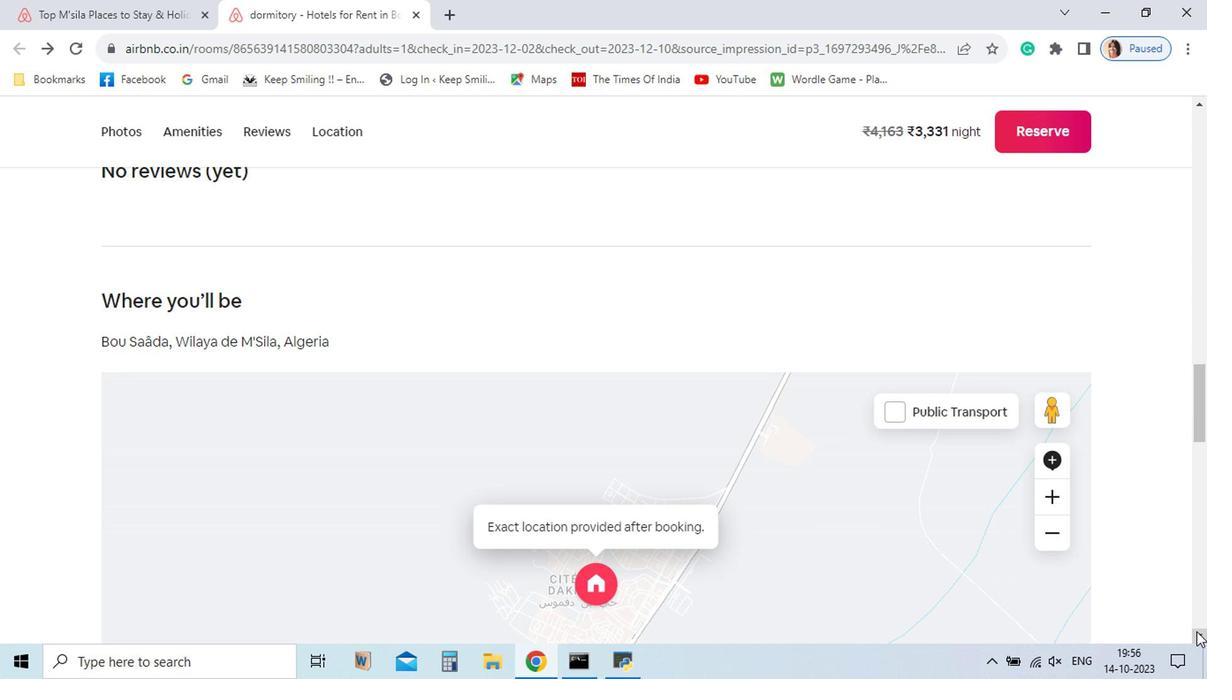 
Action: Mouse pressed left at (917, 515)
Screenshot: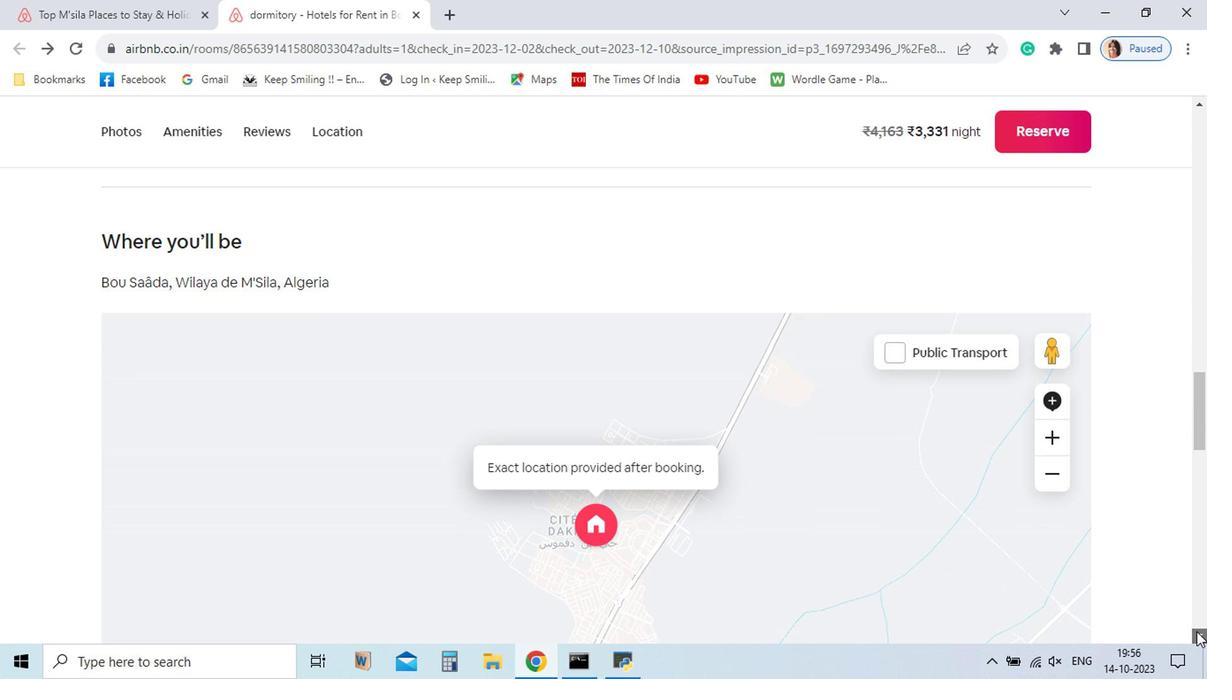 
Action: Mouse pressed left at (917, 515)
Screenshot: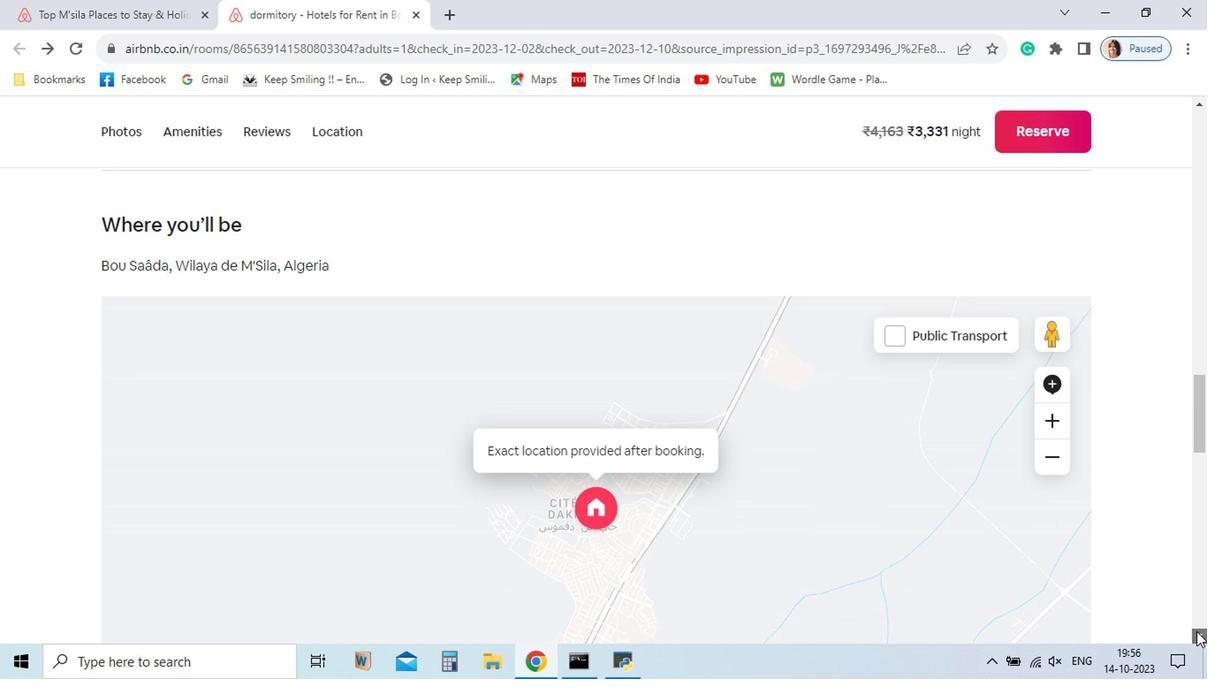 
Action: Mouse pressed left at (917, 515)
Screenshot: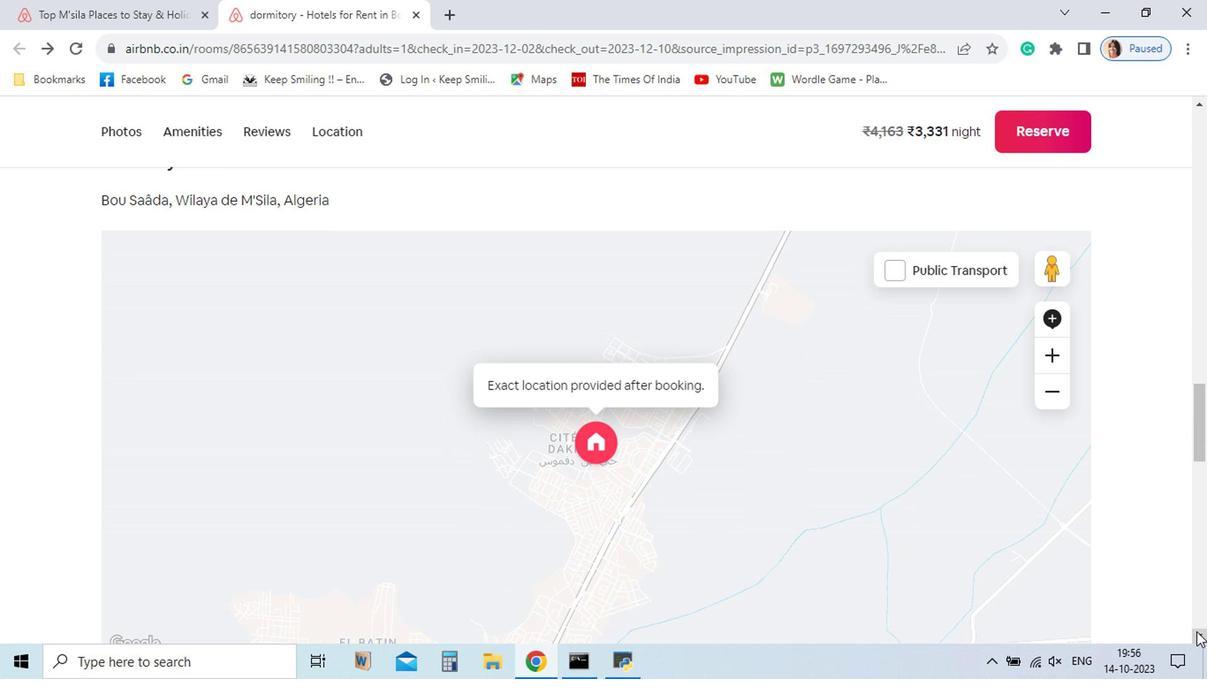 
Action: Mouse pressed left at (917, 515)
Screenshot: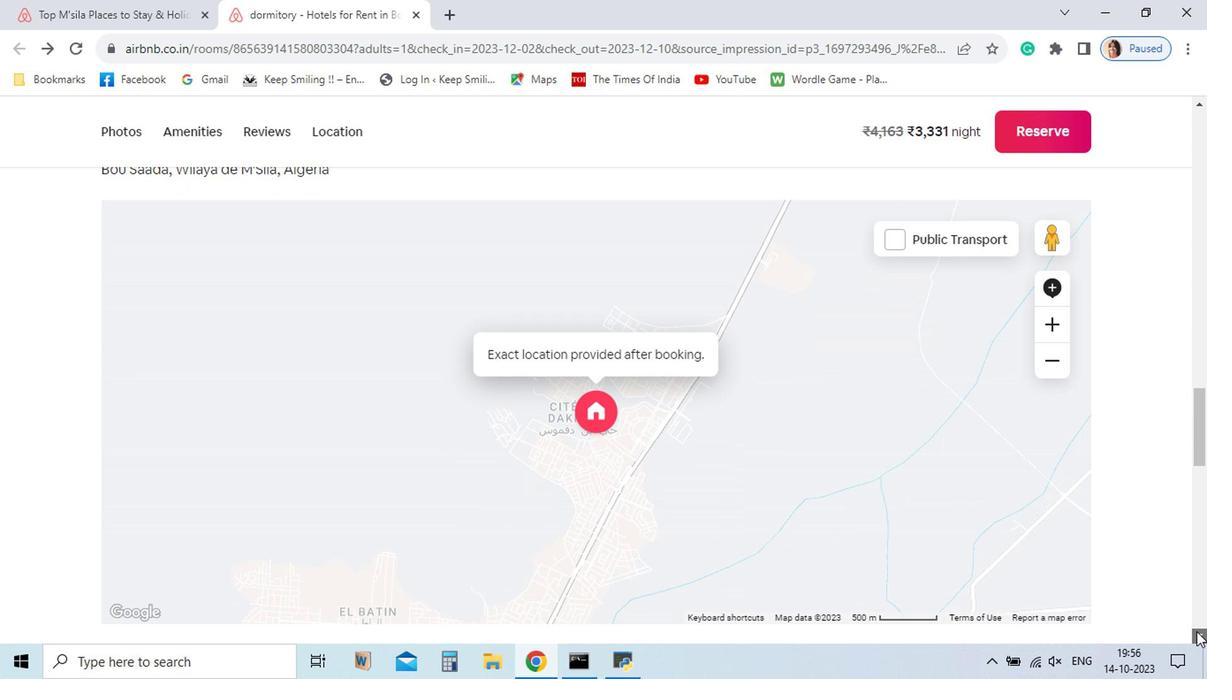 
Action: Mouse pressed left at (917, 515)
Screenshot: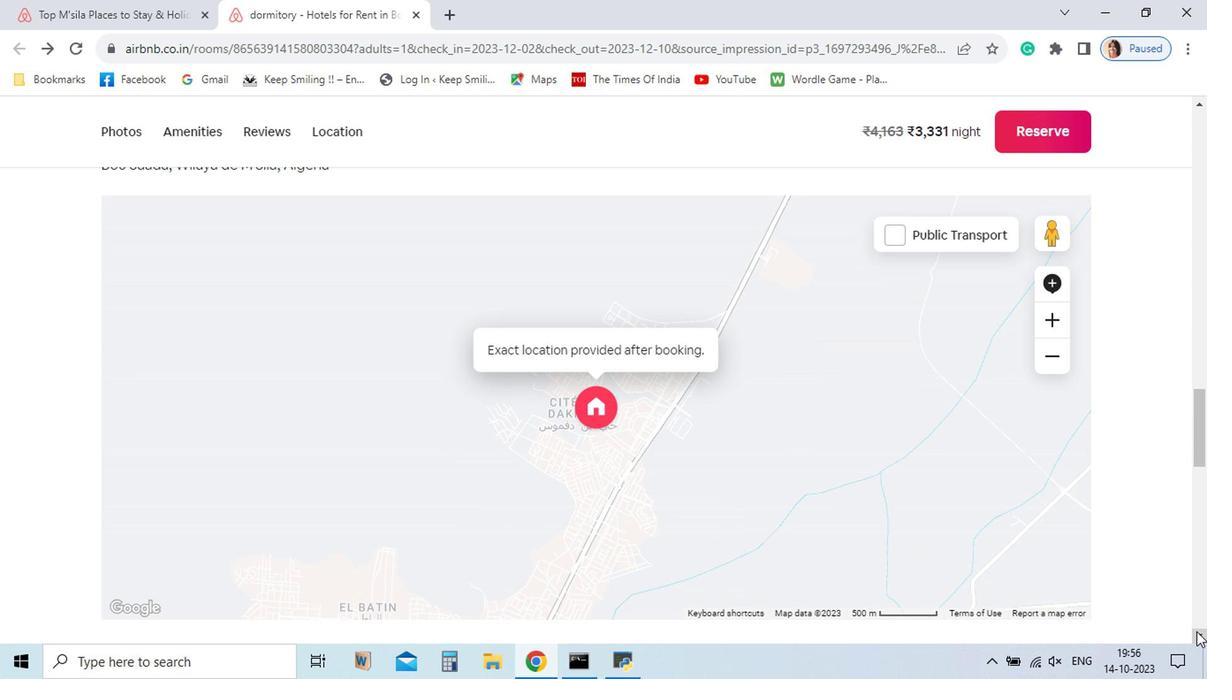 
Action: Mouse pressed left at (917, 515)
Screenshot: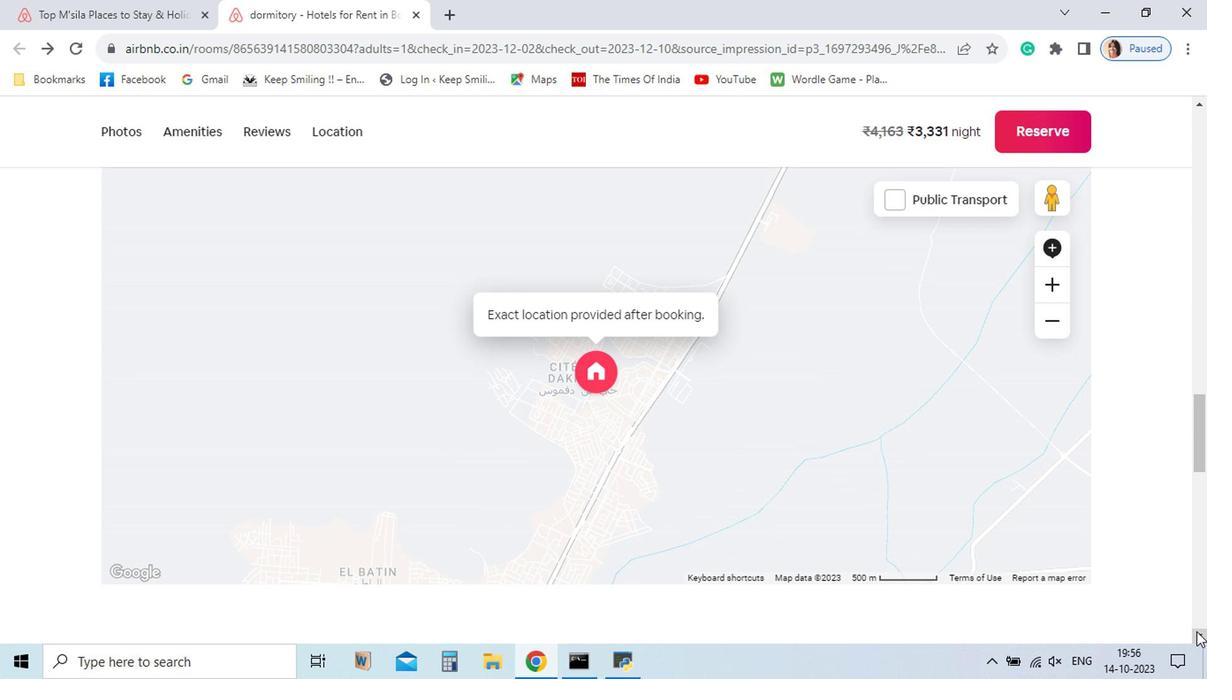 
Action: Mouse pressed left at (917, 515)
Screenshot: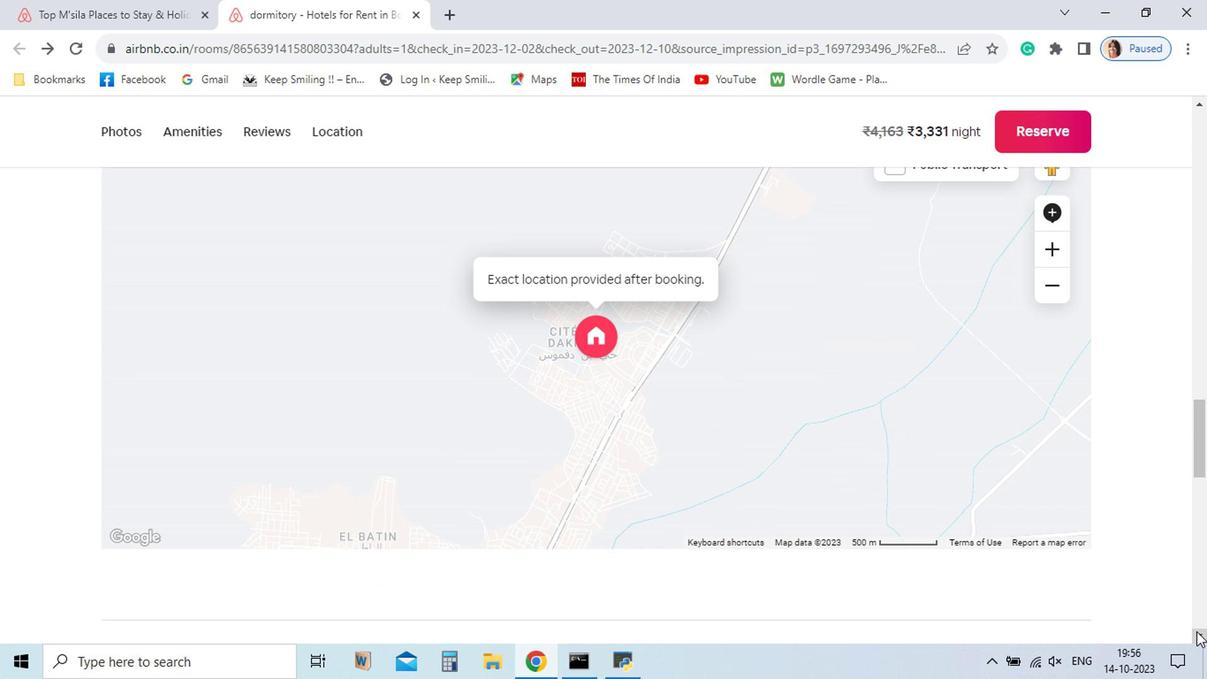 
Action: Mouse pressed left at (917, 515)
Screenshot: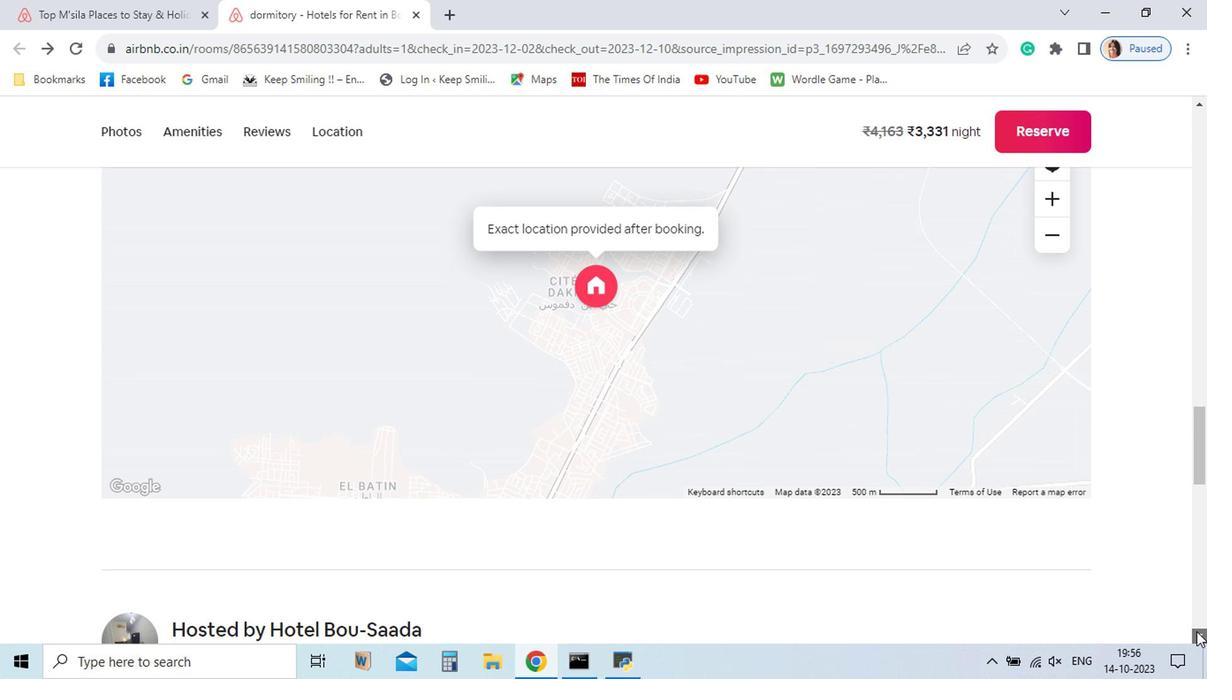 
Action: Mouse pressed left at (917, 515)
Screenshot: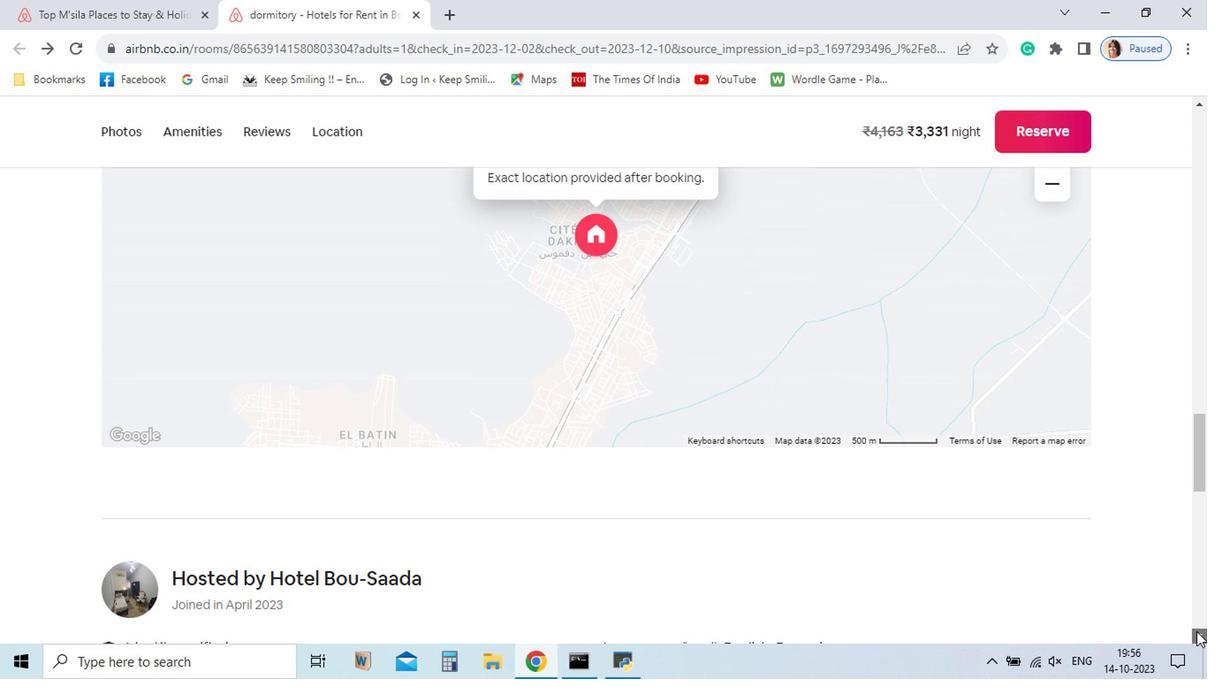 
Action: Mouse pressed left at (917, 515)
Screenshot: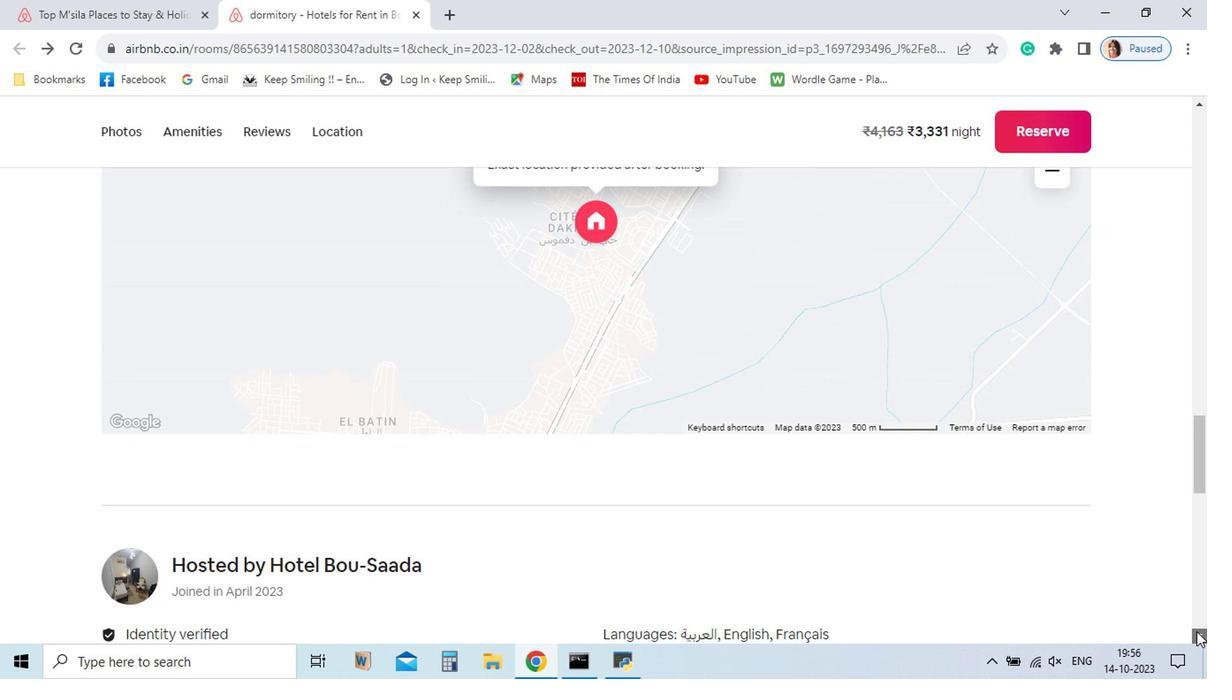 
Action: Mouse pressed left at (917, 515)
Screenshot: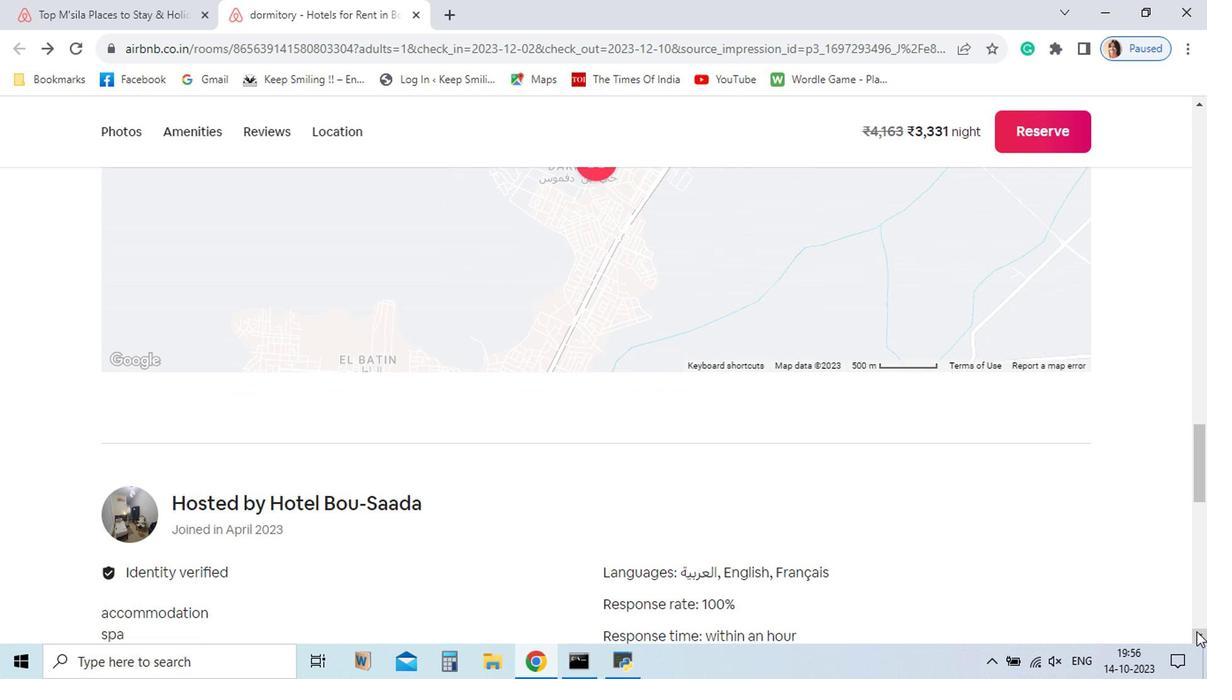 
Action: Mouse pressed left at (917, 515)
Screenshot: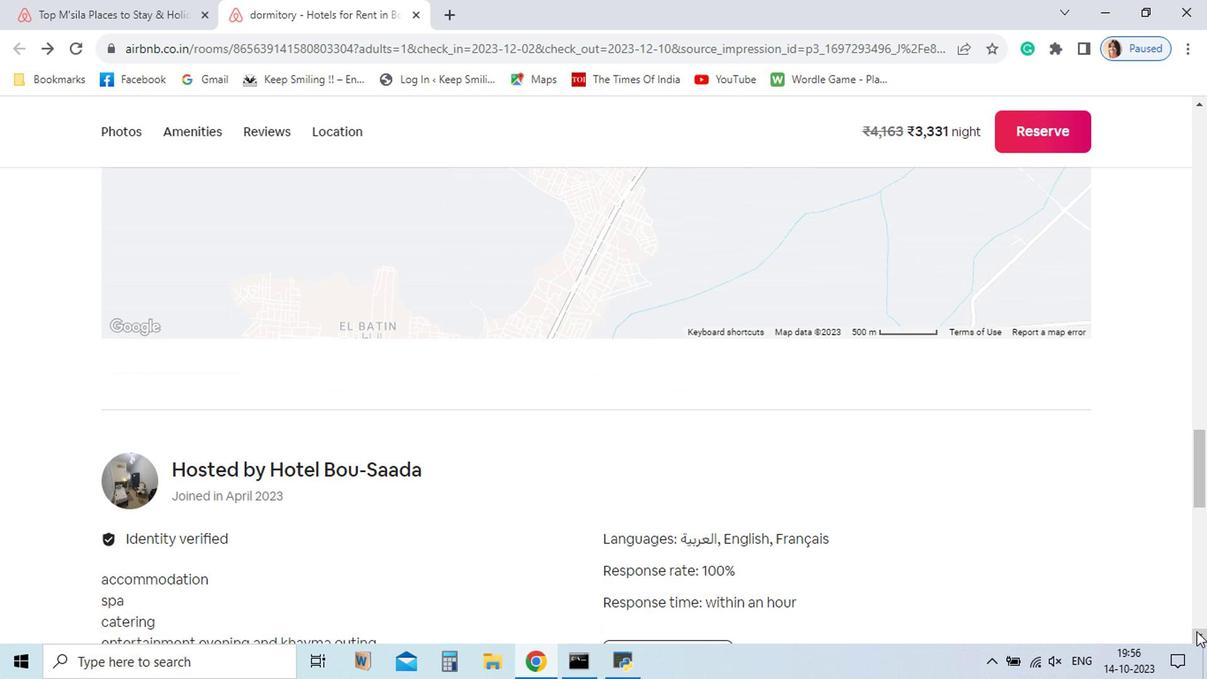 
Action: Mouse pressed left at (917, 515)
Screenshot: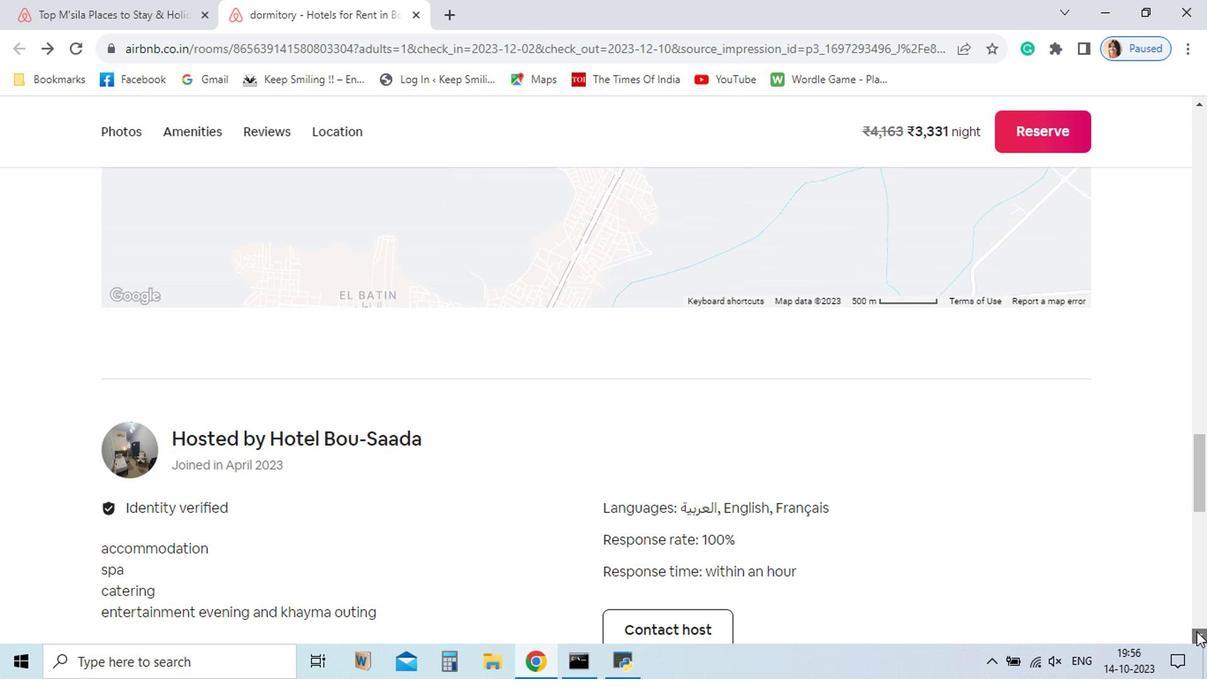 
Action: Mouse pressed left at (917, 515)
Screenshot: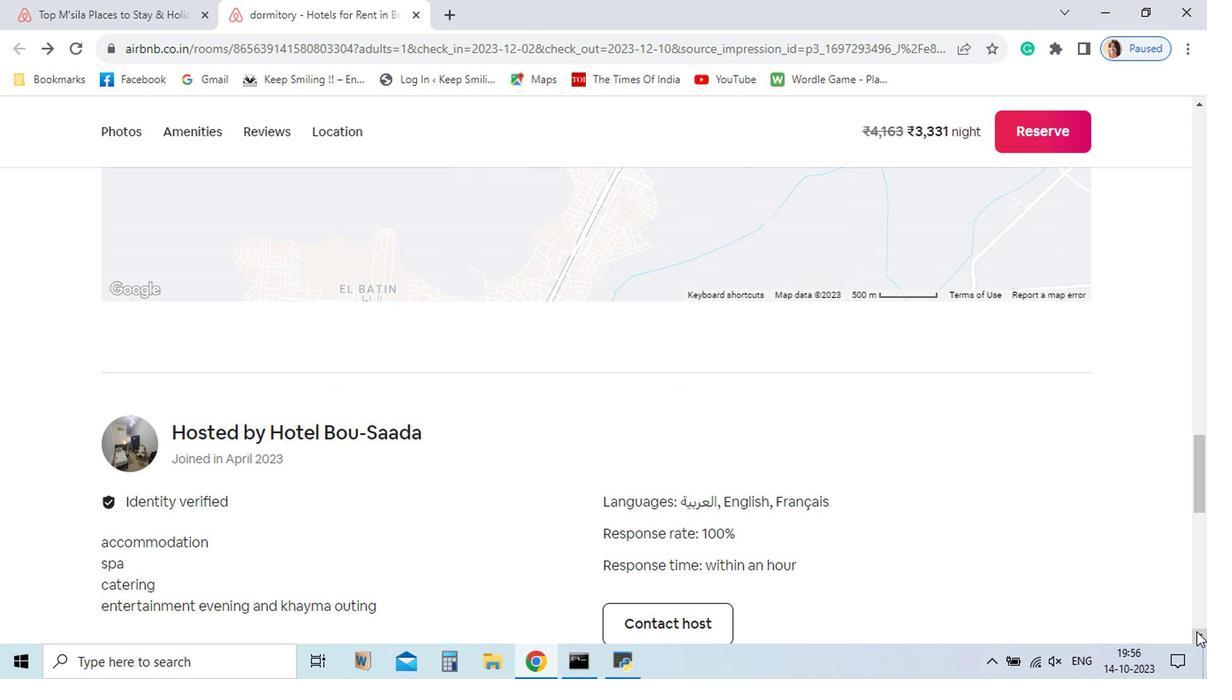 
Action: Mouse pressed left at (917, 515)
Screenshot: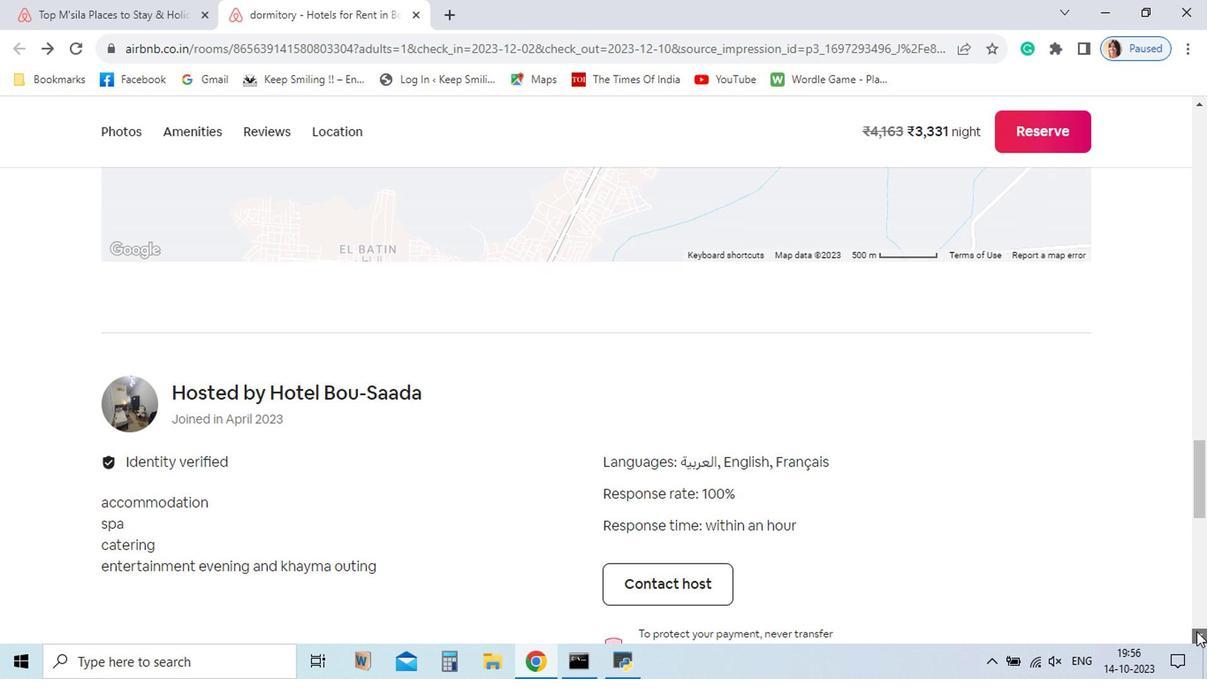 
Action: Mouse pressed left at (917, 515)
Screenshot: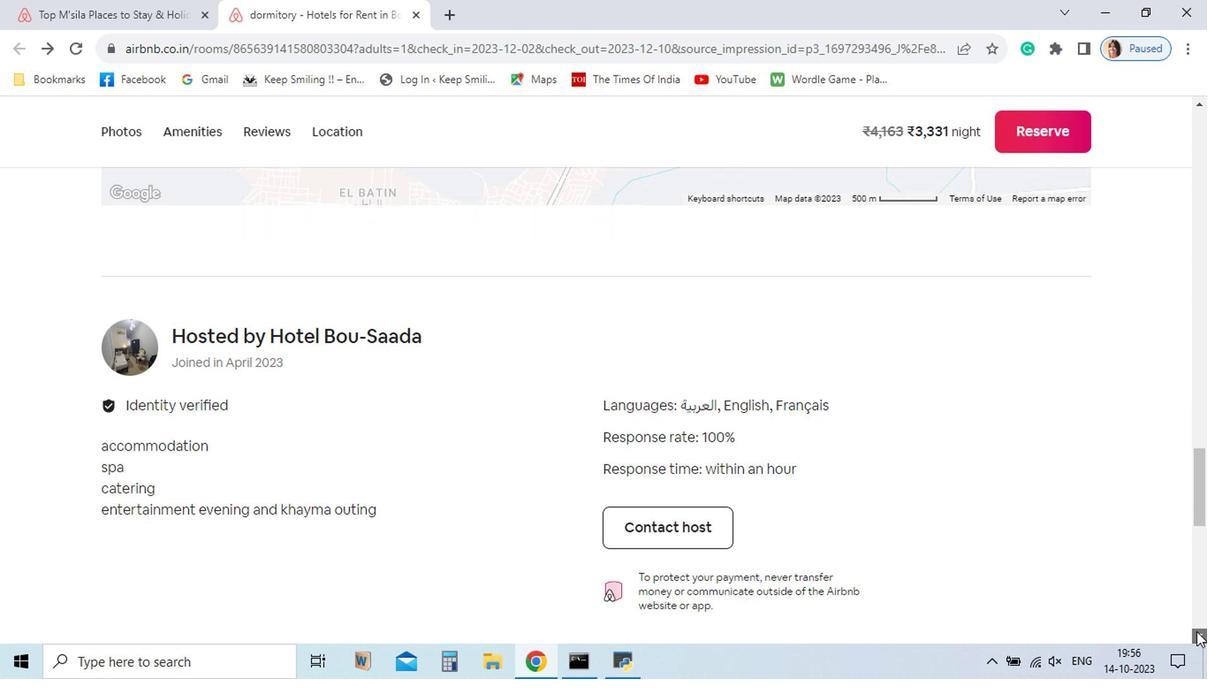 
Action: Mouse pressed left at (917, 515)
Screenshot: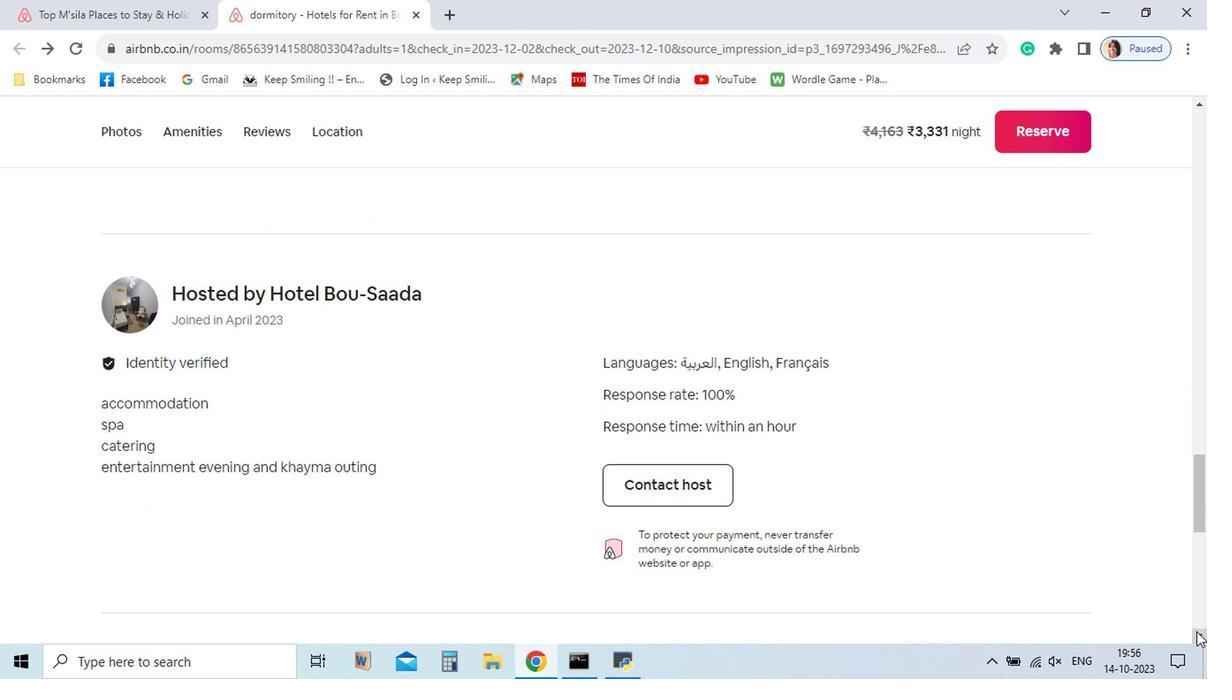 
Action: Mouse pressed left at (917, 515)
Screenshot: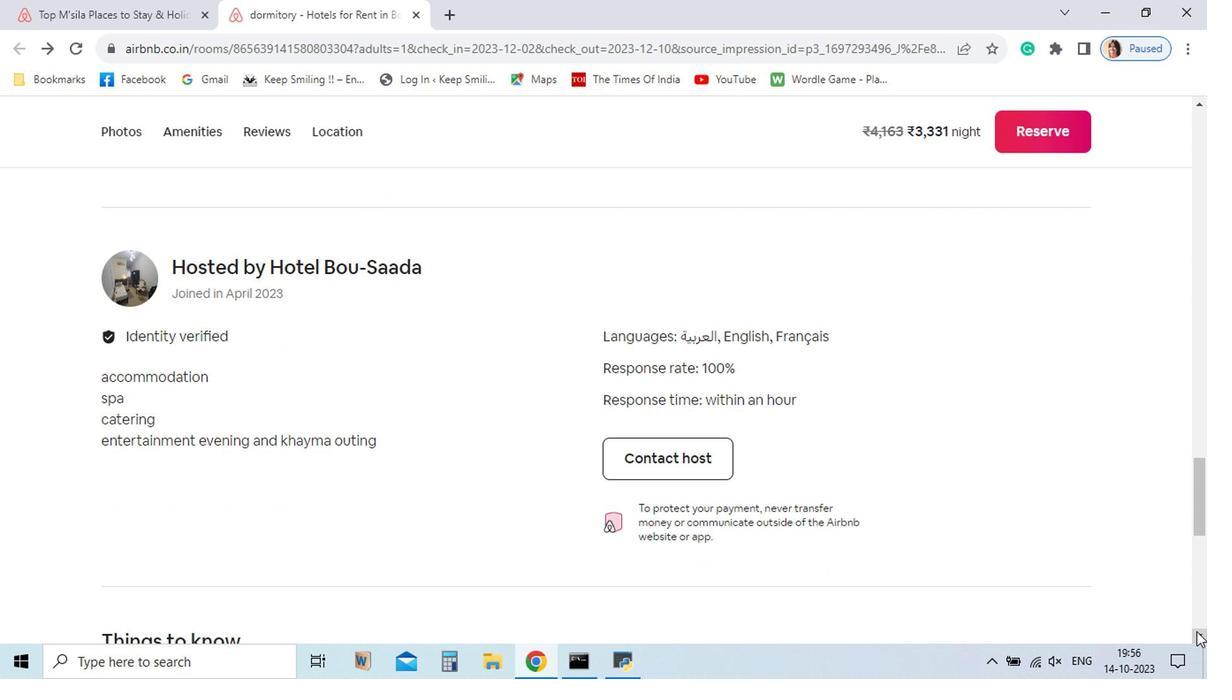 
Action: Mouse pressed left at (917, 515)
Screenshot: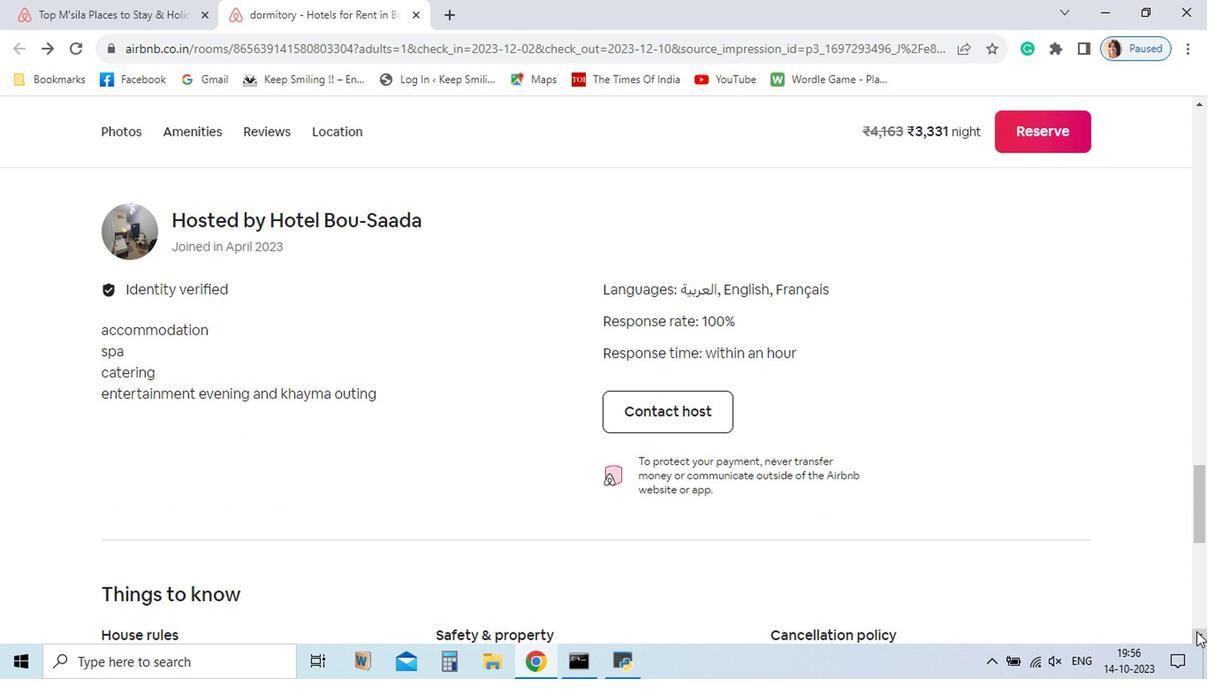 
Action: Mouse pressed left at (917, 515)
Screenshot: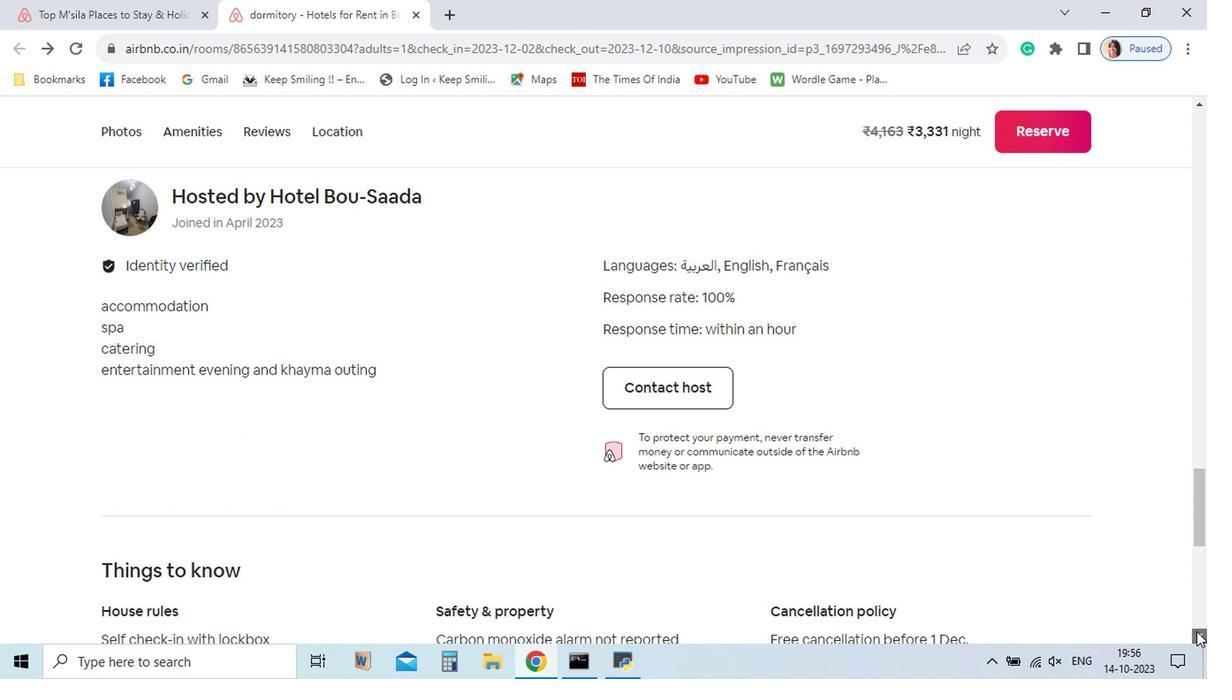 
Action: Mouse pressed left at (917, 515)
Screenshot: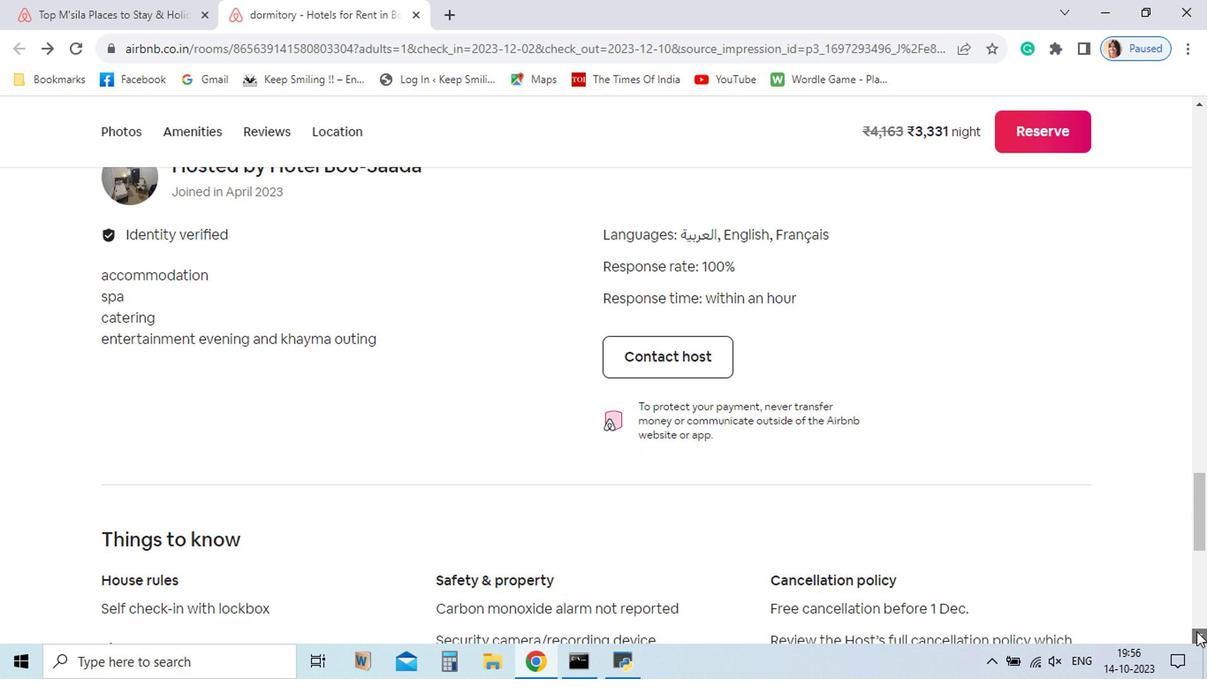 
Action: Mouse pressed left at (917, 515)
Screenshot: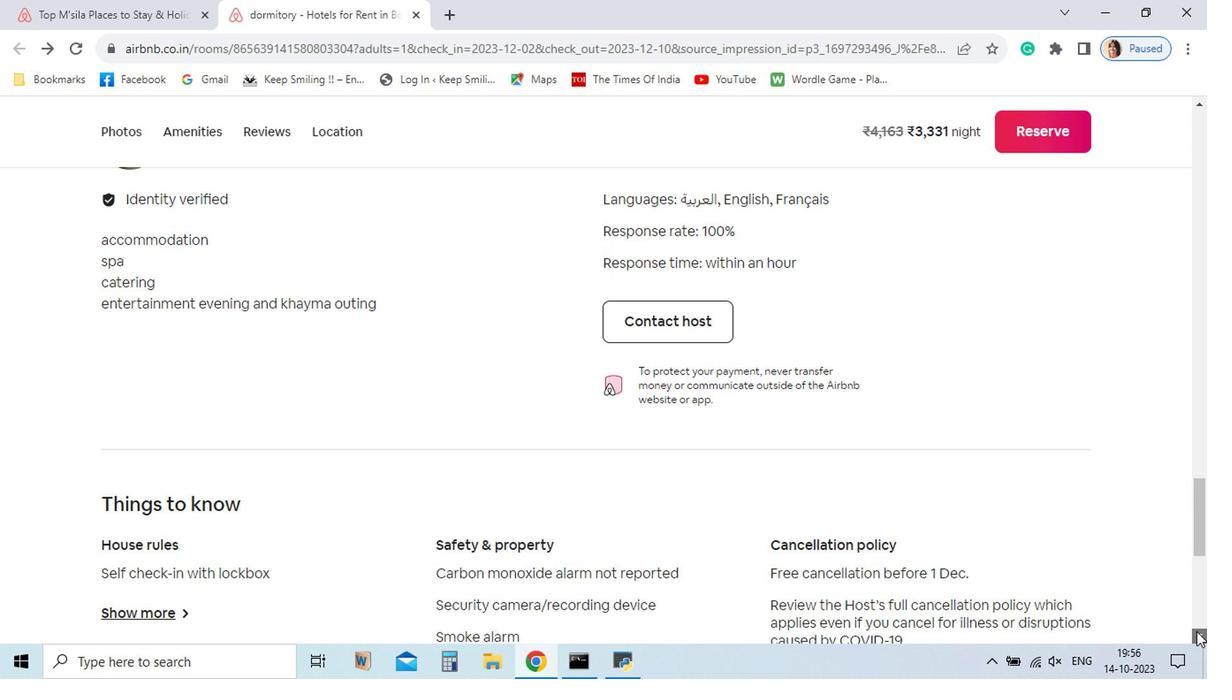 
Action: Mouse pressed left at (917, 515)
Screenshot: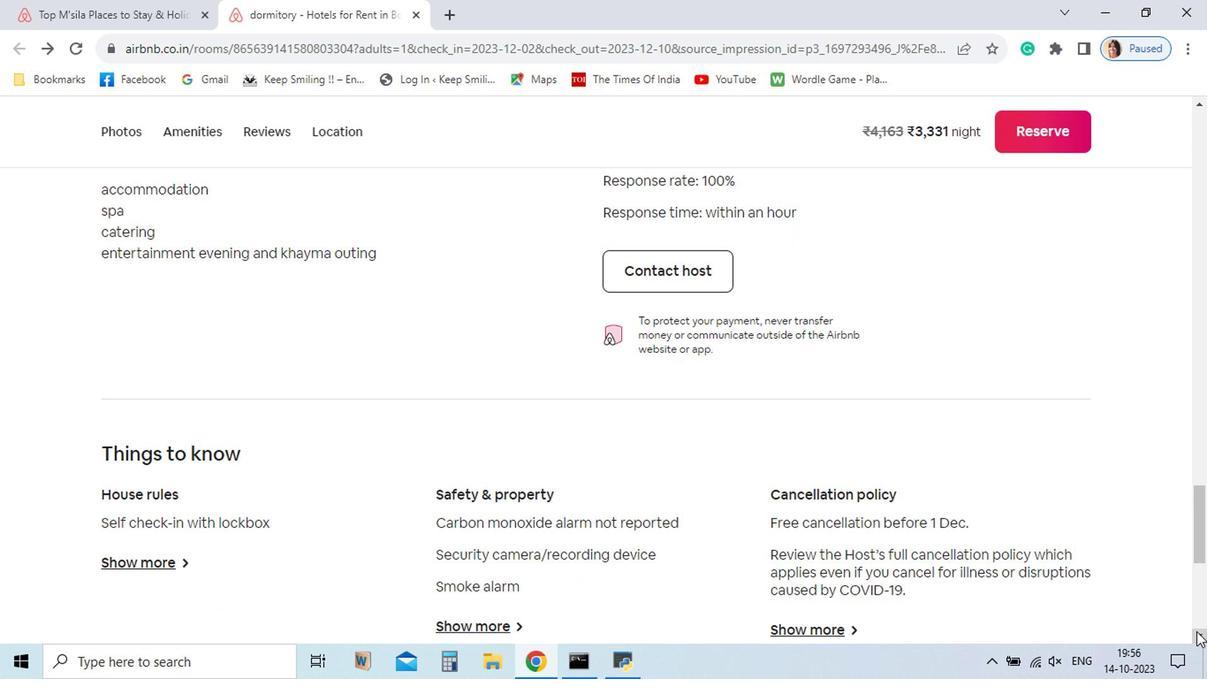 
Action: Mouse pressed left at (917, 515)
Screenshot: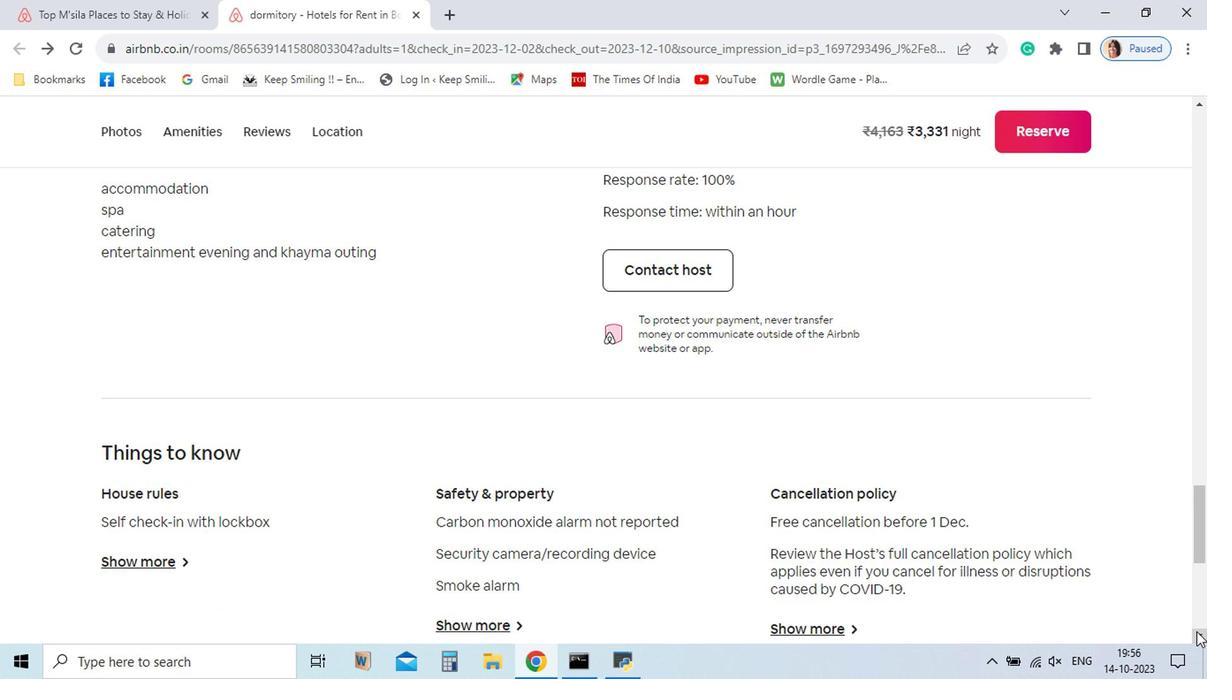 
Action: Mouse pressed left at (917, 515)
Screenshot: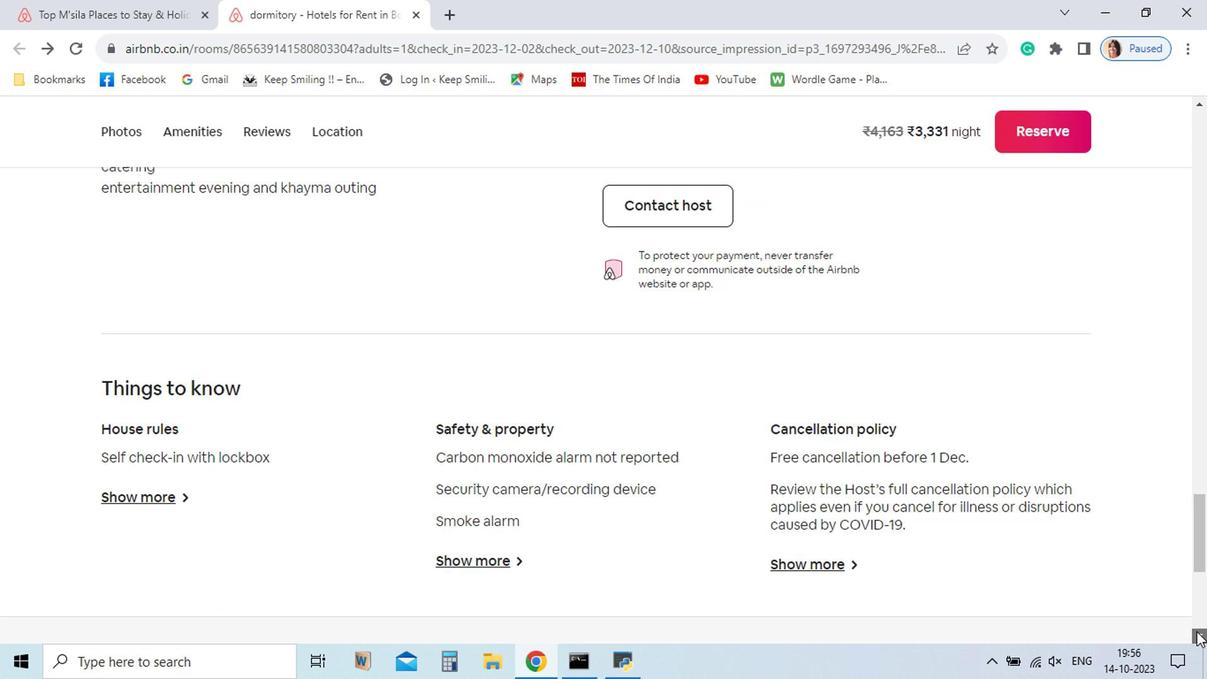 
Action: Mouse pressed left at (917, 515)
Screenshot: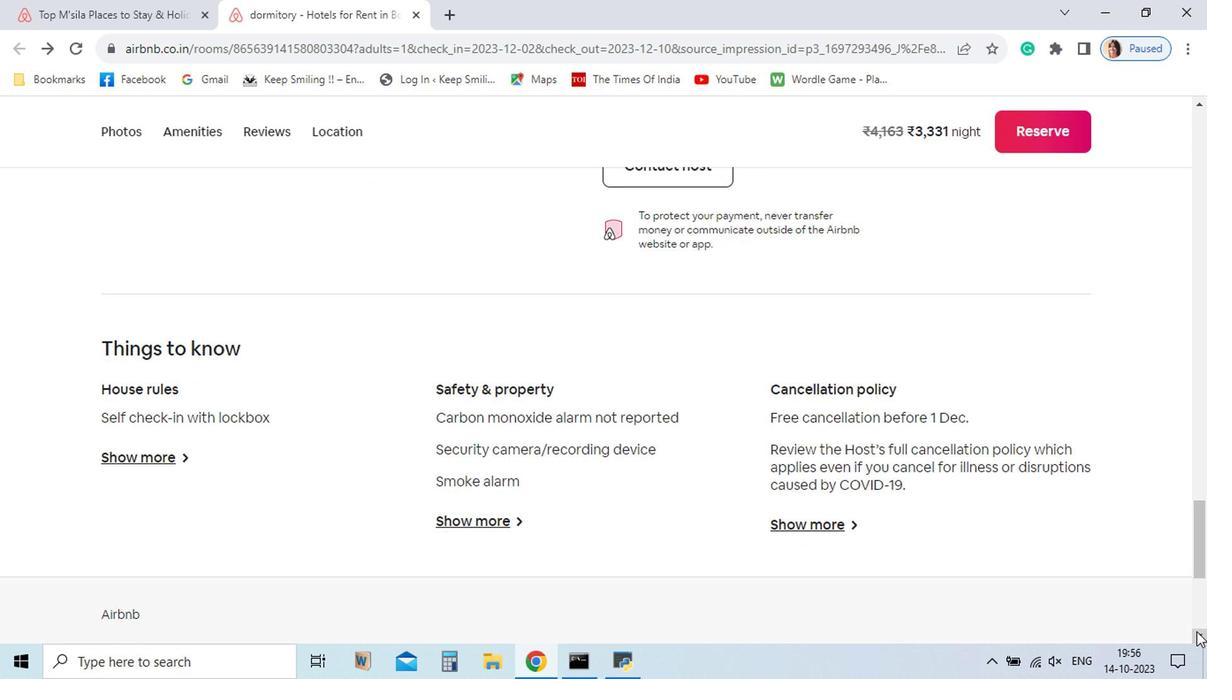 
Action: Mouse pressed left at (917, 515)
Screenshot: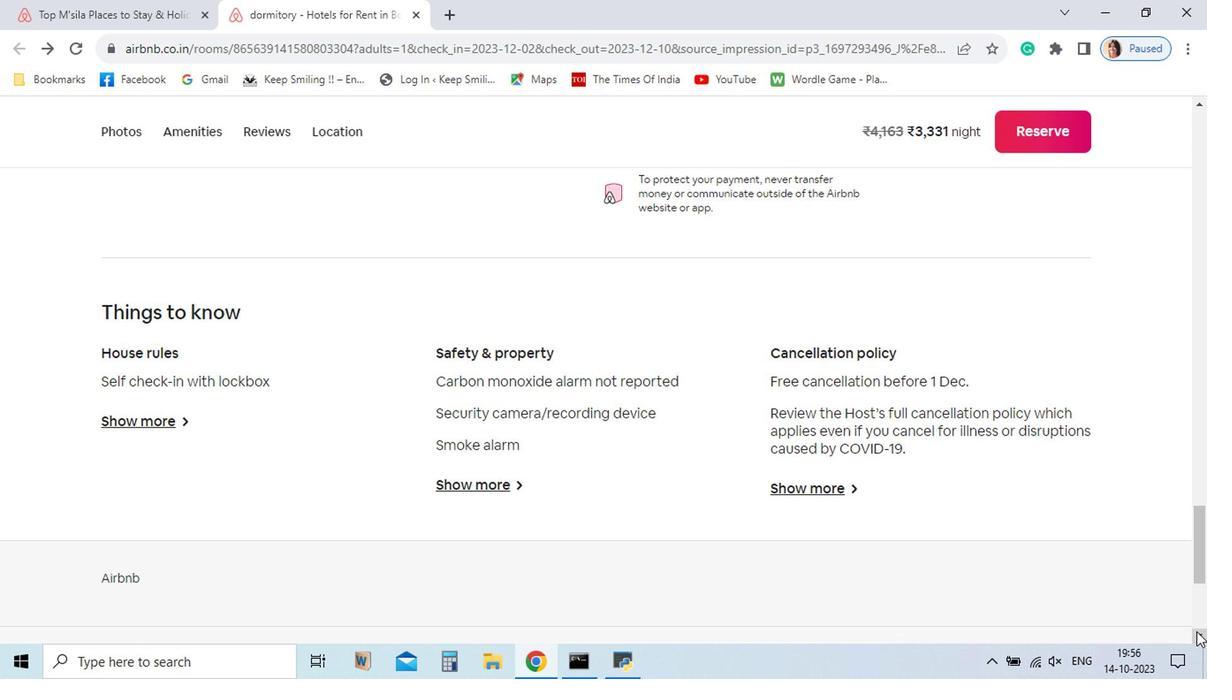 
Action: Mouse pressed left at (917, 515)
Screenshot: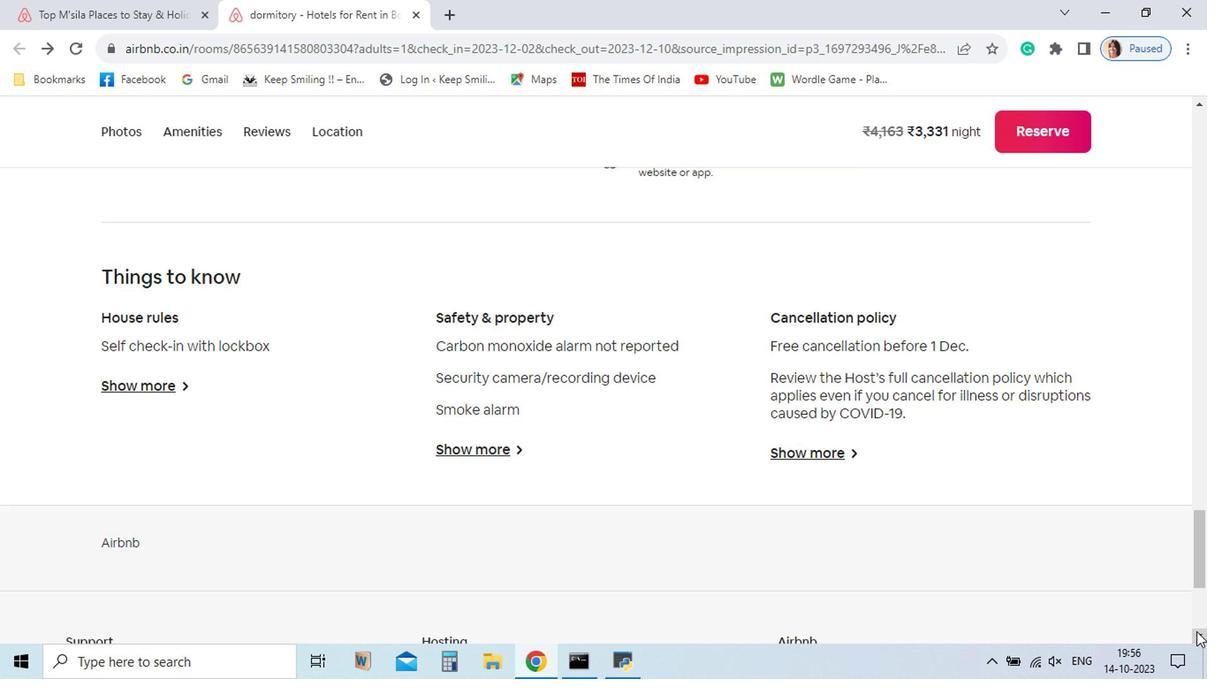 
Action: Mouse pressed left at (917, 515)
Screenshot: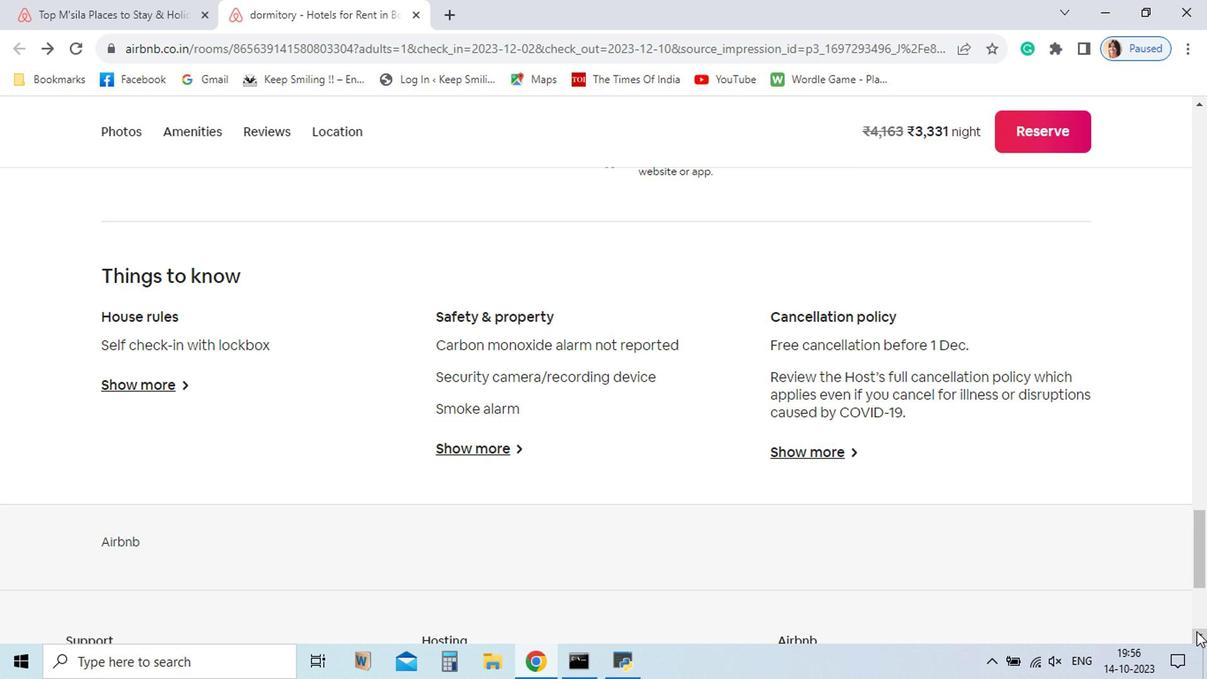 
Action: Mouse pressed left at (917, 515)
Screenshot: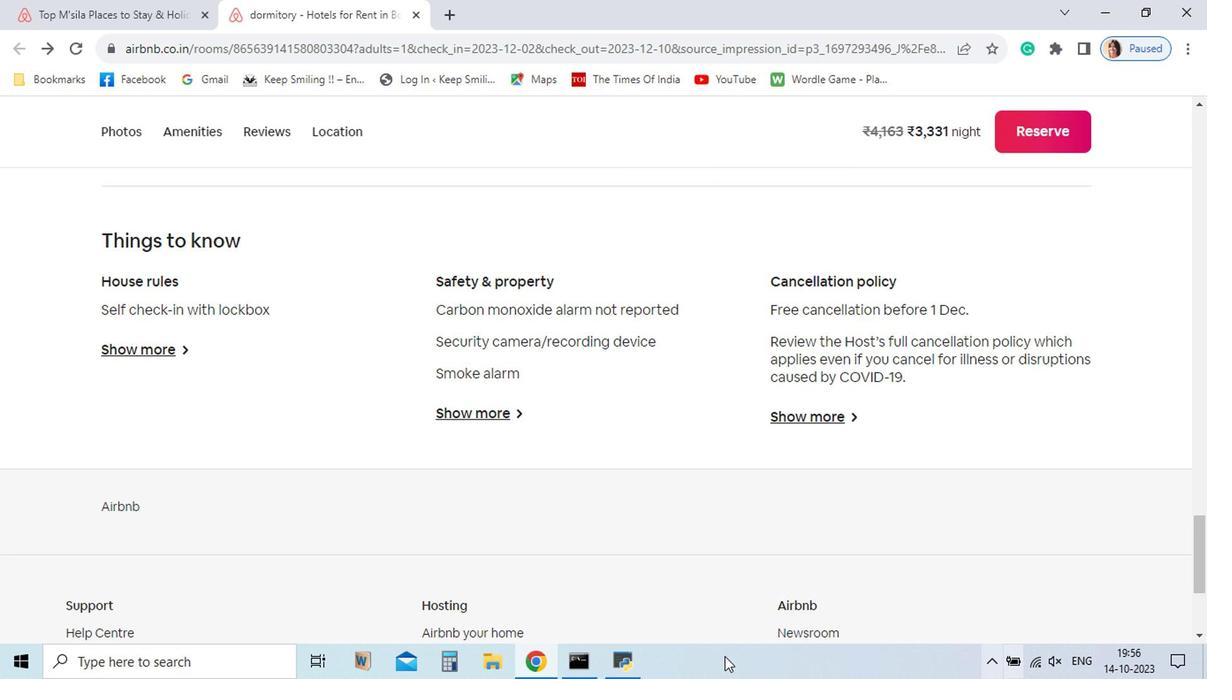 
Action: Mouse moved to (168, 314)
Screenshot: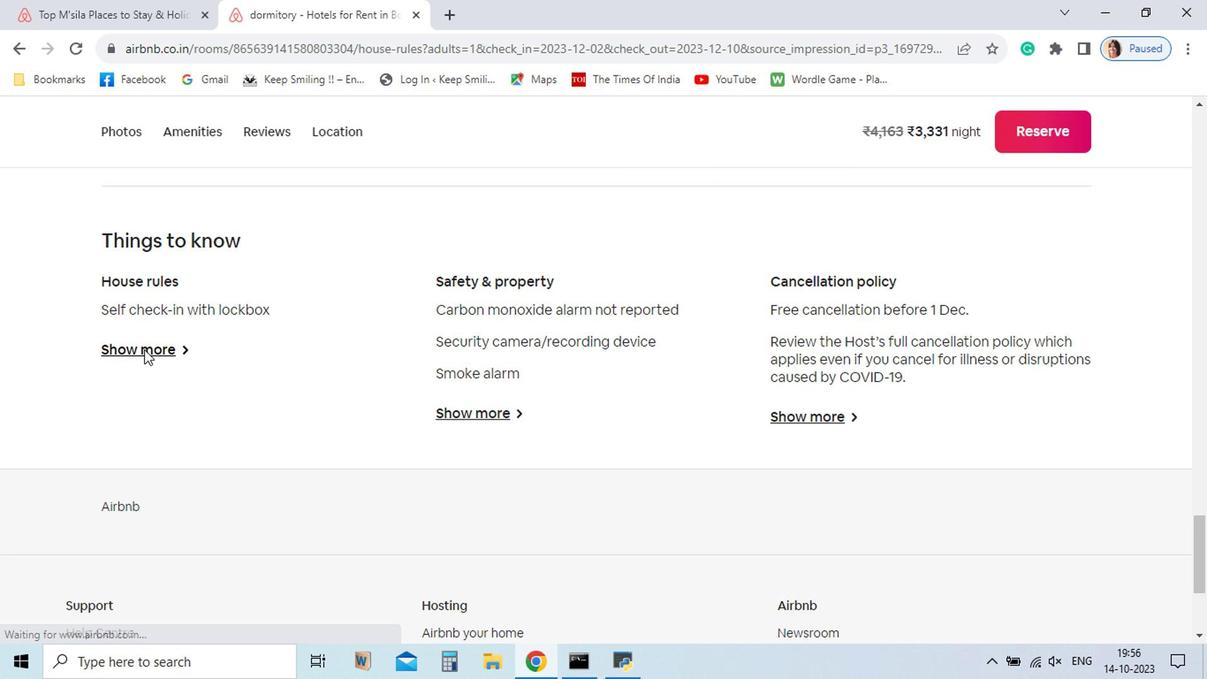 
Action: Mouse pressed left at (168, 314)
Screenshot: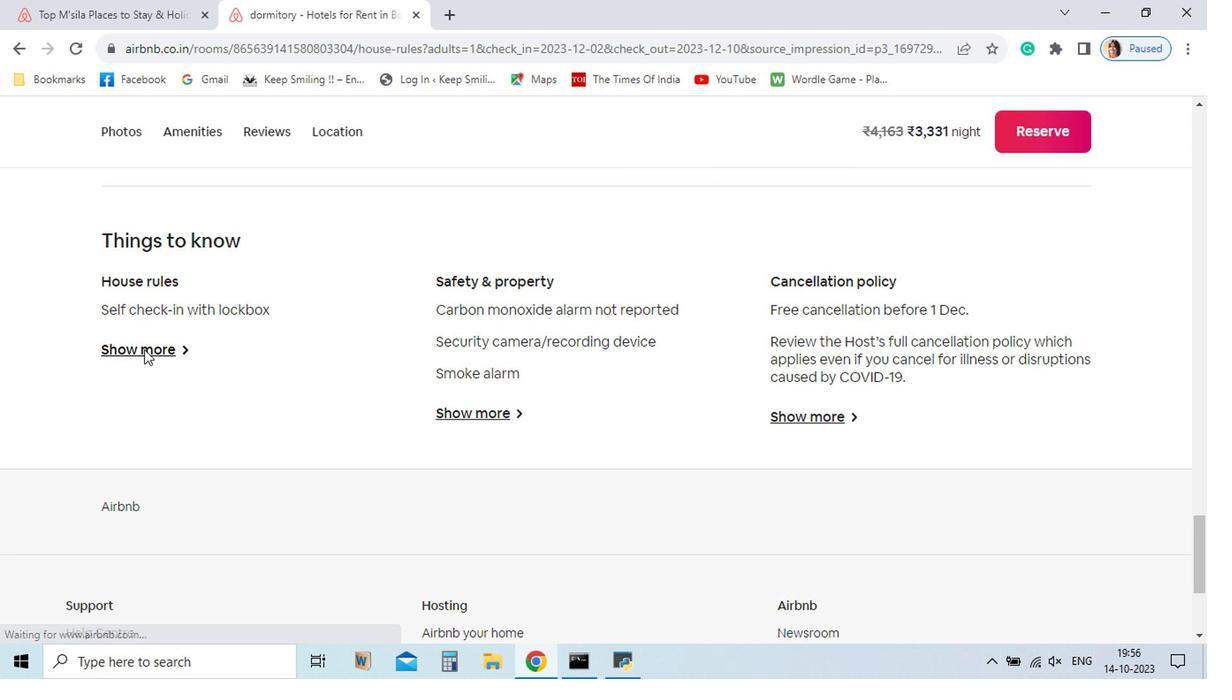 
Action: Mouse moved to (269, 236)
Screenshot: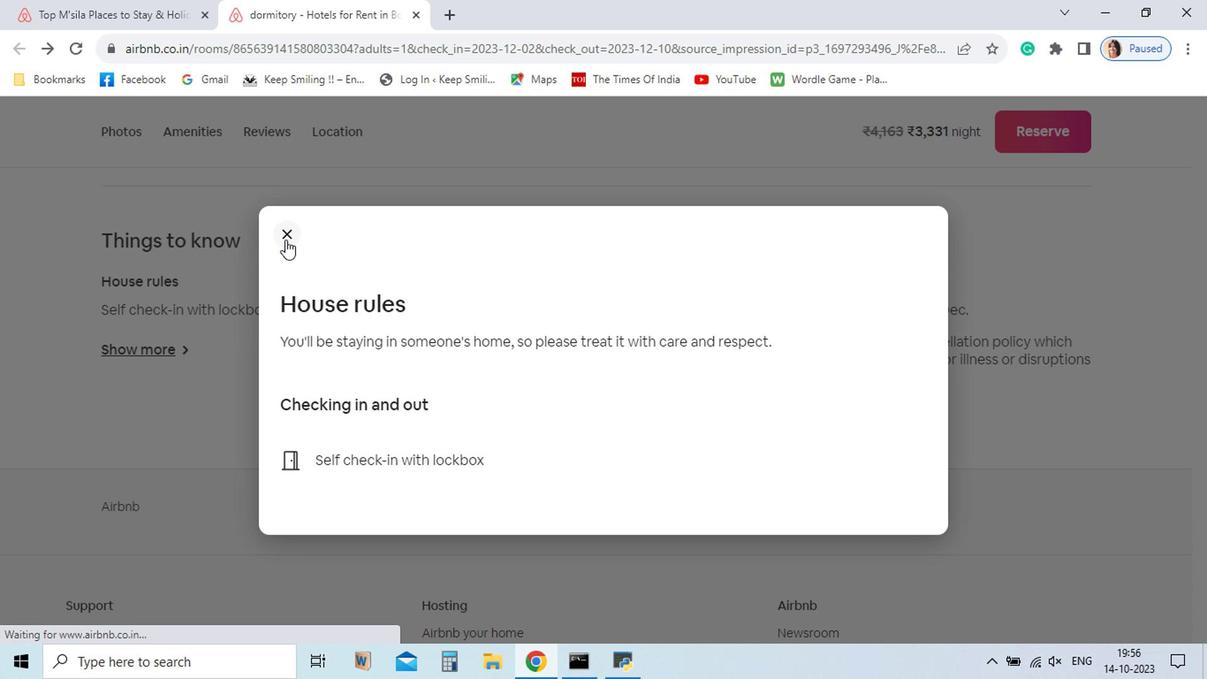 
Action: Mouse pressed left at (269, 236)
Screenshot: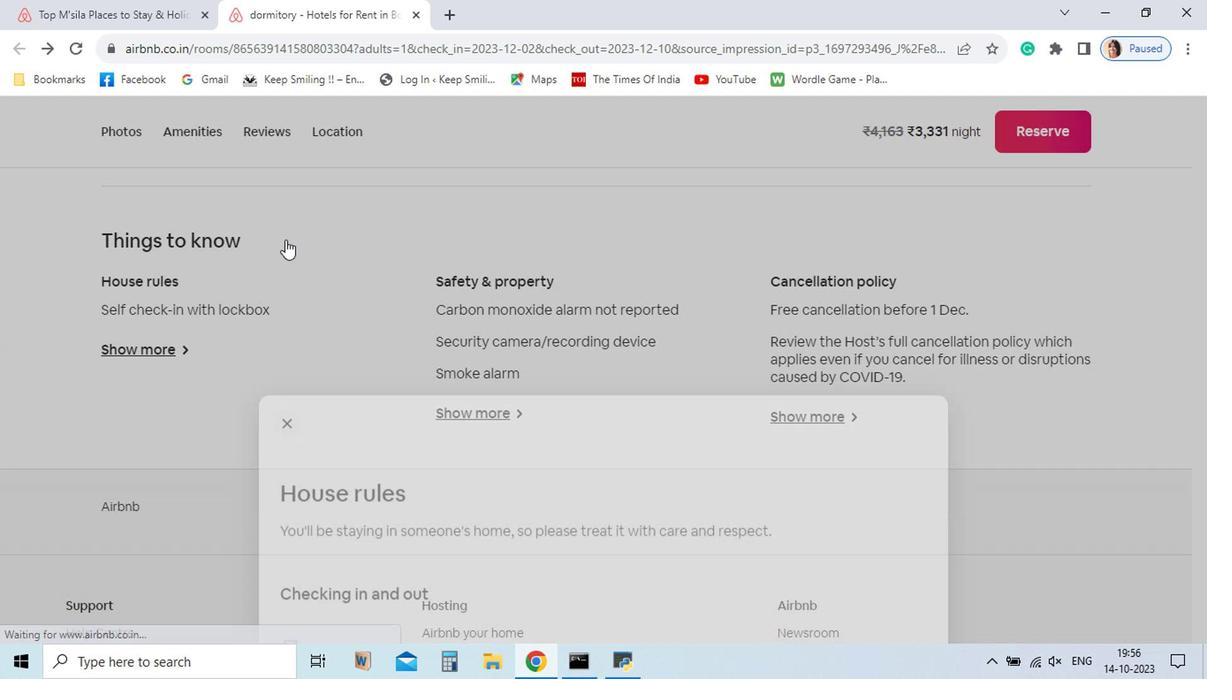 
Action: Mouse moved to (389, 356)
Screenshot: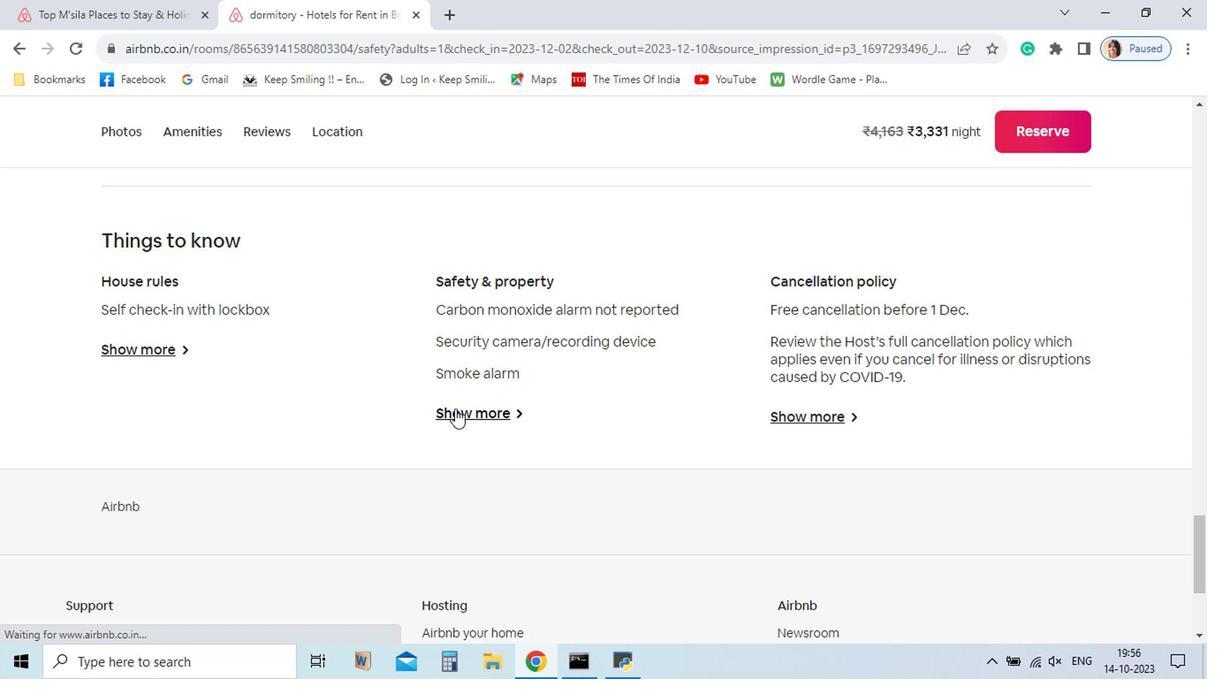 
Action: Mouse pressed left at (389, 356)
Screenshot: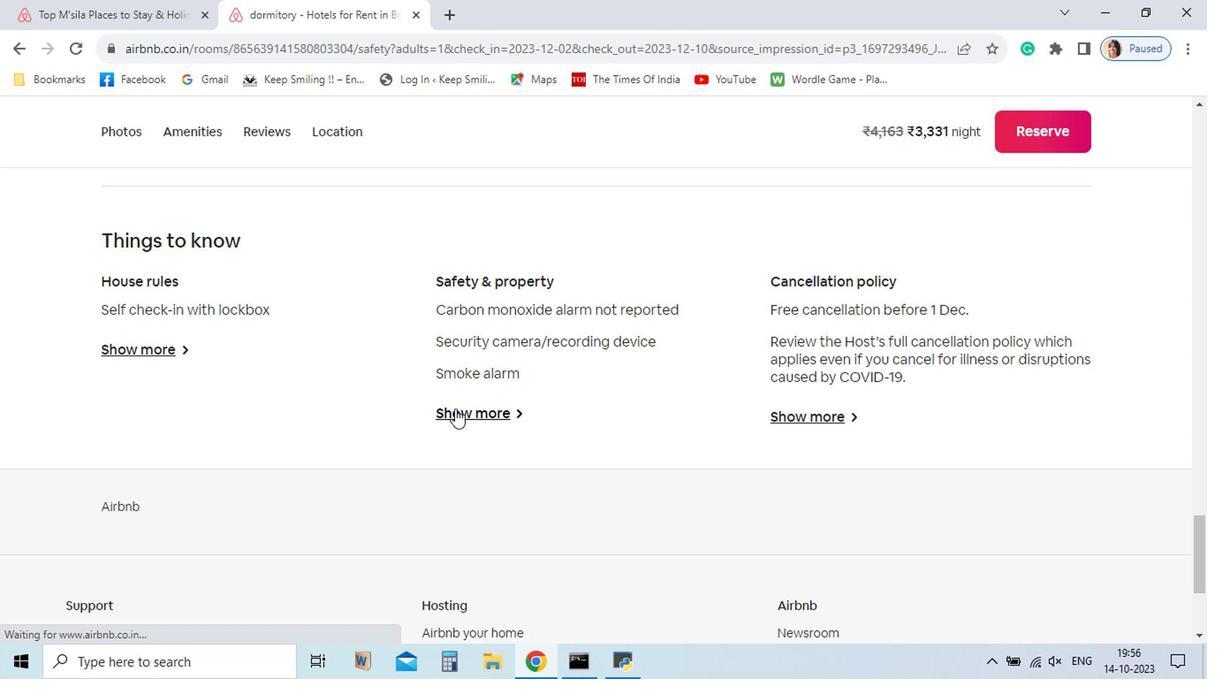 
Action: Mouse moved to (735, 403)
Screenshot: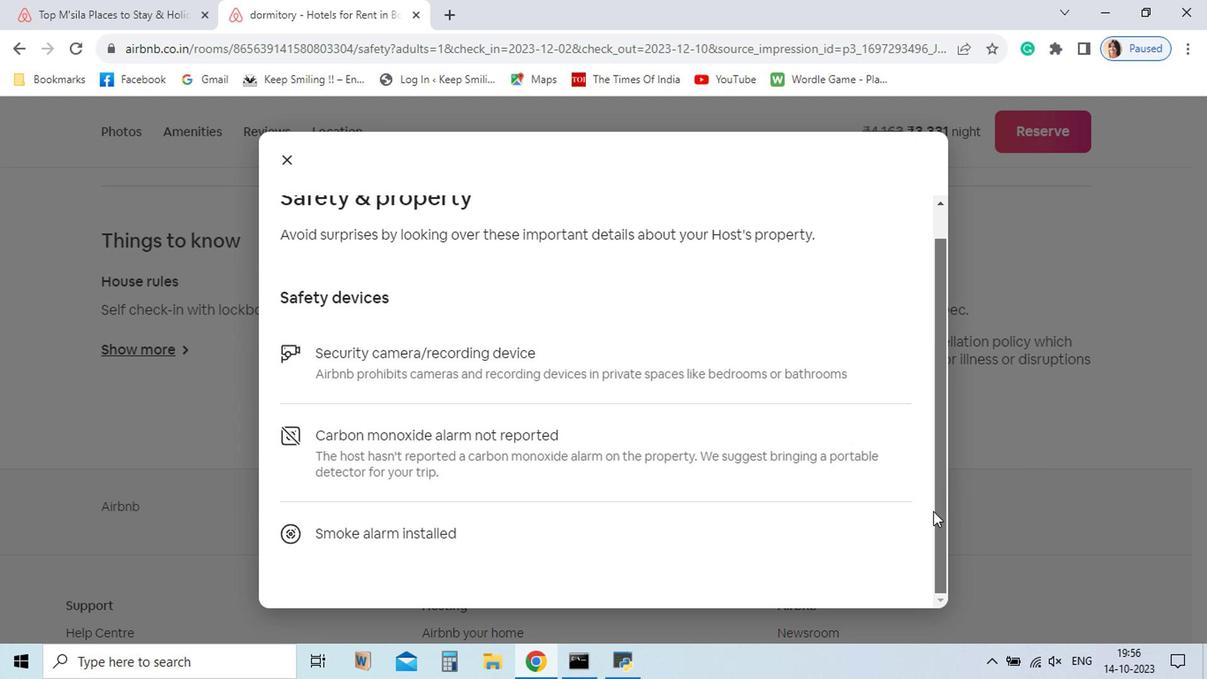 
Action: Mouse pressed left at (735, 403)
Screenshot: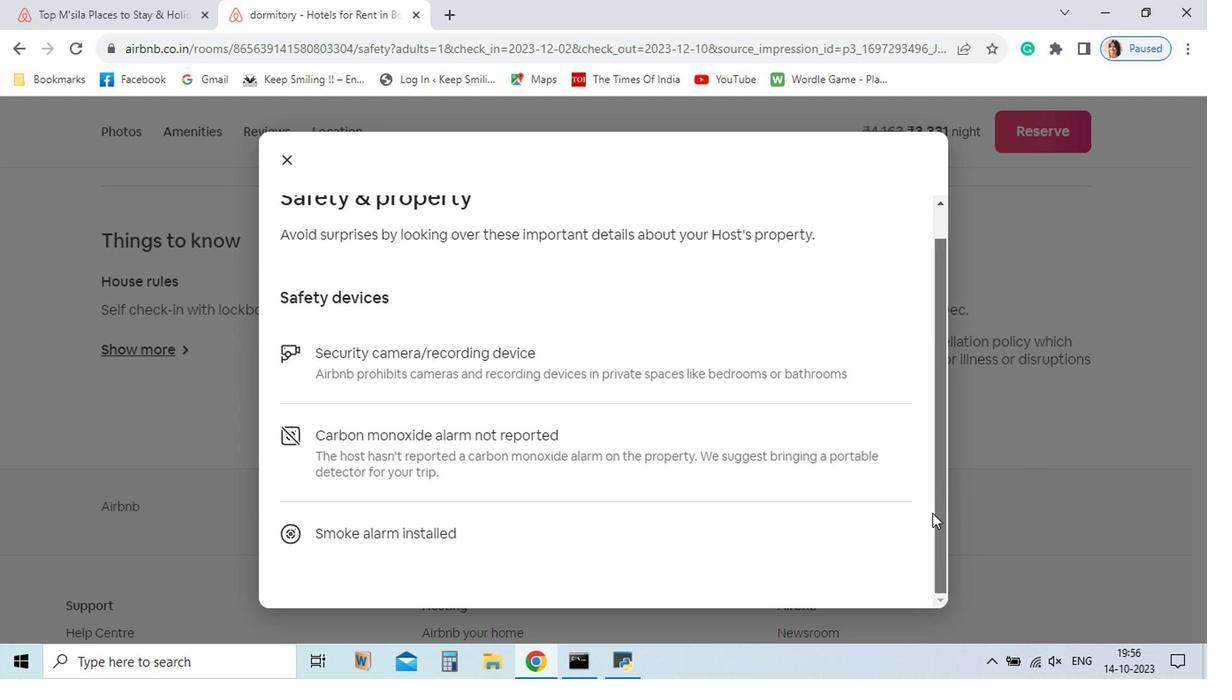 
Action: Mouse moved to (272, 180)
Screenshot: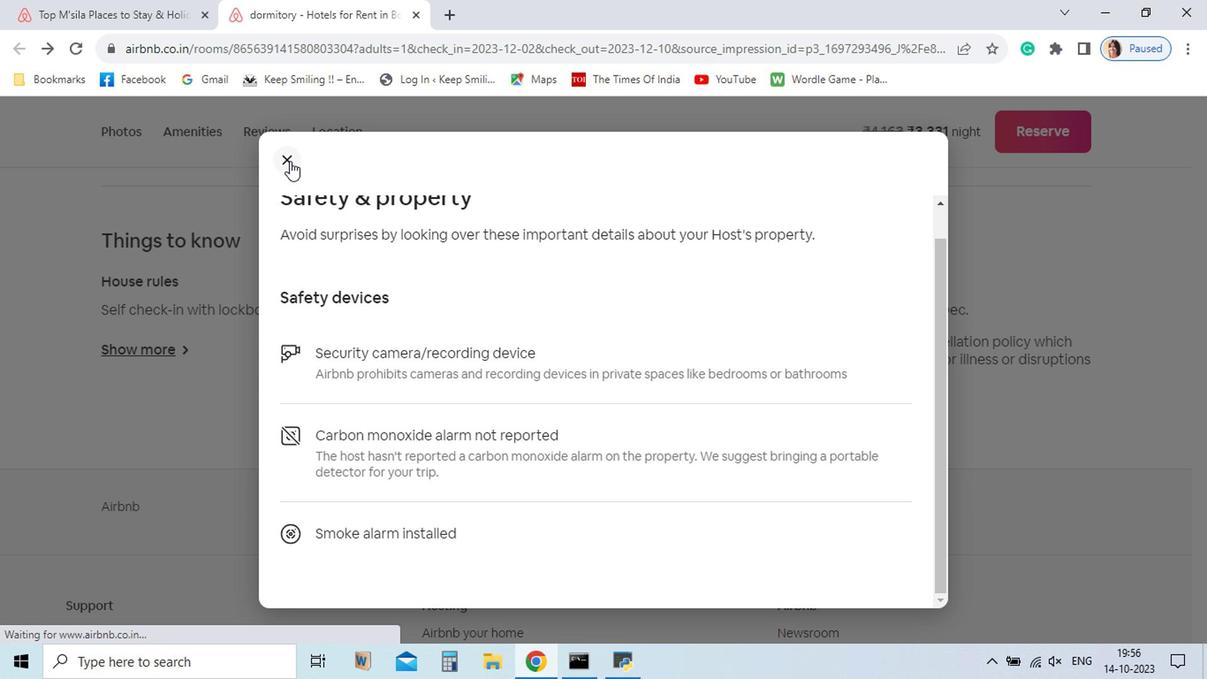 
Action: Mouse pressed left at (272, 180)
Screenshot: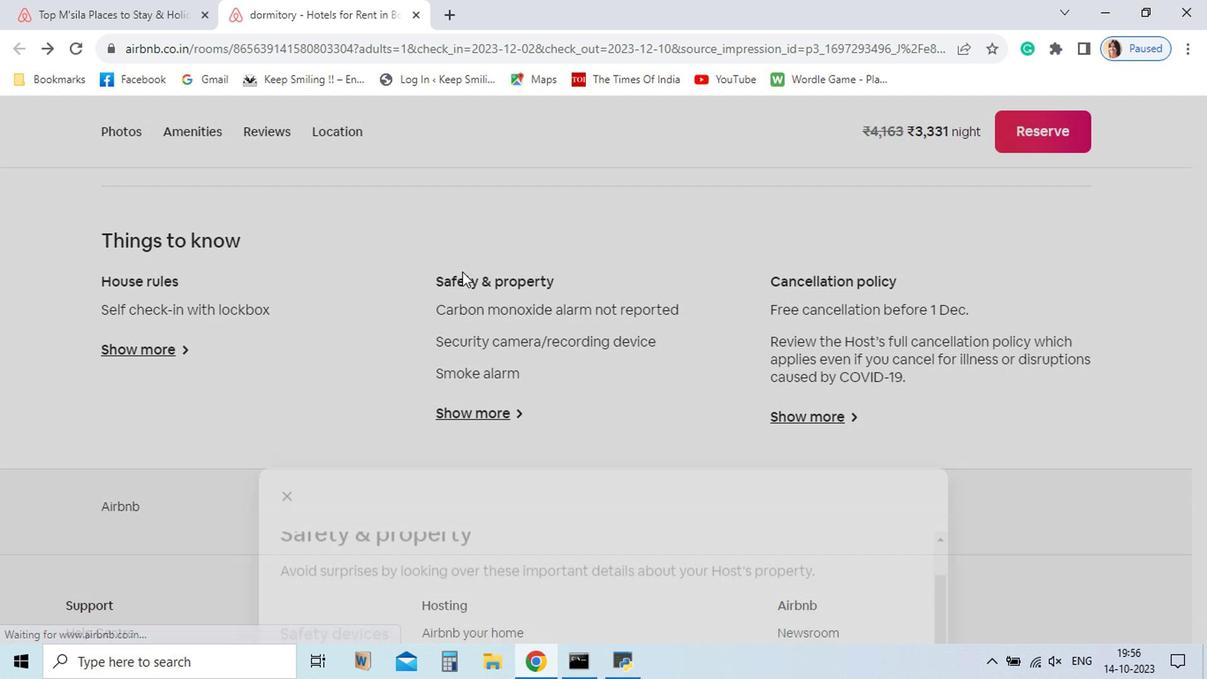 
Action: Mouse moved to (627, 357)
Screenshot: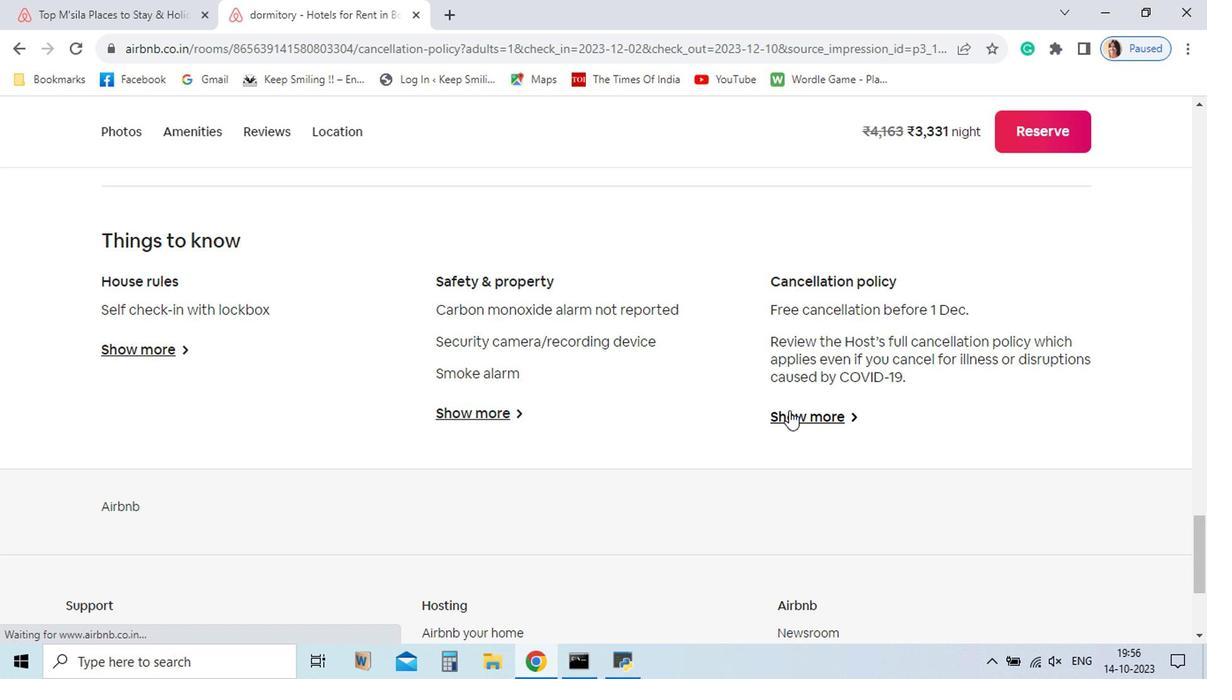 
Action: Mouse pressed left at (627, 357)
Screenshot: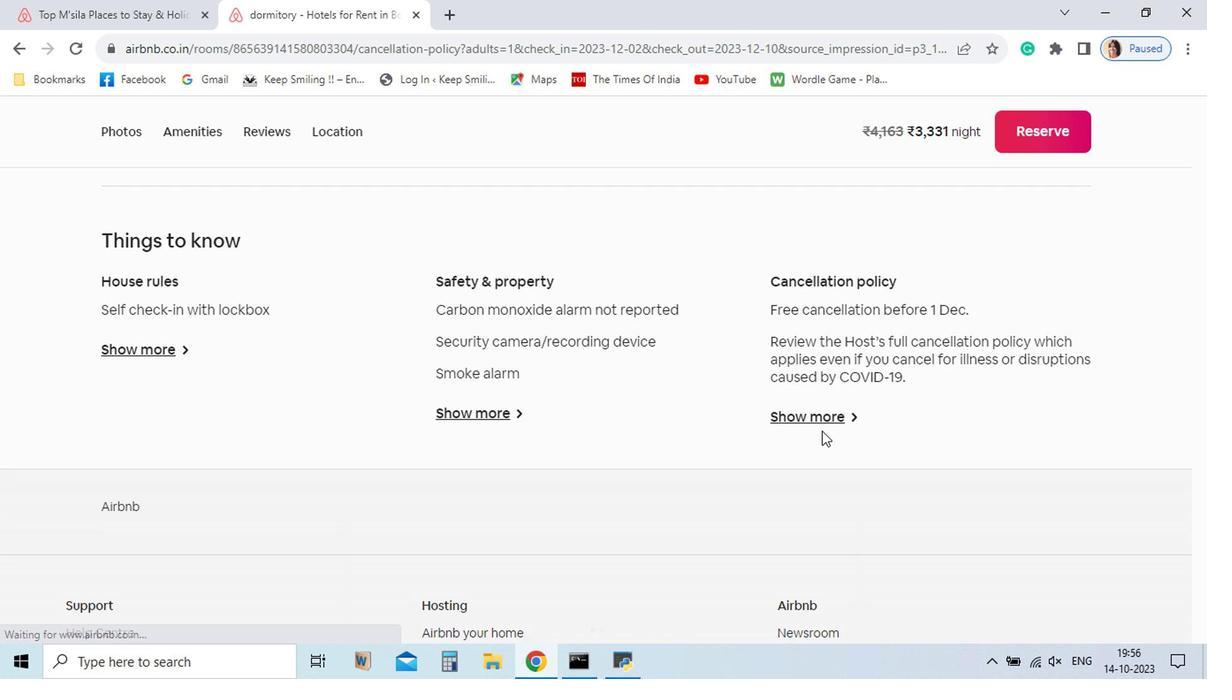 
Action: Mouse moved to (666, 455)
Screenshot: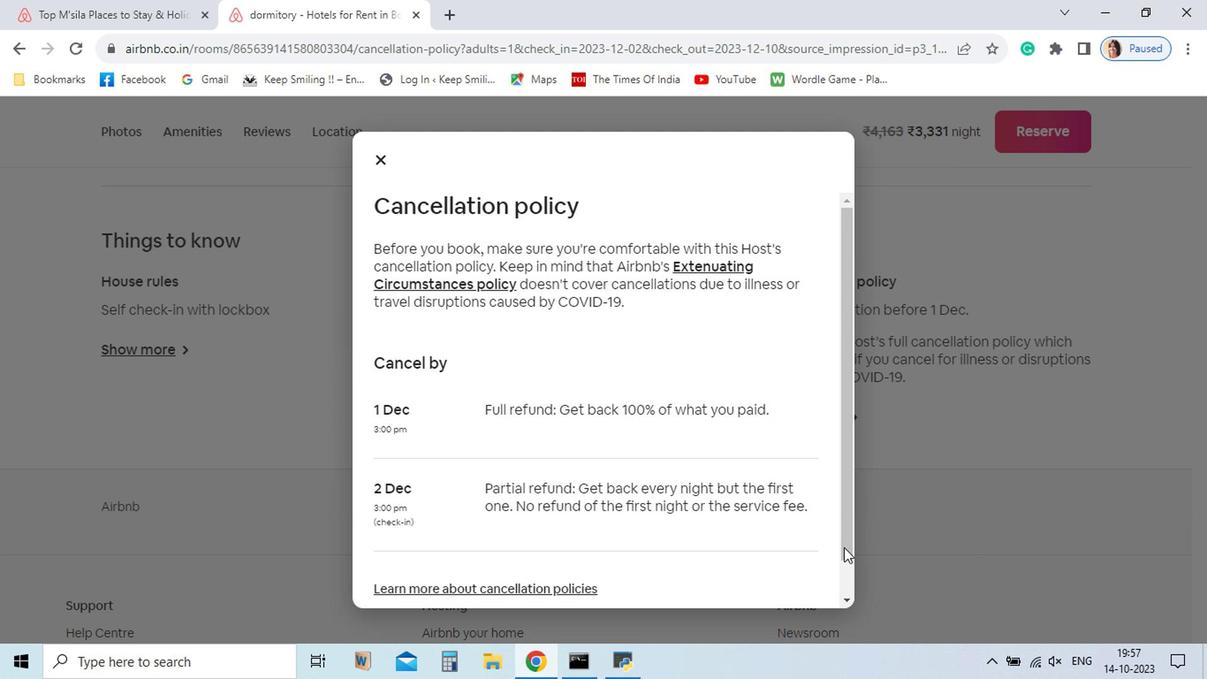 
Action: Mouse pressed left at (666, 455)
Screenshot: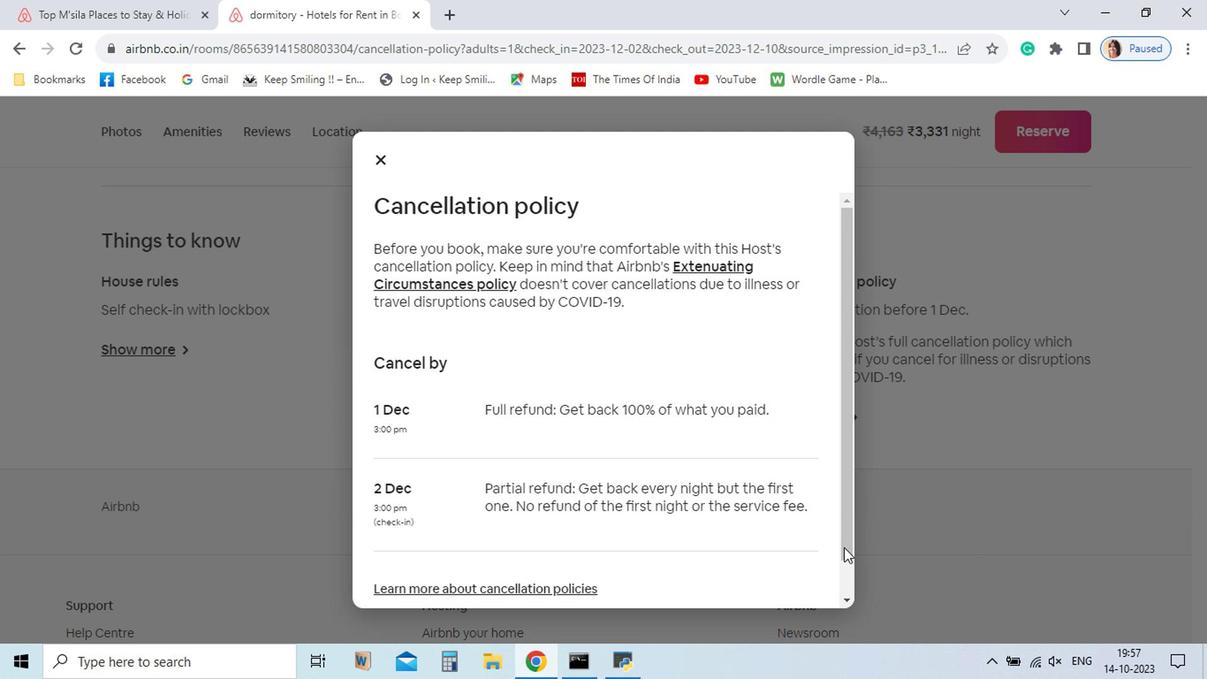 
Action: Mouse moved to (332, 179)
Screenshot: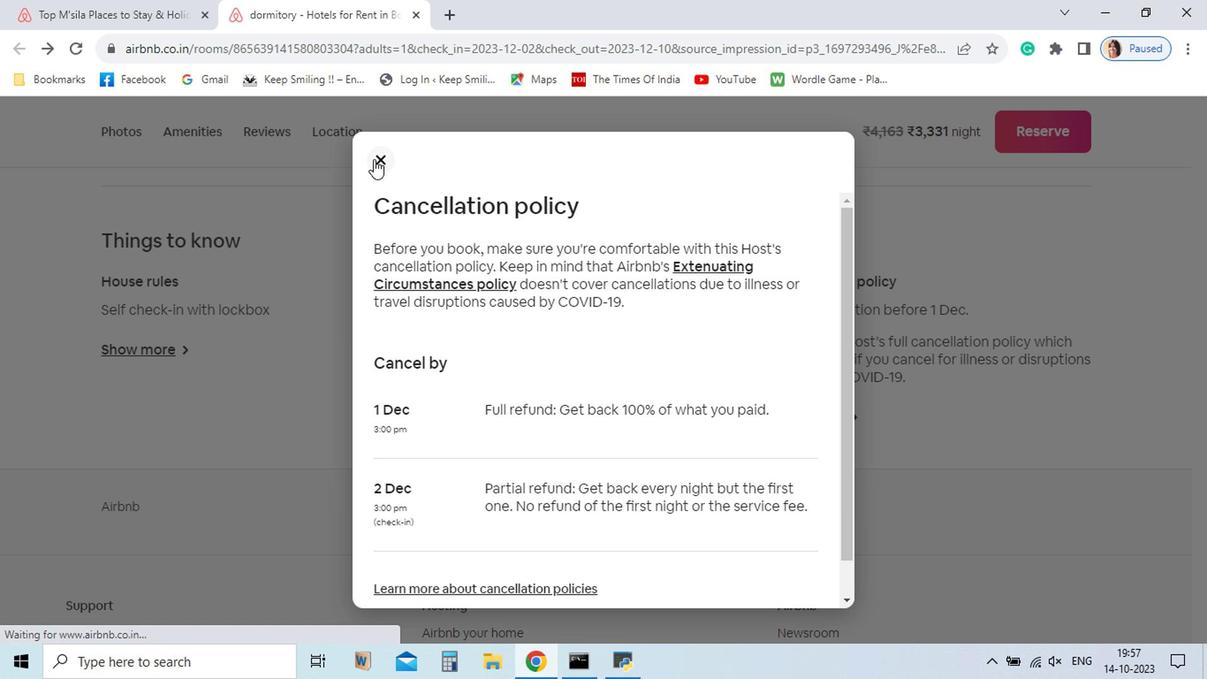 
Action: Mouse pressed left at (332, 179)
Screenshot: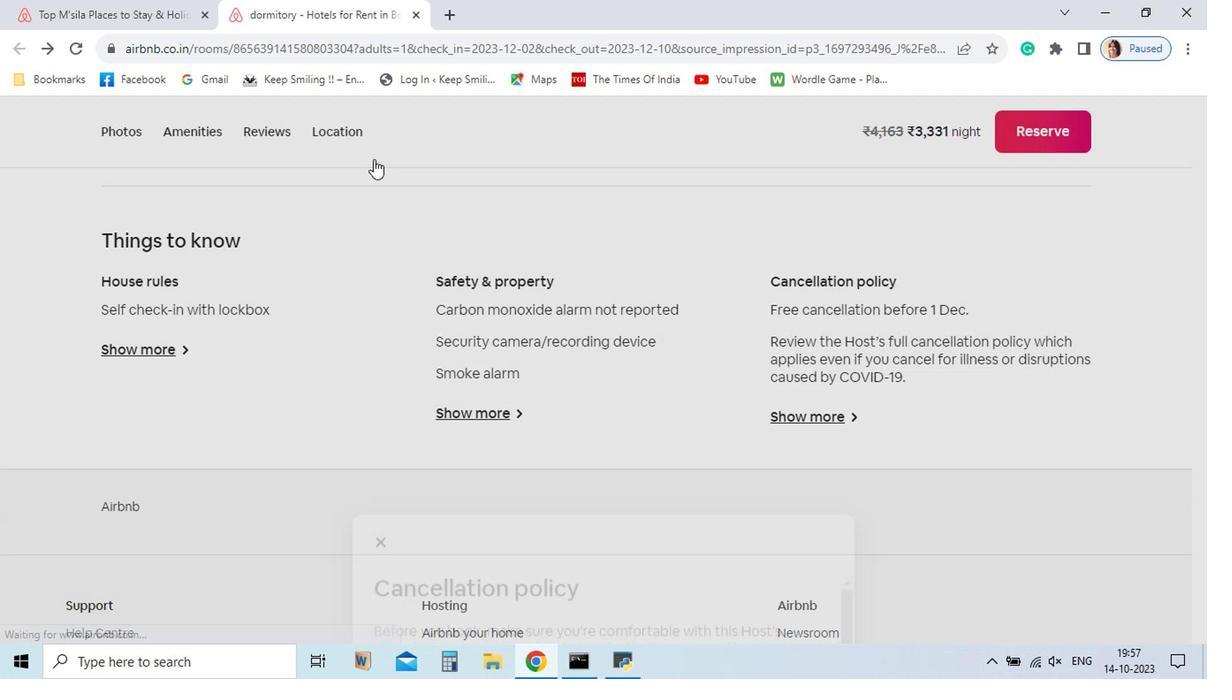 
Action: Mouse moved to (362, 77)
Screenshot: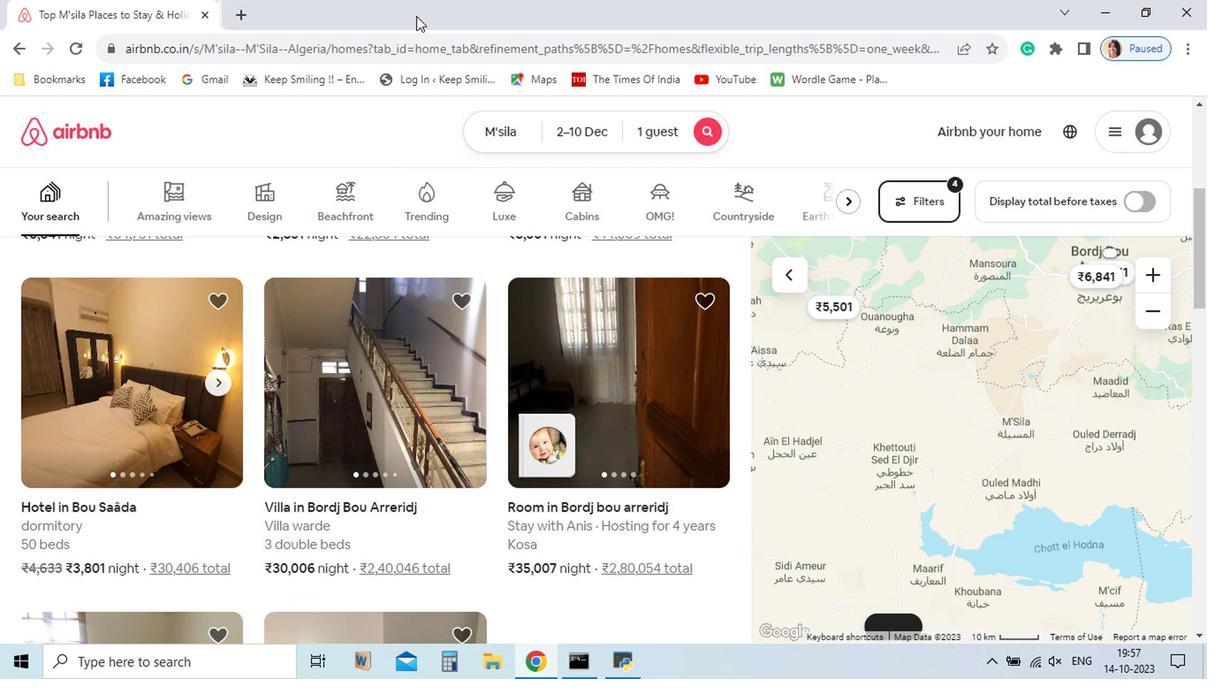 
Action: Mouse pressed left at (362, 77)
Screenshot: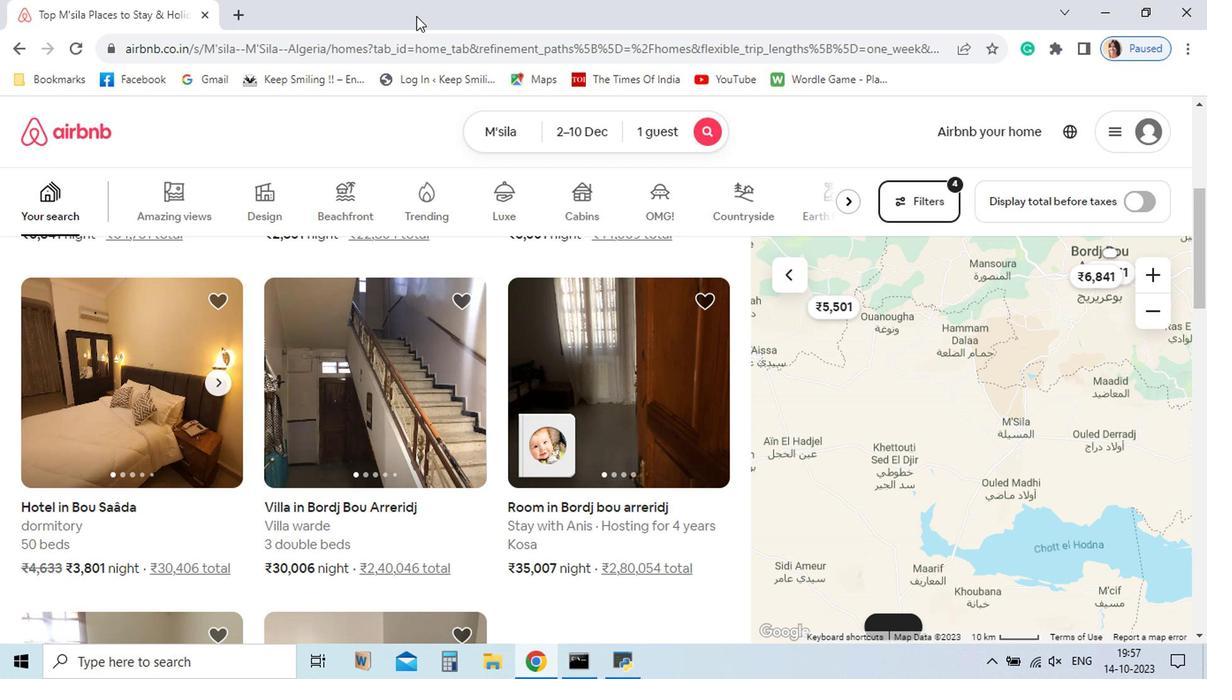 
Action: Mouse moved to (481, 492)
Screenshot: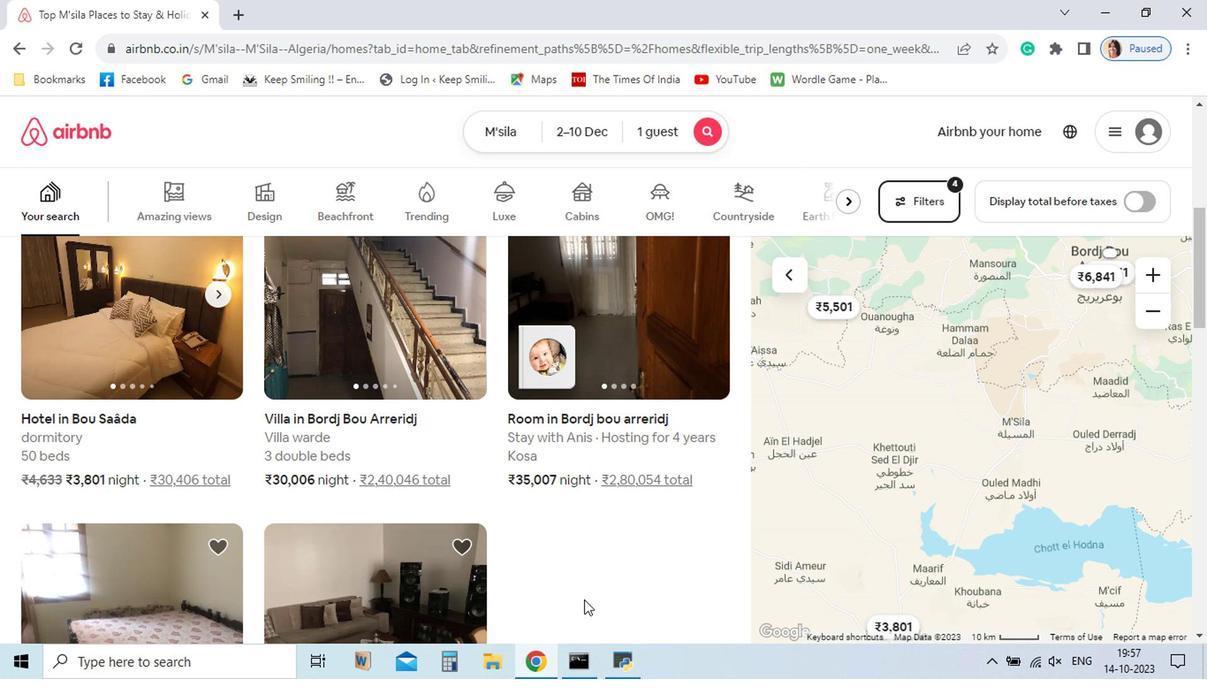 
Action: Mouse scrolled (481, 491) with delta (0, 0)
Screenshot: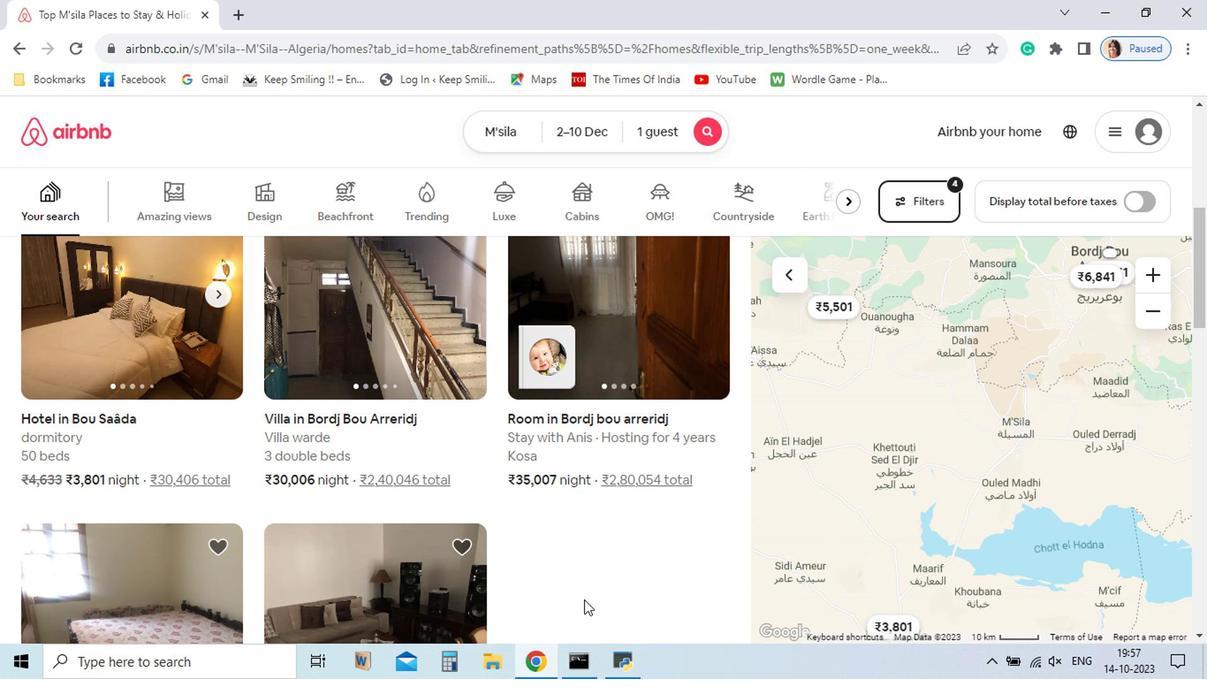 
Action: Mouse scrolled (481, 491) with delta (0, 0)
Screenshot: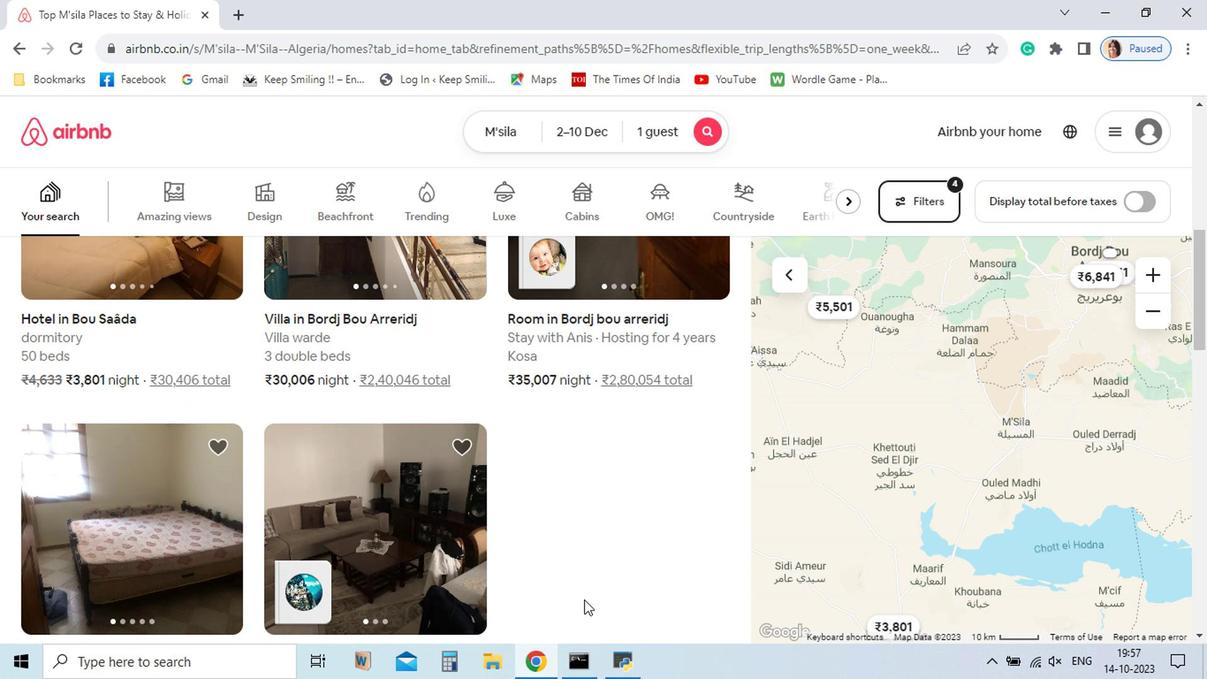 
Action: Mouse scrolled (481, 491) with delta (0, 0)
Screenshot: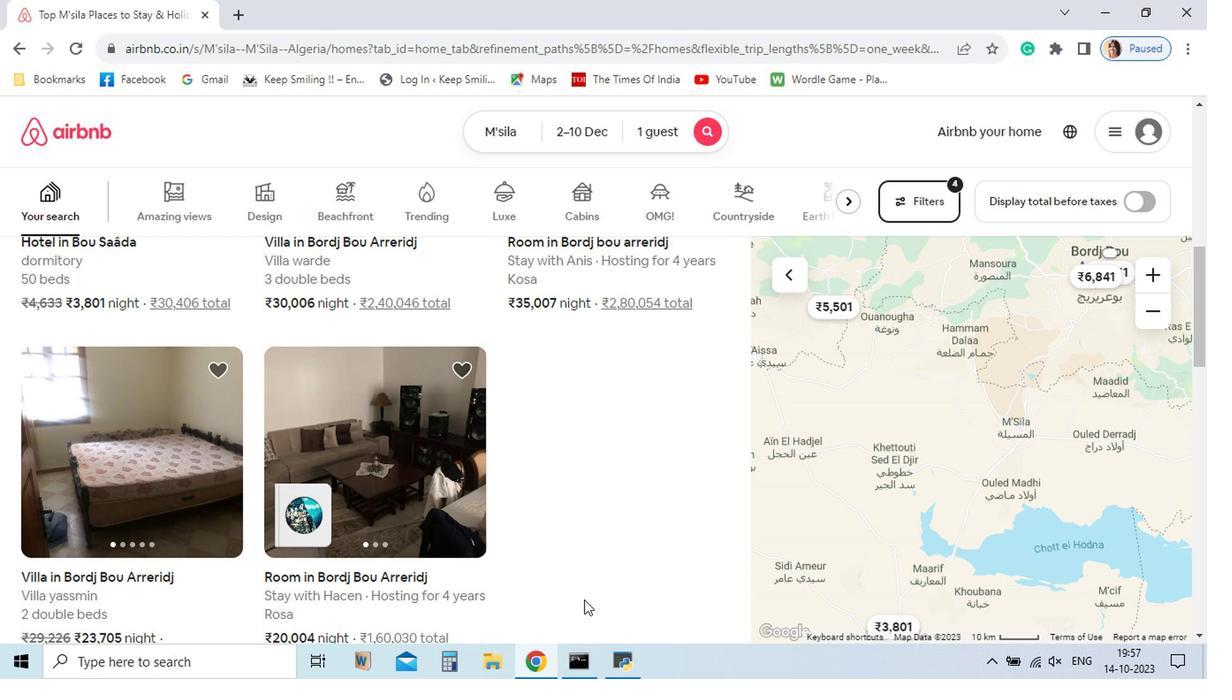 
Action: Mouse scrolled (481, 491) with delta (0, 0)
Screenshot: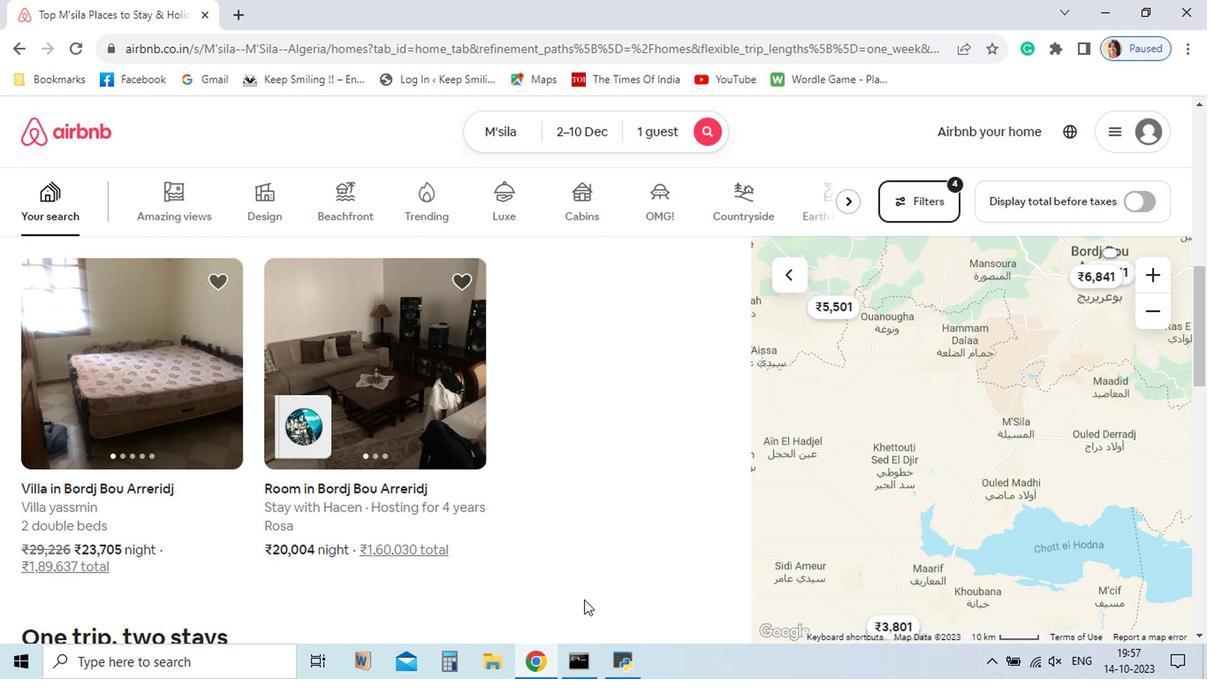 
Action: Mouse moved to (482, 487)
Screenshot: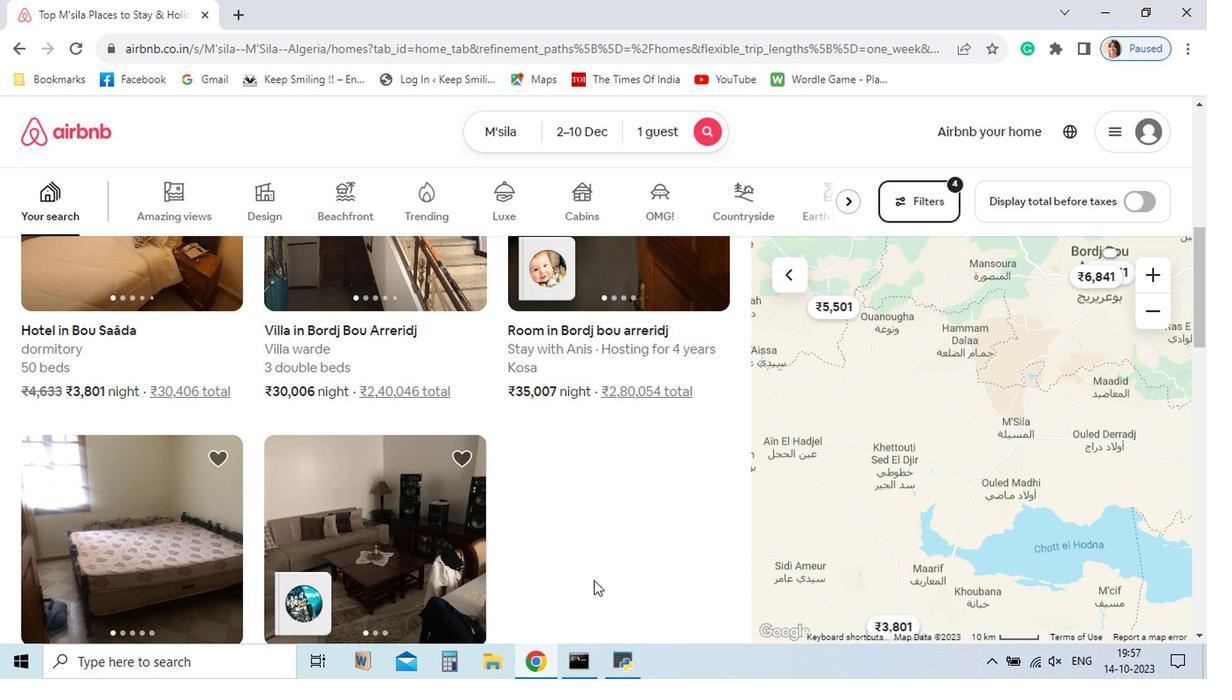 
Action: Mouse scrolled (482, 488) with delta (0, 0)
Screenshot: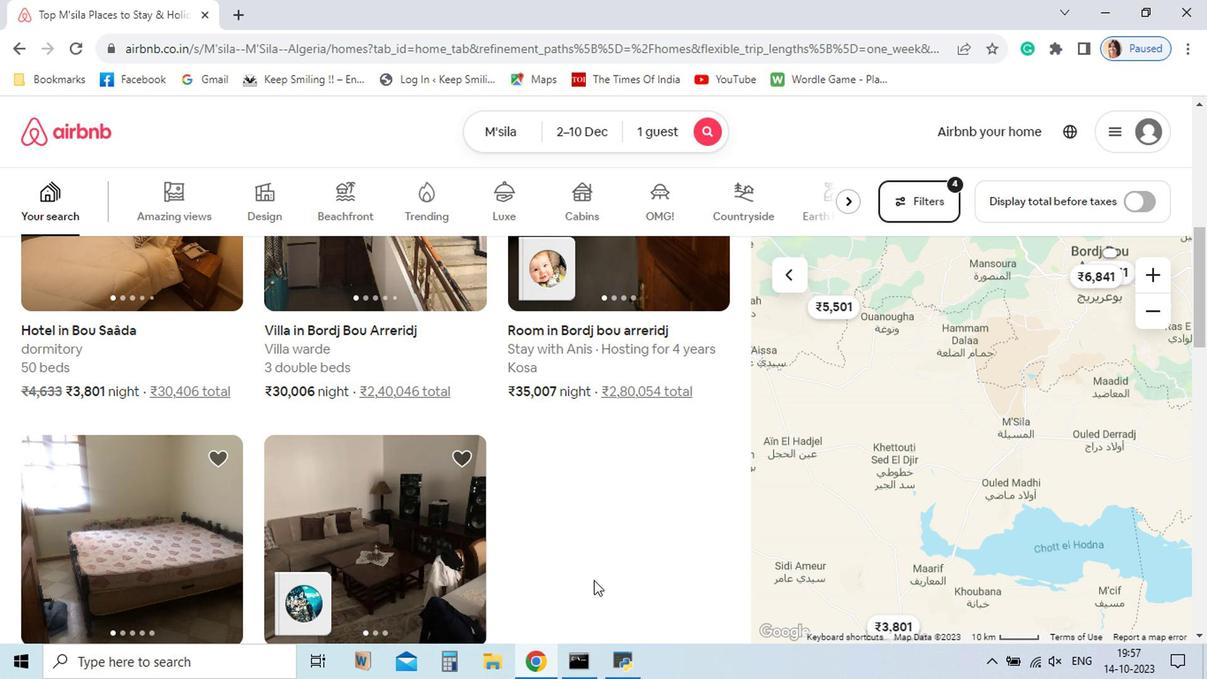 
Action: Mouse moved to (486, 482)
Screenshot: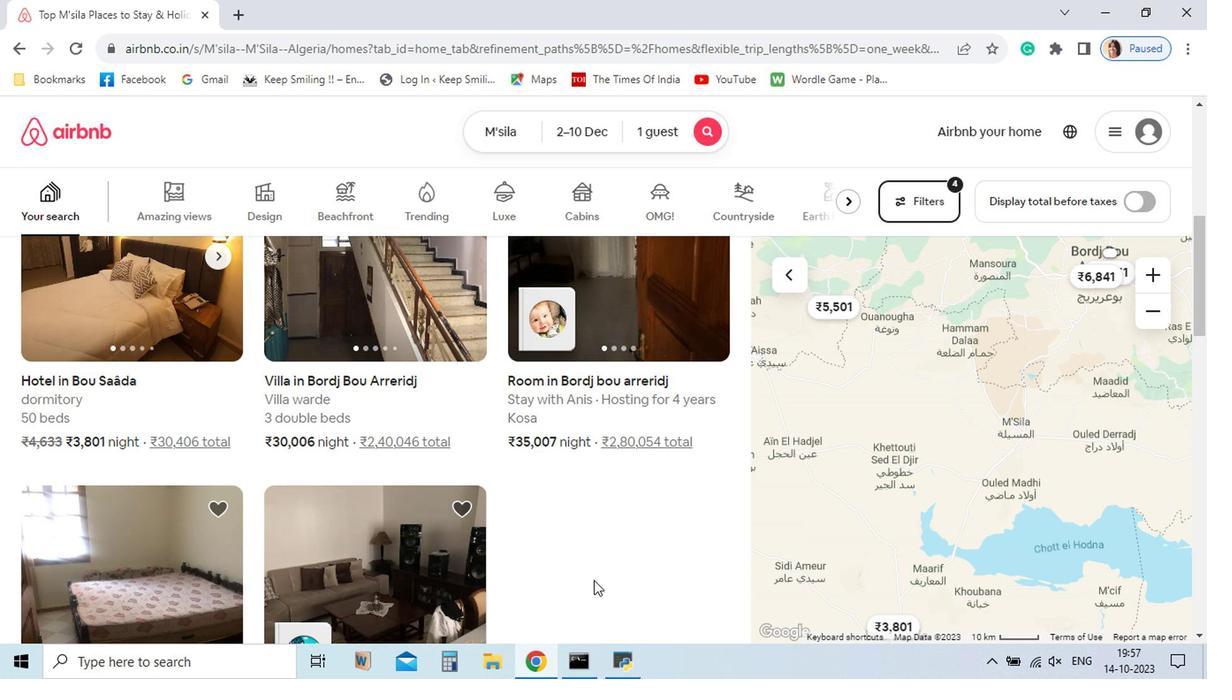 
Action: Mouse scrolled (486, 483) with delta (0, 0)
Screenshot: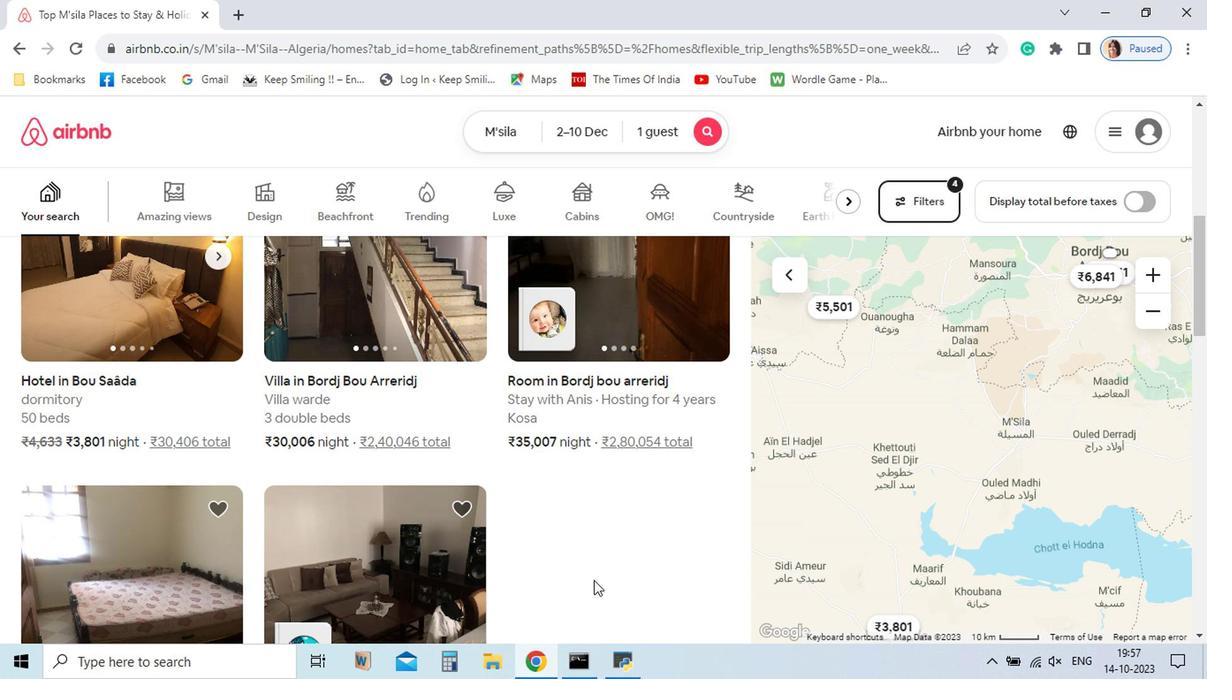 
Action: Mouse moved to (488, 478)
Screenshot: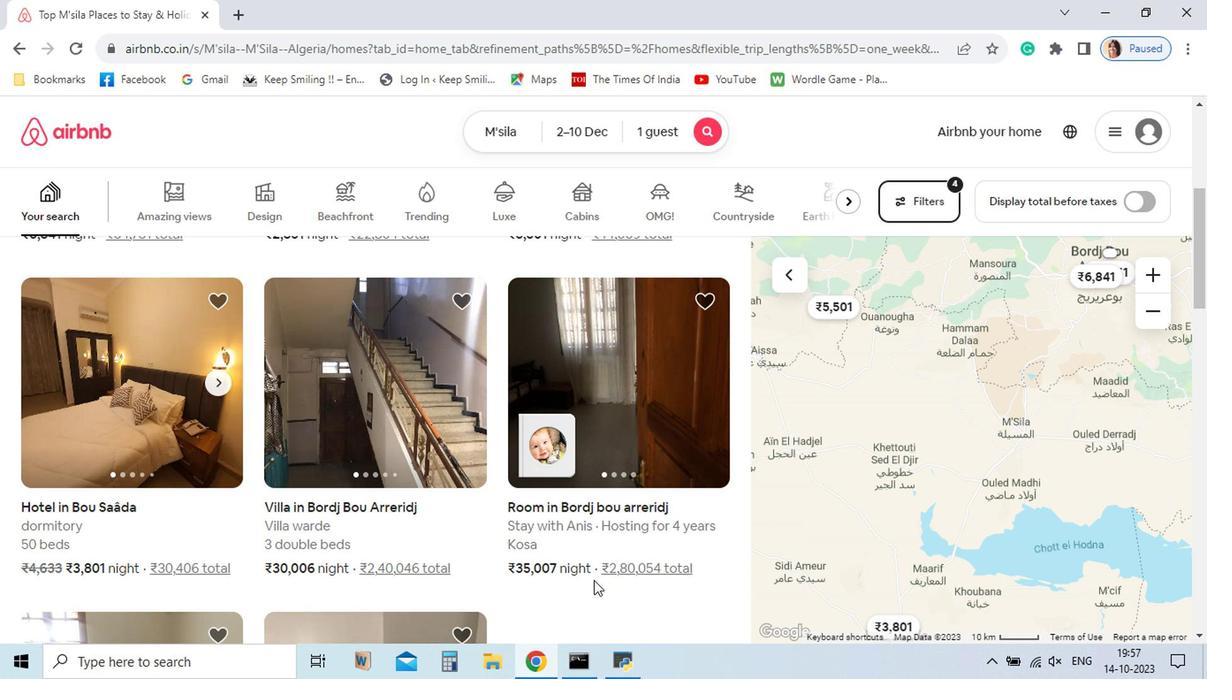 
Action: Mouse scrolled (488, 479) with delta (0, 0)
Screenshot: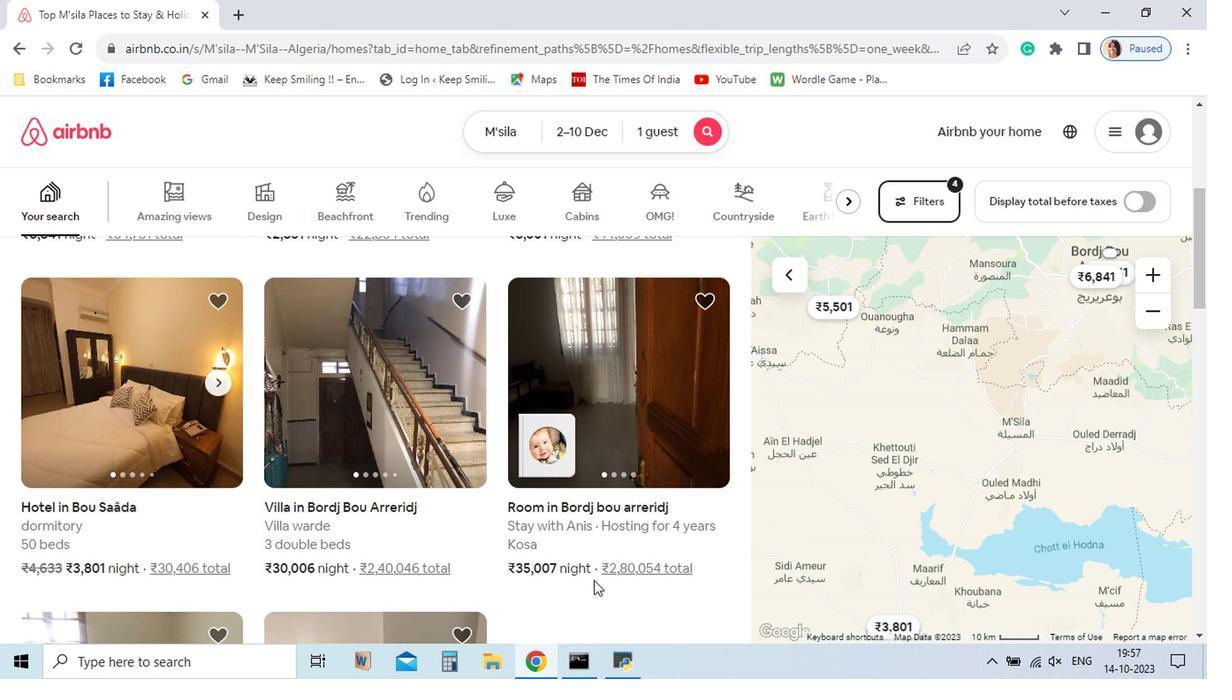 
Action: Mouse scrolled (488, 479) with delta (0, 0)
Screenshot: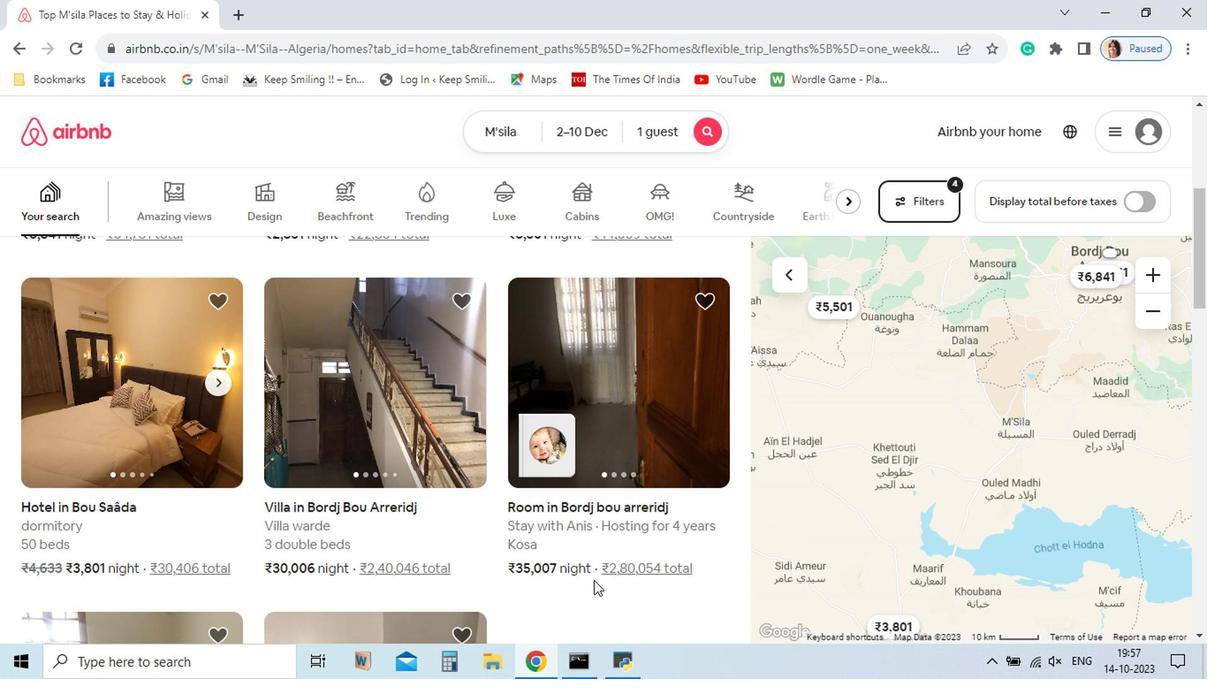 
Action: Mouse scrolled (488, 479) with delta (0, 0)
Screenshot: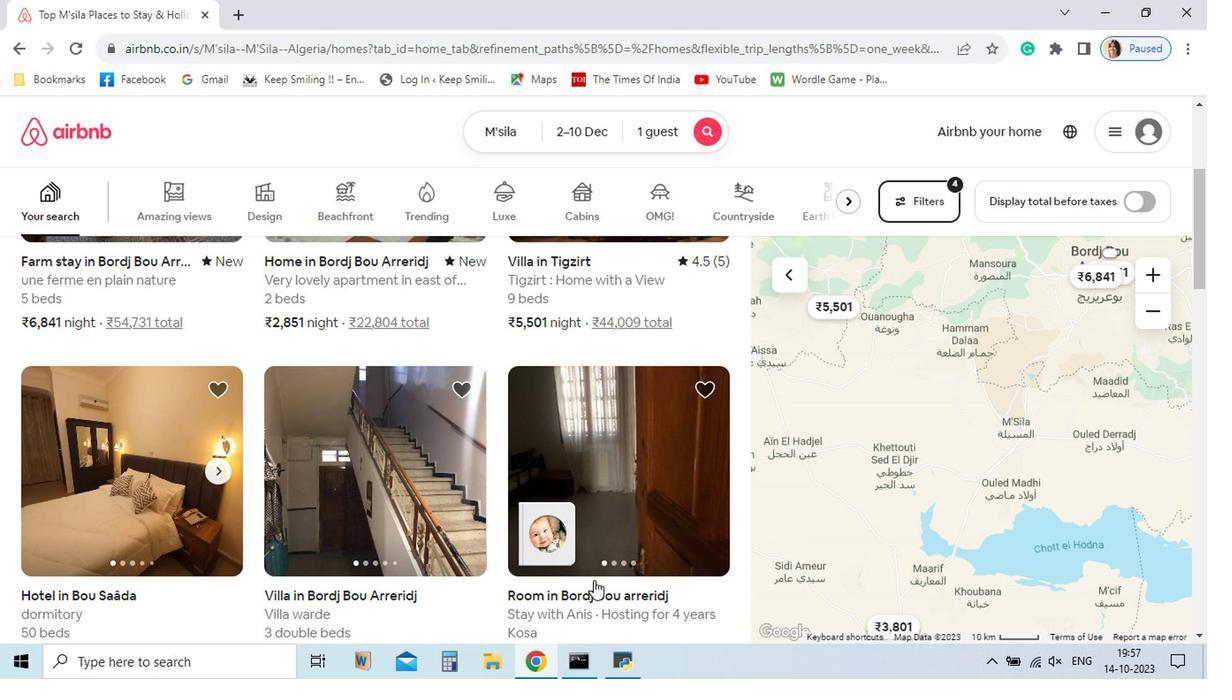 
Action: Mouse scrolled (488, 479) with delta (0, 0)
Screenshot: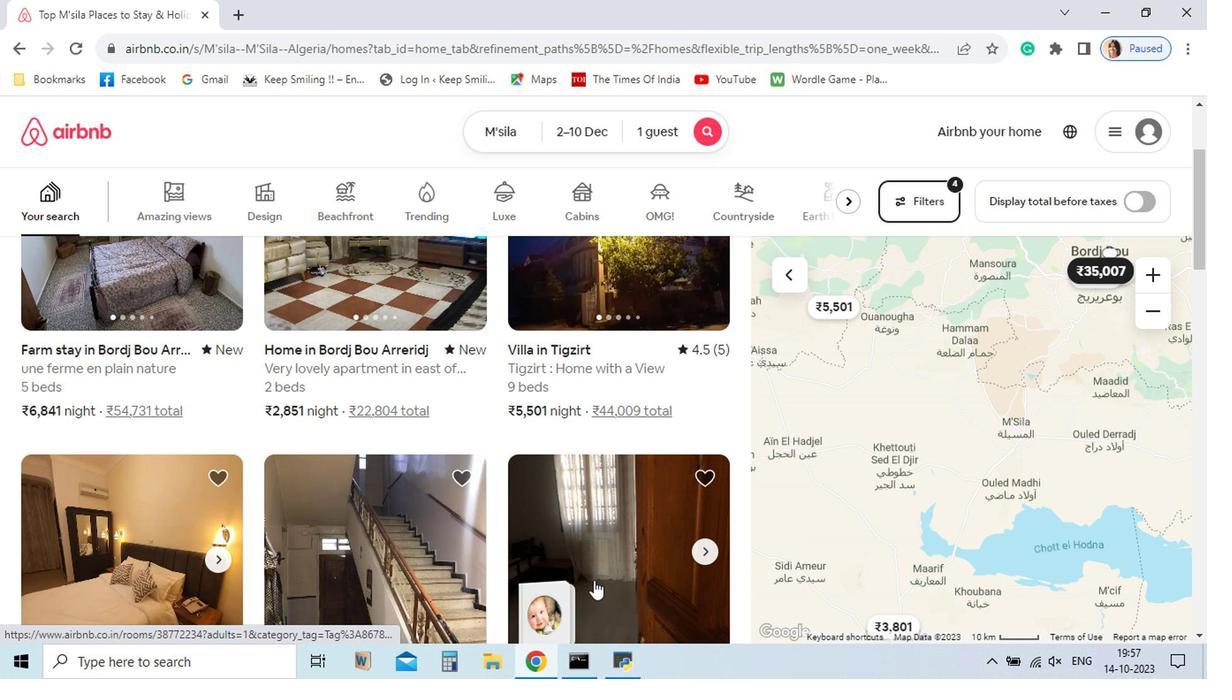 
Action: Mouse scrolled (488, 479) with delta (0, 0)
Screenshot: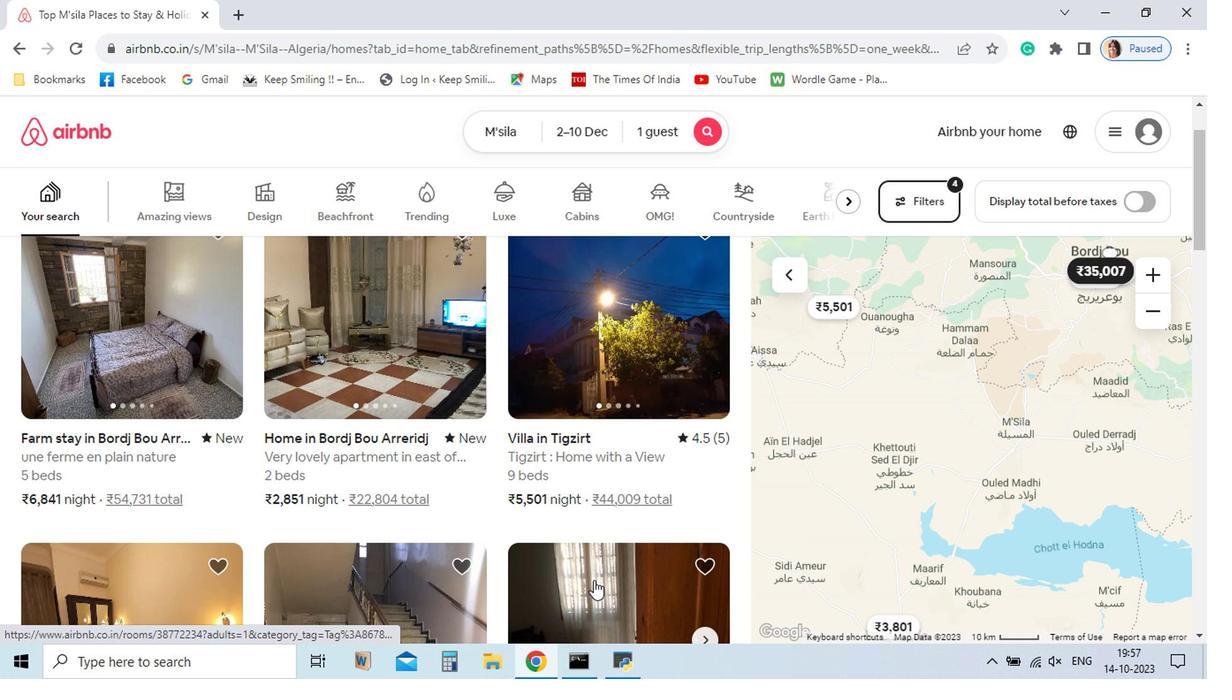 
Action: Mouse moved to (469, 375)
Screenshot: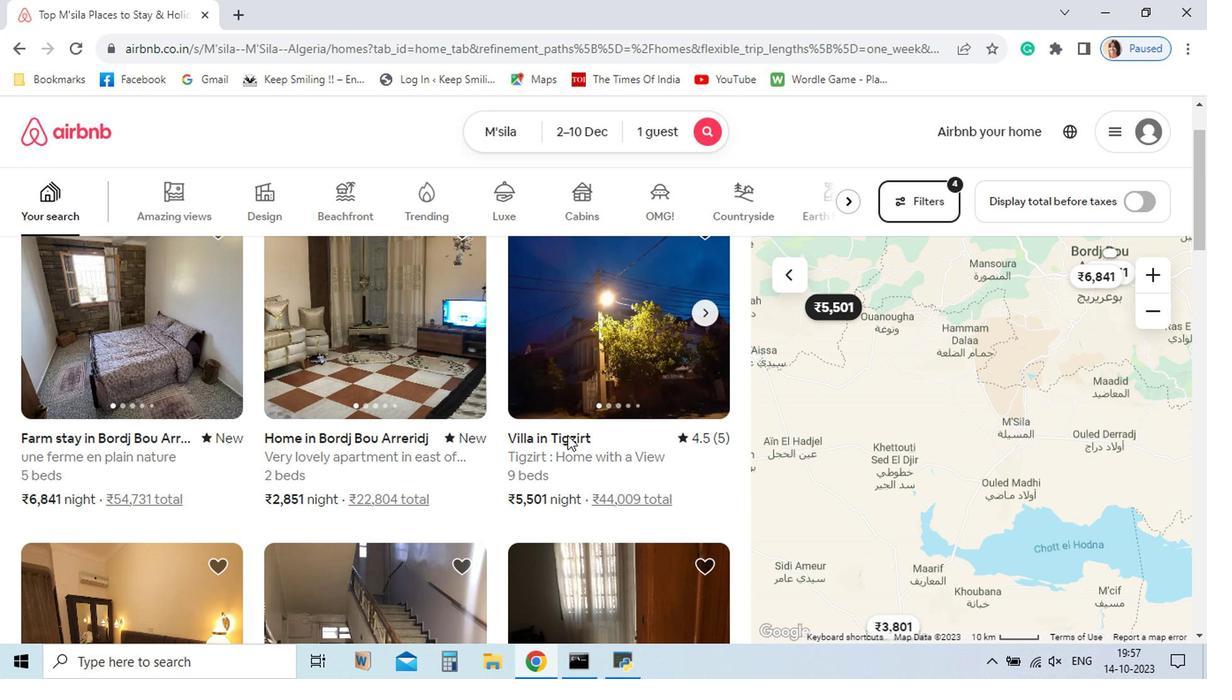 
Action: Mouse pressed left at (469, 375)
Screenshot: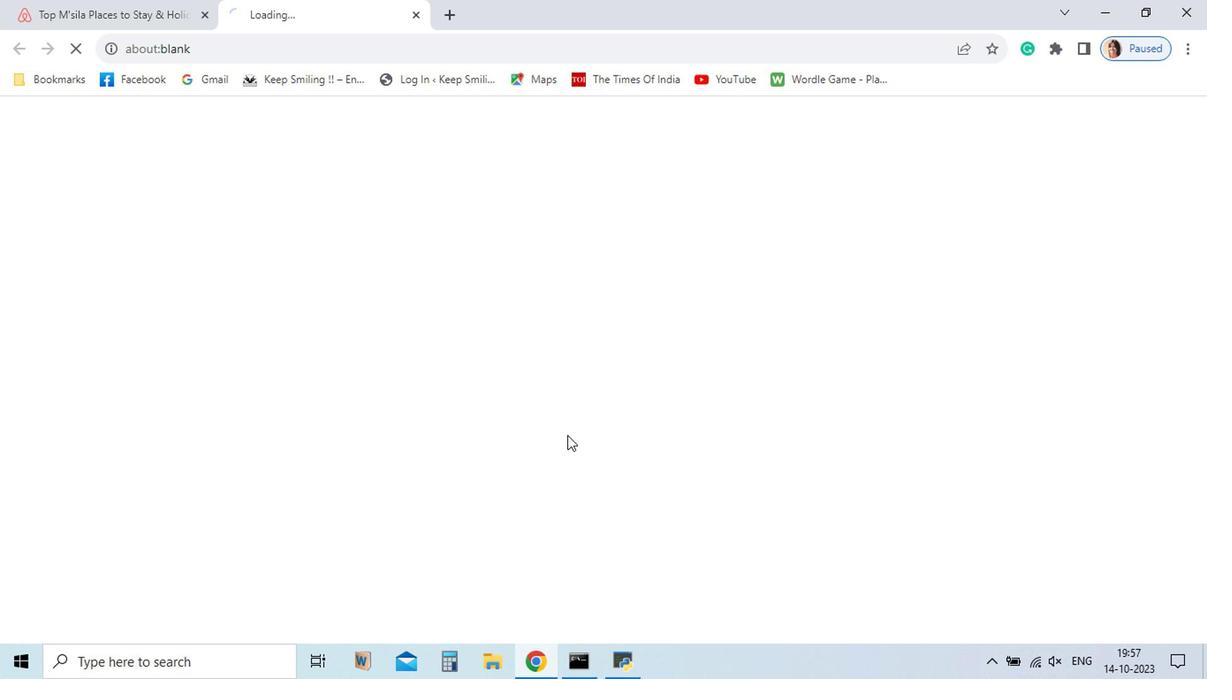 
Action: Mouse moved to (788, 418)
Screenshot: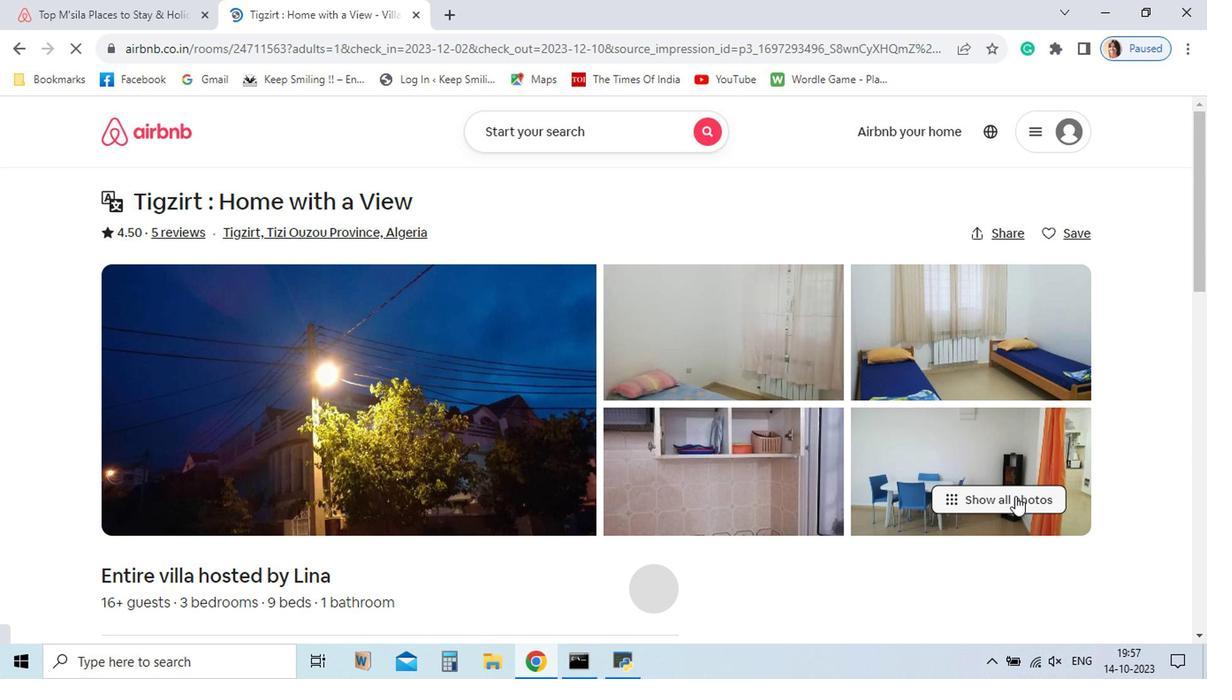 
Action: Mouse pressed left at (788, 418)
Screenshot: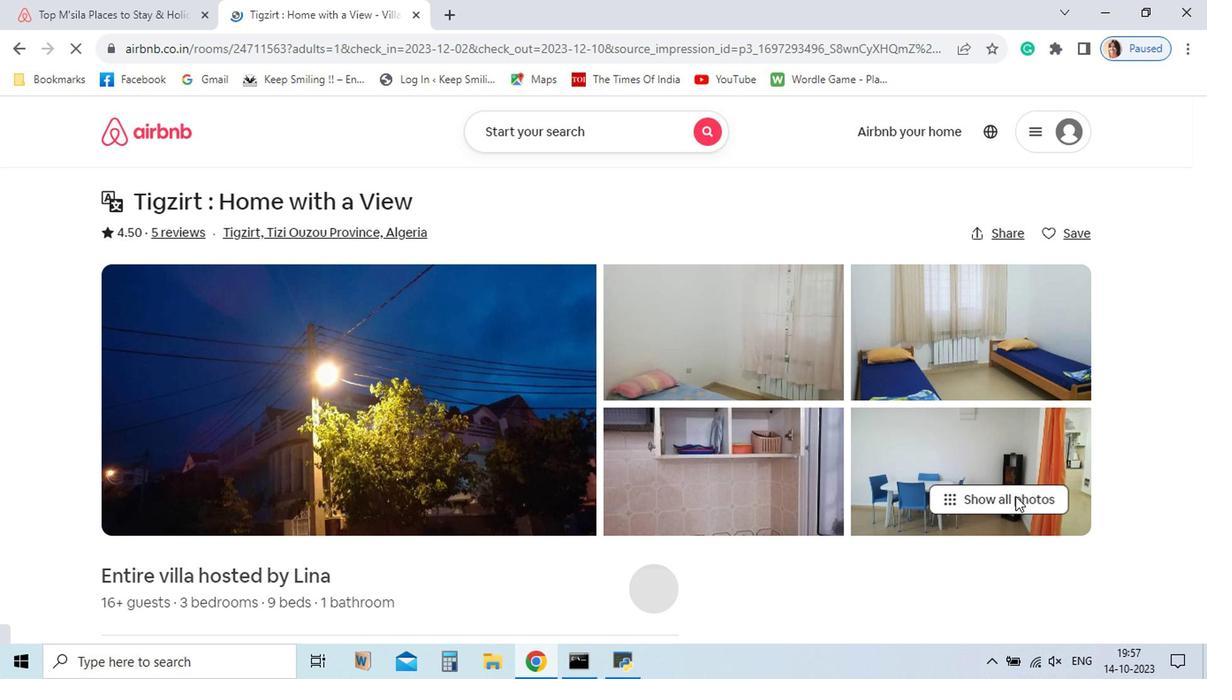 
Action: Mouse moved to (921, 518)
Screenshot: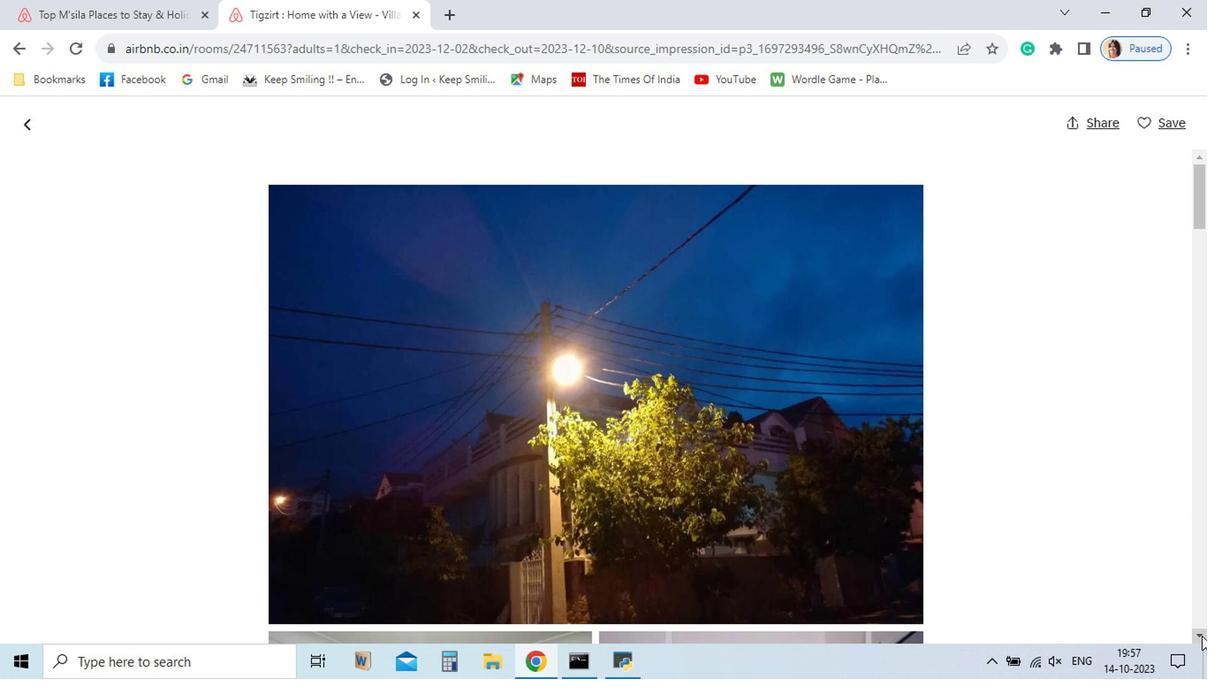
Action: Mouse pressed left at (921, 518)
Screenshot: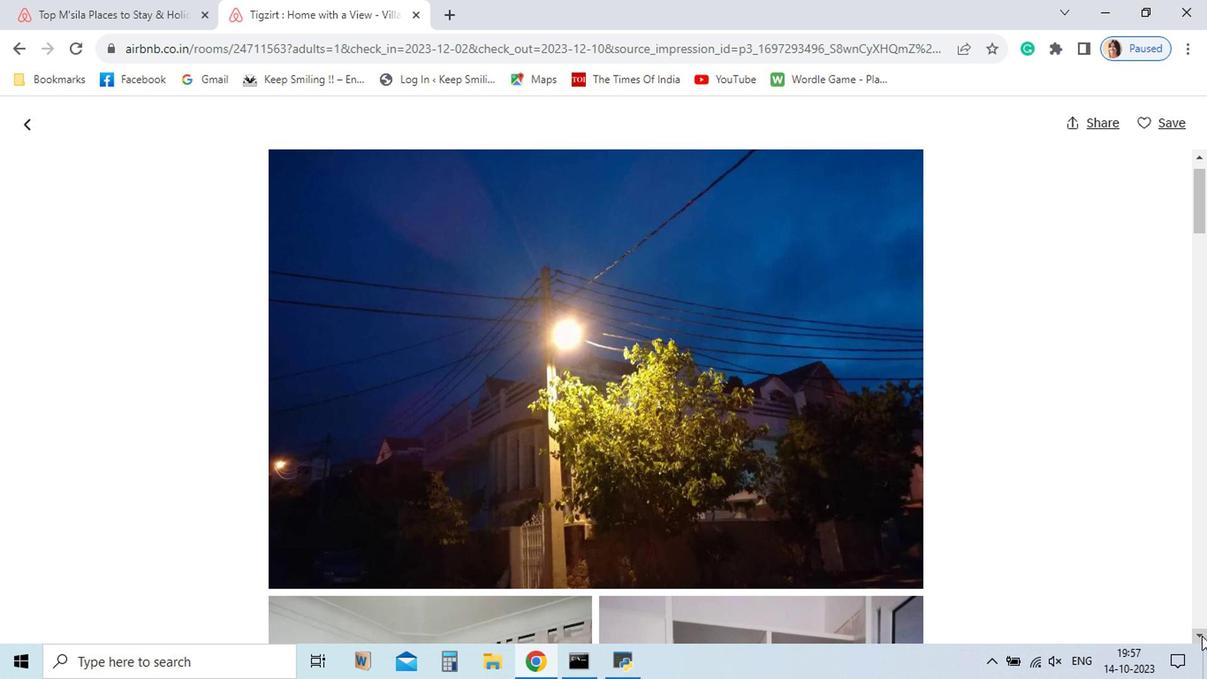 
Action: Mouse pressed left at (921, 518)
Screenshot: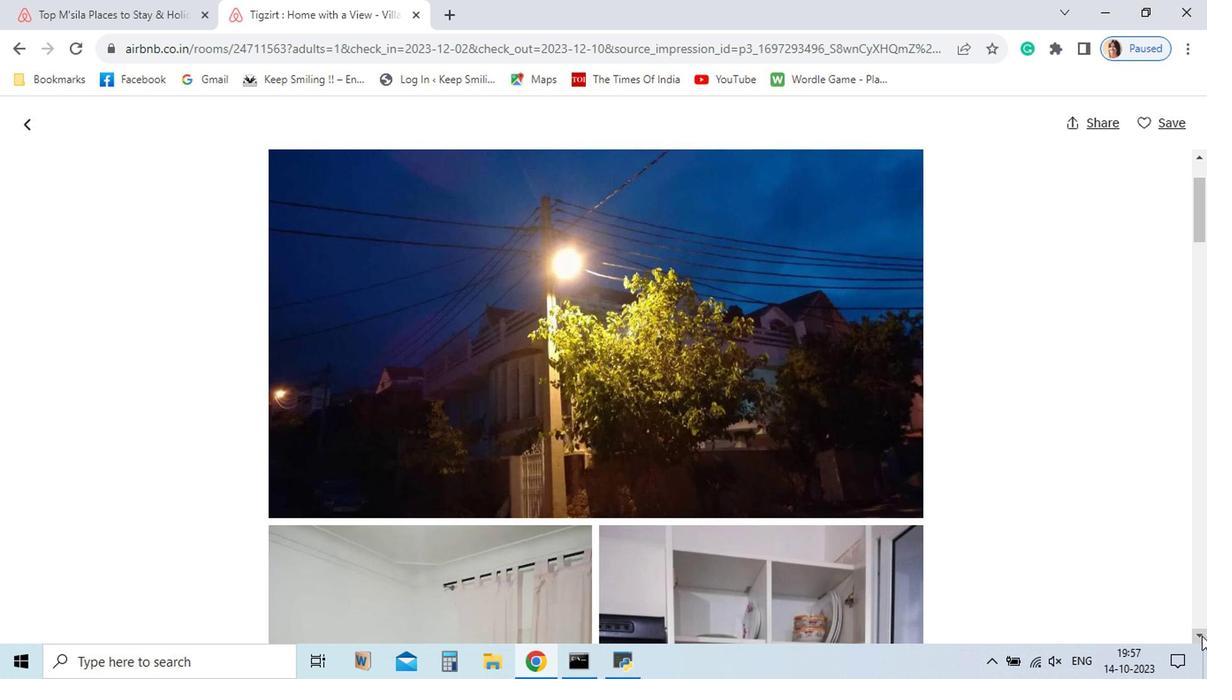 
Action: Mouse pressed left at (921, 518)
Screenshot: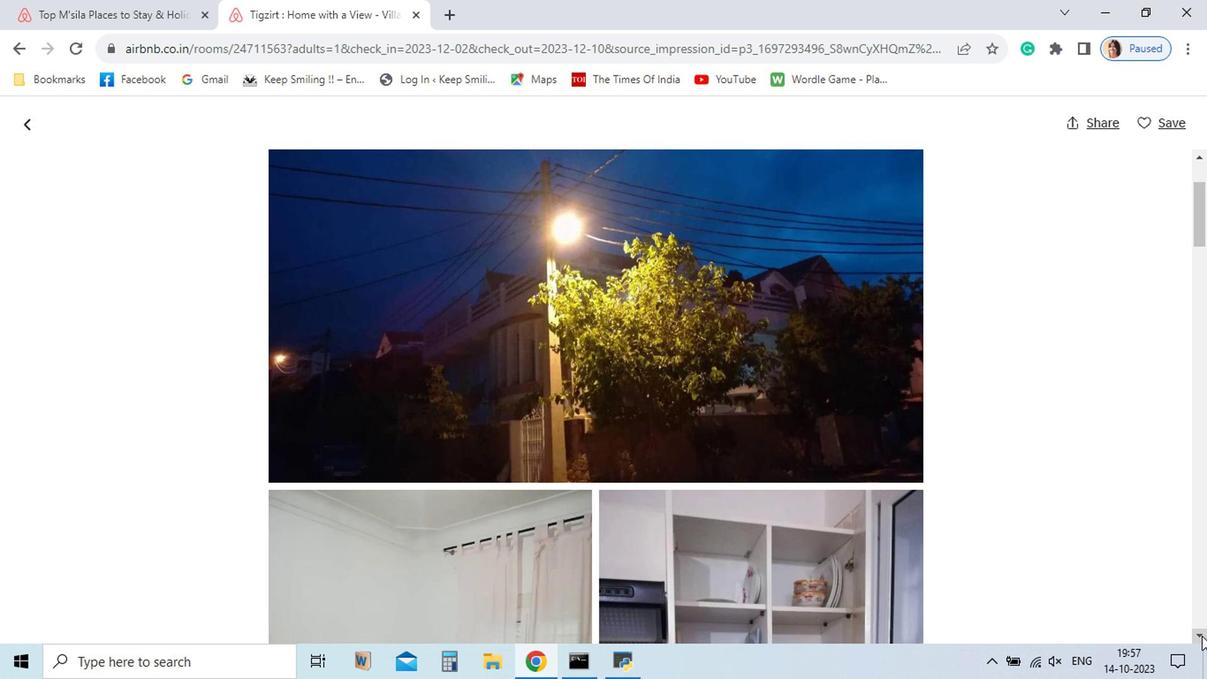
Action: Mouse pressed left at (921, 518)
Screenshot: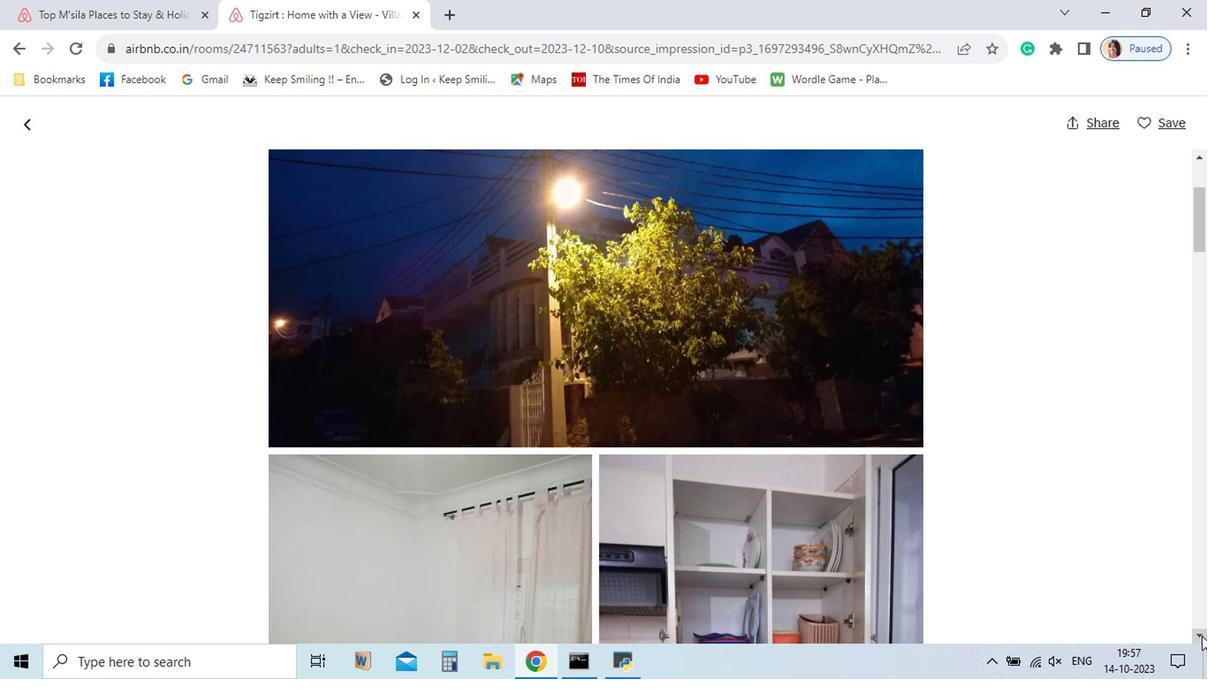 
Action: Mouse pressed left at (921, 518)
Screenshot: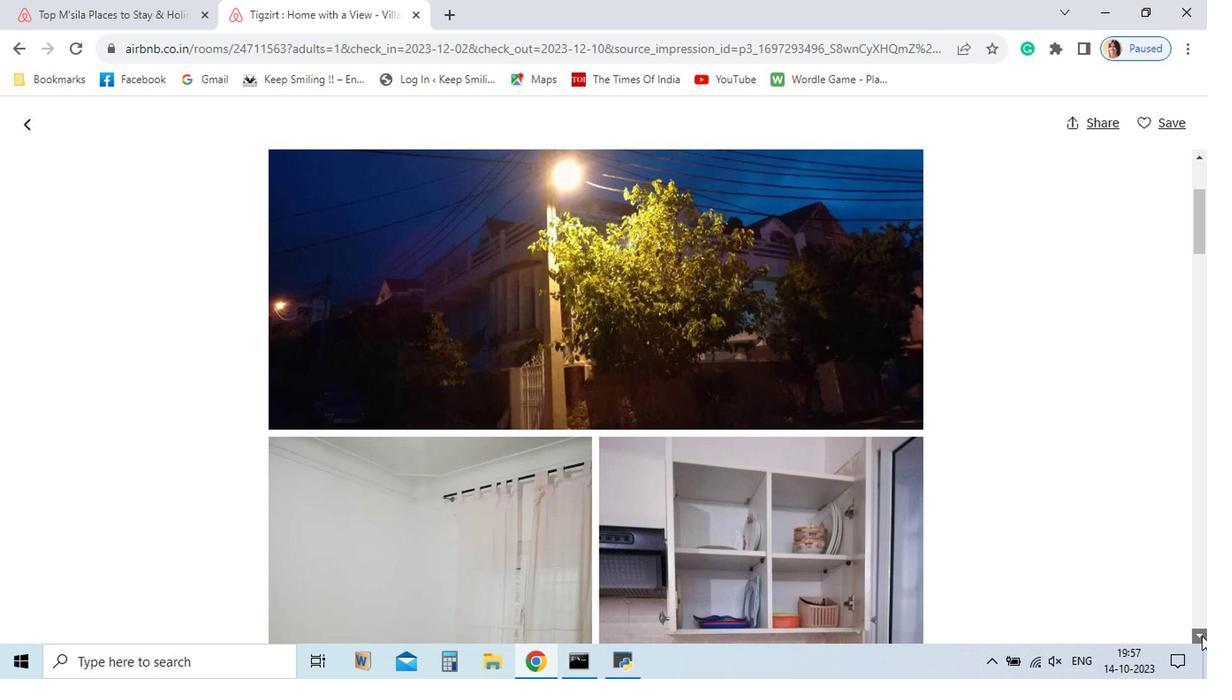 
Action: Mouse pressed left at (921, 518)
Screenshot: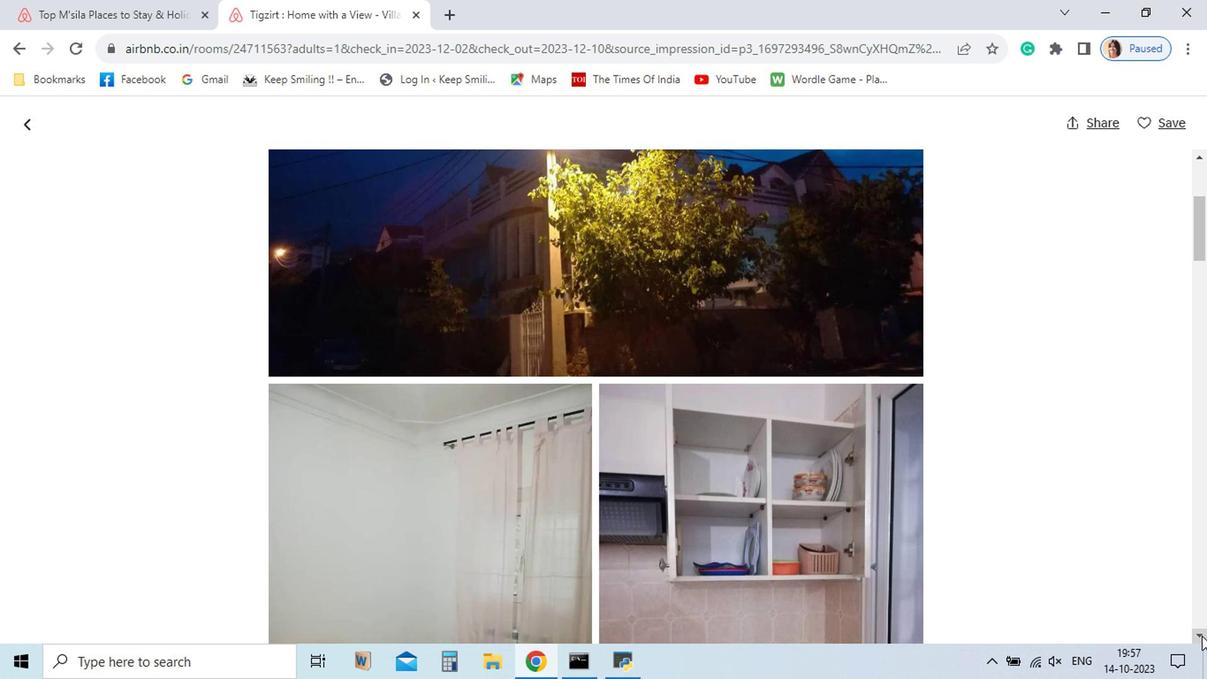 
Action: Mouse pressed left at (921, 518)
Screenshot: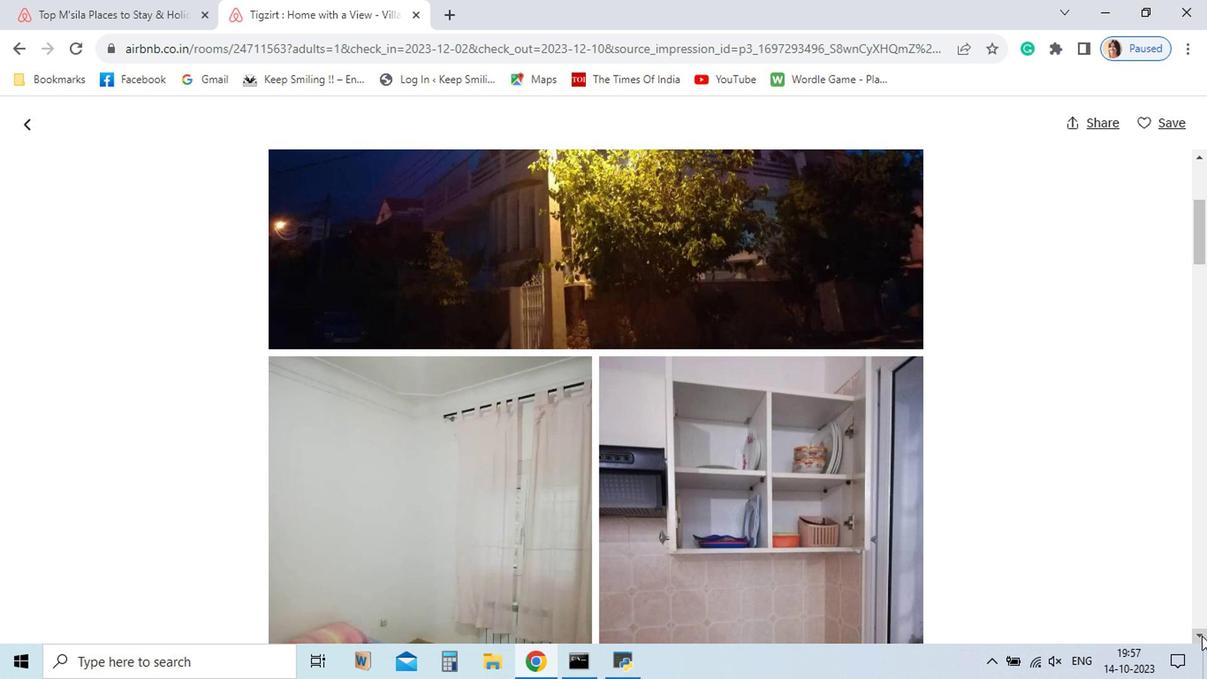 
Action: Mouse pressed left at (921, 518)
Screenshot: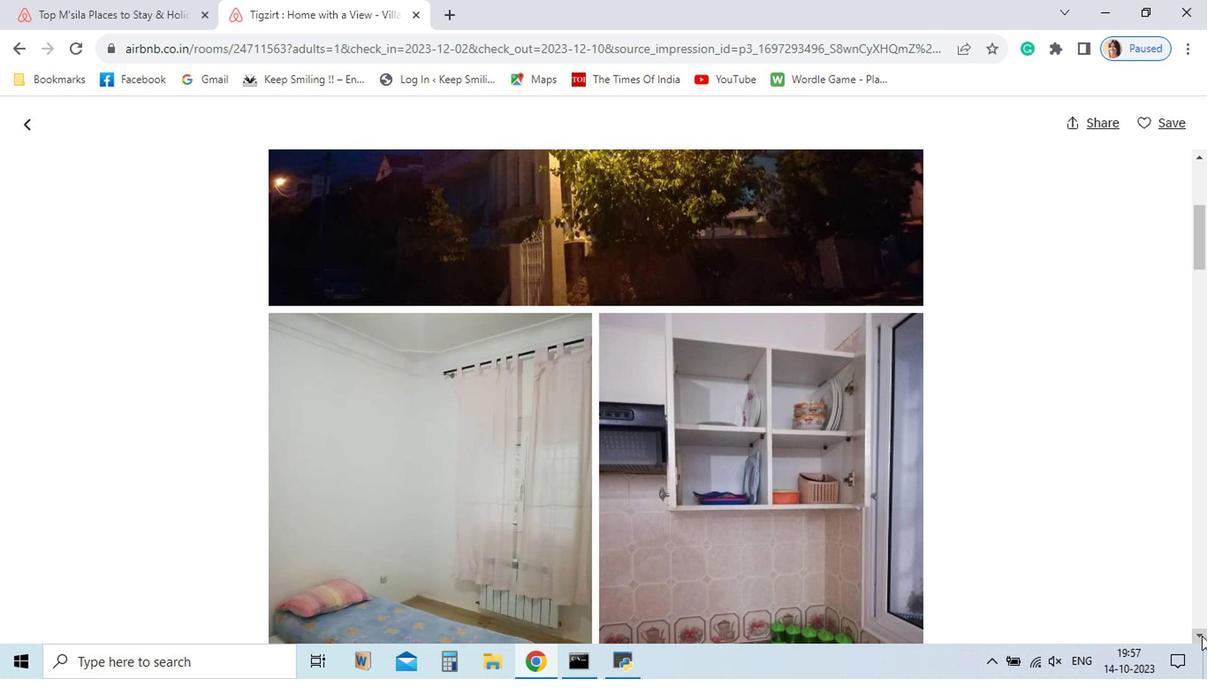 
Action: Mouse pressed left at (921, 518)
Screenshot: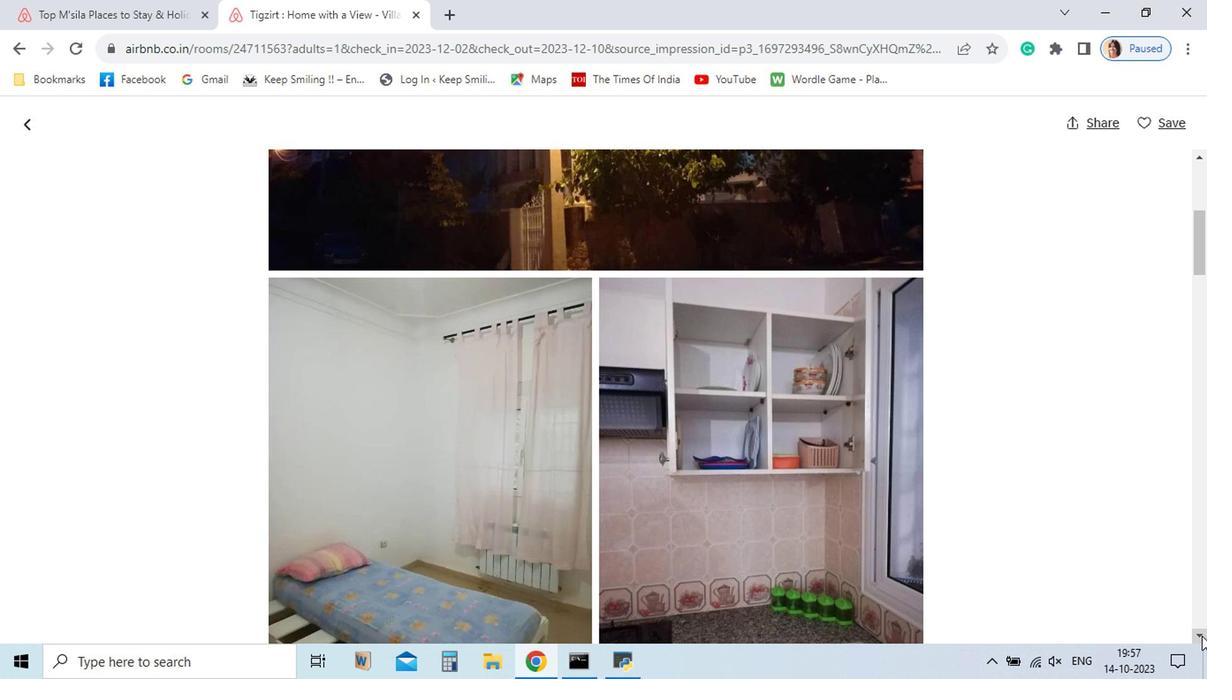 
Action: Mouse pressed left at (921, 518)
Screenshot: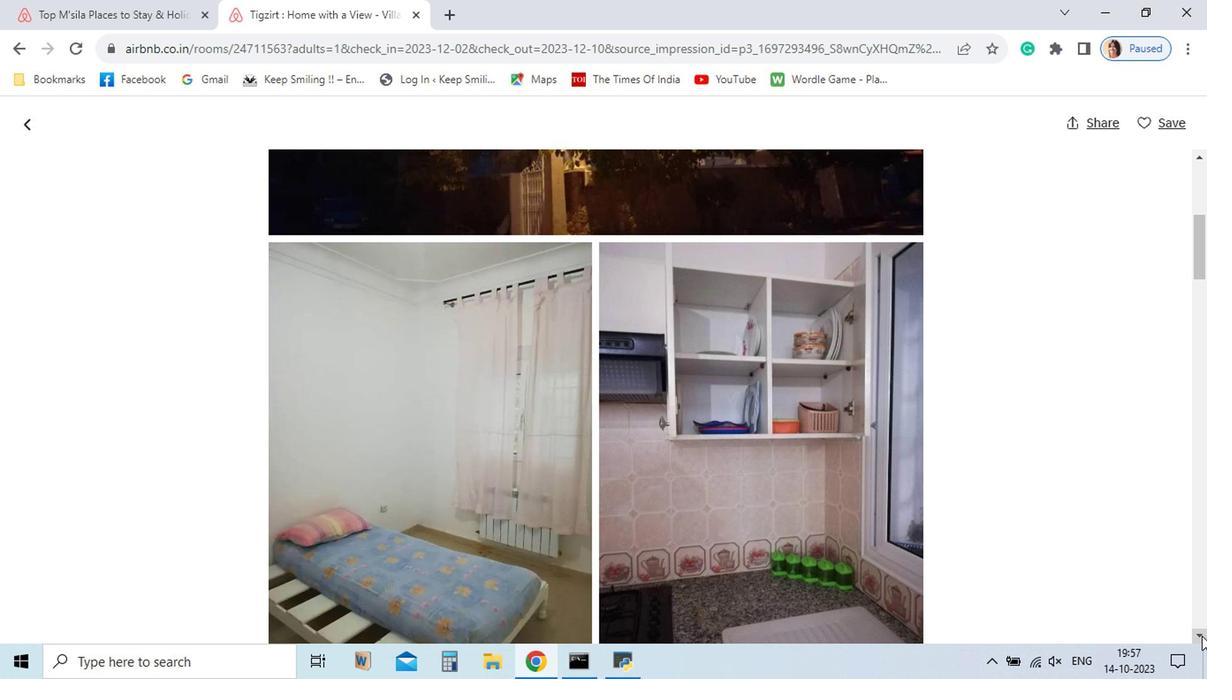 
Action: Mouse pressed left at (921, 518)
Screenshot: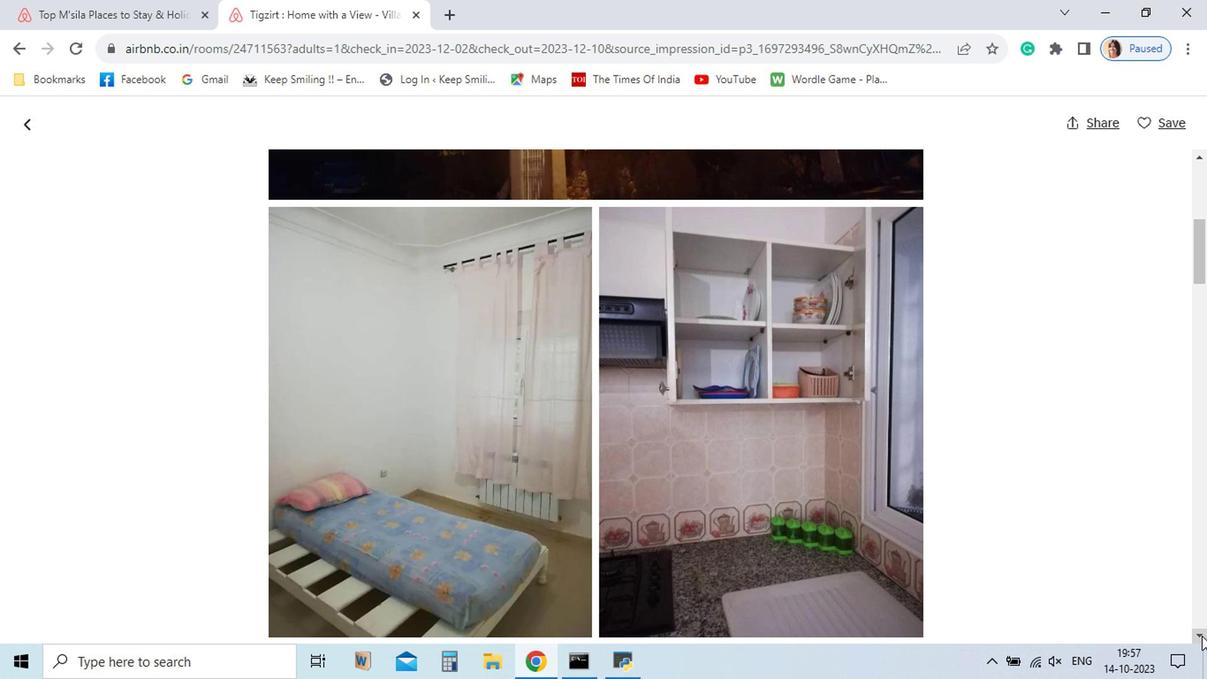 
Action: Mouse pressed left at (921, 518)
Screenshot: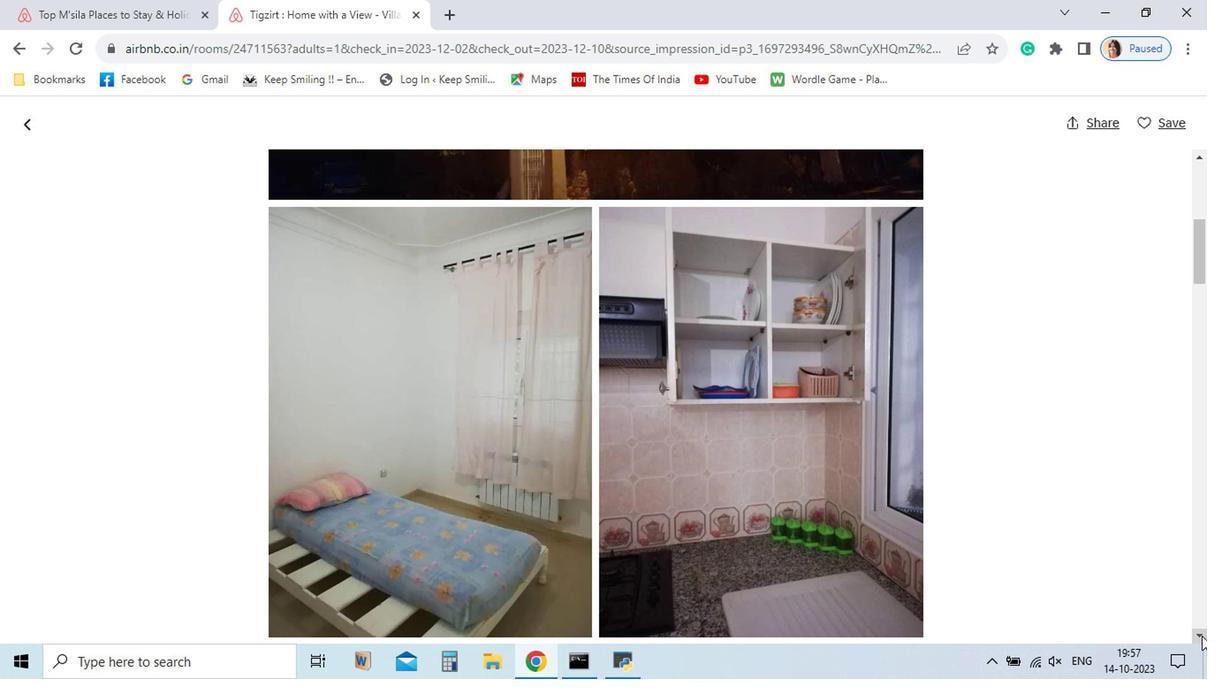 
Action: Mouse pressed left at (921, 518)
Screenshot: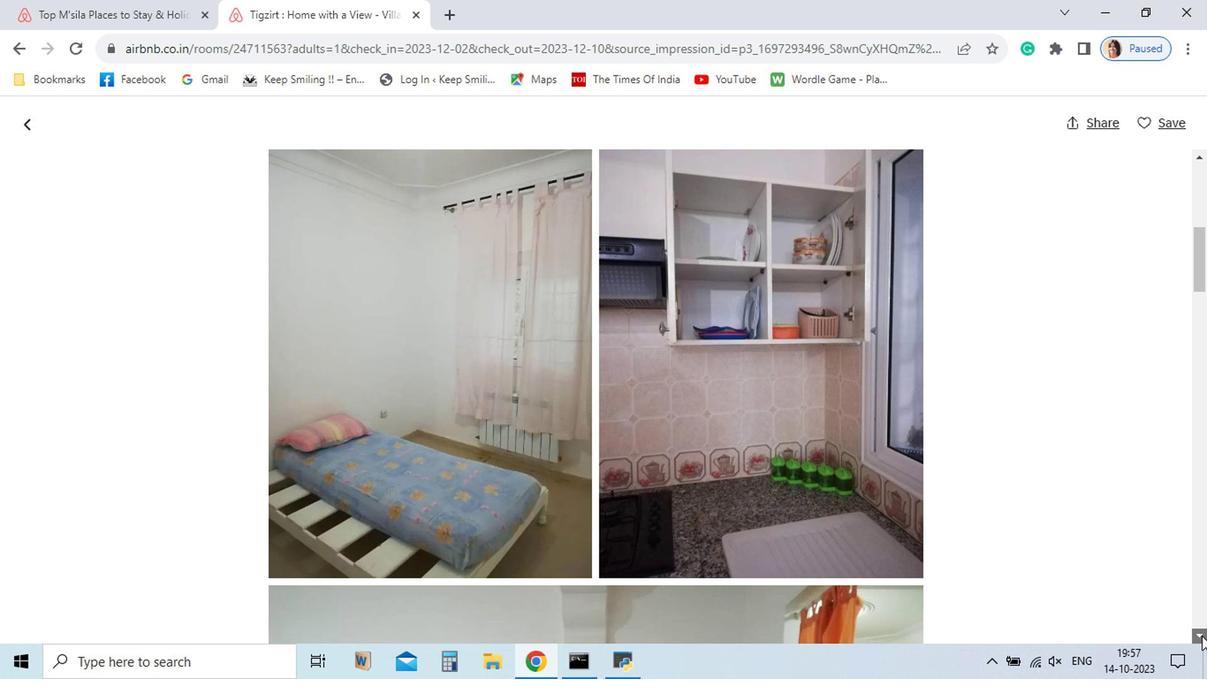 
Action: Mouse pressed left at (921, 518)
Screenshot: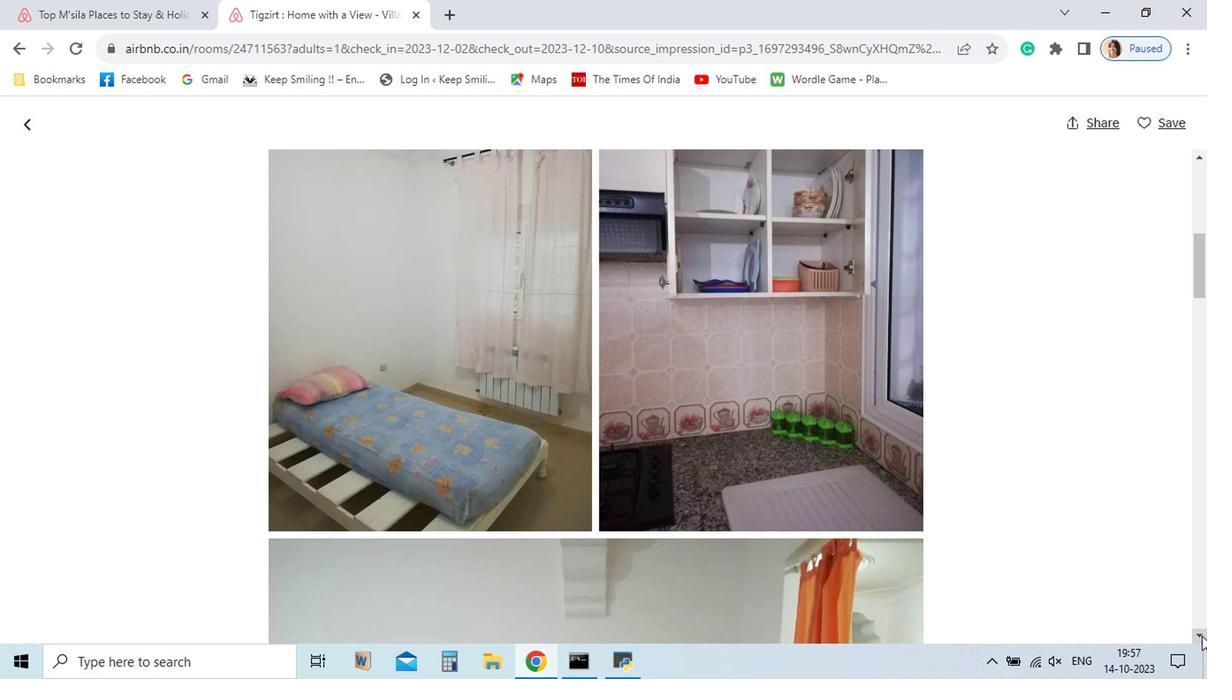
Action: Mouse pressed left at (921, 518)
